 Task: Open a blank sheet, save the file as 'table' Insert a table ' 2 by 2' In first column, add headers, 'Brand, Model'. Under first header, add  AppleUnder second header, add Iphone. Change table style to  'Purple'
Action: Mouse moved to (176, 254)
Screenshot: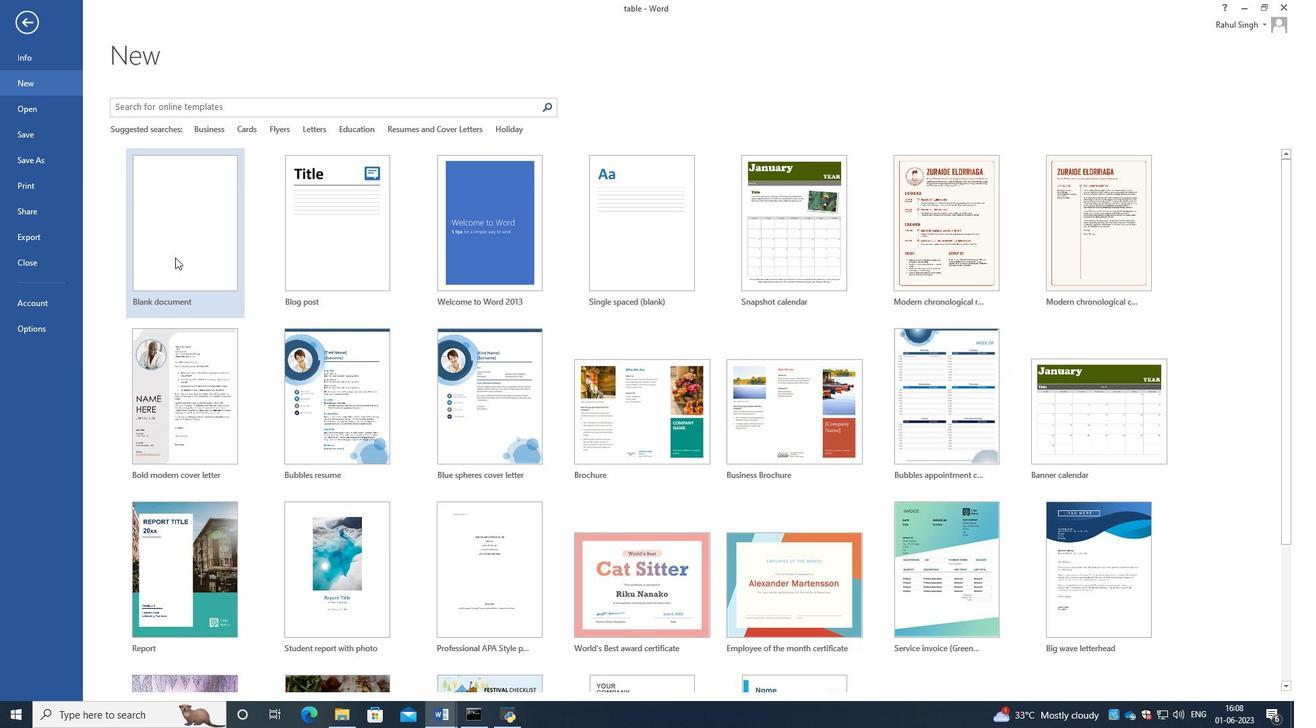 
Action: Mouse pressed left at (176, 254)
Screenshot: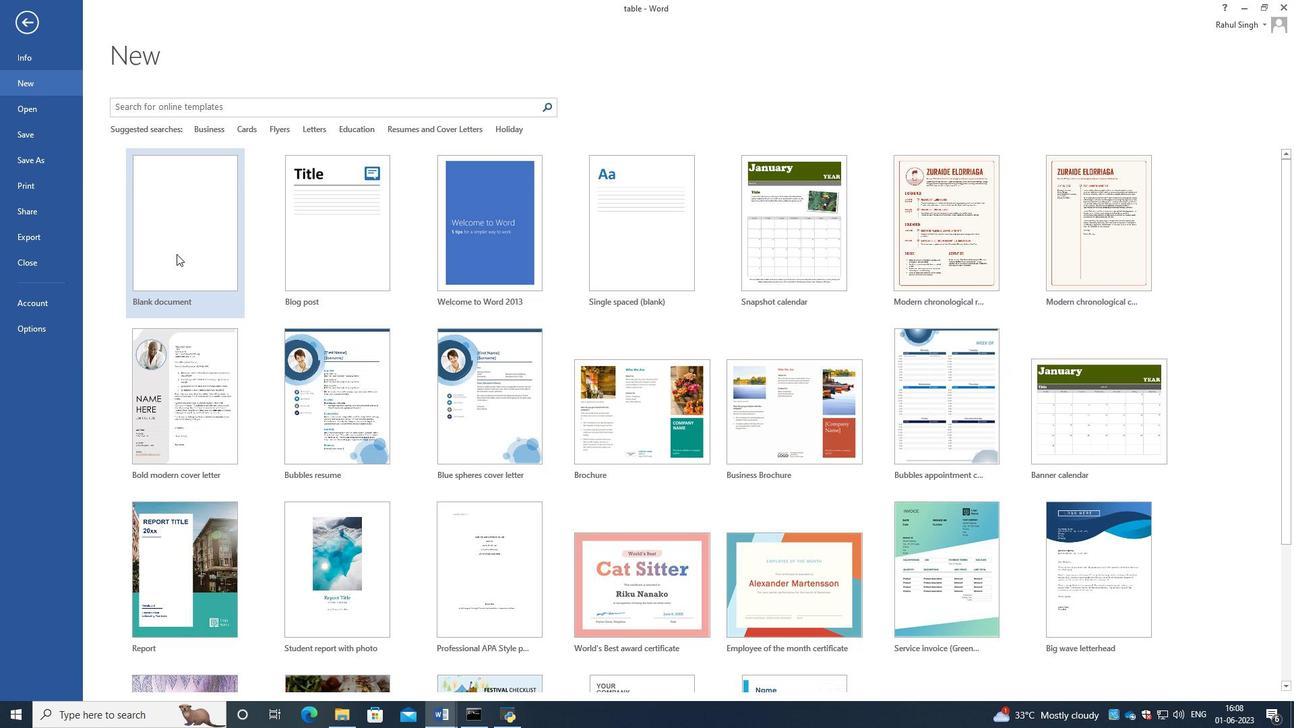 
Action: Mouse moved to (28, 18)
Screenshot: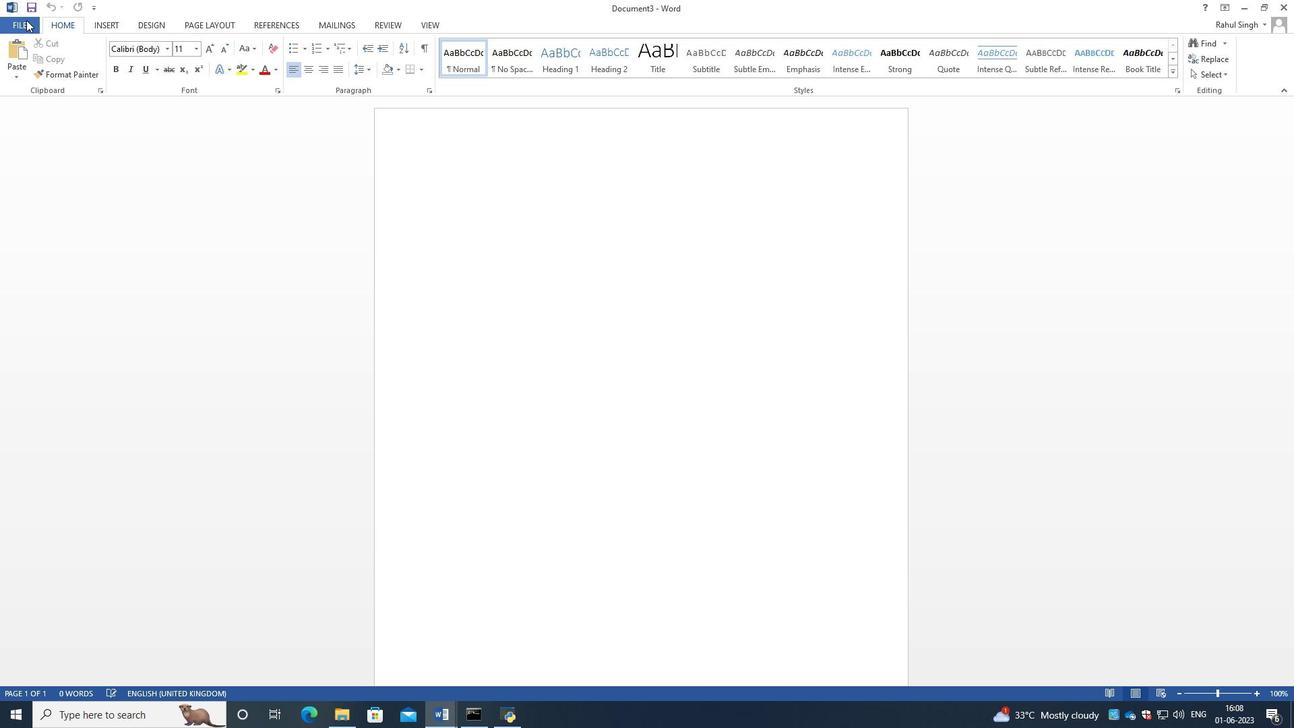 
Action: Mouse pressed left at (28, 18)
Screenshot: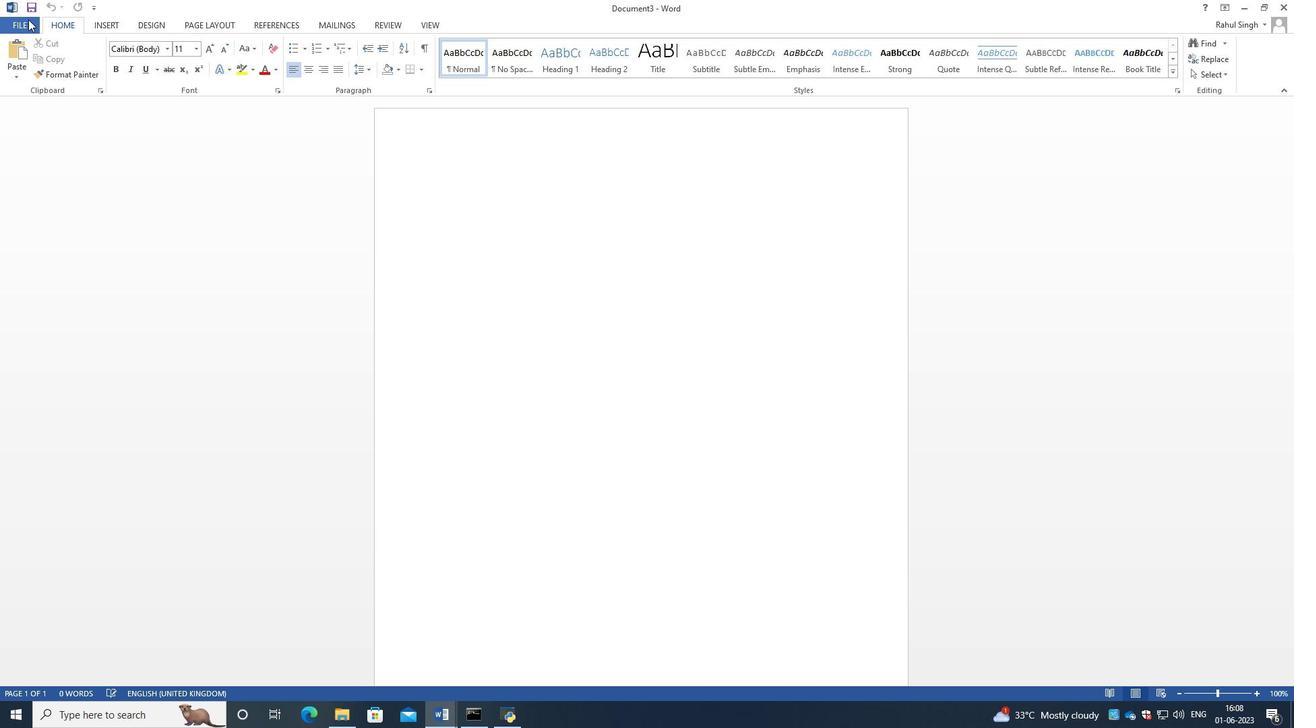 
Action: Mouse moved to (38, 155)
Screenshot: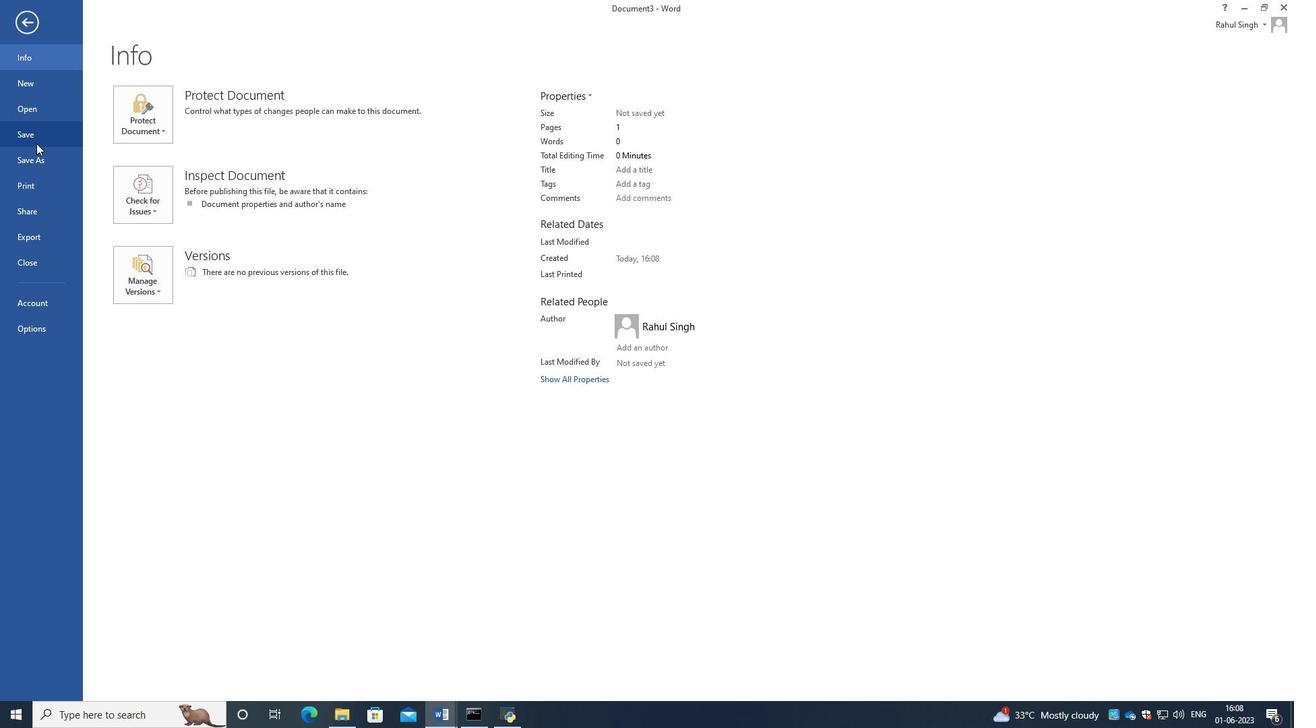 
Action: Mouse pressed left at (38, 155)
Screenshot: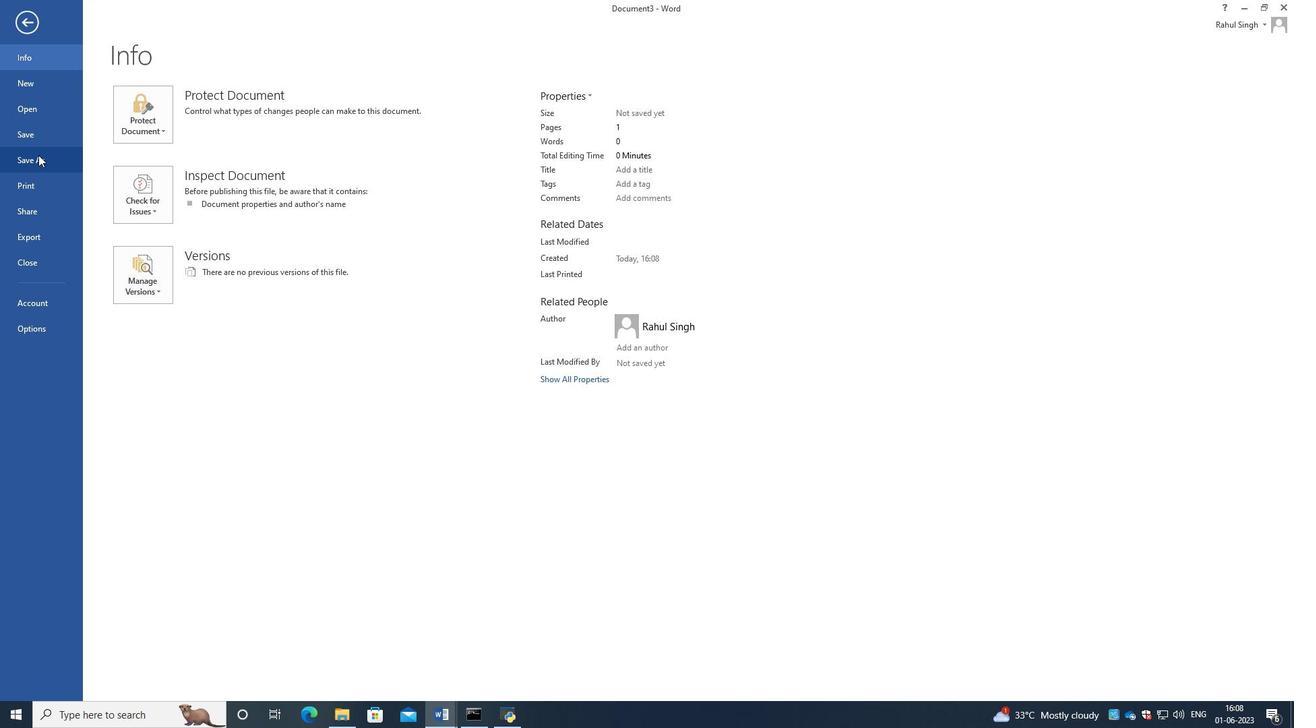 
Action: Mouse moved to (358, 138)
Screenshot: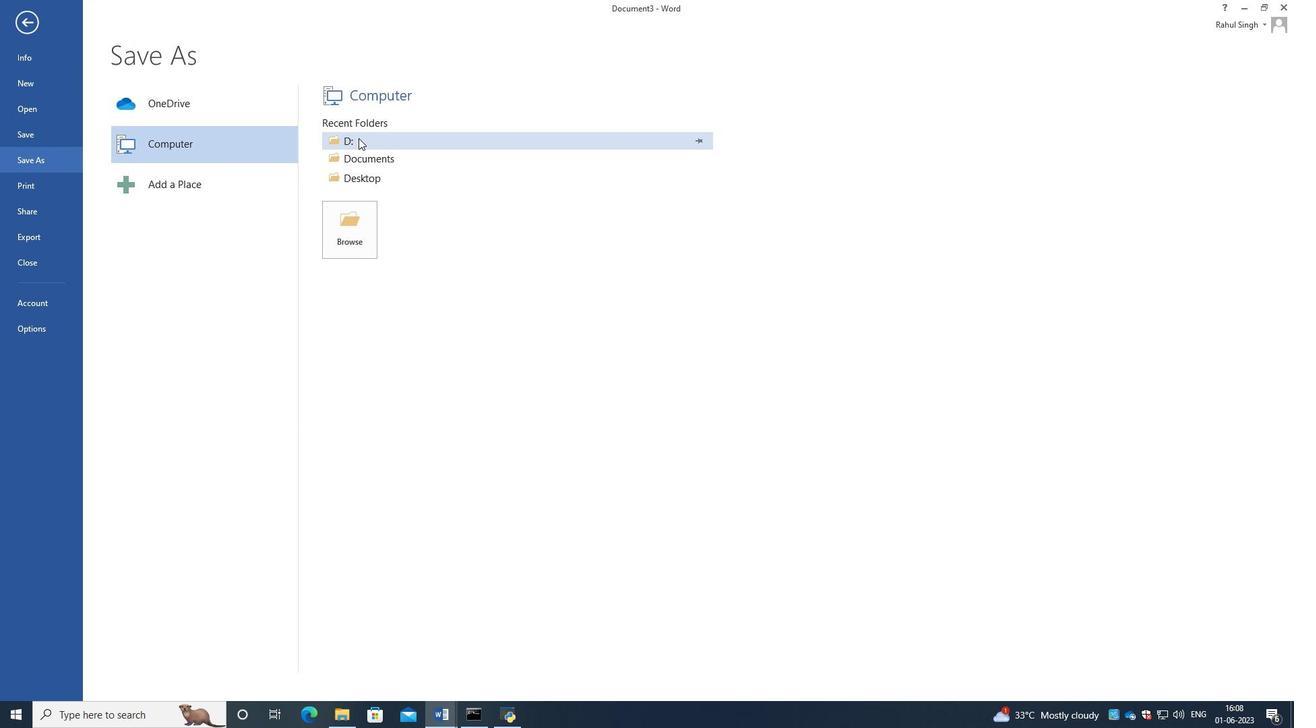 
Action: Mouse pressed left at (358, 138)
Screenshot: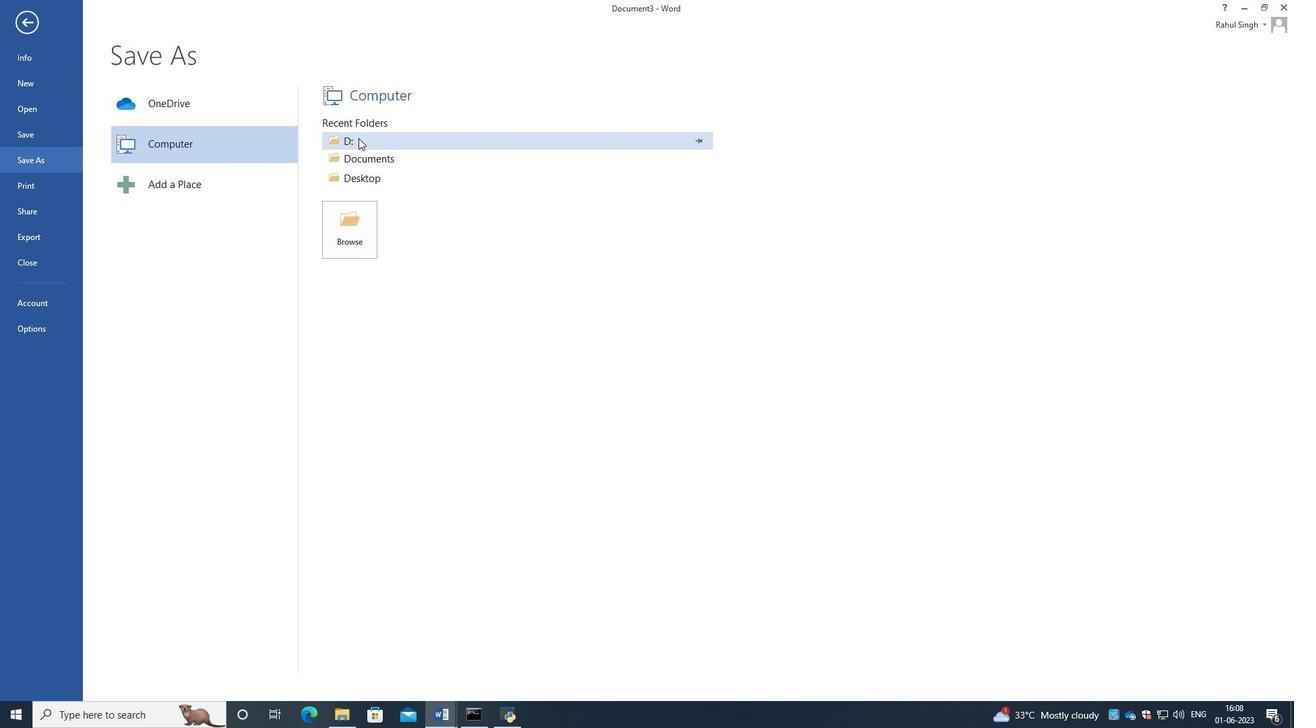 
Action: Mouse moved to (422, 288)
Screenshot: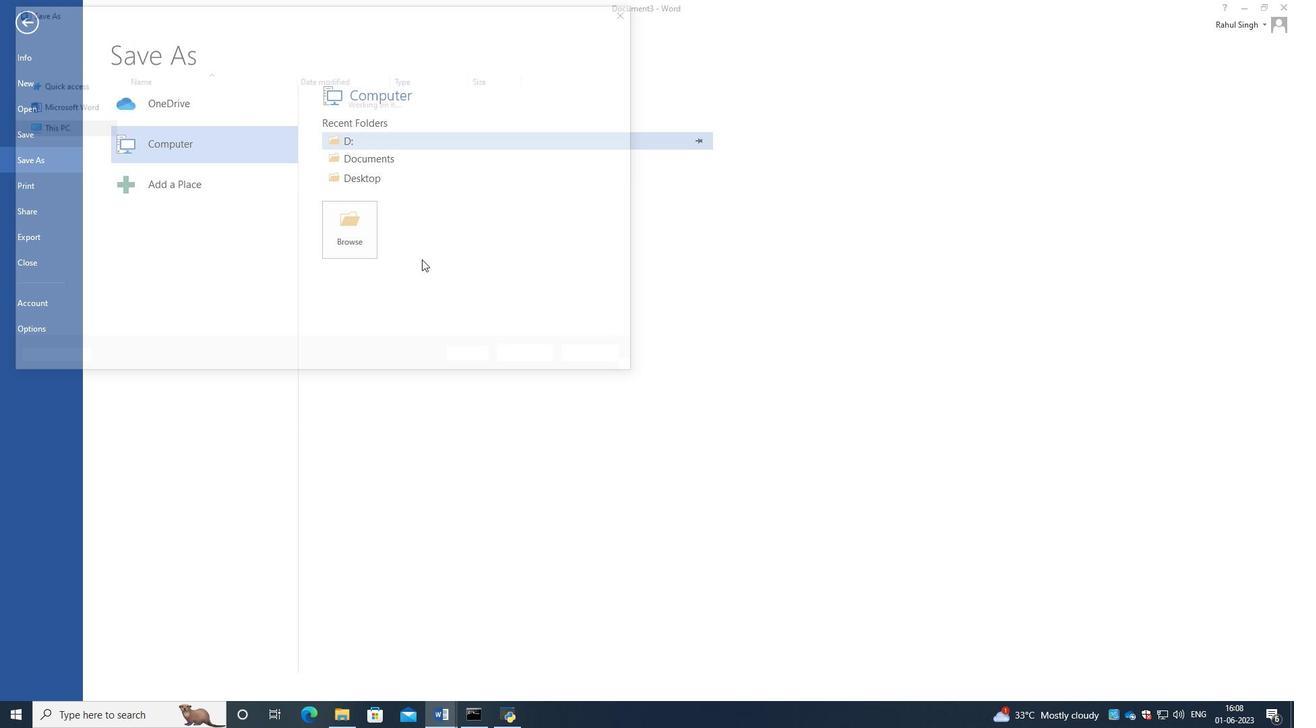 
Action: Key pressed table<Key.enter>
Screenshot: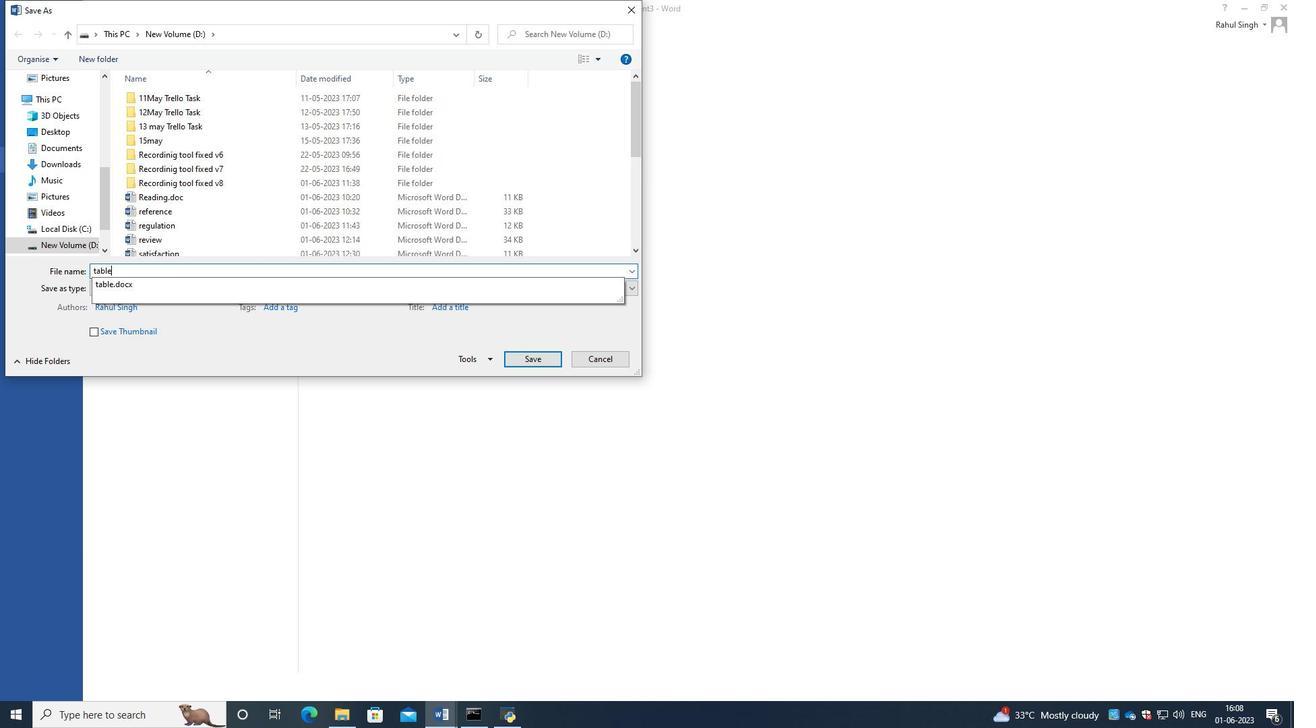 
Action: Mouse moved to (662, 407)
Screenshot: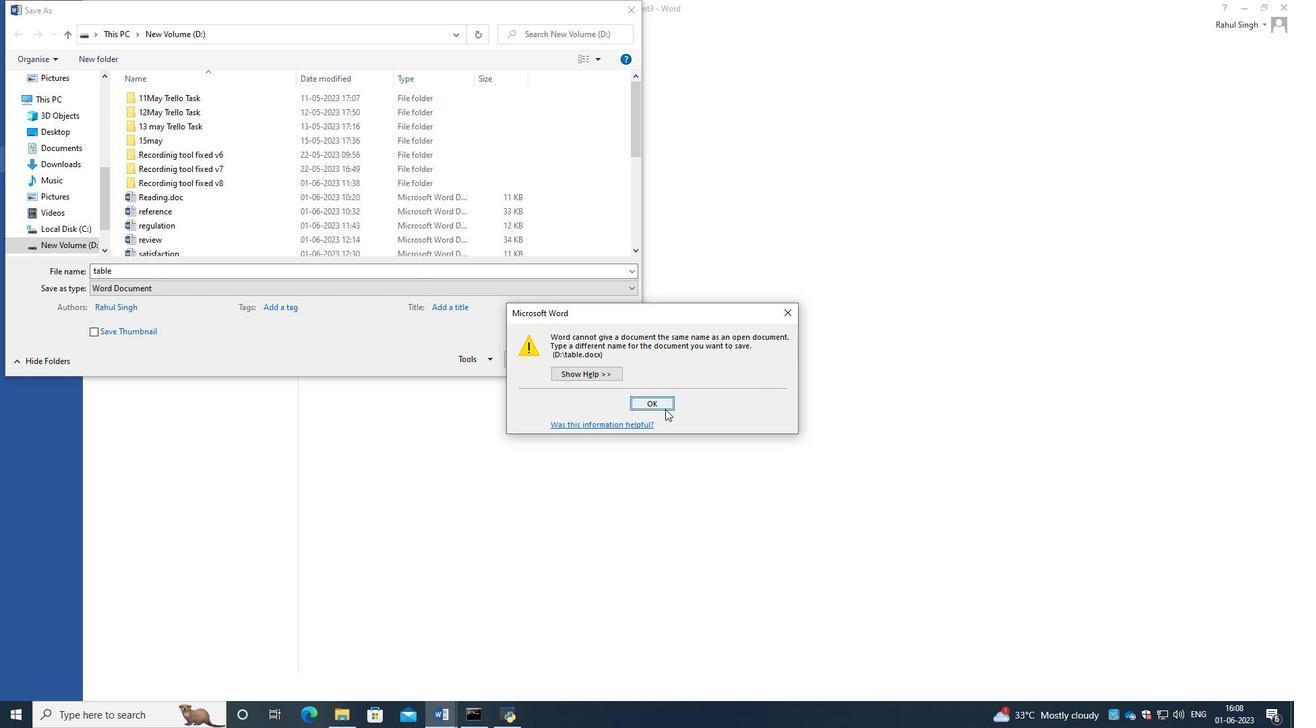 
Action: Mouse pressed left at (662, 407)
Screenshot: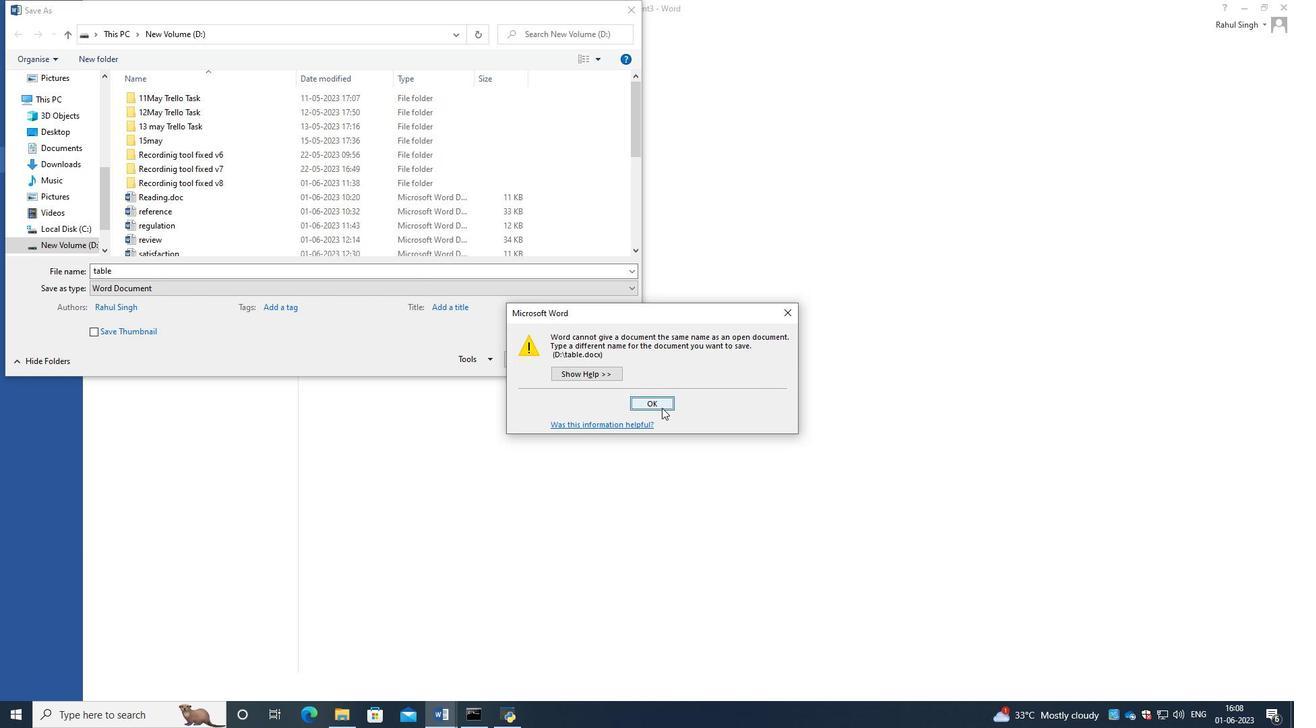 
Action: Mouse moved to (384, 220)
Screenshot: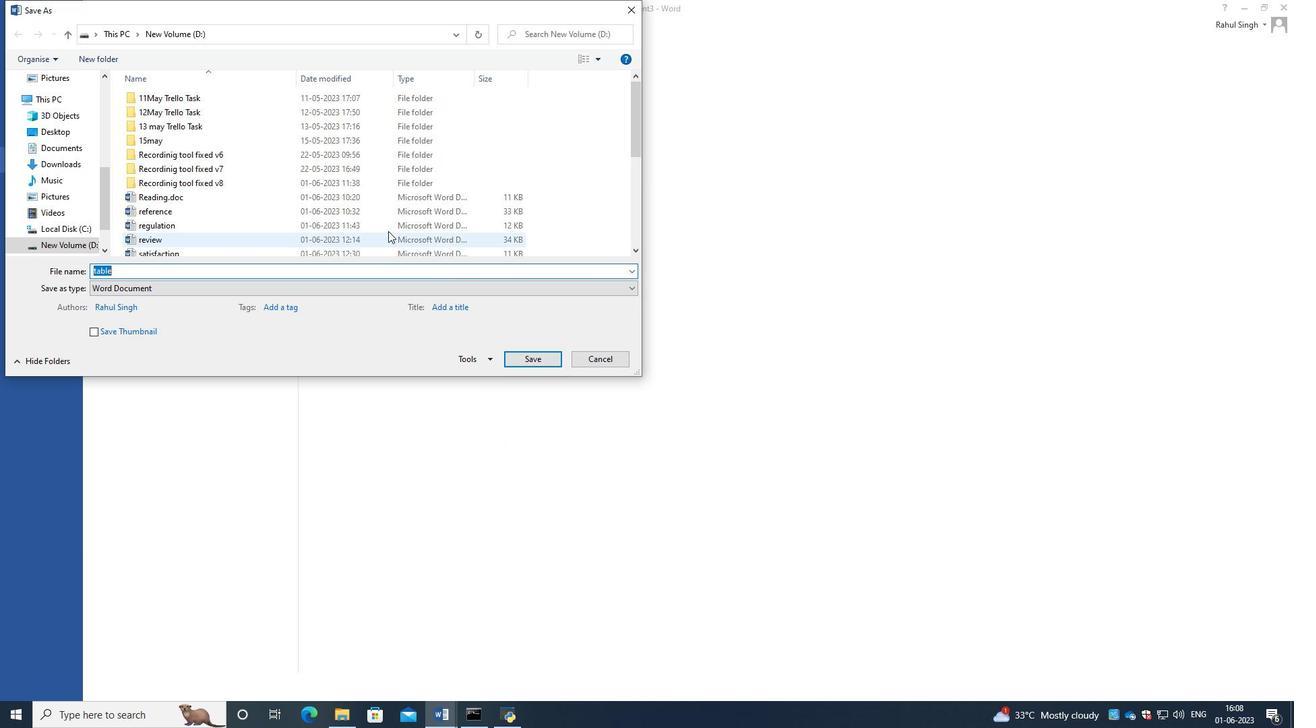 
Action: Mouse scrolled (384, 219) with delta (0, 0)
Screenshot: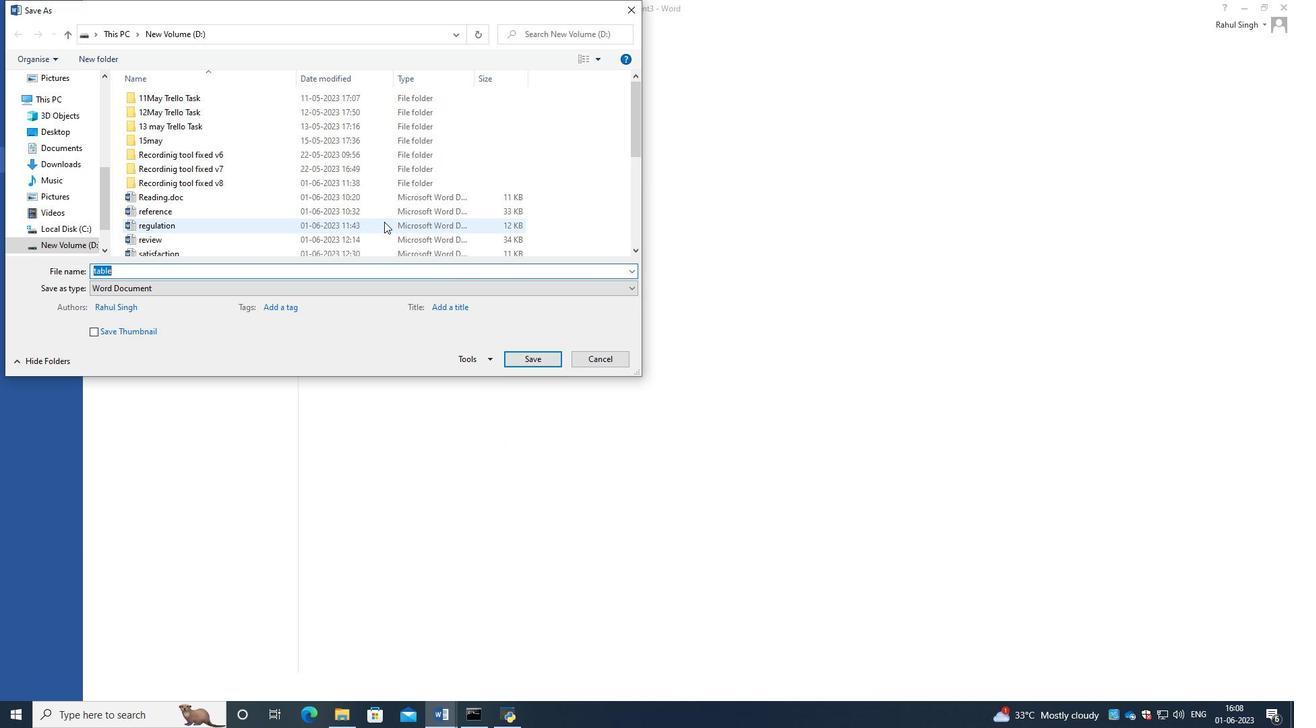 
Action: Mouse scrolled (384, 219) with delta (0, 0)
Screenshot: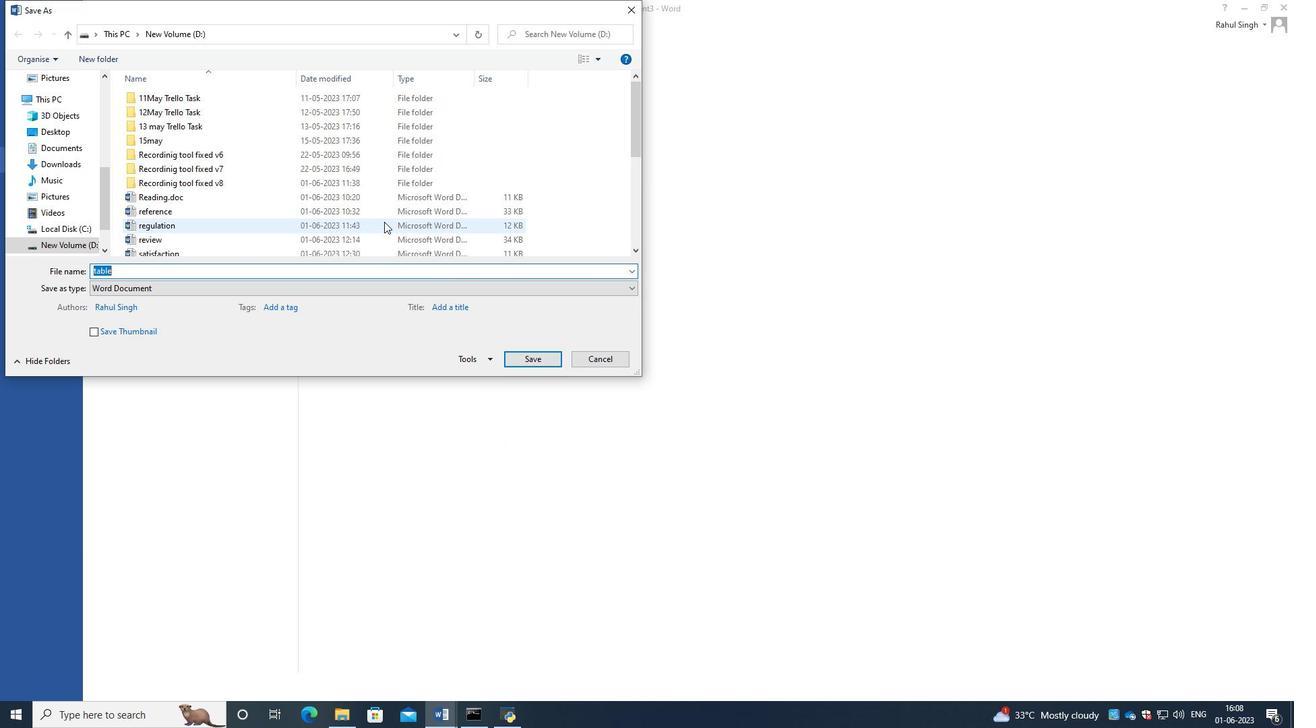 
Action: Mouse scrolled (384, 219) with delta (0, 0)
Screenshot: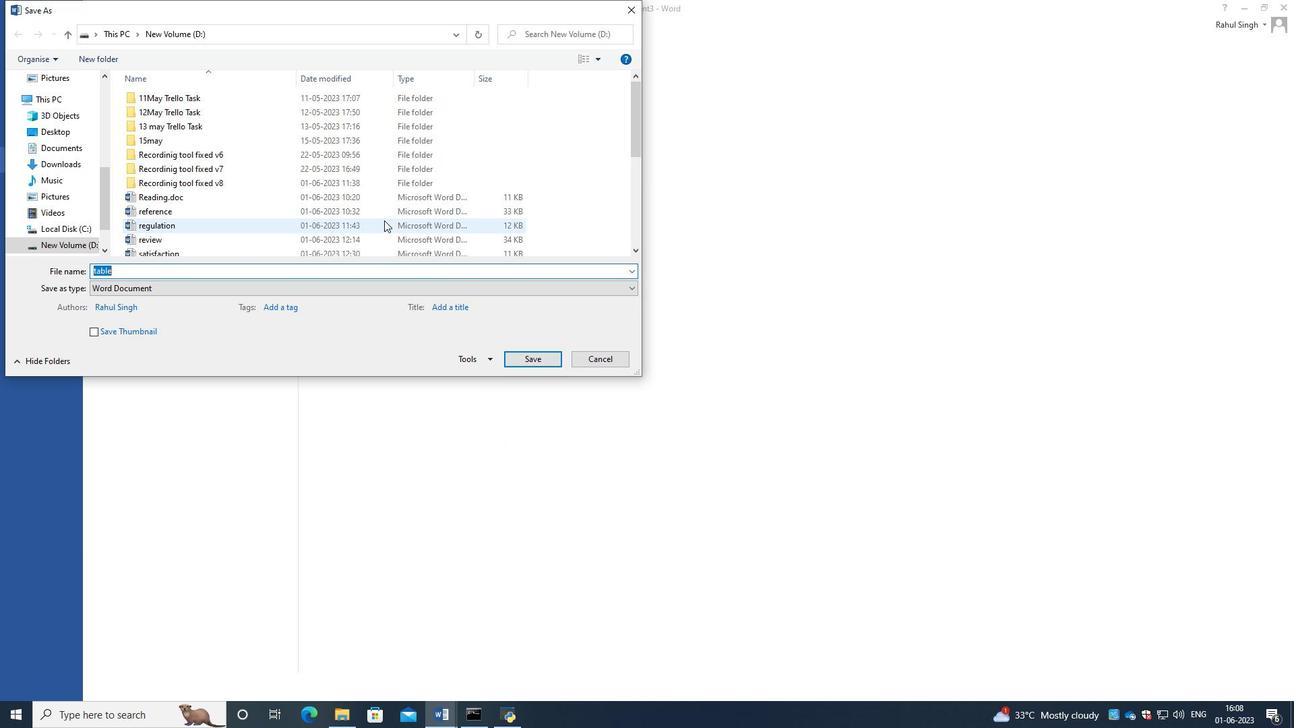 
Action: Mouse scrolled (384, 219) with delta (0, 0)
Screenshot: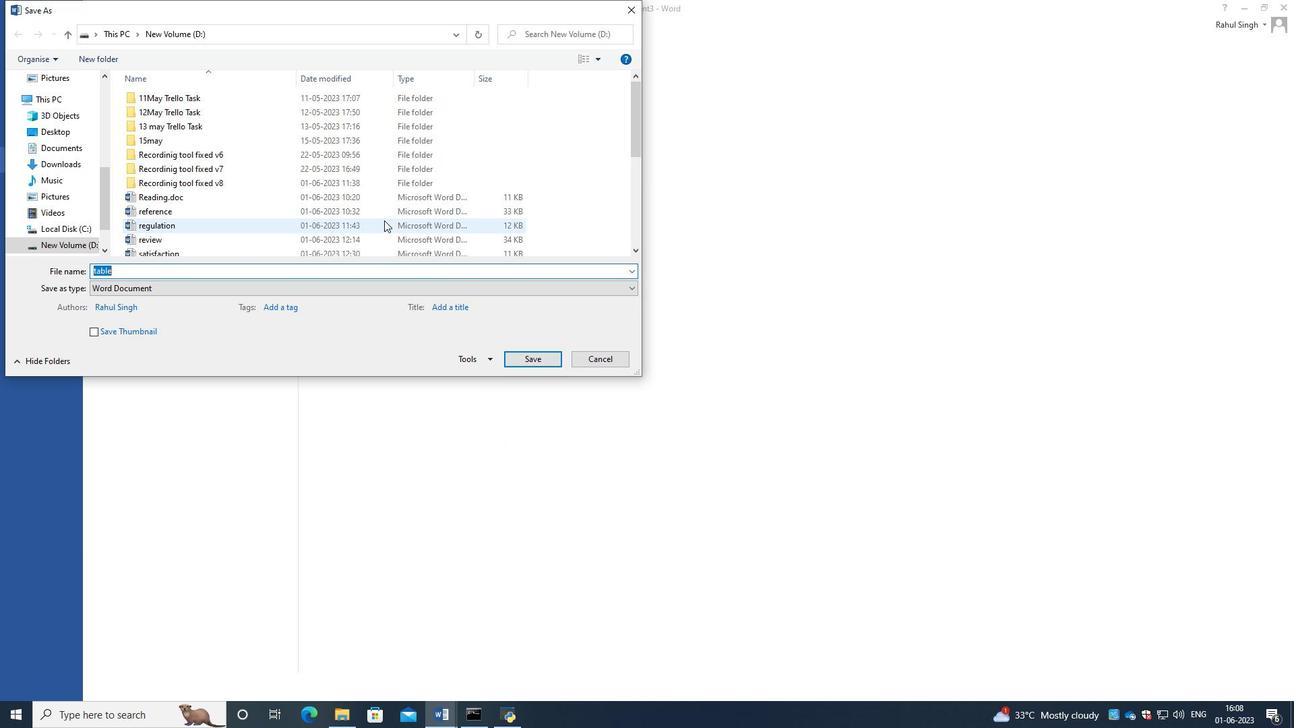 
Action: Mouse moved to (55, 237)
Screenshot: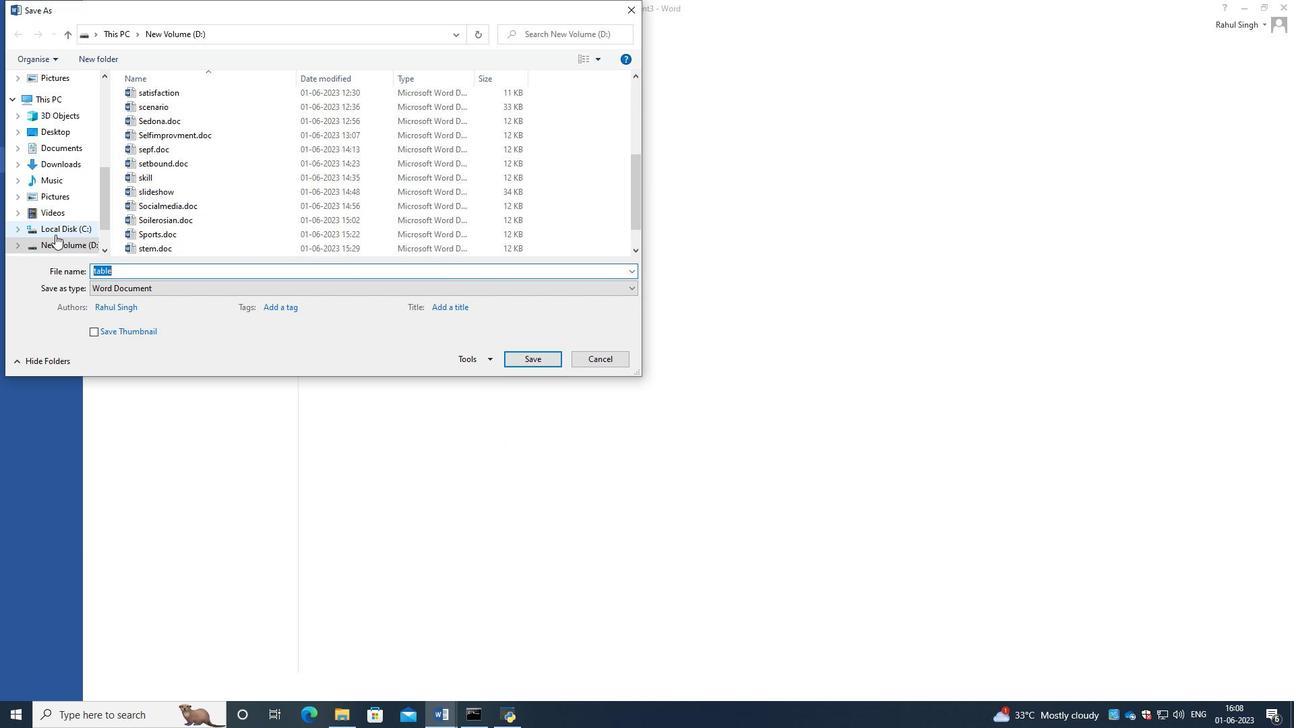 
Action: Mouse pressed left at (55, 237)
Screenshot: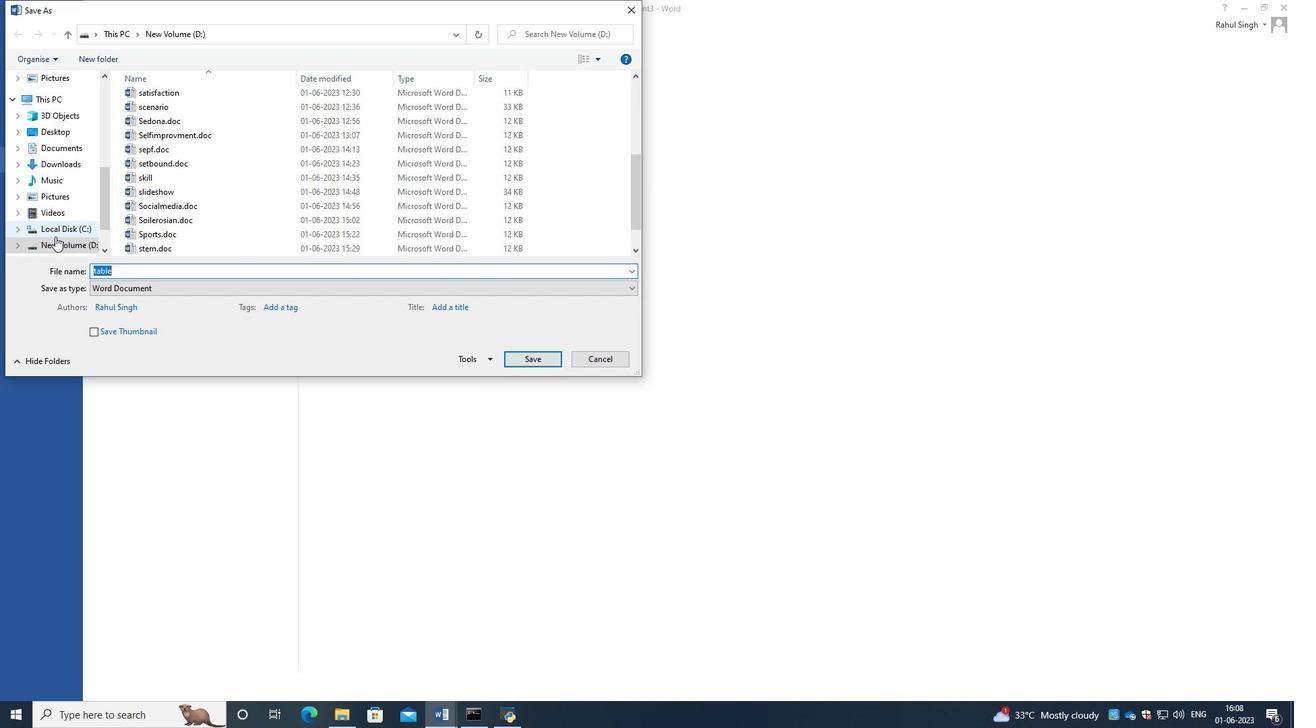 
Action: Mouse moved to (59, 233)
Screenshot: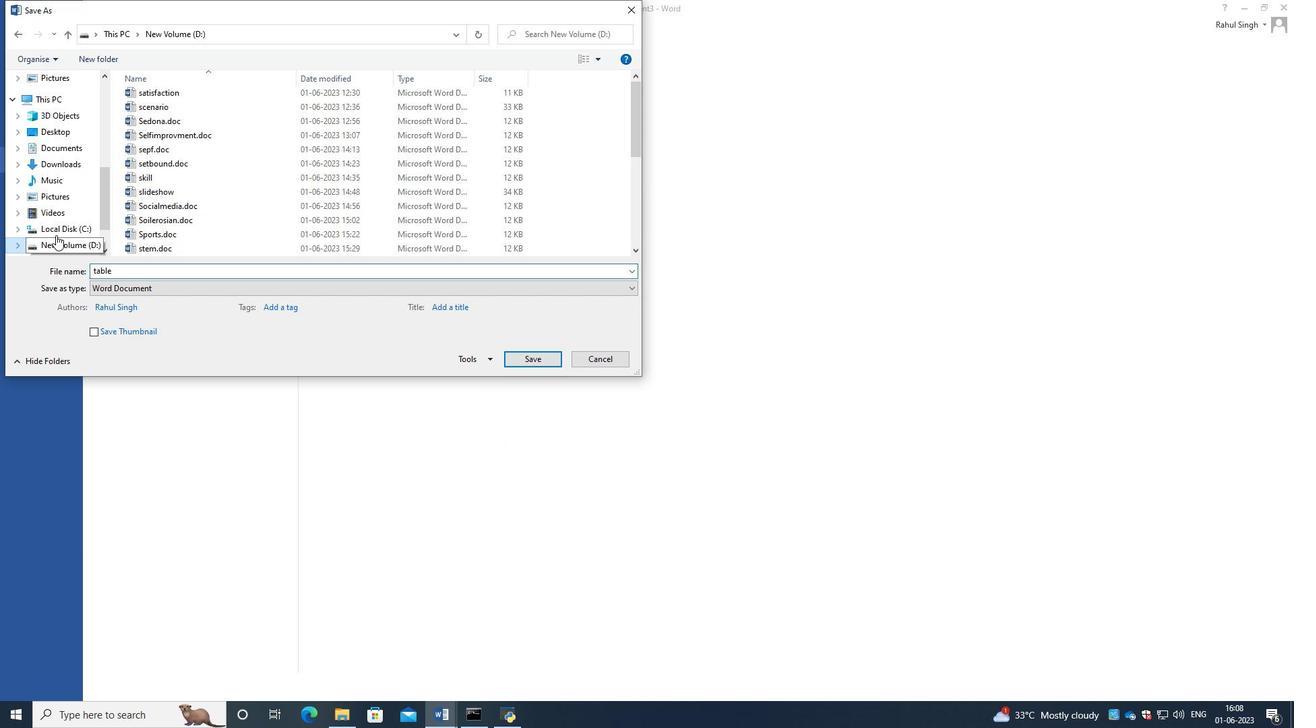 
Action: Mouse pressed left at (59, 233)
Screenshot: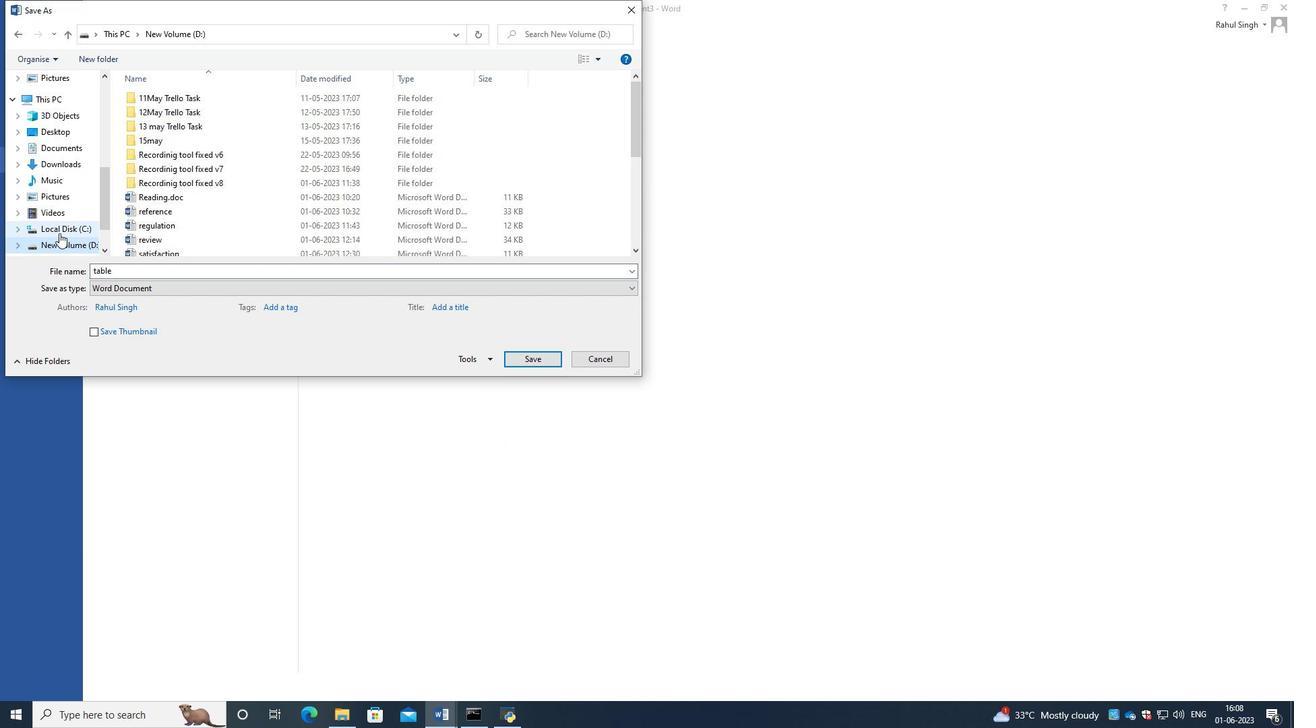 
Action: Mouse moved to (539, 362)
Screenshot: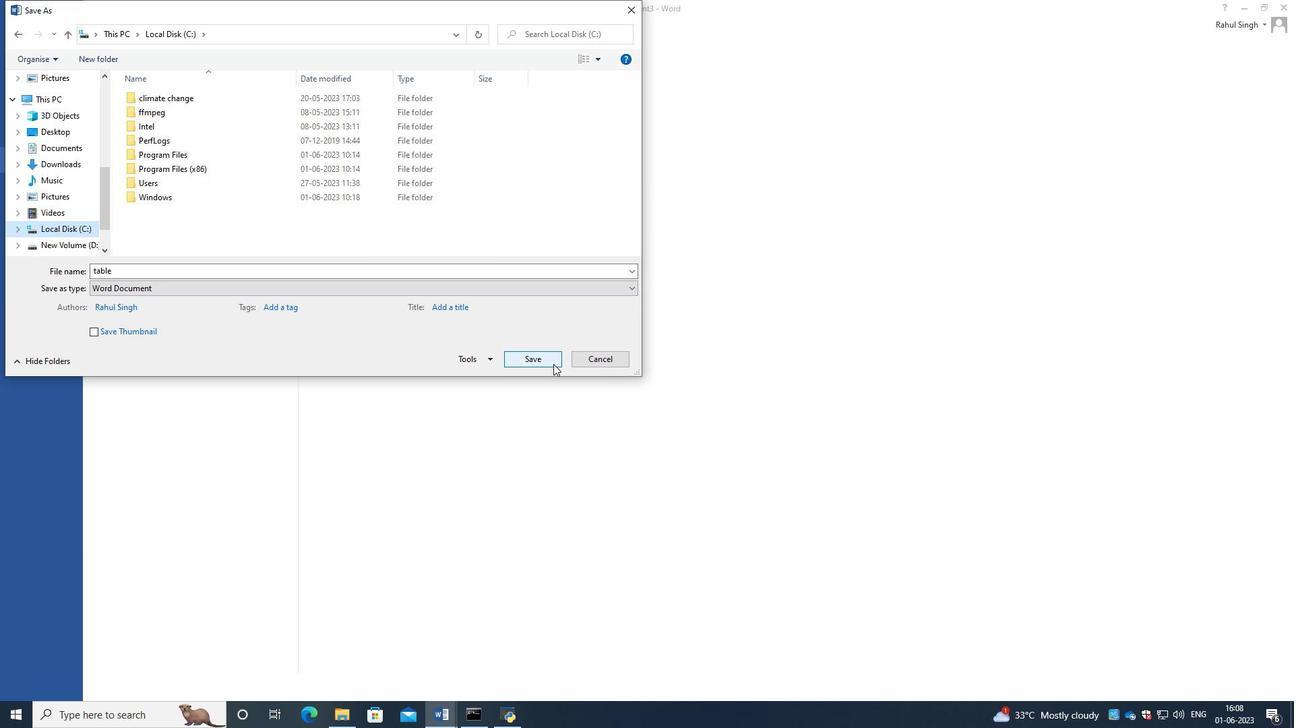 
Action: Mouse pressed left at (539, 362)
Screenshot: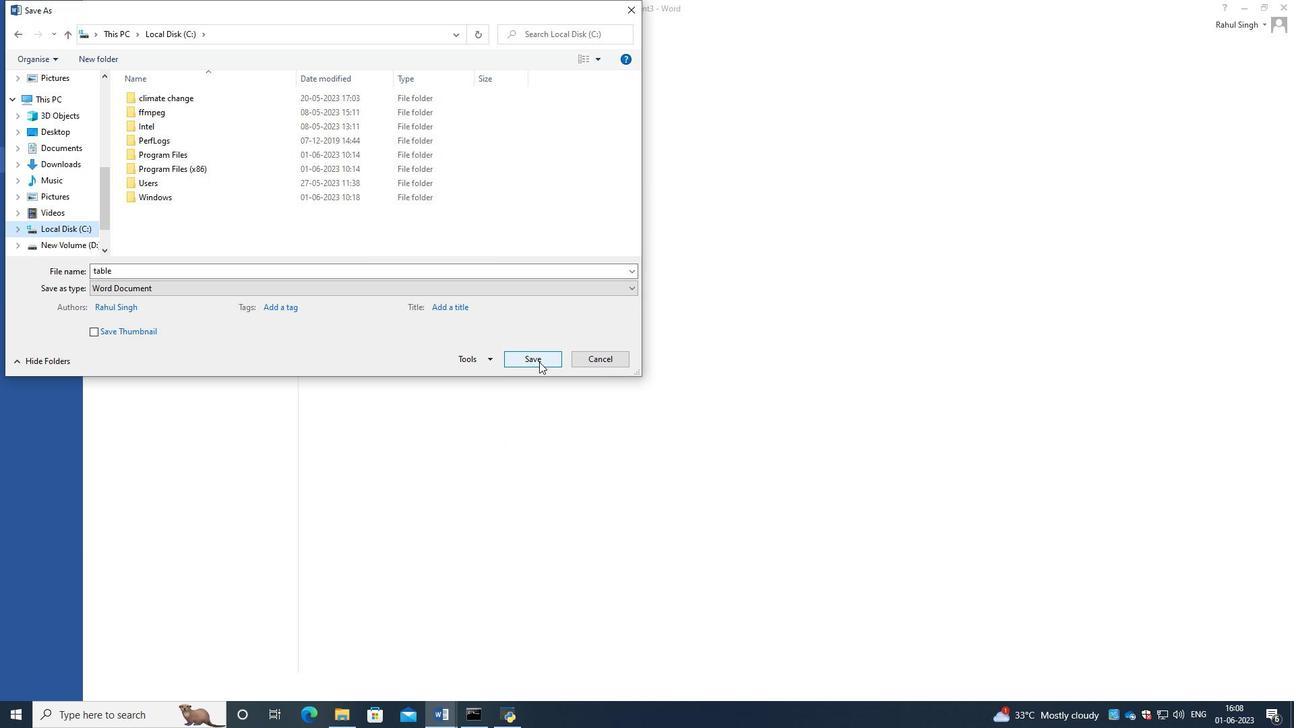 
Action: Mouse moved to (675, 372)
Screenshot: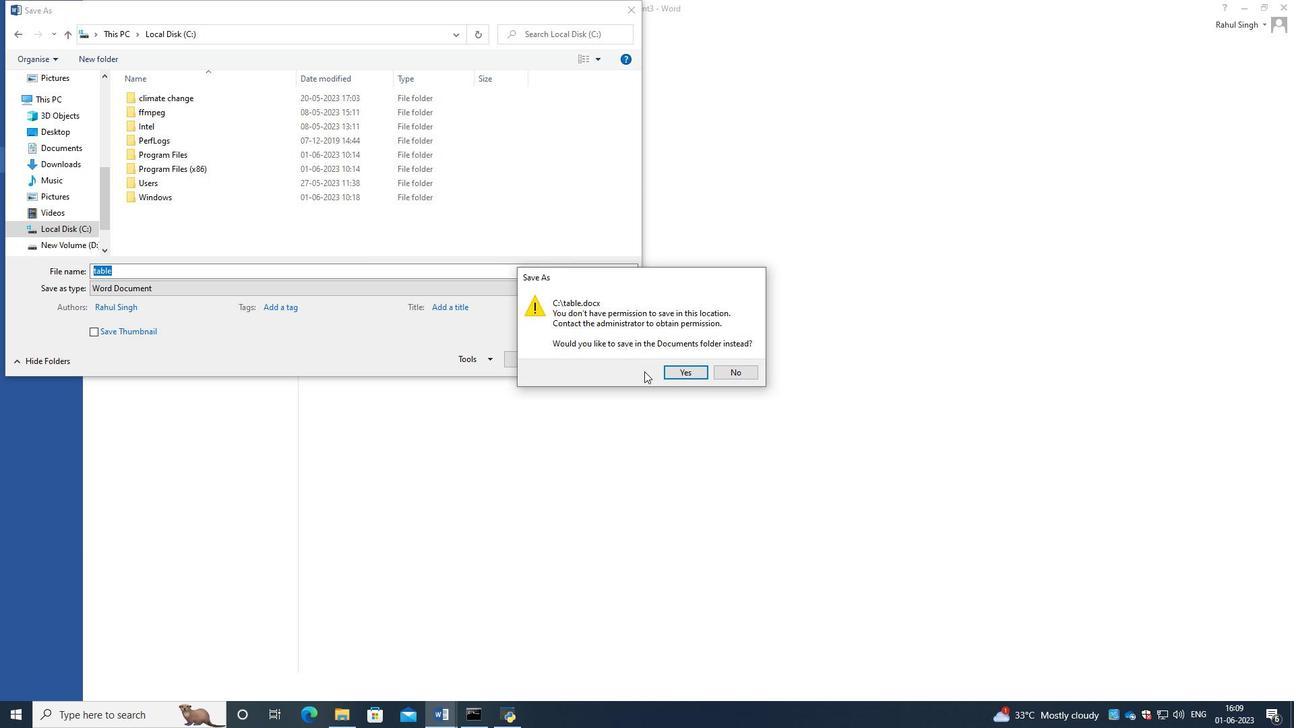 
Action: Mouse pressed left at (675, 372)
Screenshot: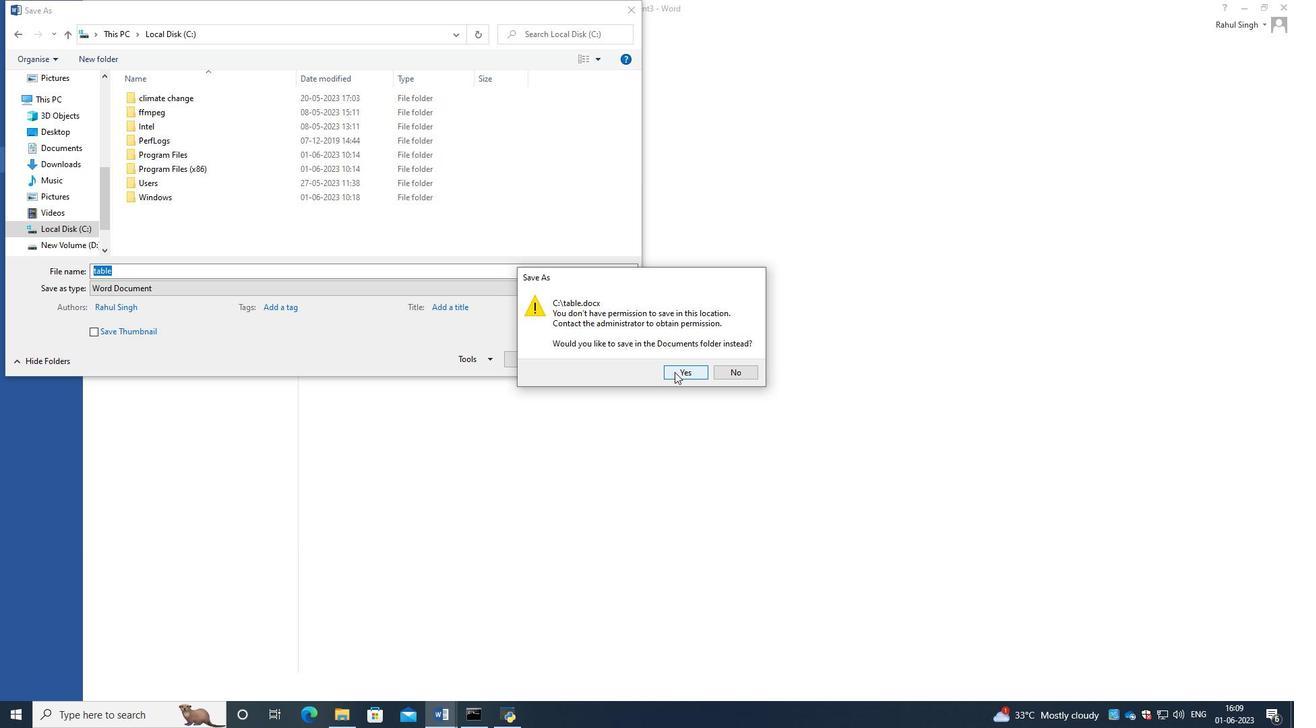 
Action: Mouse moved to (66, 225)
Screenshot: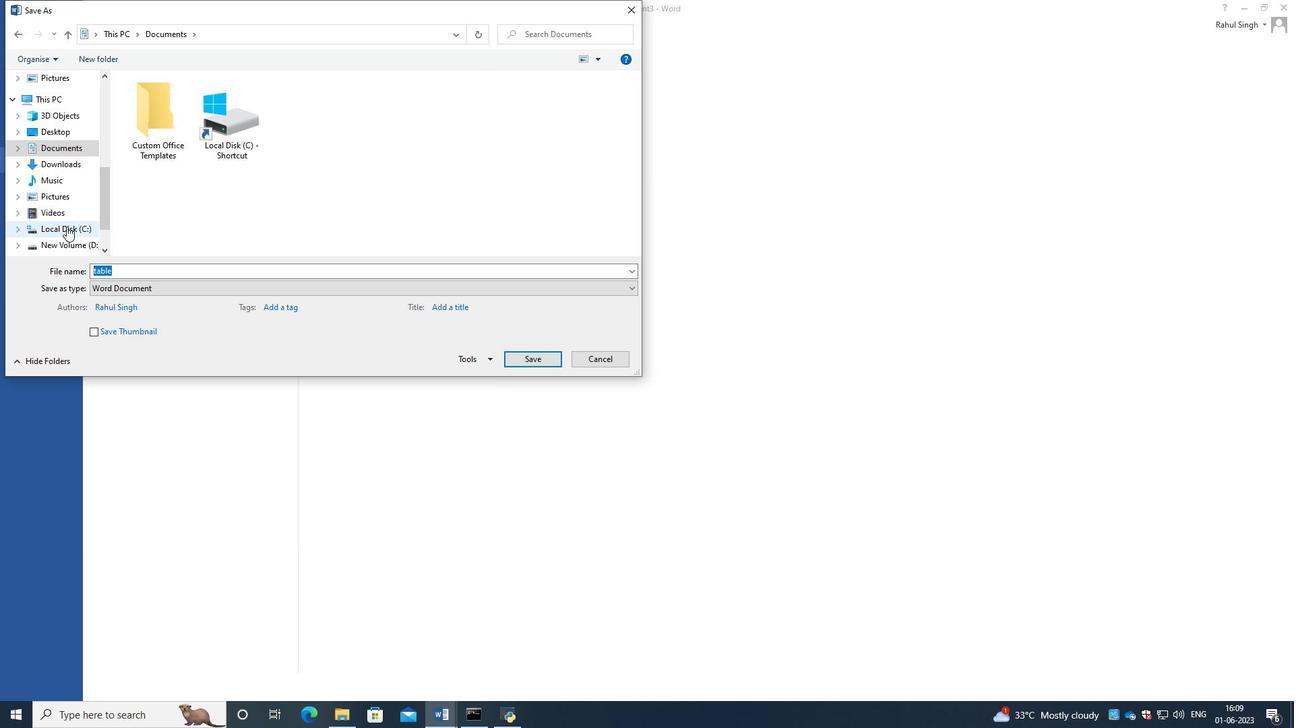 
Action: Mouse pressed left at (66, 225)
Screenshot: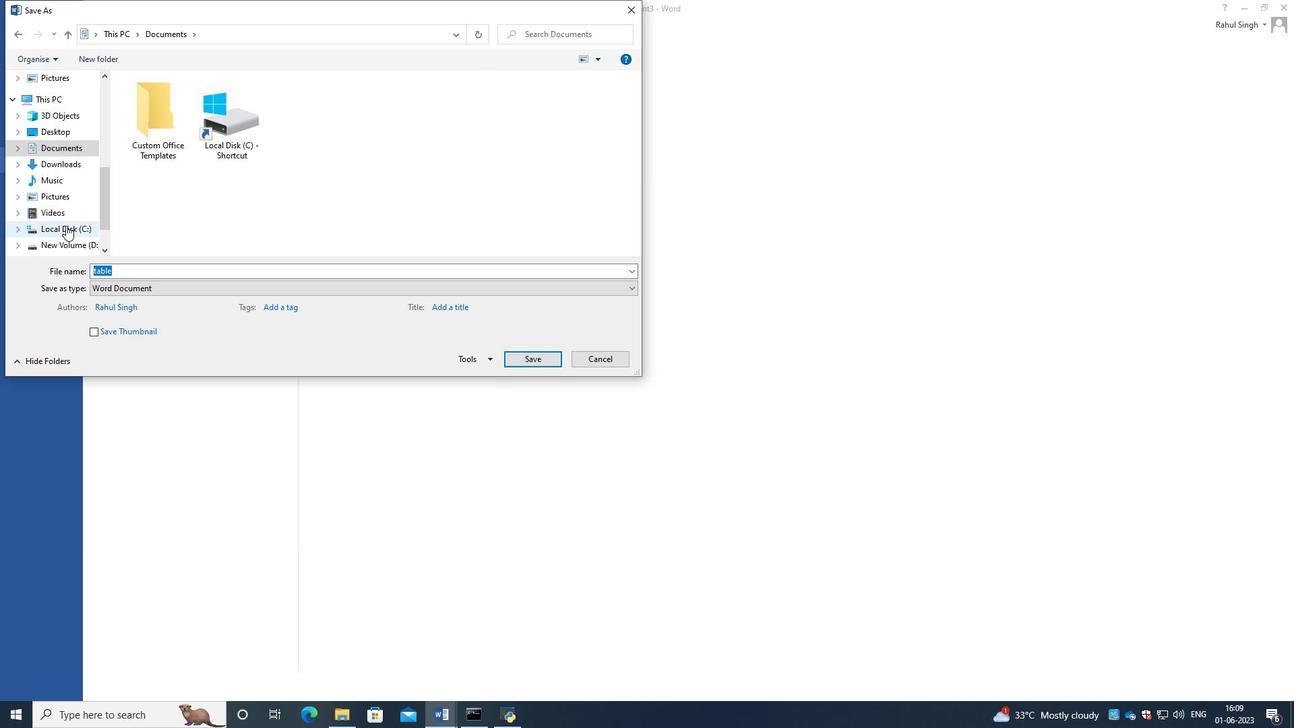 
Action: Mouse moved to (57, 184)
Screenshot: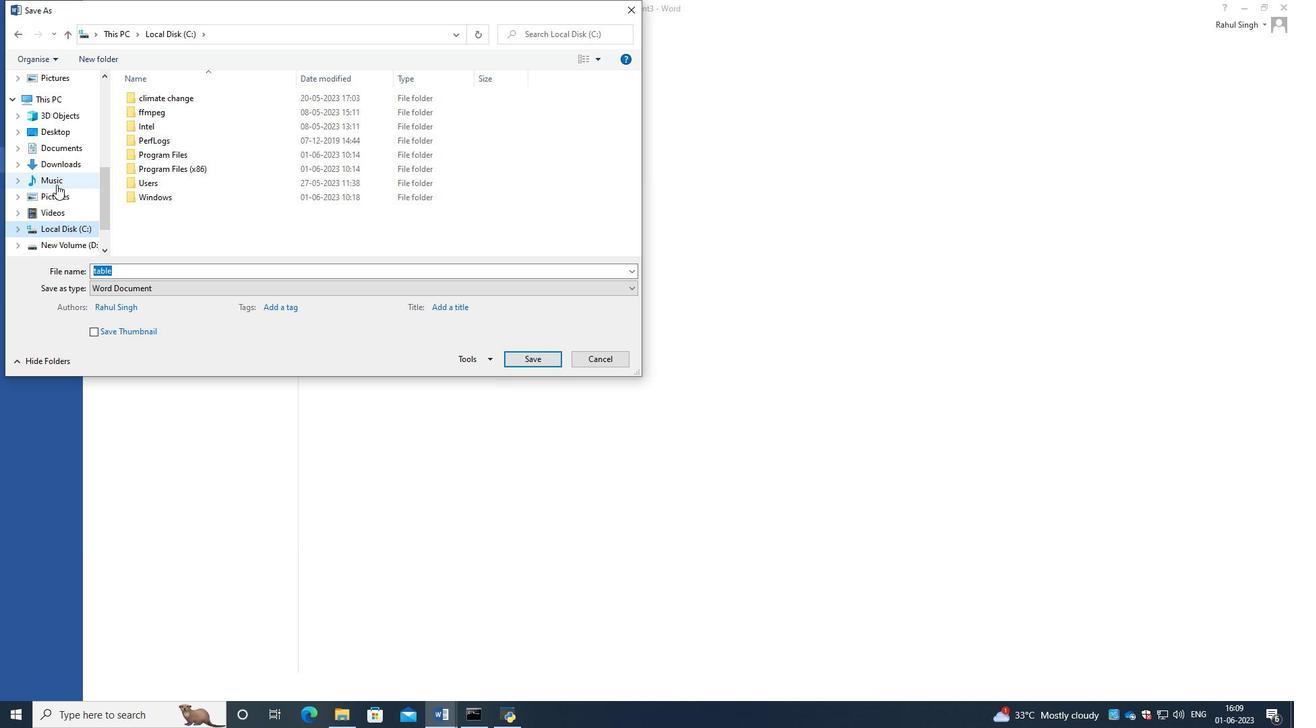 
Action: Mouse pressed left at (57, 184)
Screenshot: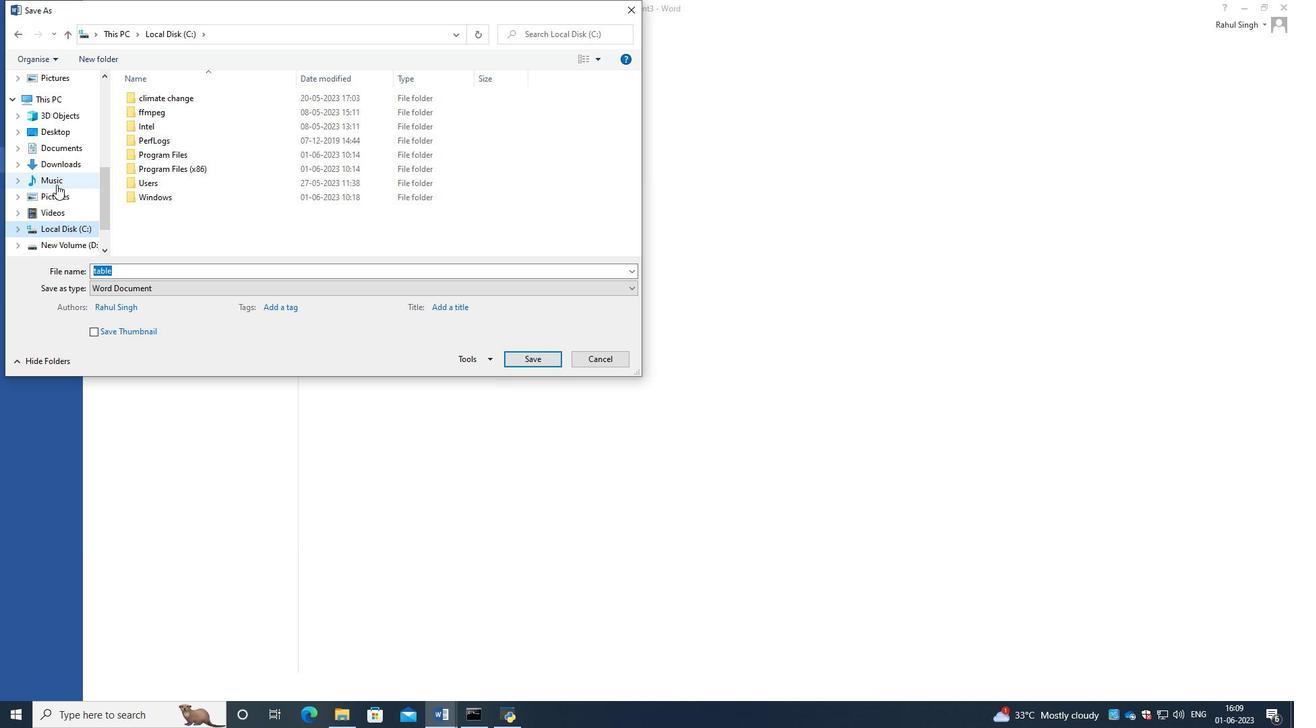 
Action: Mouse moved to (67, 136)
Screenshot: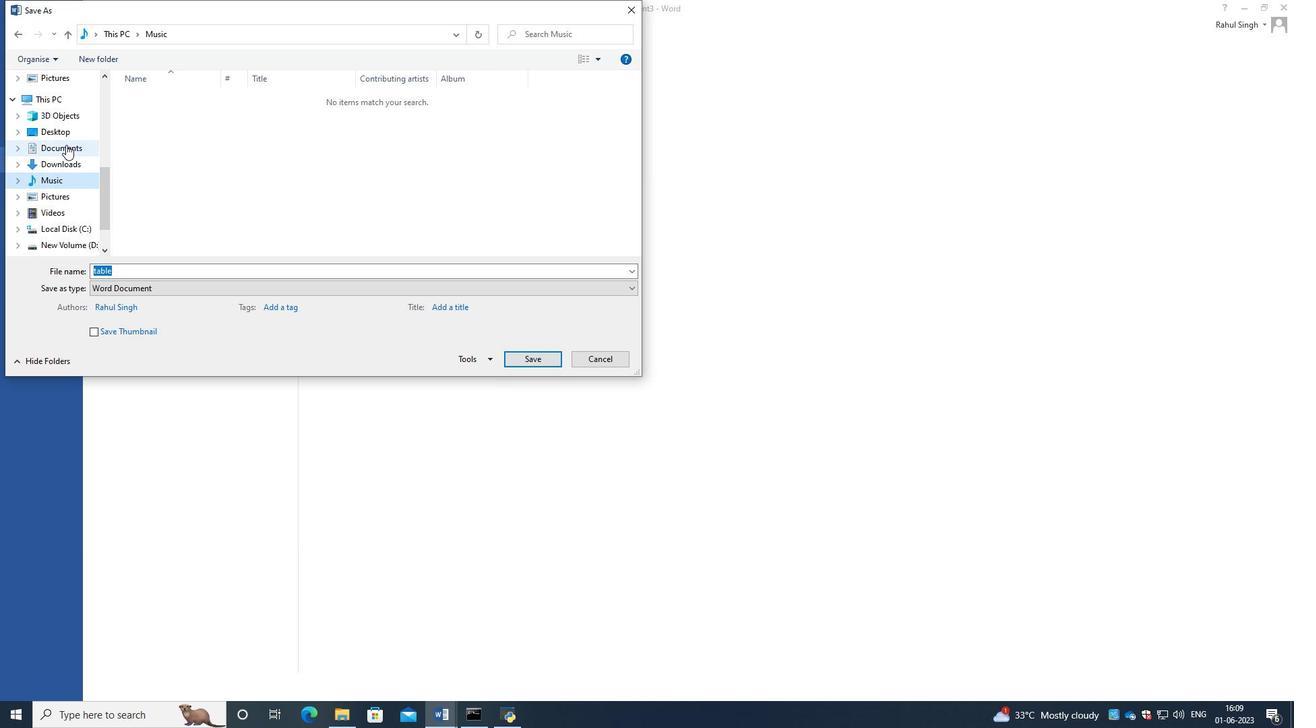 
Action: Mouse pressed left at (67, 136)
Screenshot: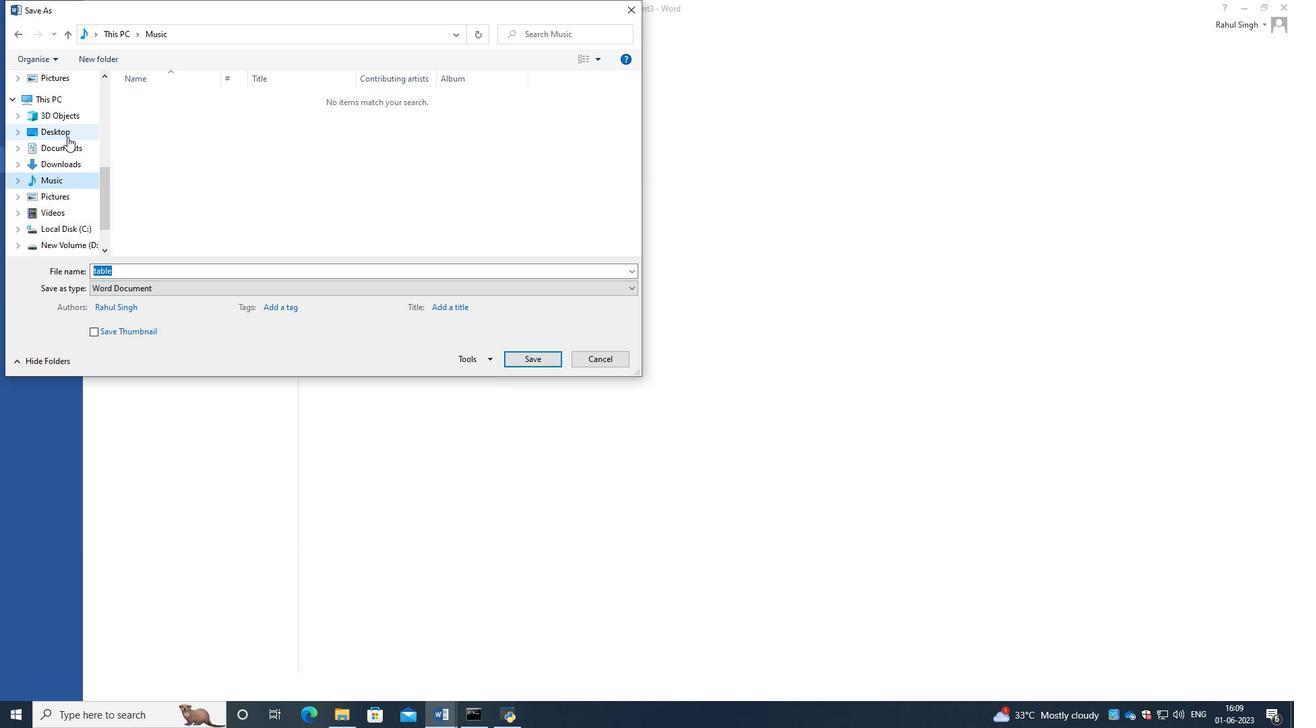 
Action: Mouse moved to (525, 361)
Screenshot: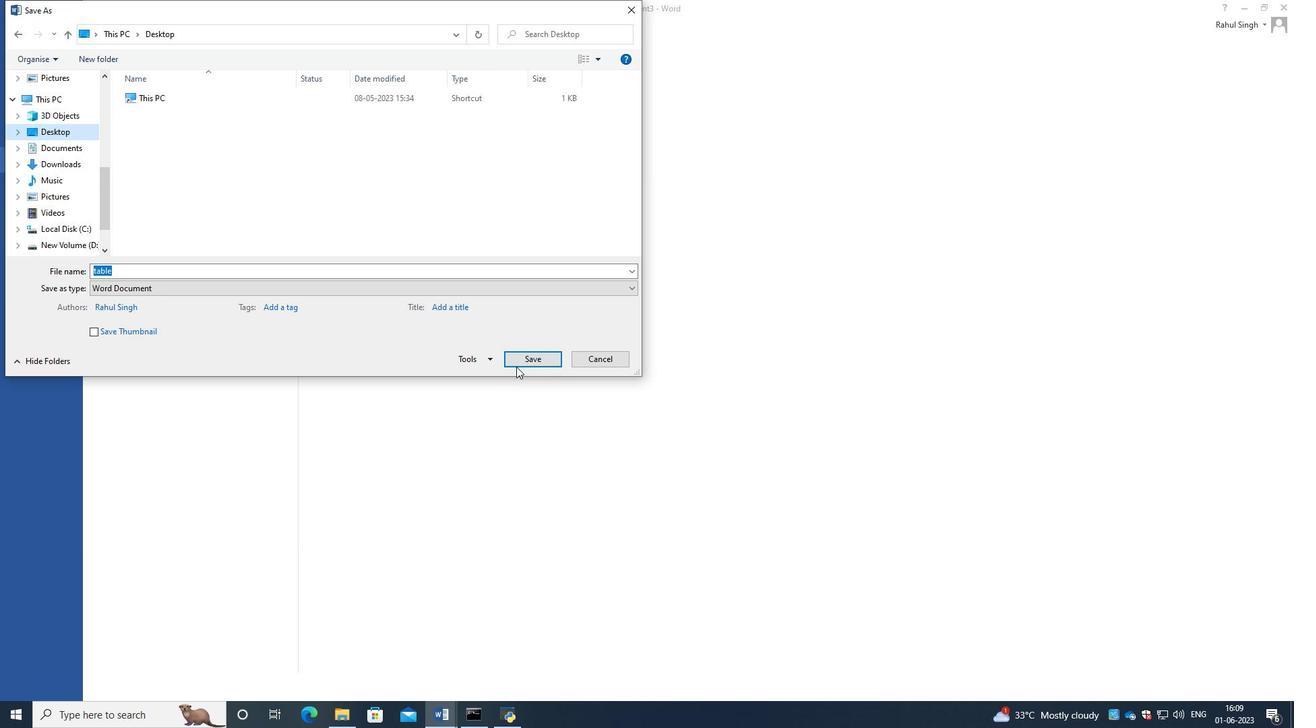 
Action: Mouse pressed left at (525, 361)
Screenshot: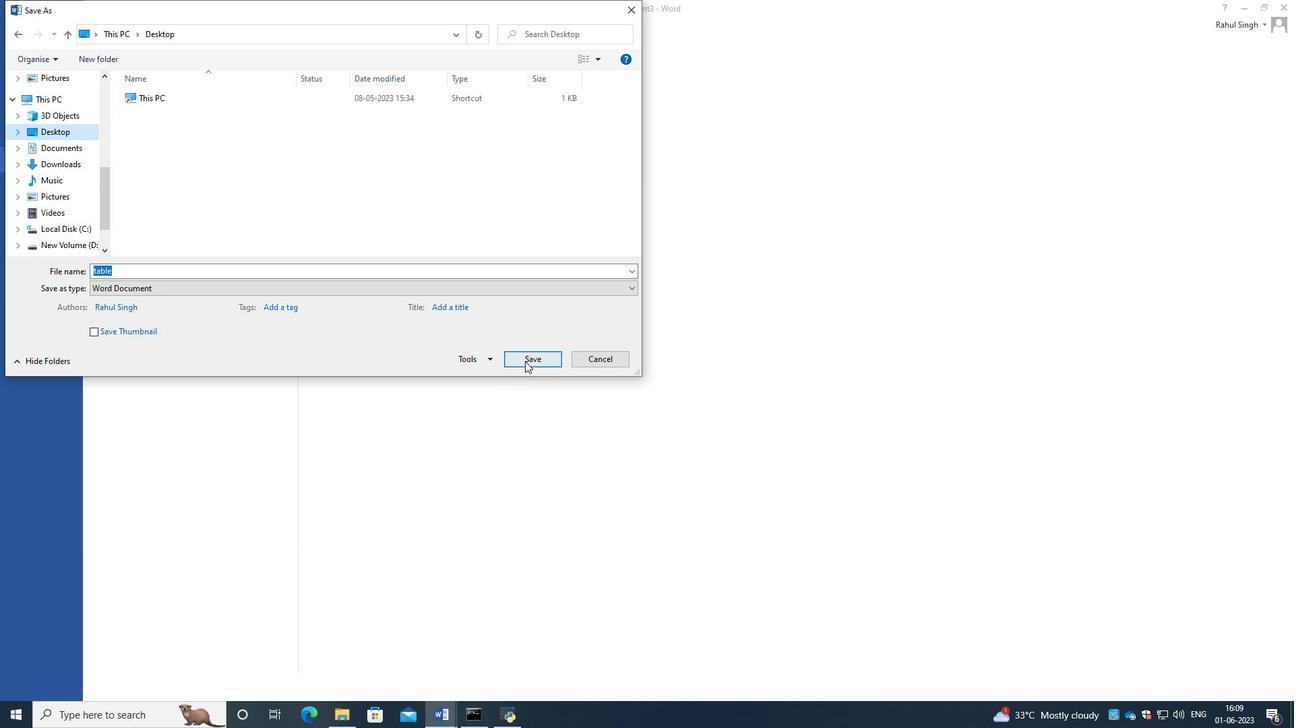 
Action: Mouse moved to (111, 23)
Screenshot: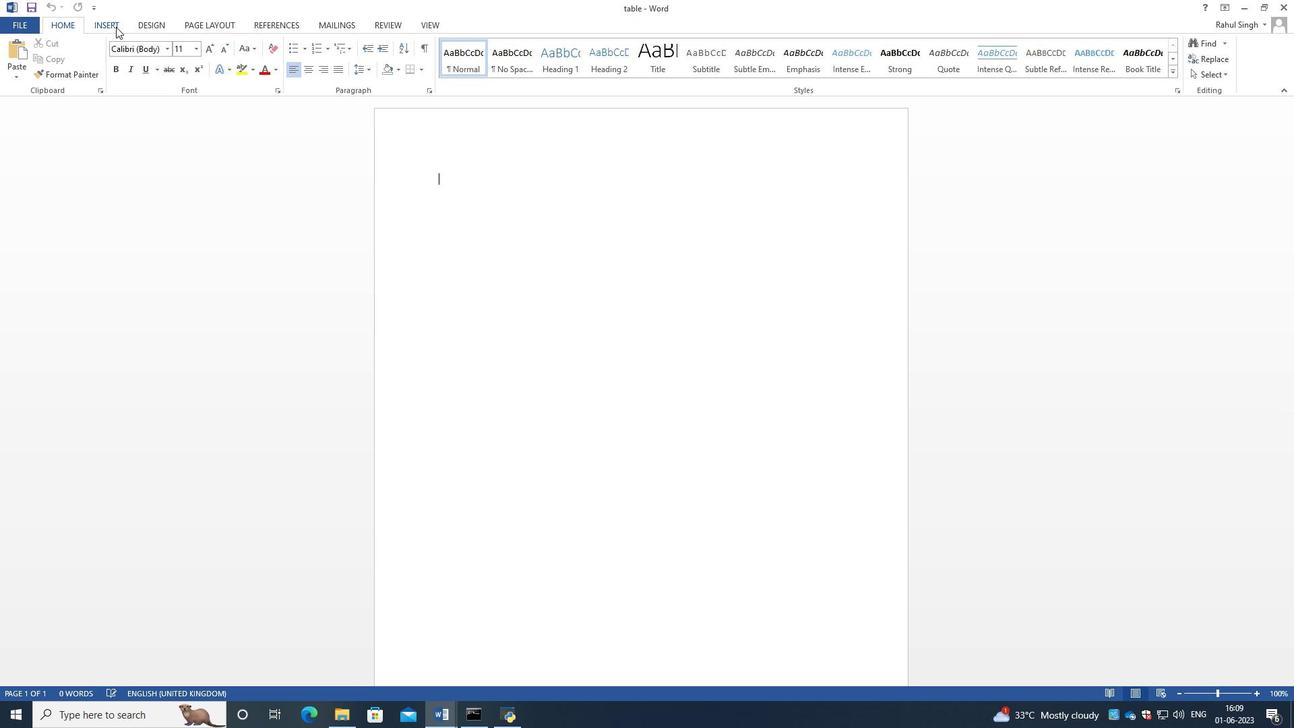 
Action: Mouse pressed left at (111, 23)
Screenshot: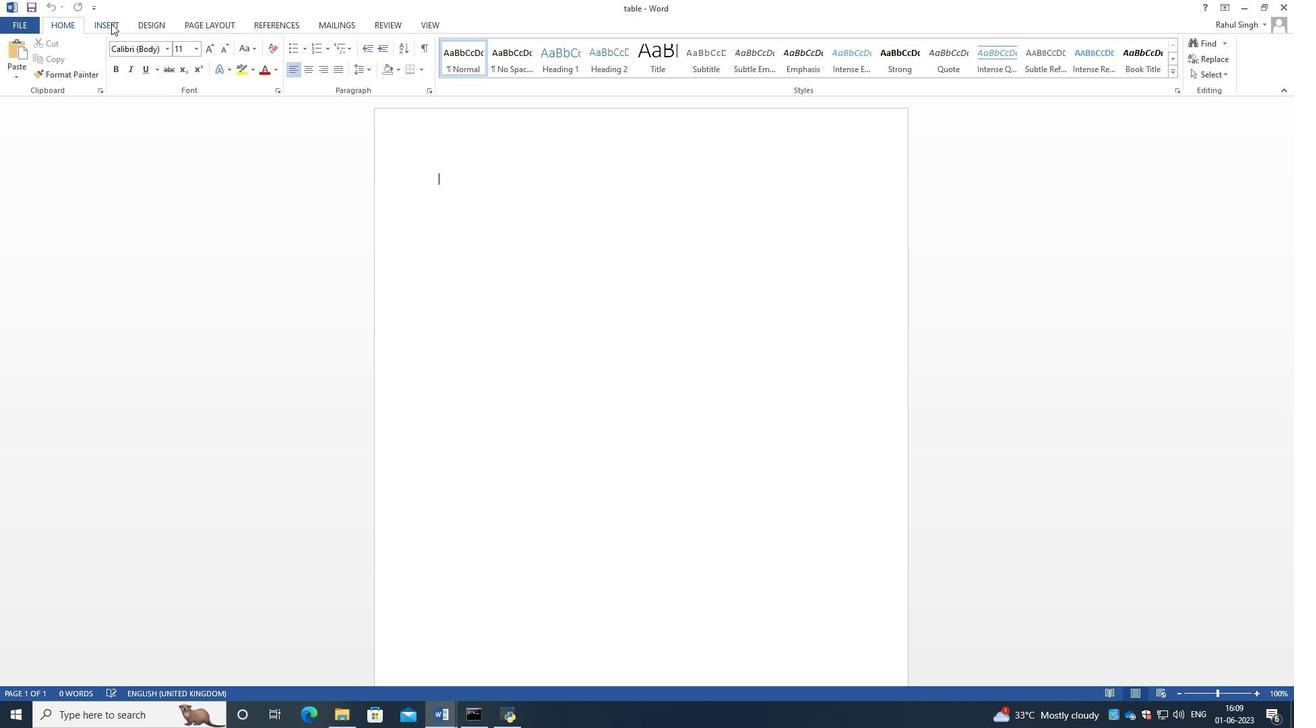 
Action: Mouse moved to (113, 72)
Screenshot: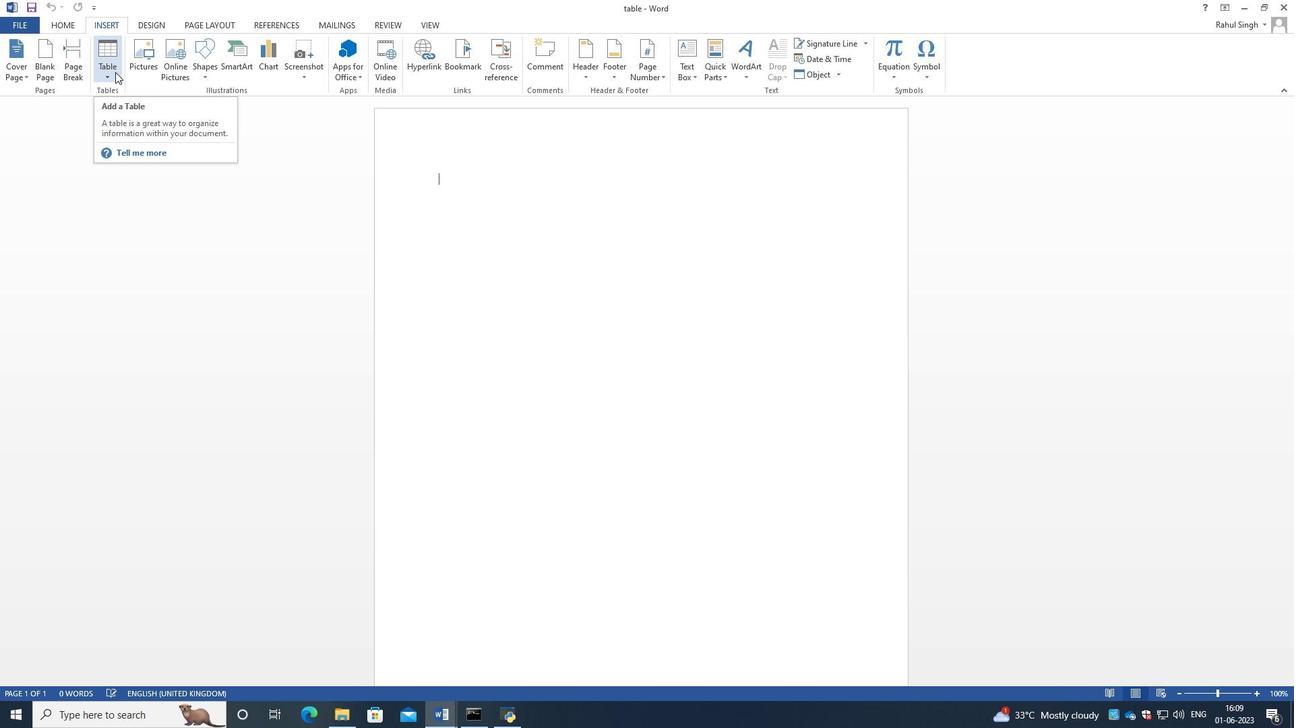 
Action: Mouse pressed left at (113, 72)
Screenshot: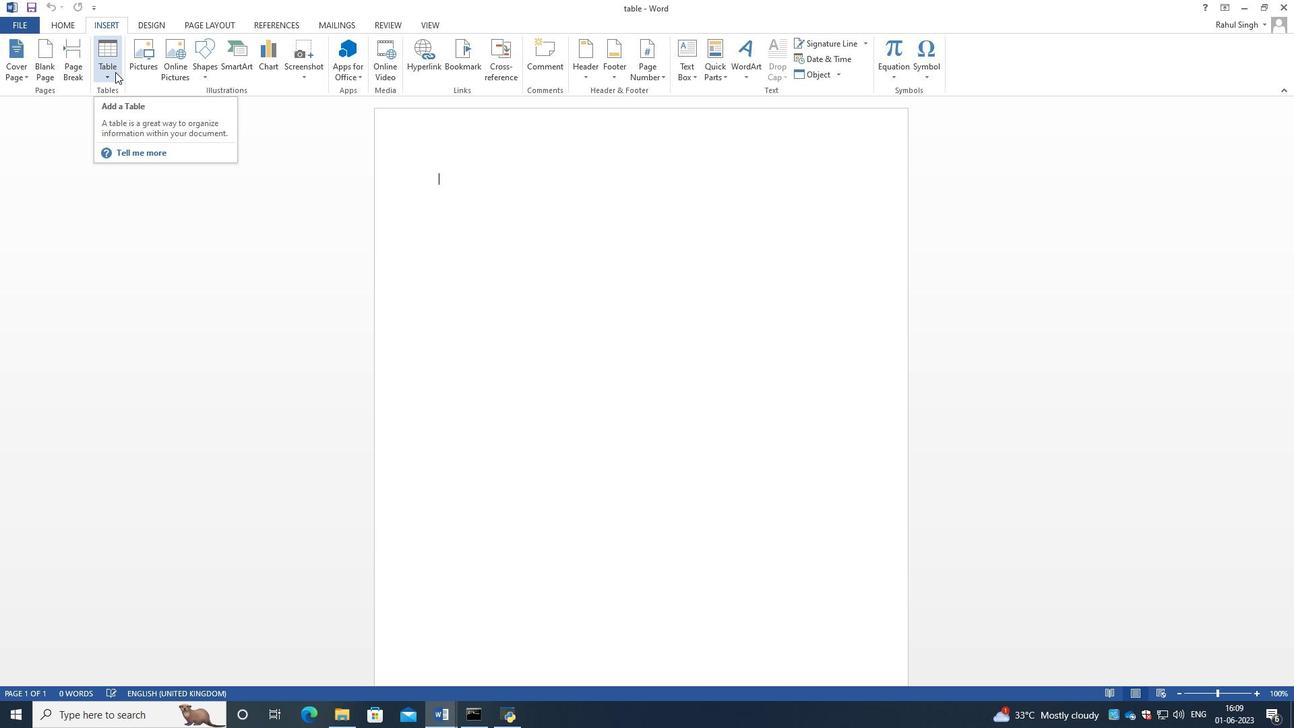 
Action: Mouse moved to (117, 117)
Screenshot: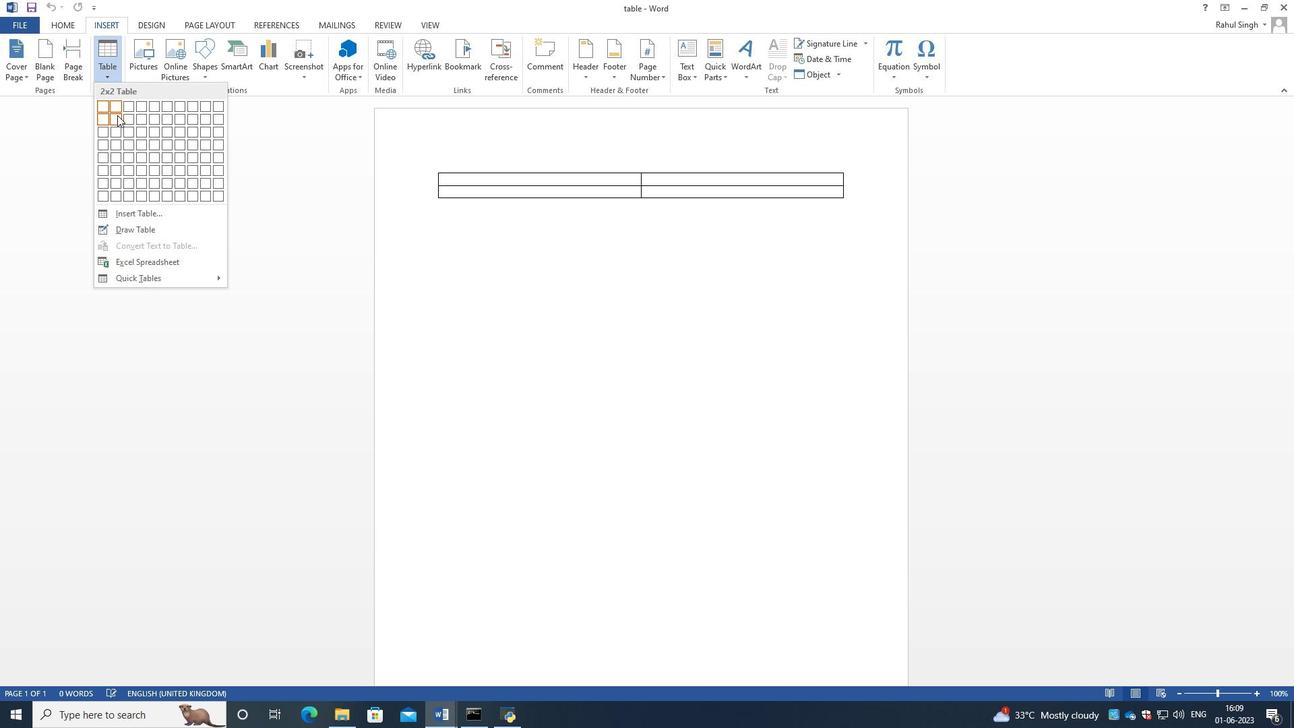 
Action: Mouse pressed left at (117, 117)
Screenshot: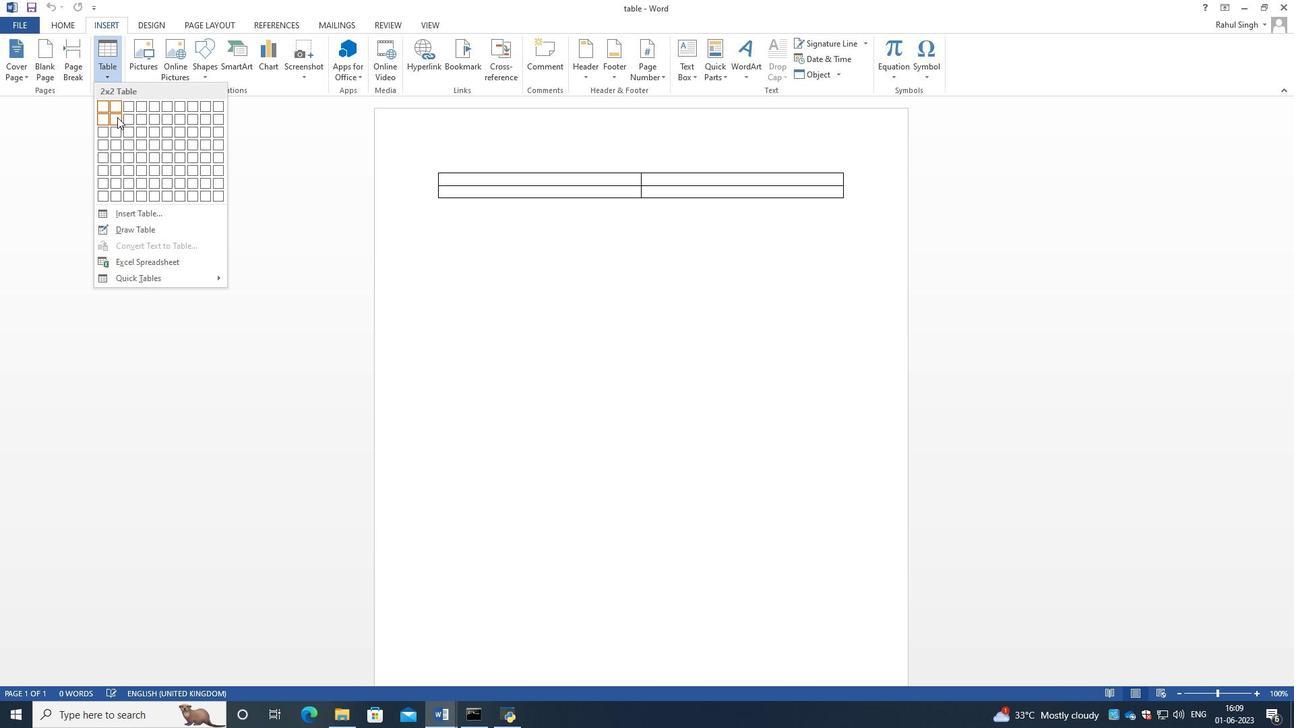 
Action: Mouse moved to (489, 185)
Screenshot: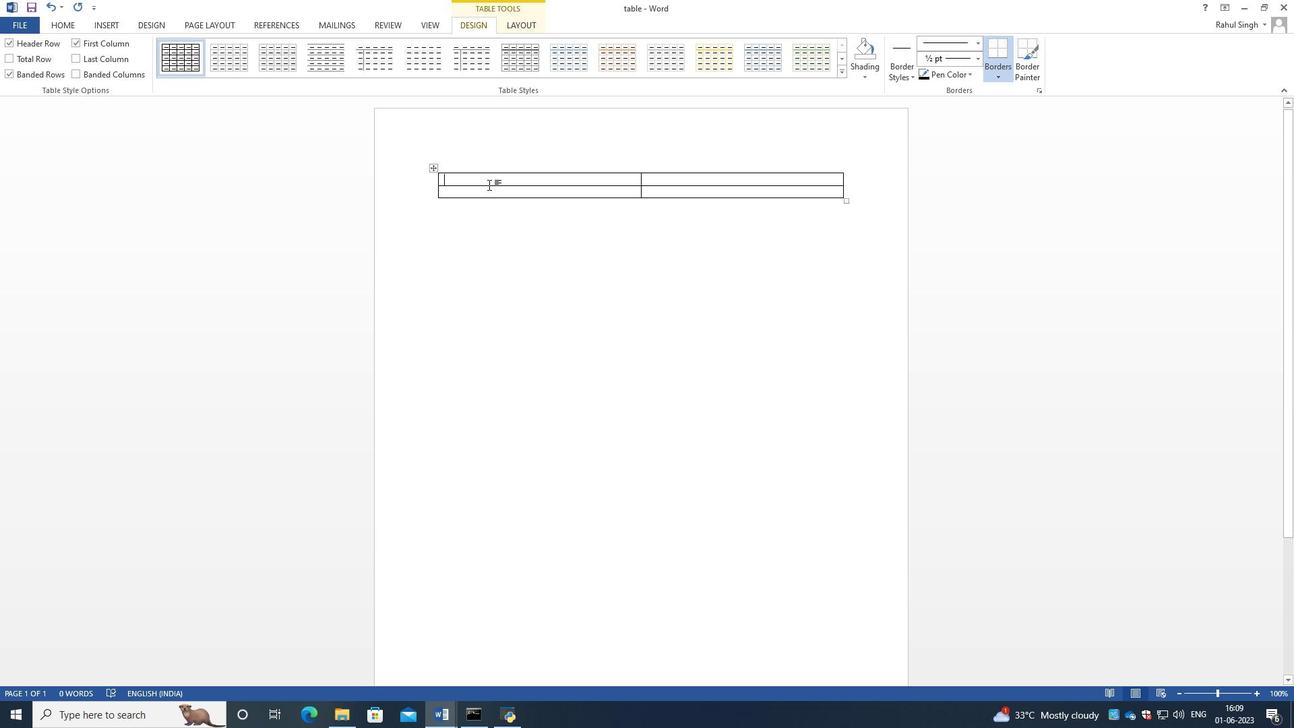
Action: Mouse pressed left at (489, 185)
Screenshot: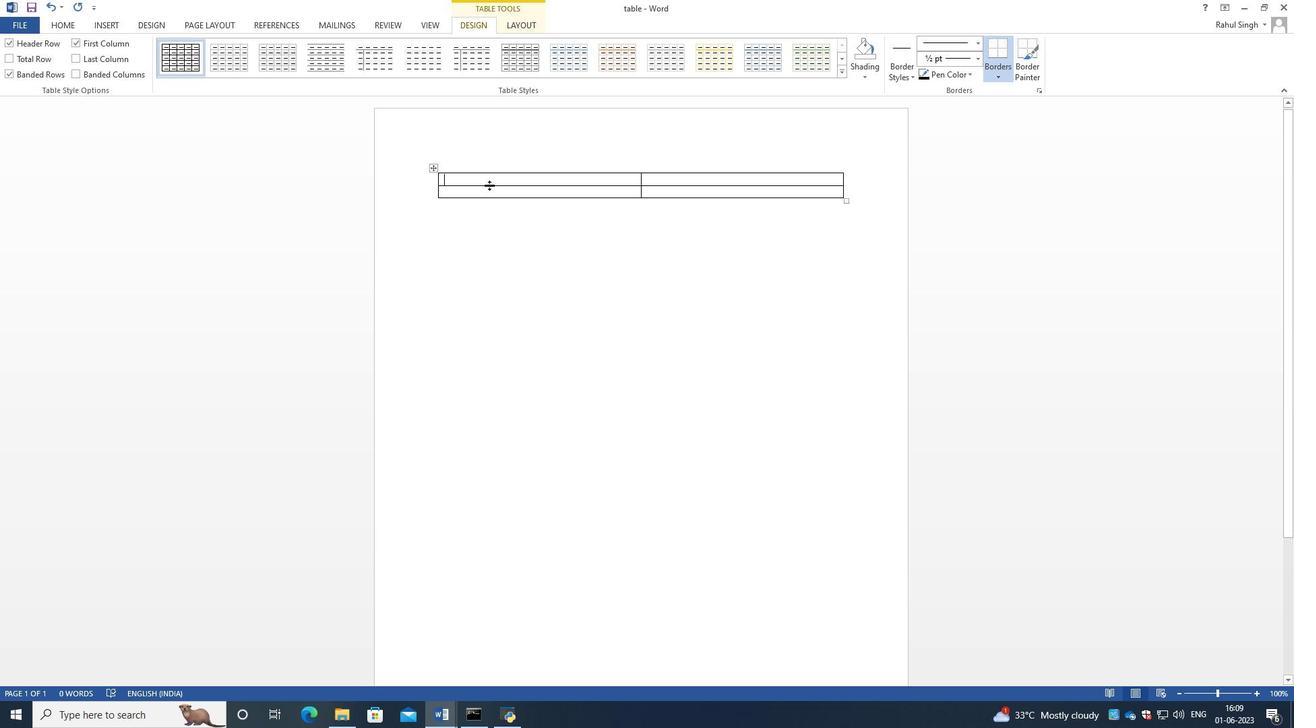 
Action: Key pressed <Key.caps_lock>BRAND<Key.backspace><Key.backspace><Key.backspace><Key.backspace><Key.caps_lock>rand<Key.tab><Key.caps_lock>M<Key.caps_lock>odel
Screenshot: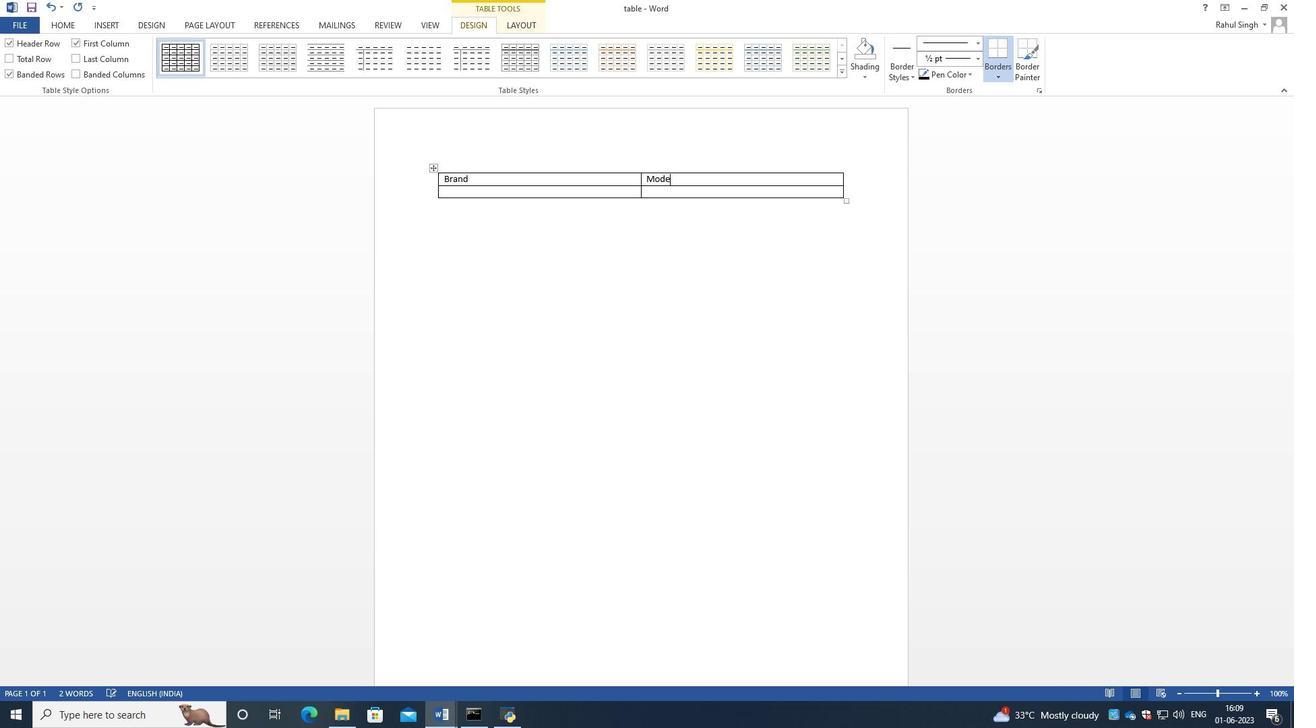 
Action: Mouse moved to (464, 191)
Screenshot: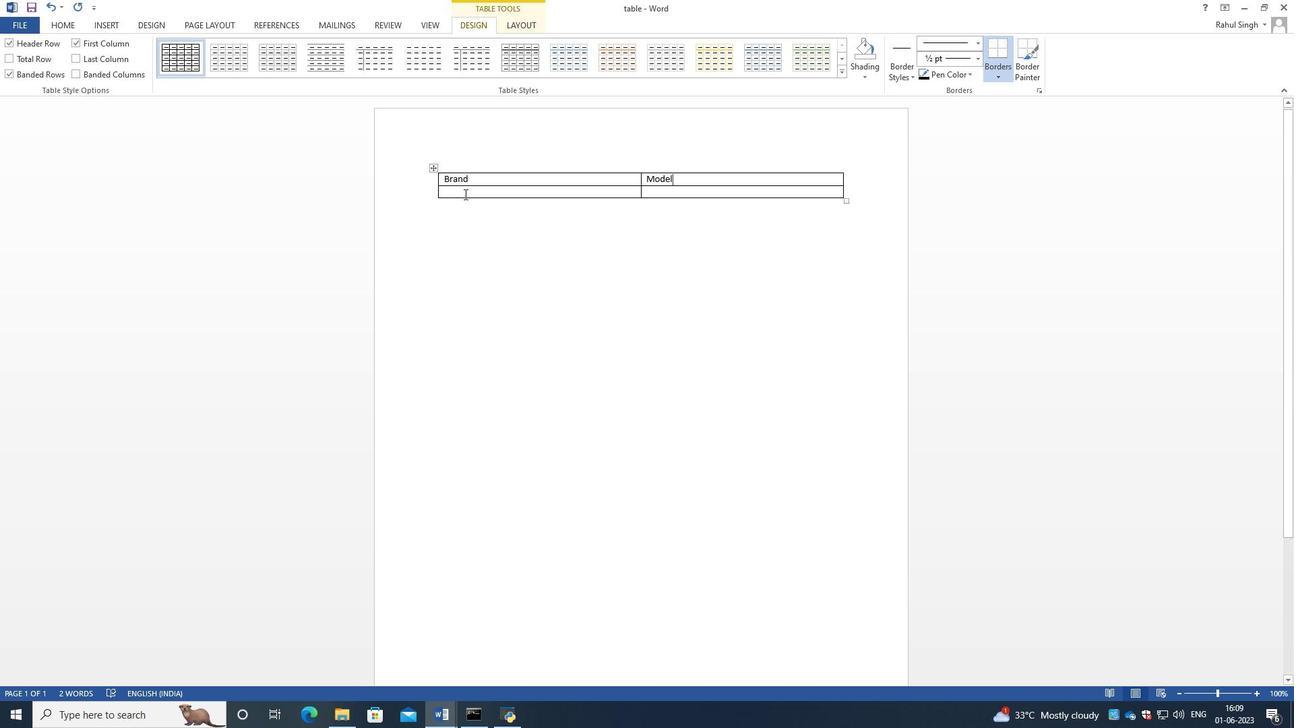 
Action: Mouse pressed left at (464, 191)
Screenshot: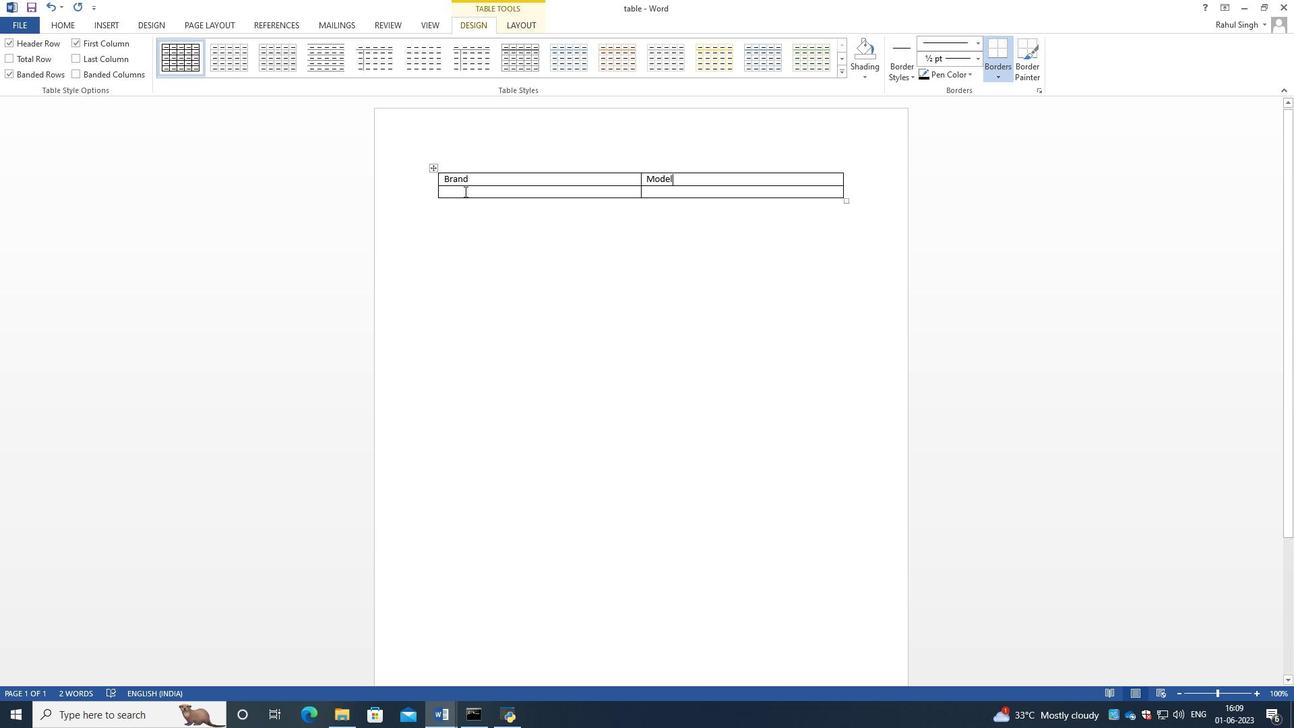 
Action: Key pressed <Key.caps_lock>A<Key.caps_lock>pple<Key.space>q<Key.backspace><Key.tab>i<Key.backspace><Key.caps_lock>I<Key.caps_lock>phone<Key.enter><Key.backspace>
Screenshot: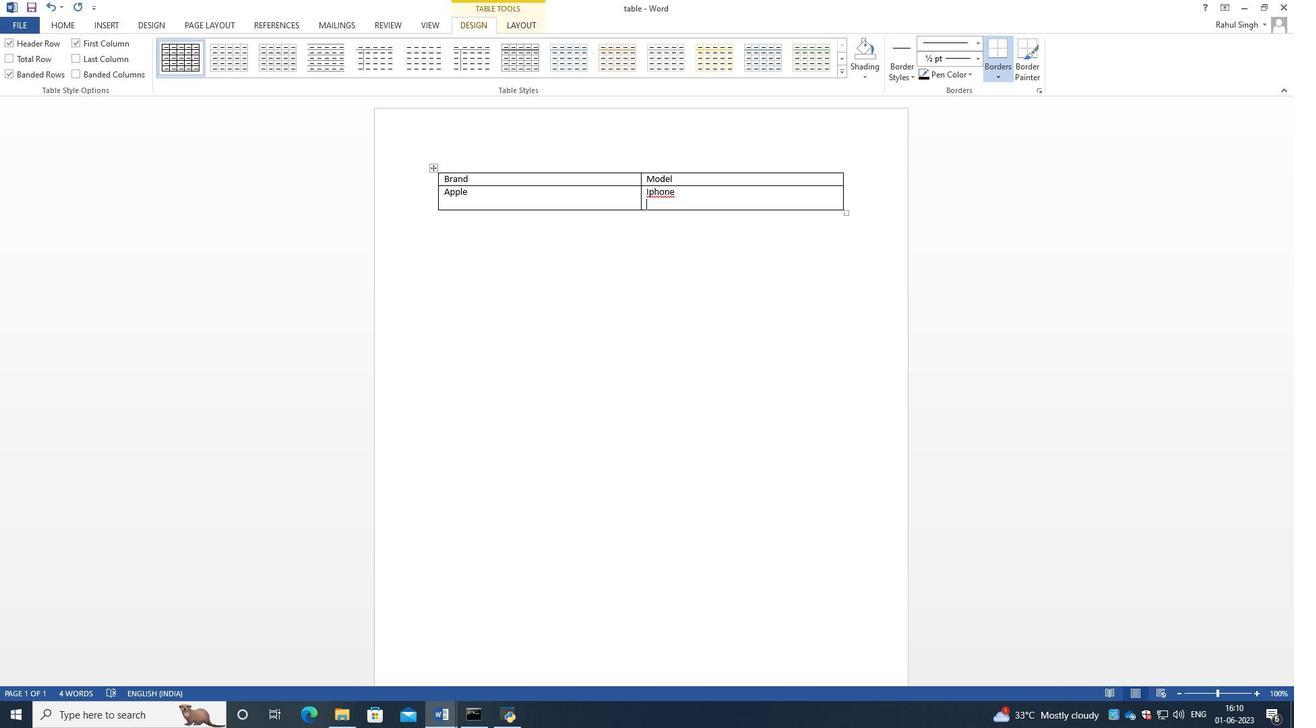 
Action: Mouse moved to (665, 188)
Screenshot: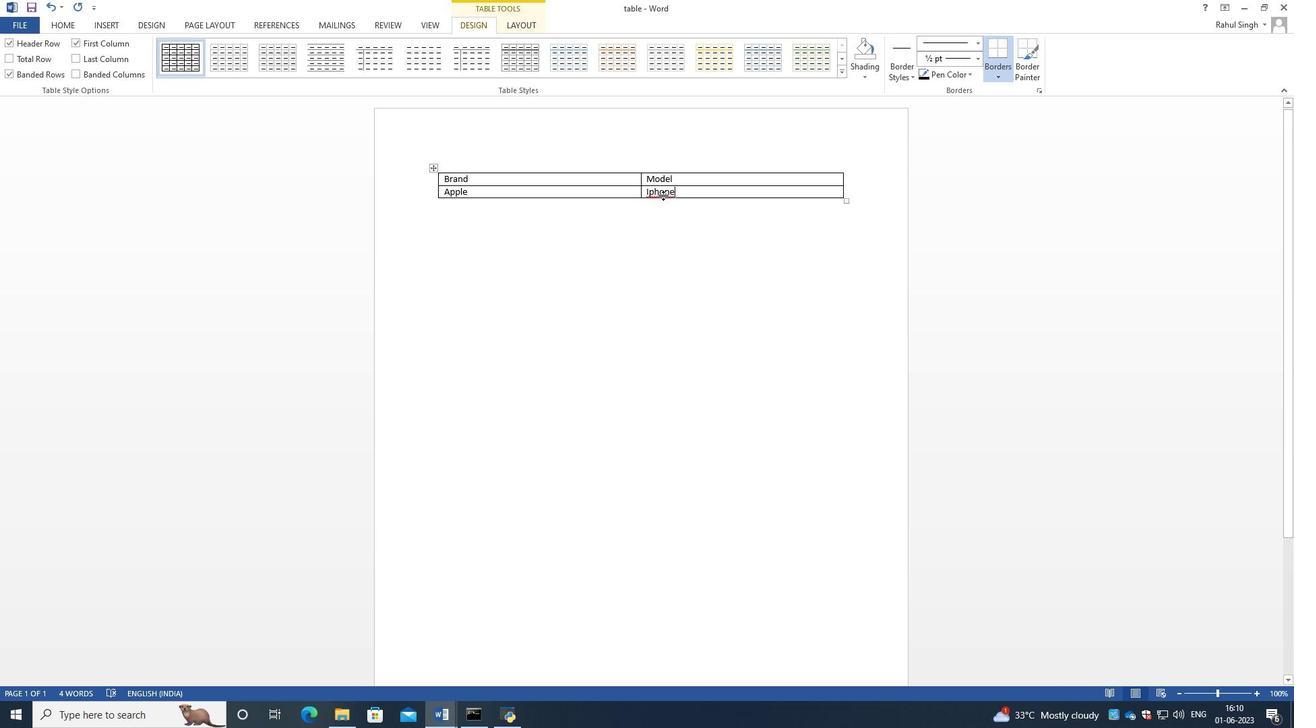 
Action: Mouse pressed right at (665, 188)
Screenshot: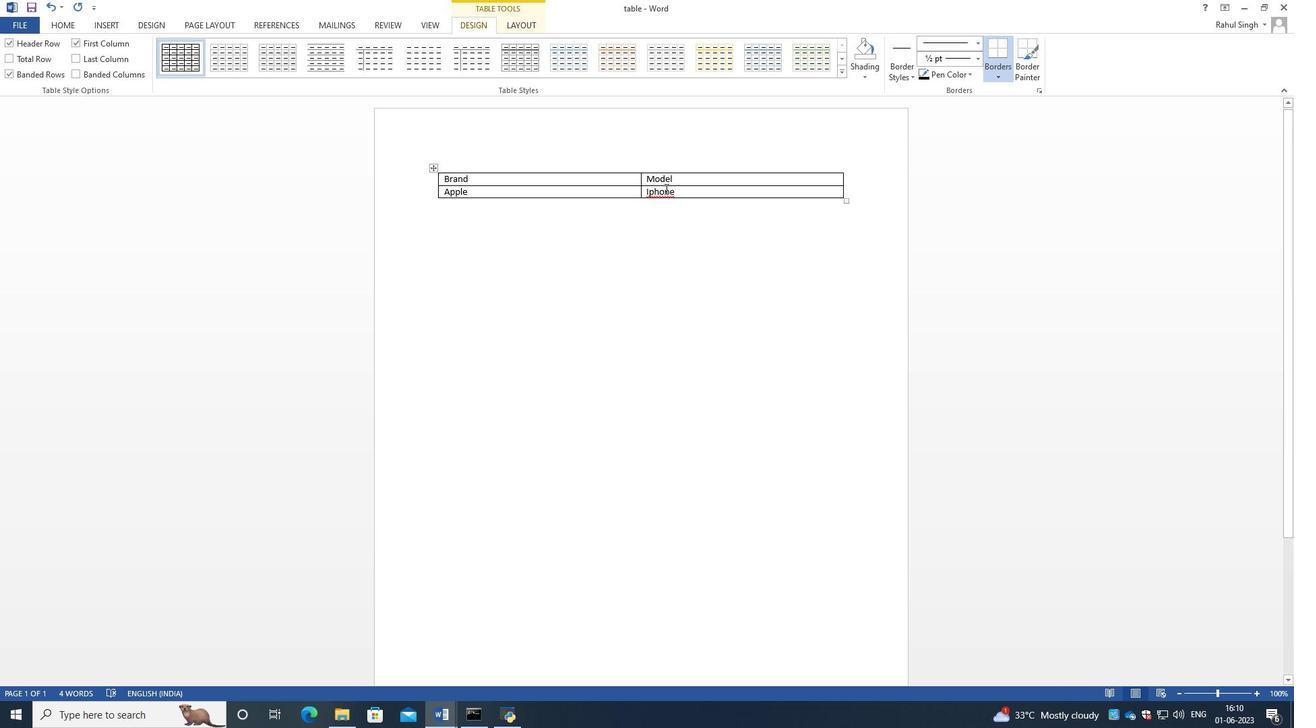 
Action: Mouse moved to (708, 201)
Screenshot: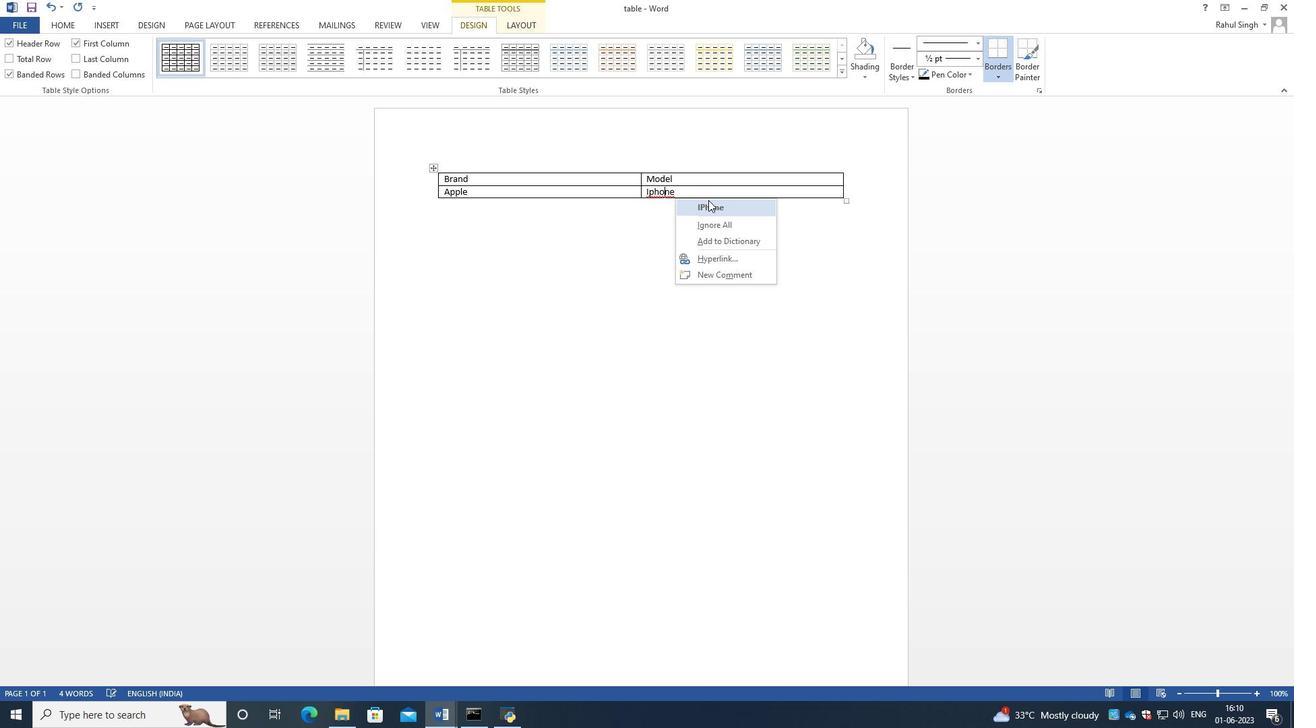 
Action: Mouse pressed left at (708, 201)
Screenshot: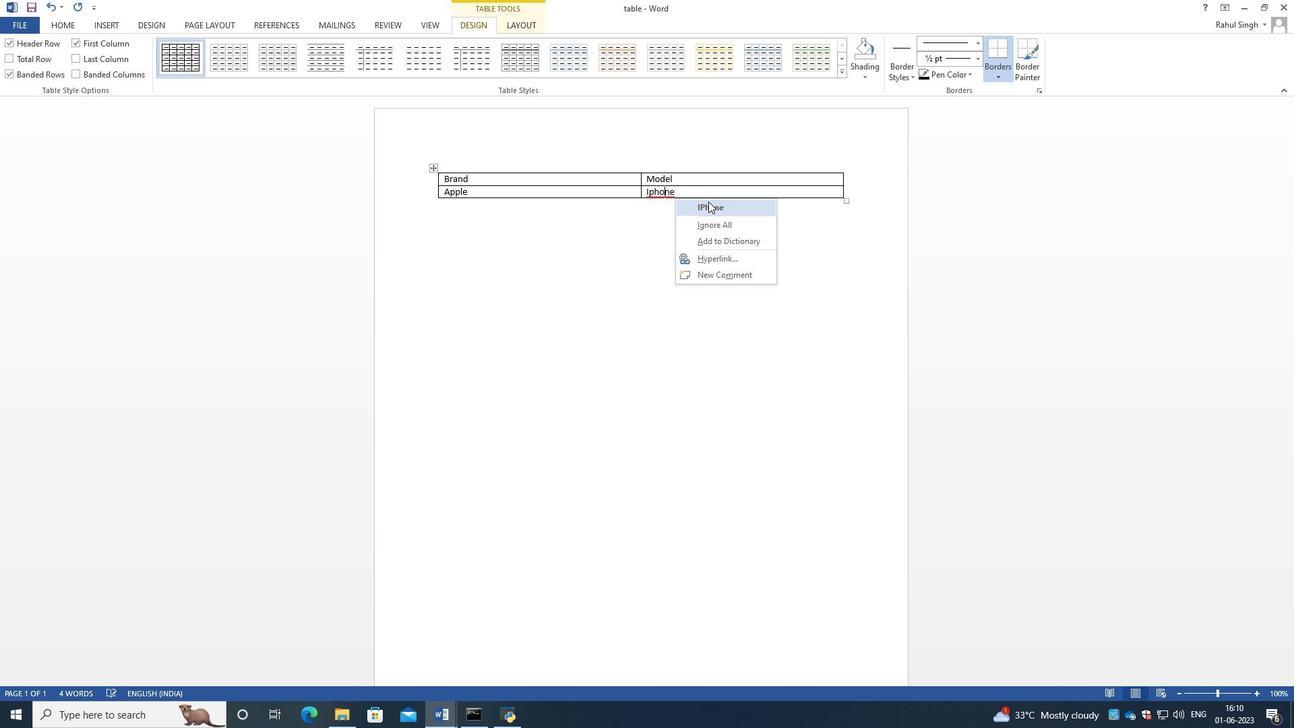 
Action: Mouse moved to (641, 225)
Screenshot: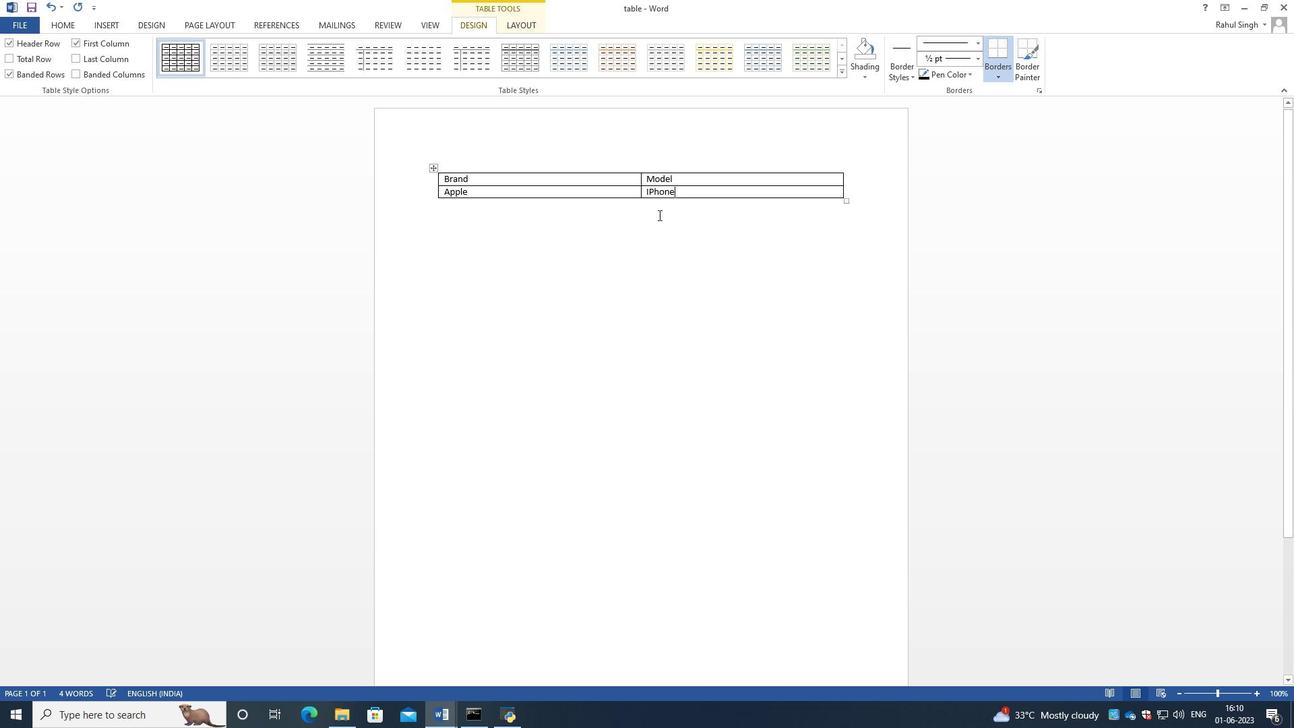 
Action: Mouse pressed left at (641, 225)
Screenshot: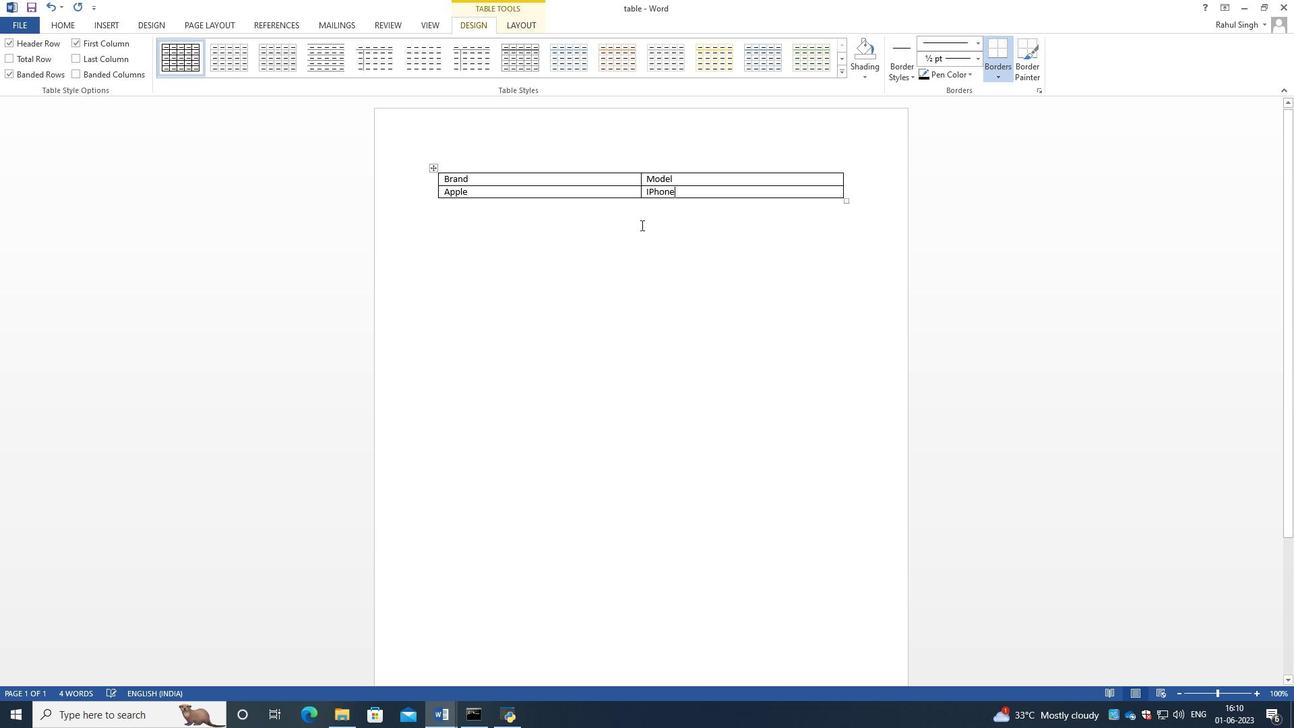 
Action: Mouse moved to (441, 176)
Screenshot: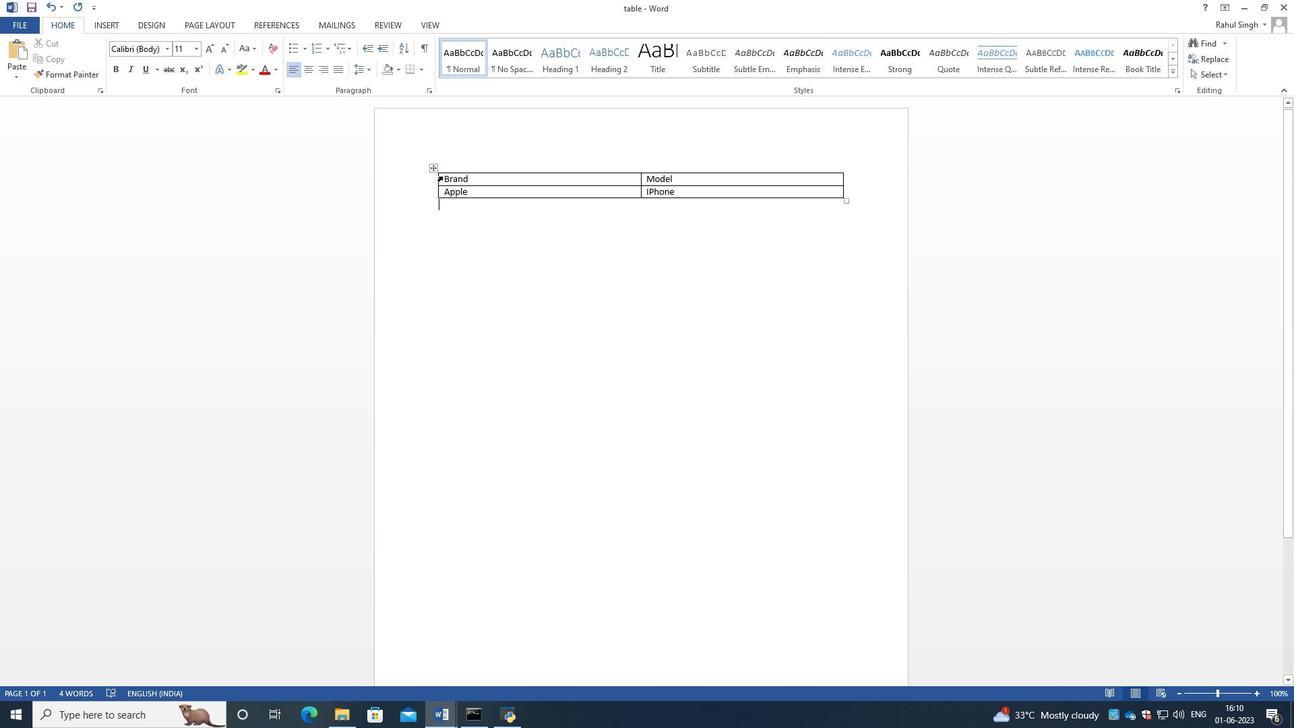 
Action: Mouse pressed left at (441, 176)
Screenshot: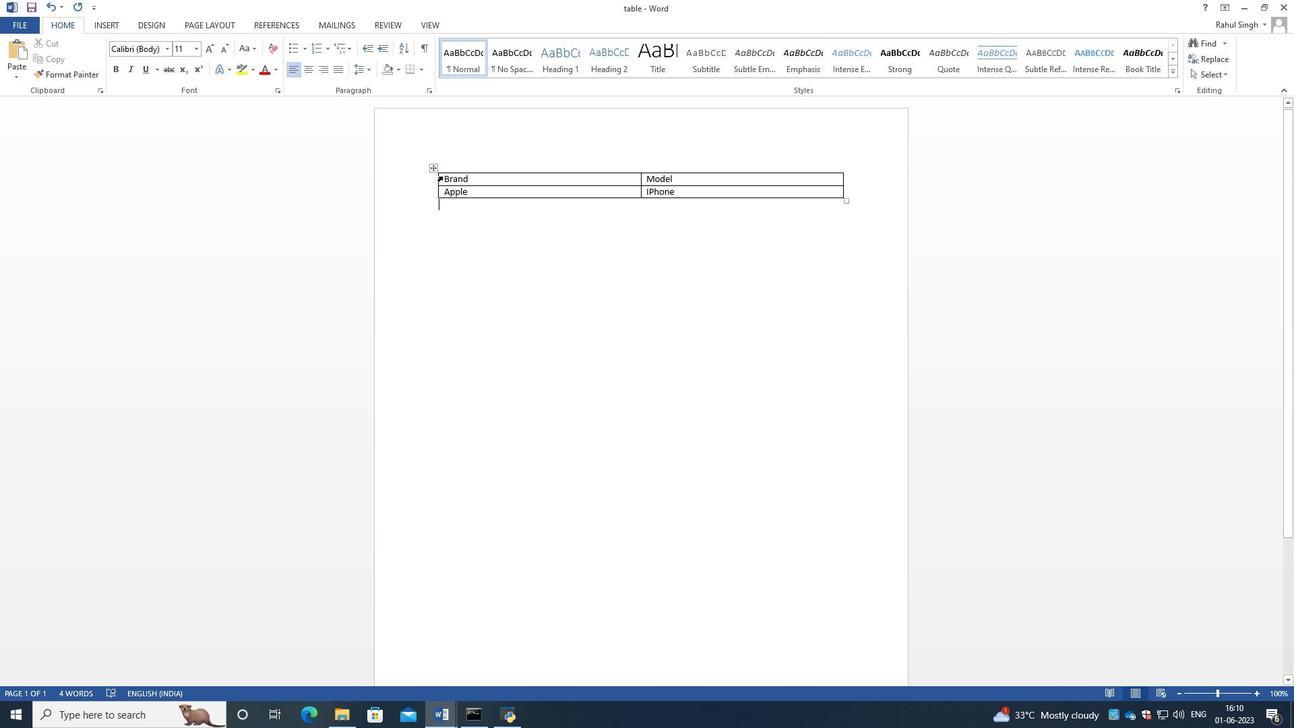 
Action: Mouse moved to (708, 233)
Screenshot: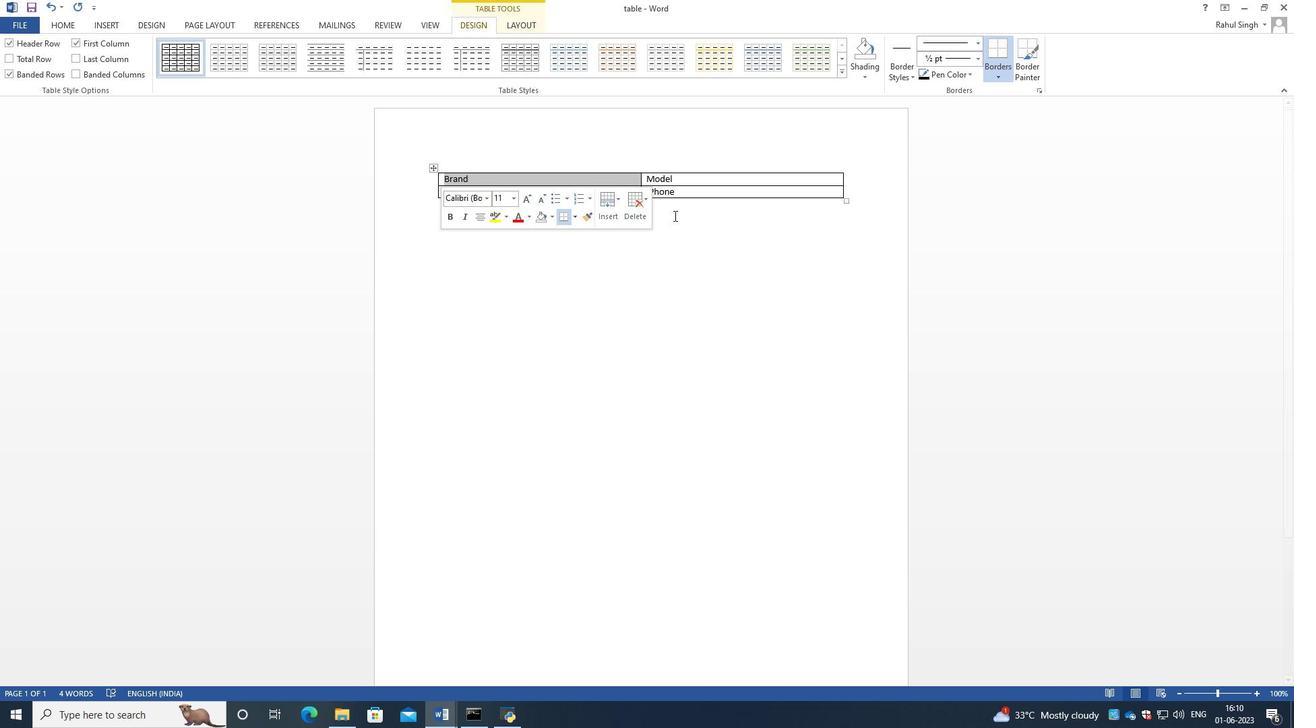 
Action: Mouse pressed left at (708, 233)
Screenshot: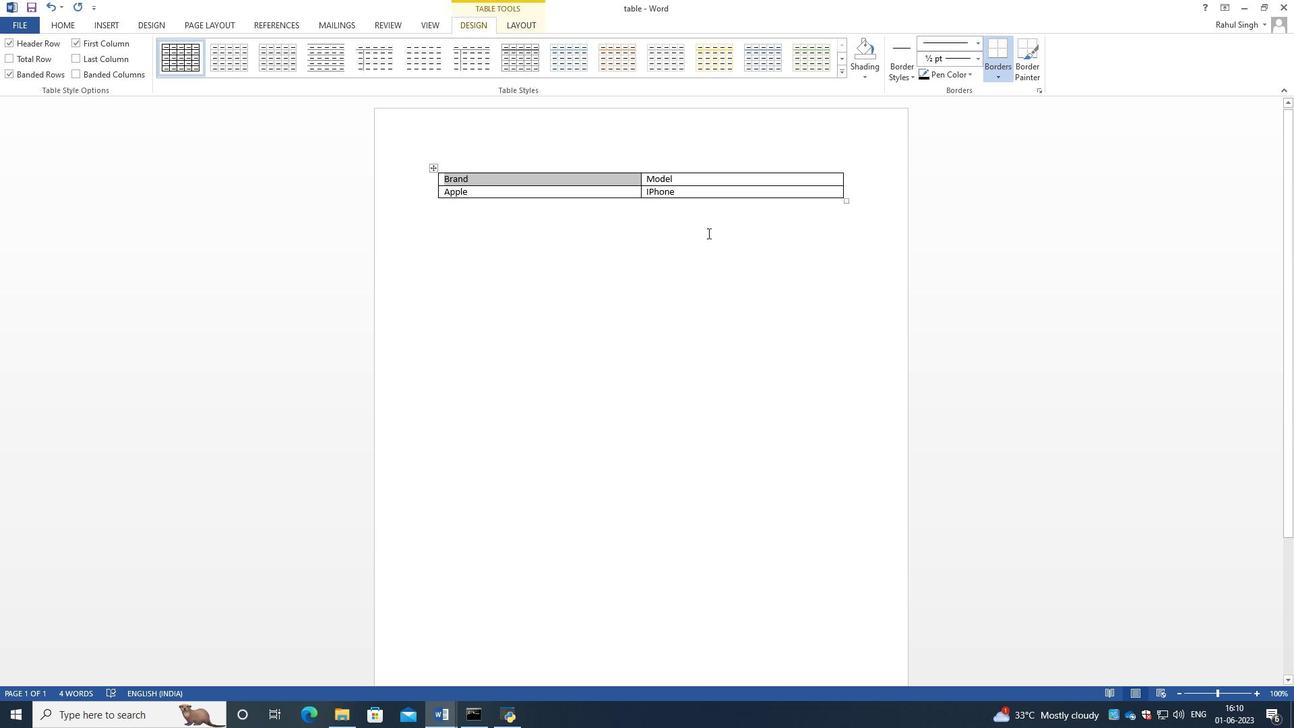 
Action: Mouse moved to (854, 196)
Screenshot: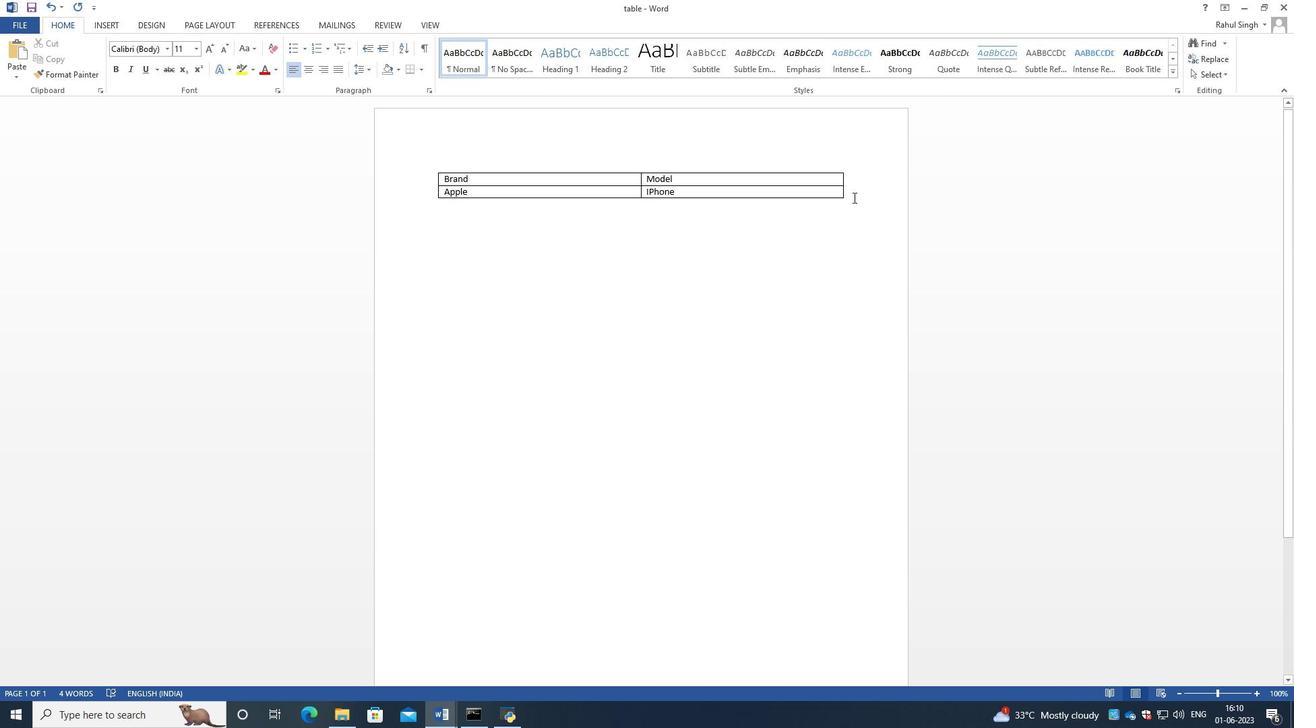 
Action: Mouse pressed left at (854, 196)
Screenshot: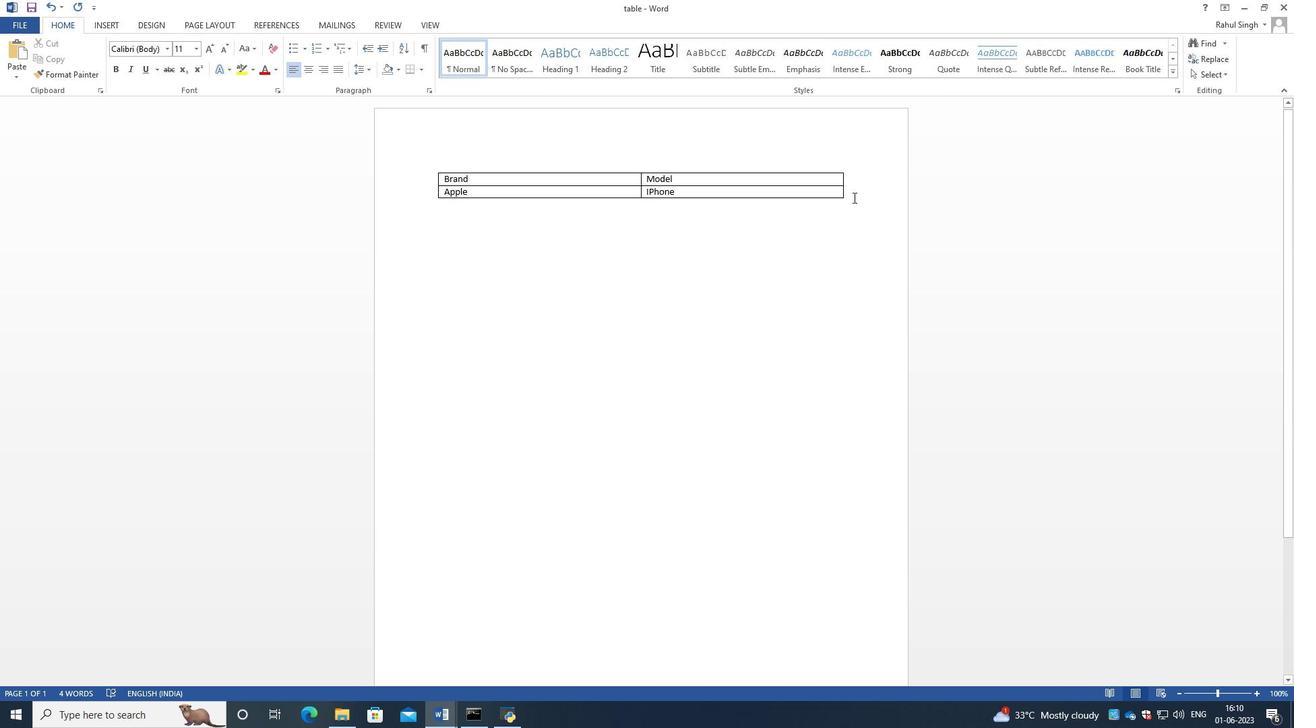 
Action: Mouse moved to (648, 287)
Screenshot: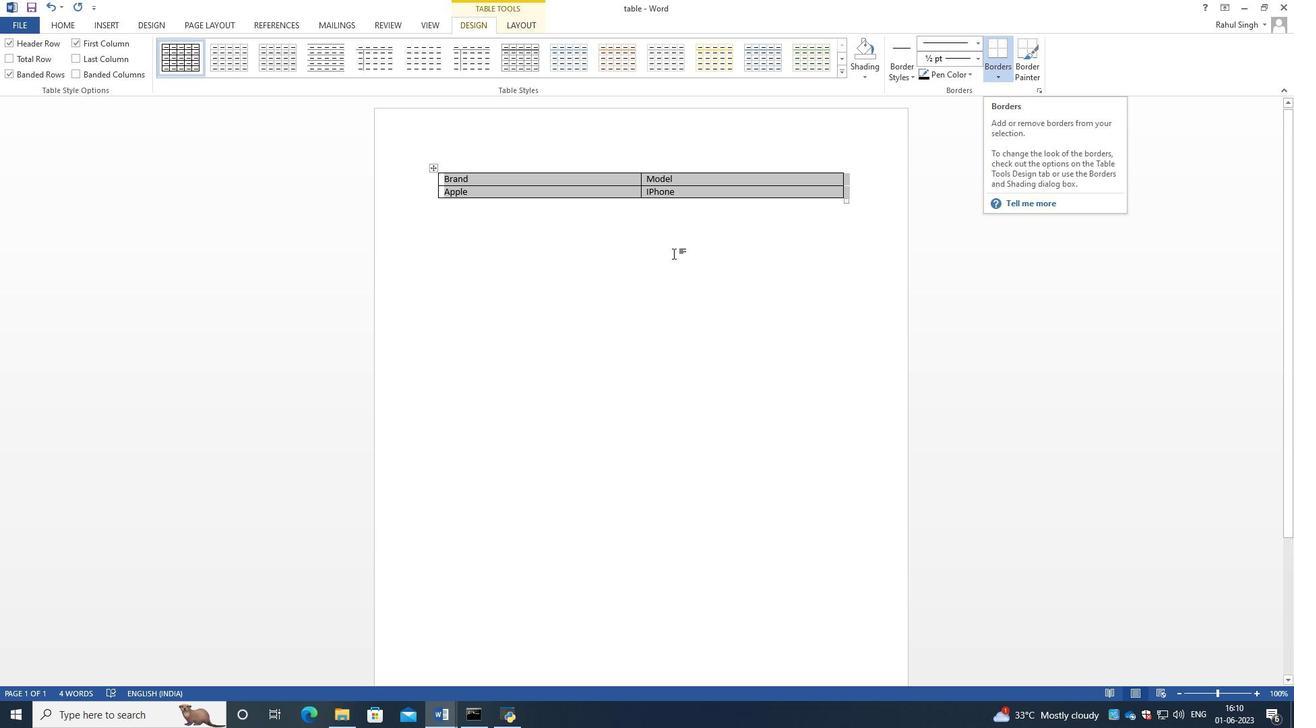 
Action: Mouse pressed left at (648, 287)
Screenshot: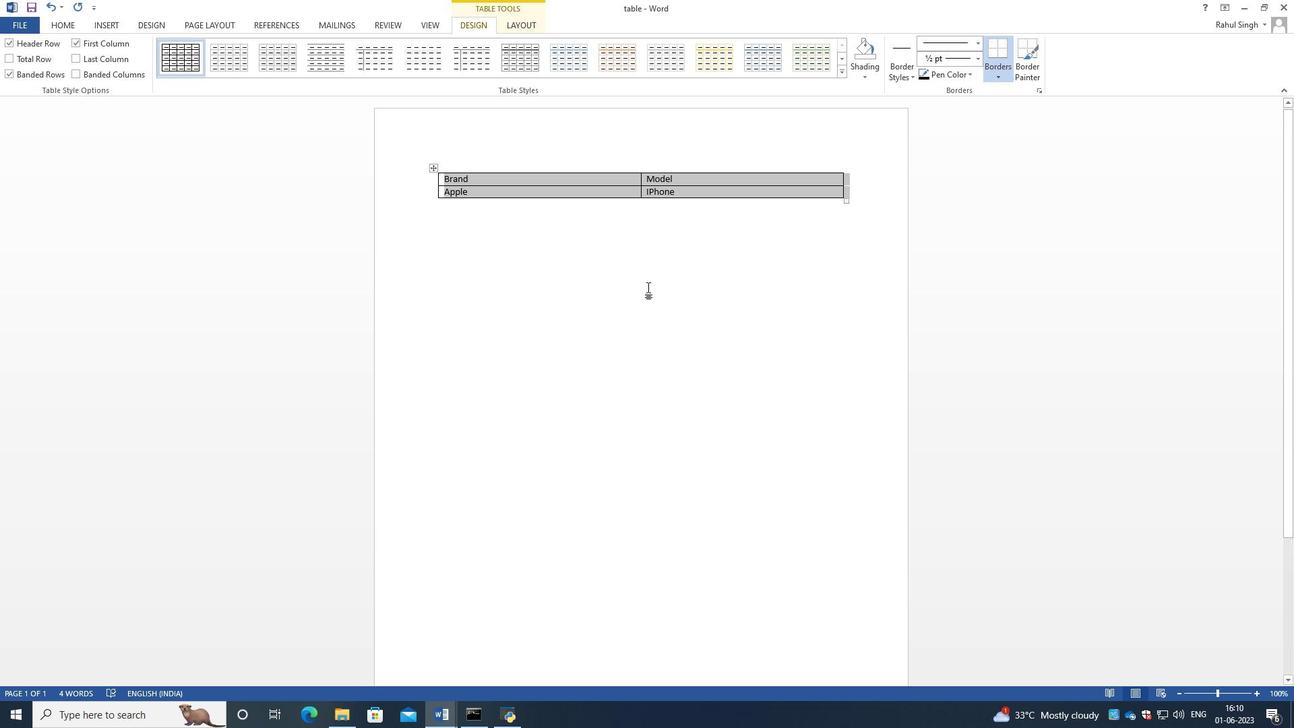 
Action: Mouse moved to (420, 143)
Screenshot: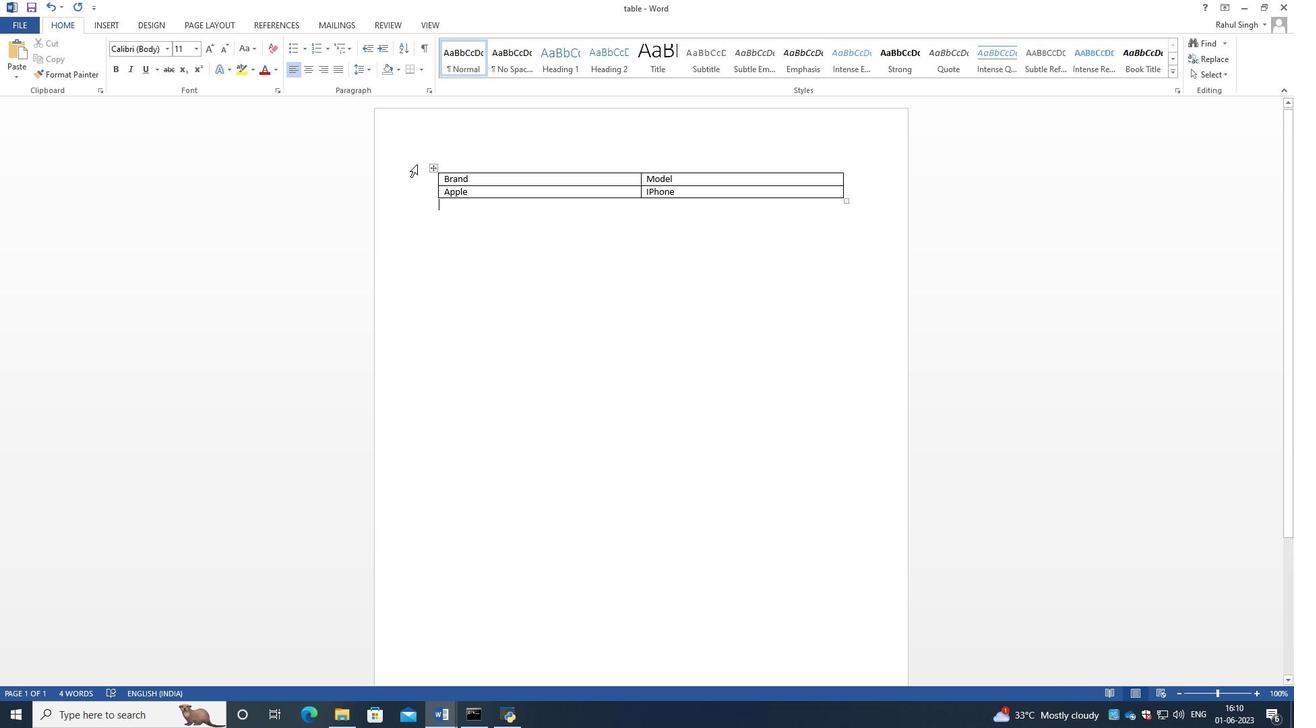 
Action: Mouse pressed left at (420, 143)
Screenshot: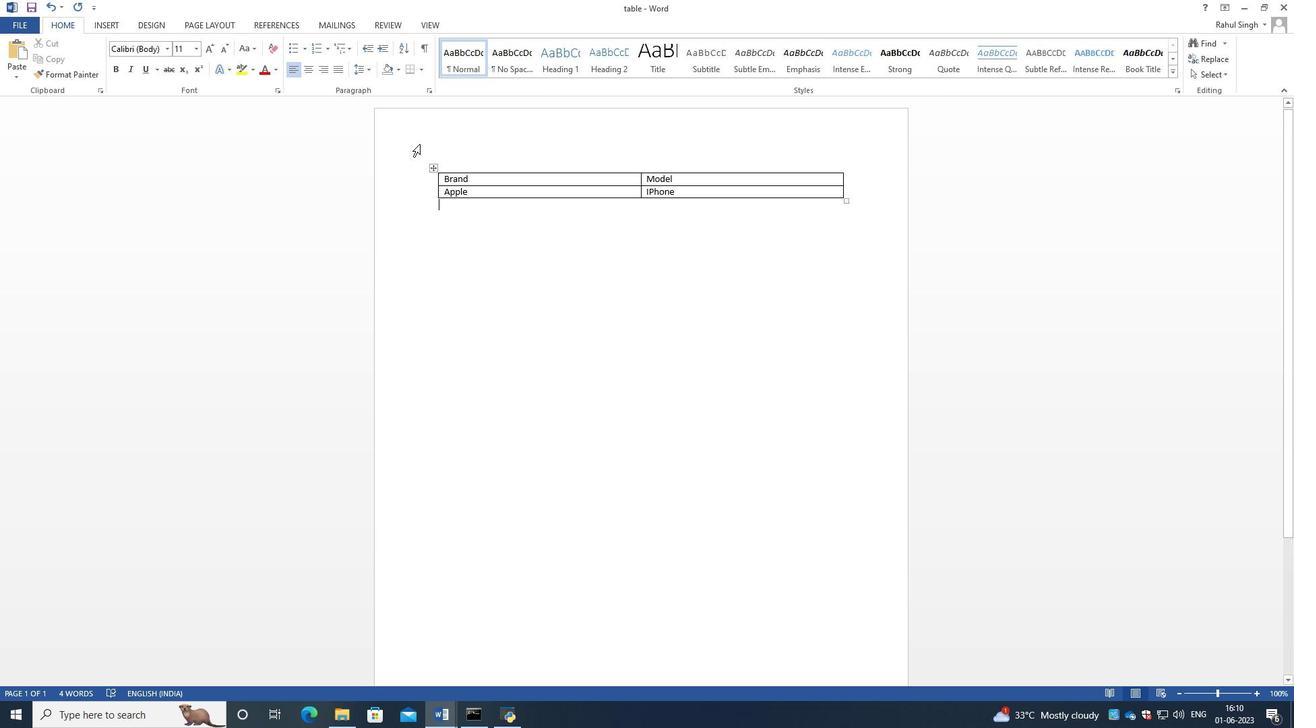 
Action: Mouse moved to (445, 211)
Screenshot: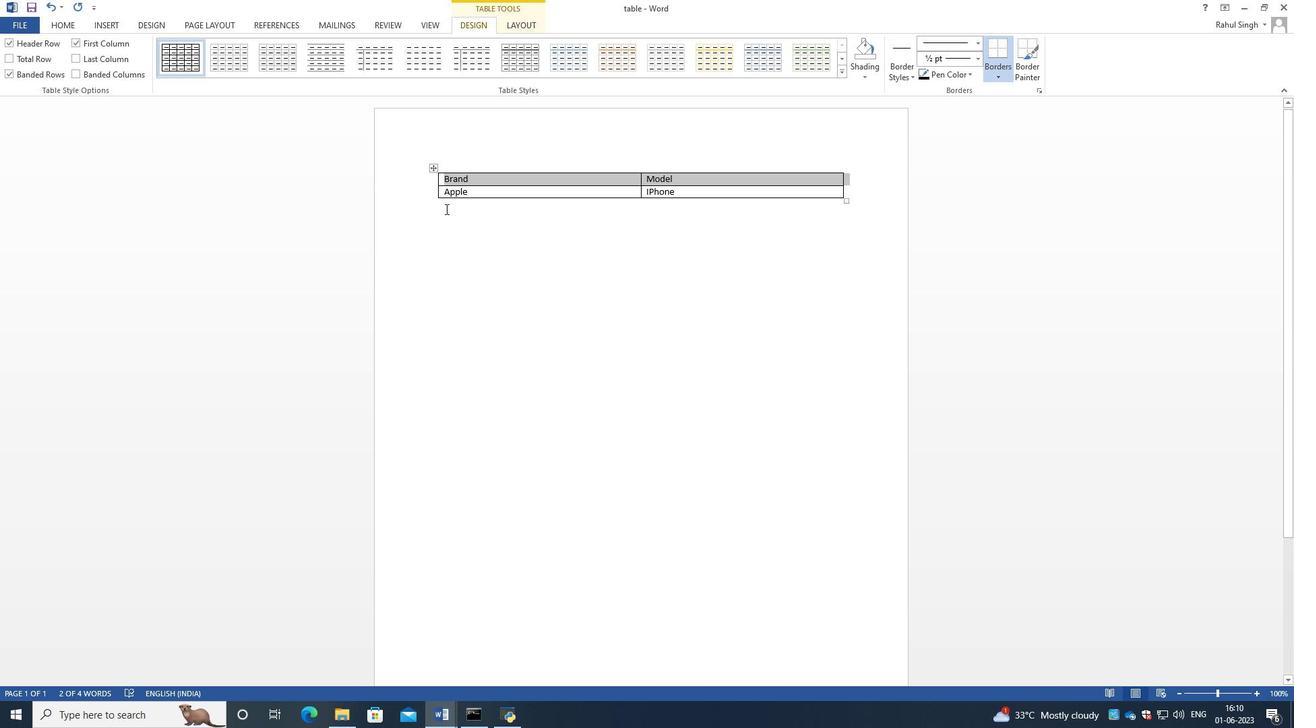 
Action: Mouse pressed left at (445, 211)
Screenshot: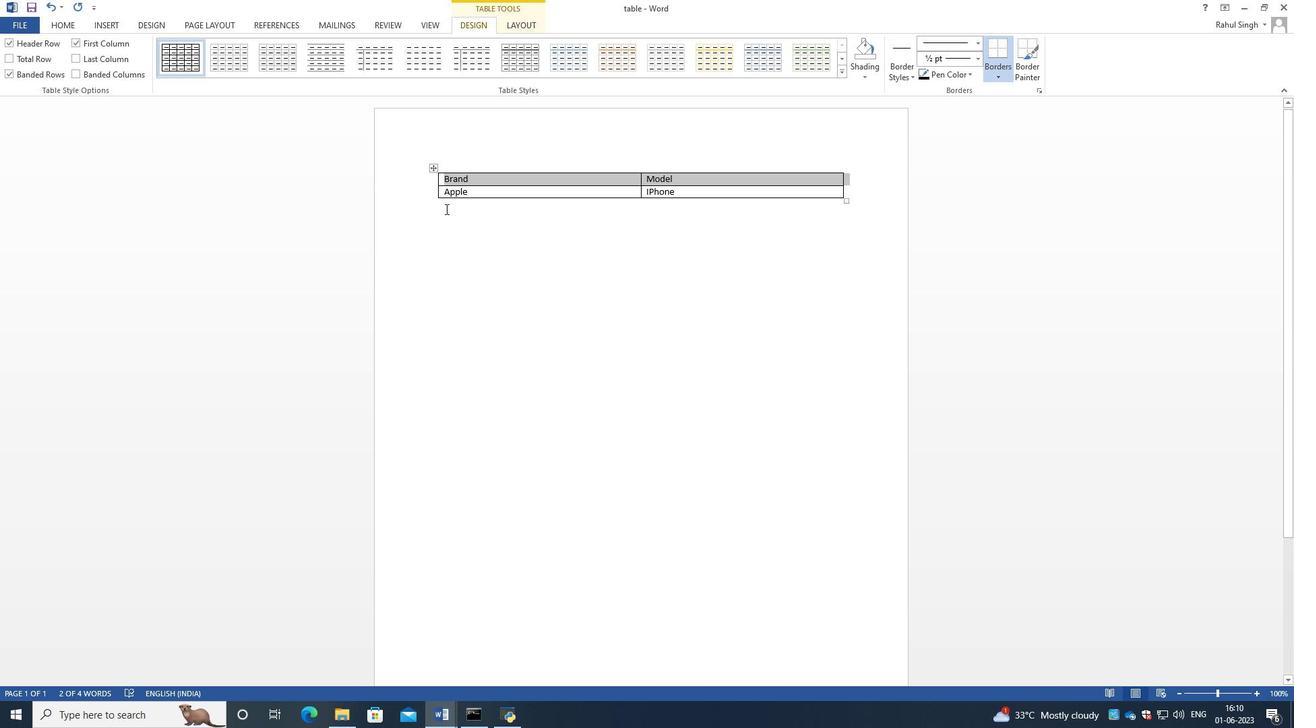 
Action: Mouse moved to (414, 215)
Screenshot: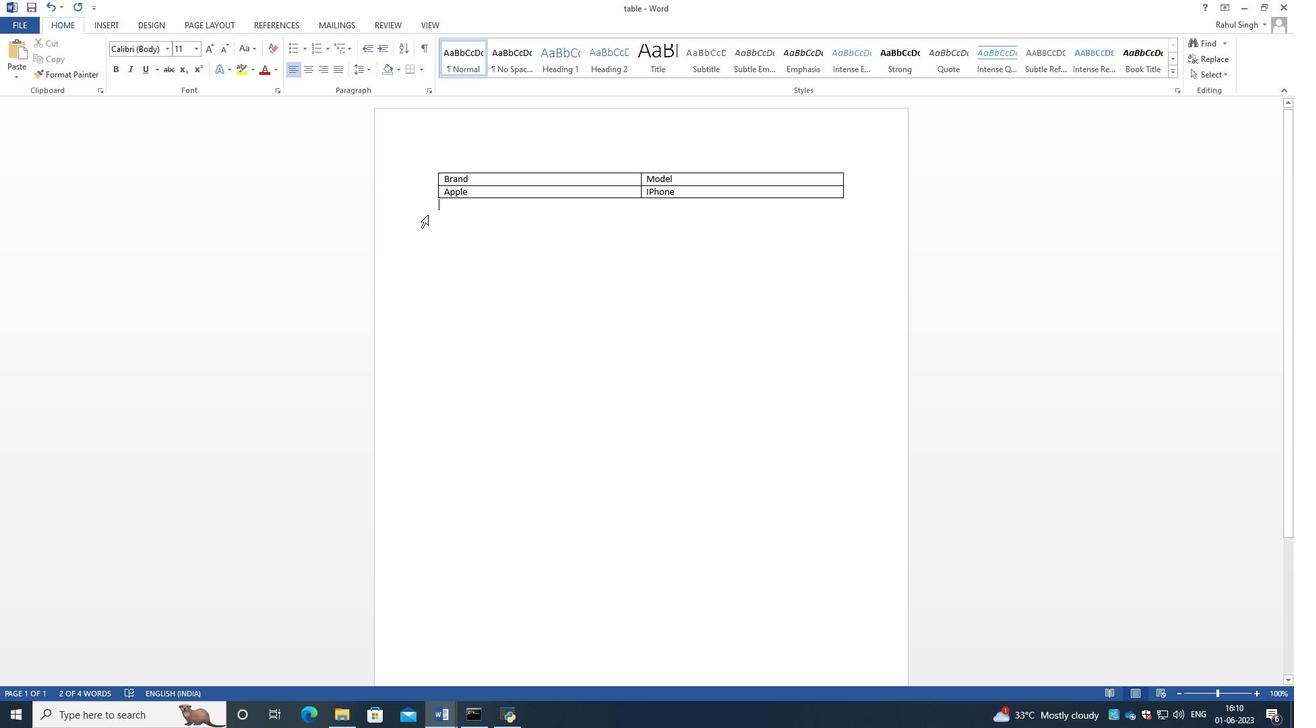 
Action: Mouse pressed left at (414, 215)
Screenshot: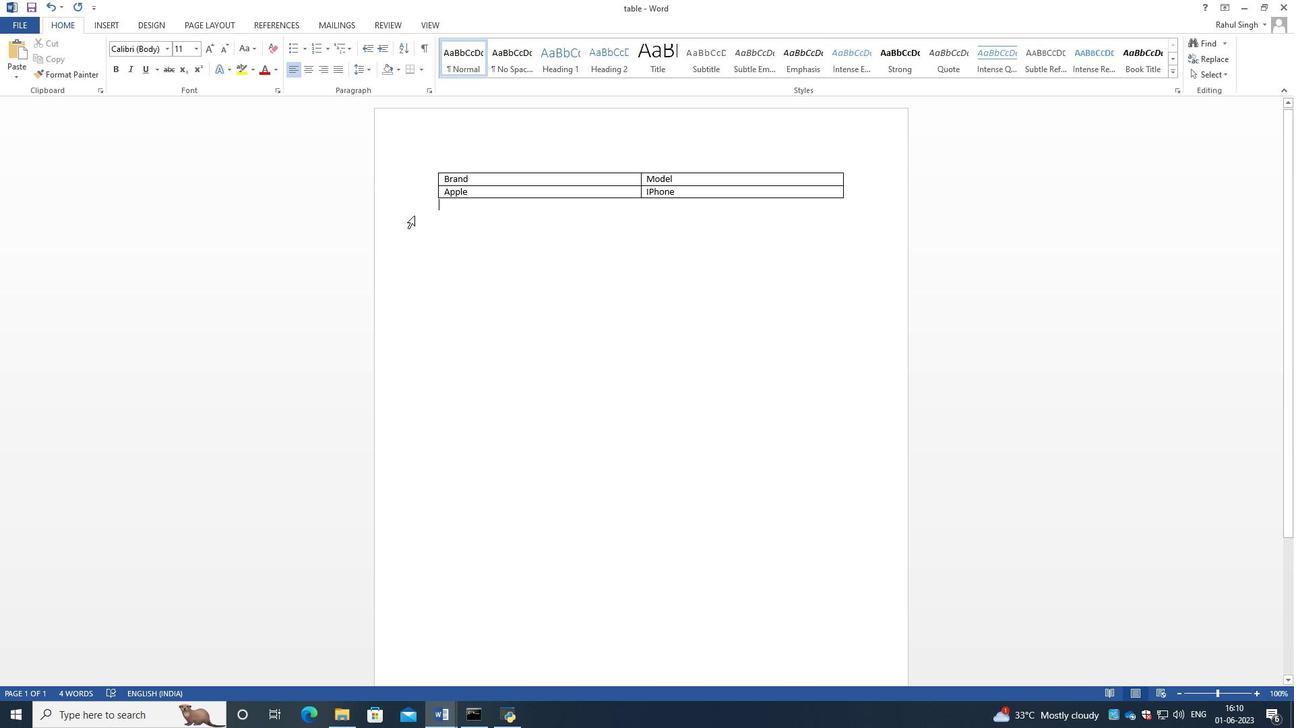 
Action: Mouse moved to (461, 237)
Screenshot: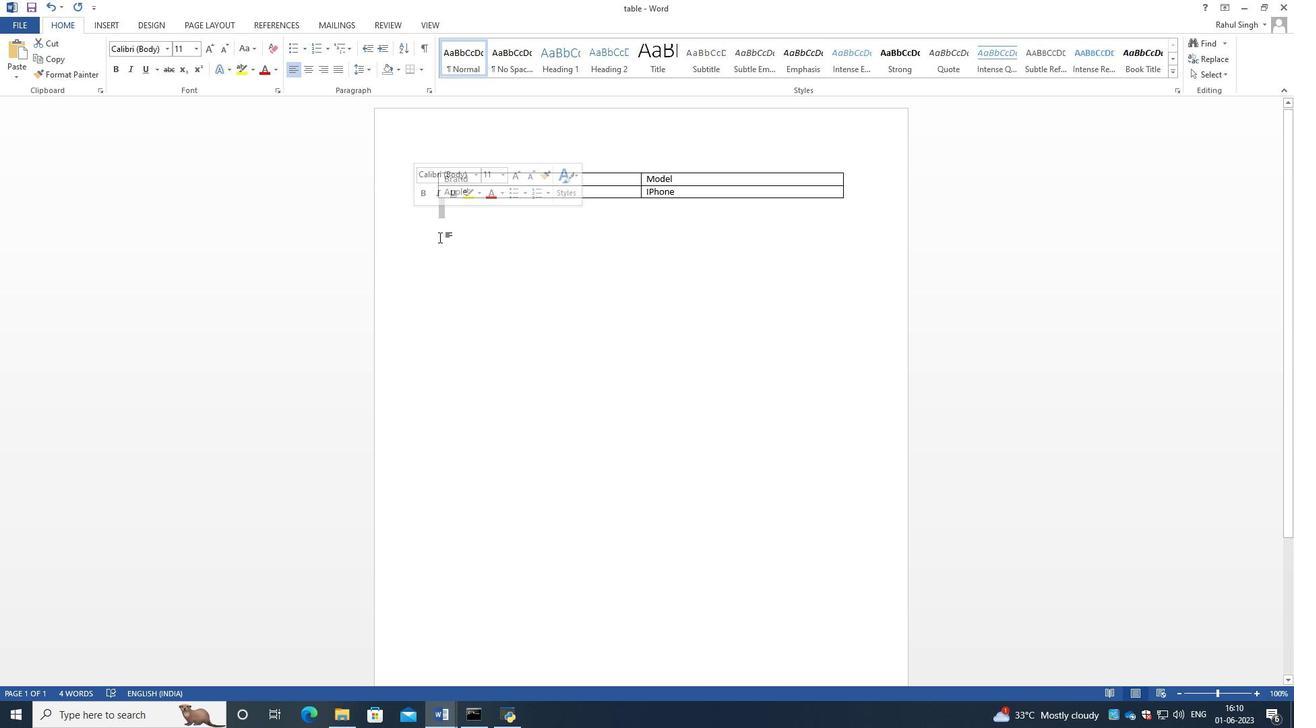 
Action: Mouse pressed left at (461, 237)
Screenshot: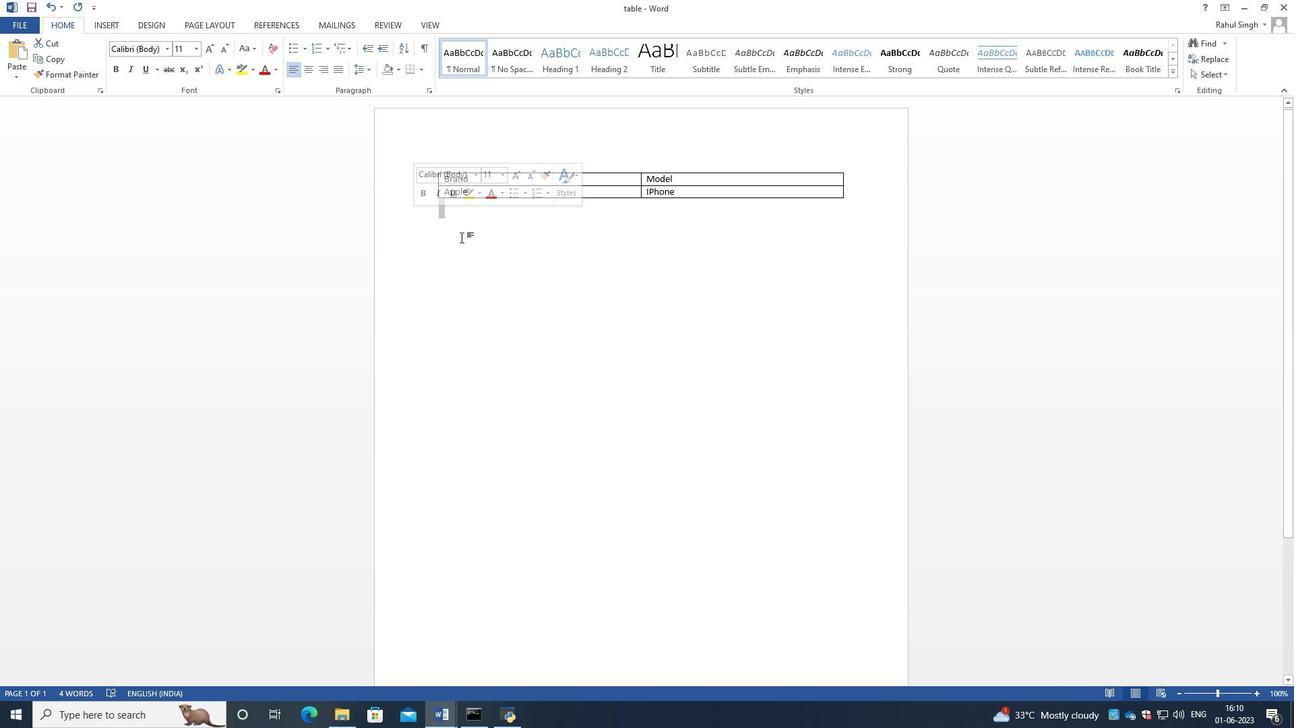 
Action: Mouse moved to (486, 177)
Screenshot: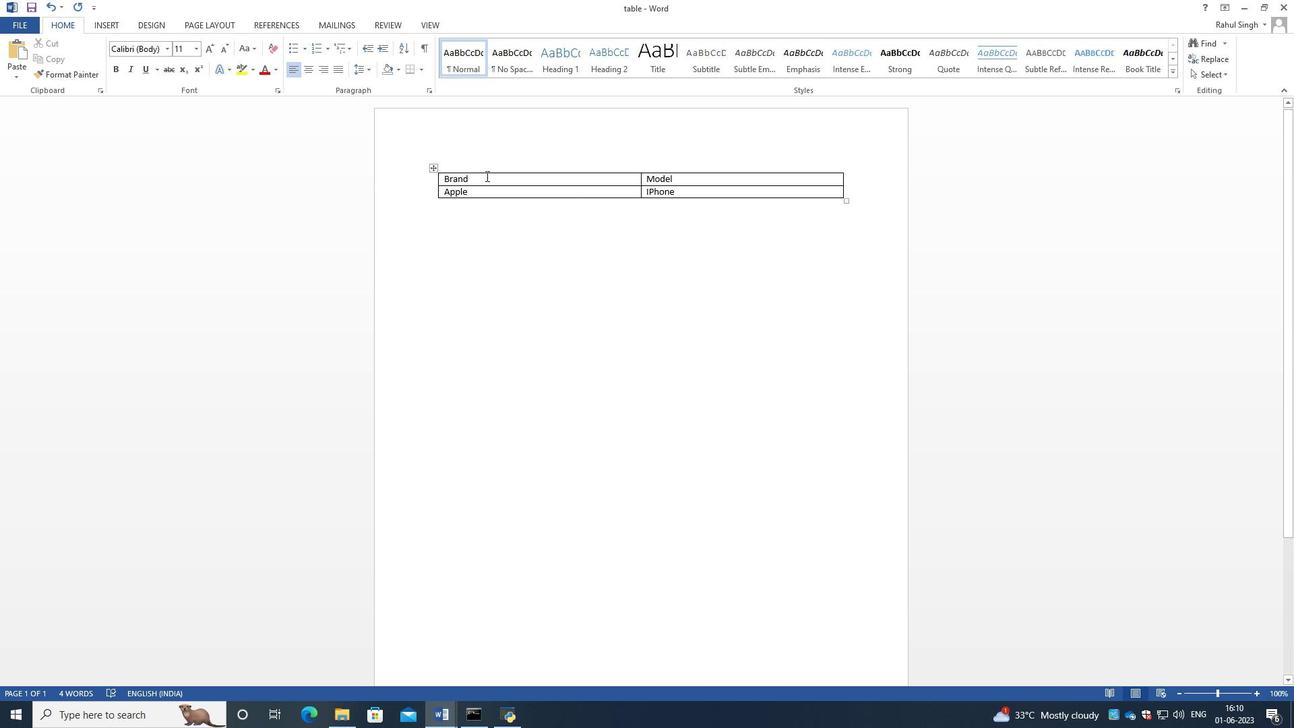 
Action: Mouse pressed left at (486, 177)
Screenshot: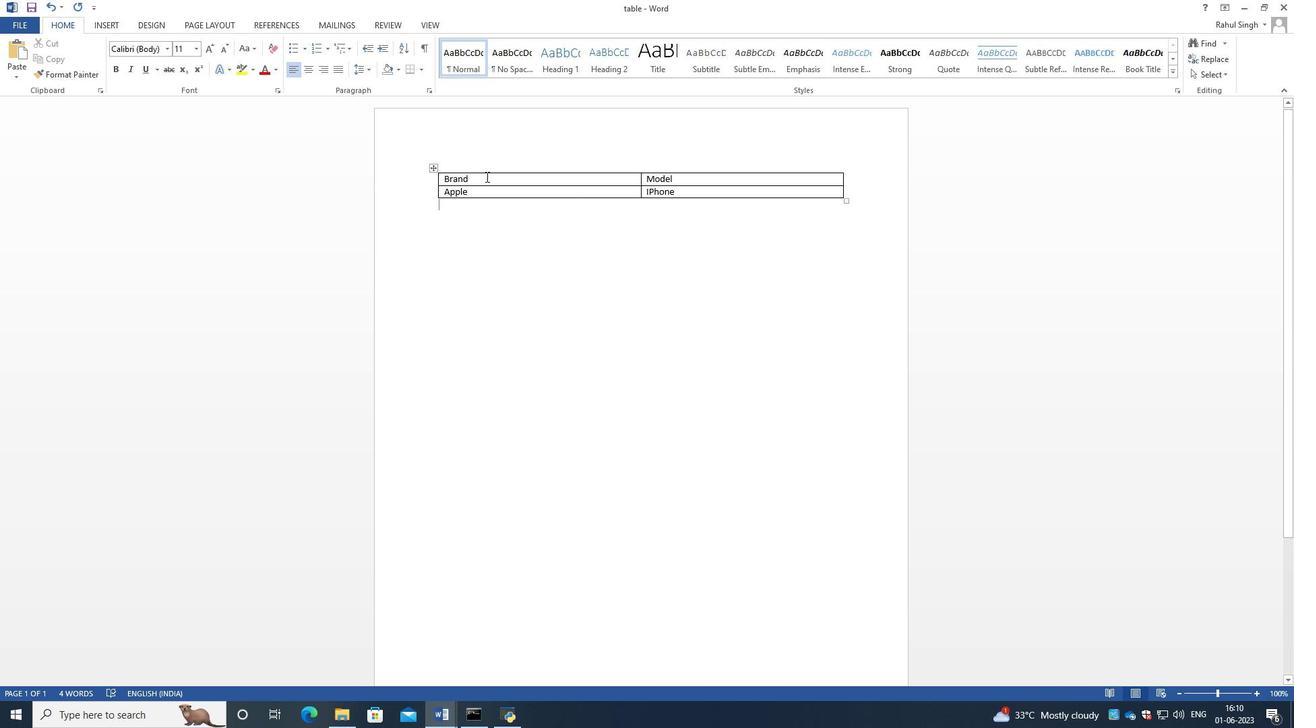 
Action: Mouse pressed right at (486, 177)
Screenshot: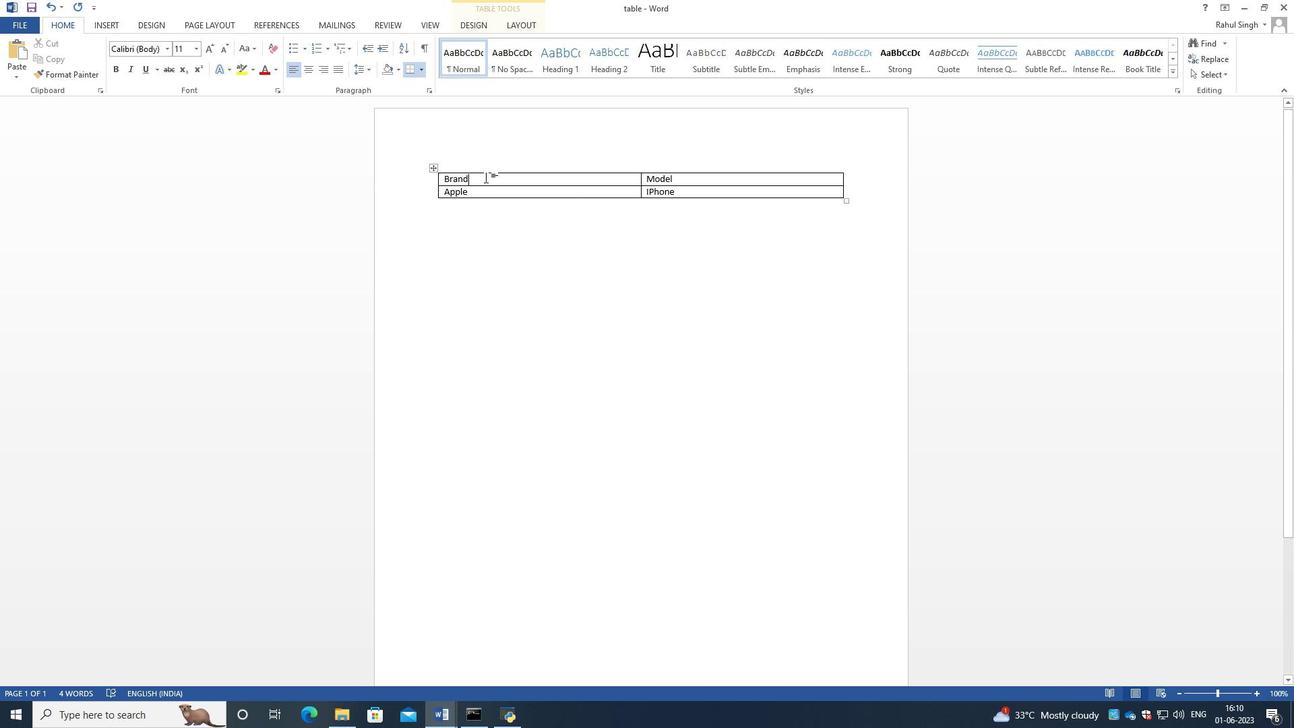 
Action: Mouse moved to (420, 244)
Screenshot: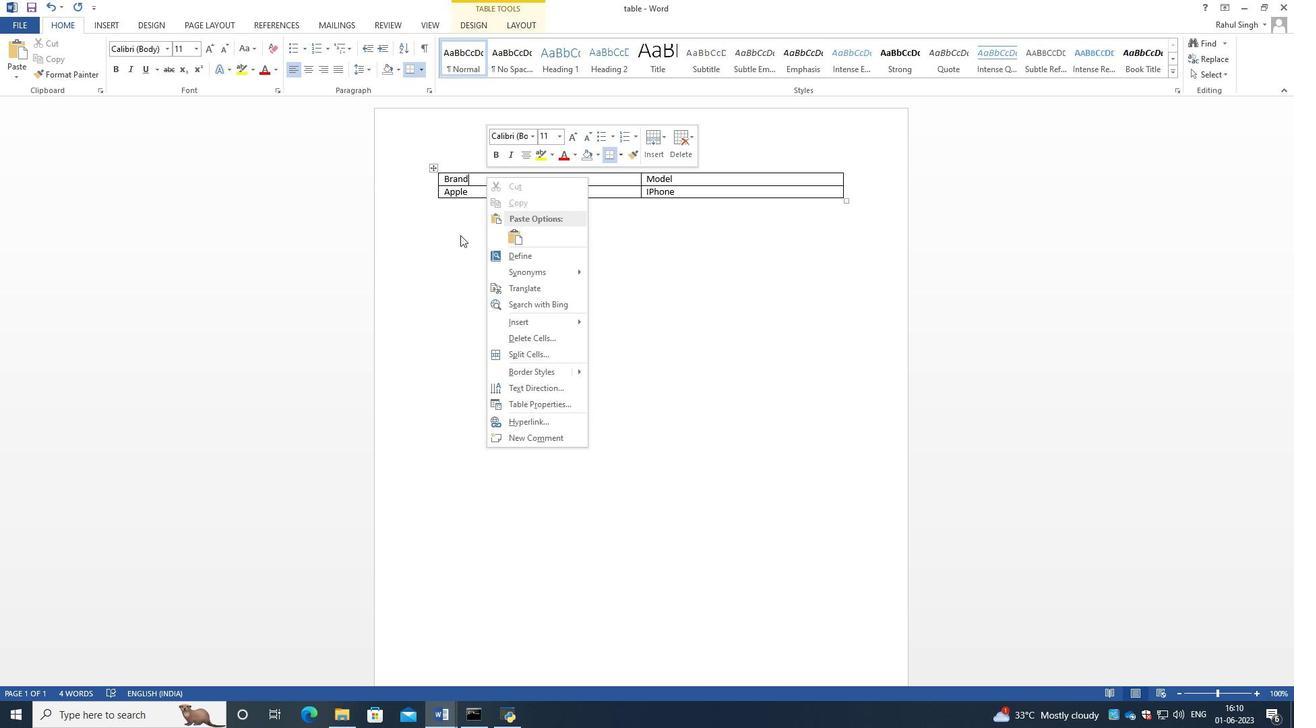 
Action: Mouse pressed left at (420, 244)
Screenshot: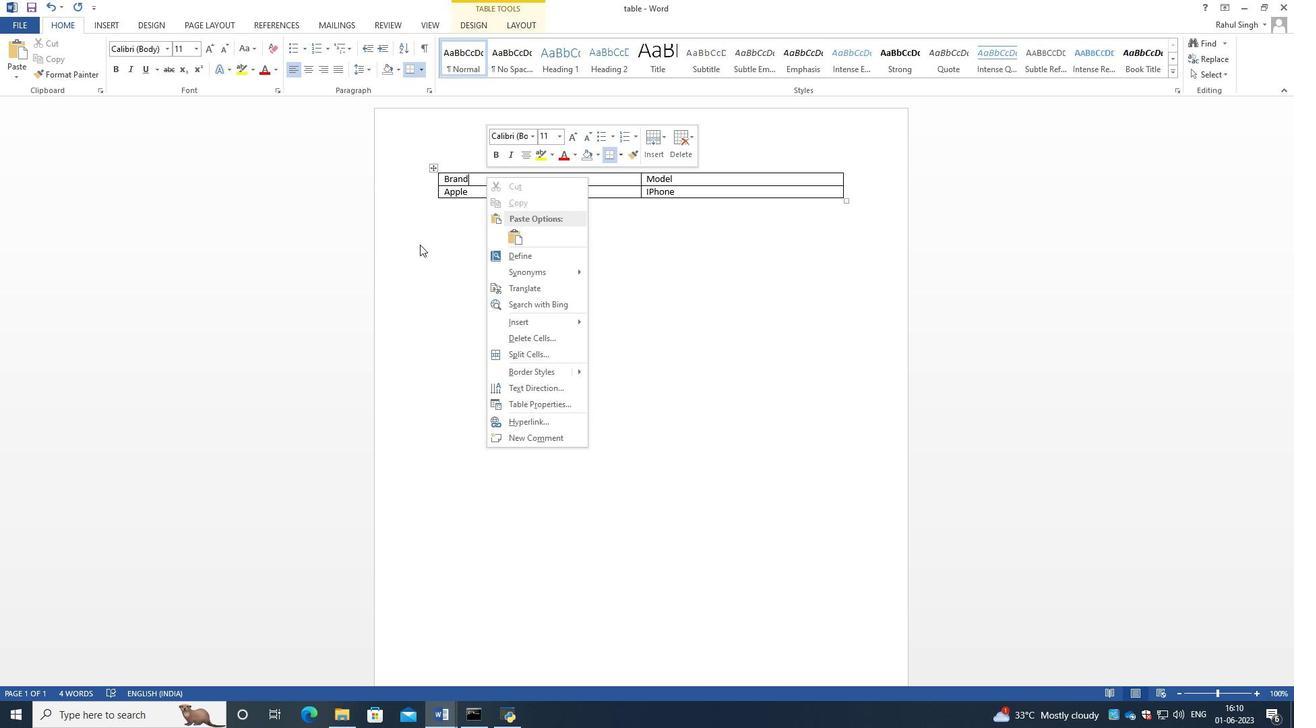 
Action: Mouse moved to (483, 184)
Screenshot: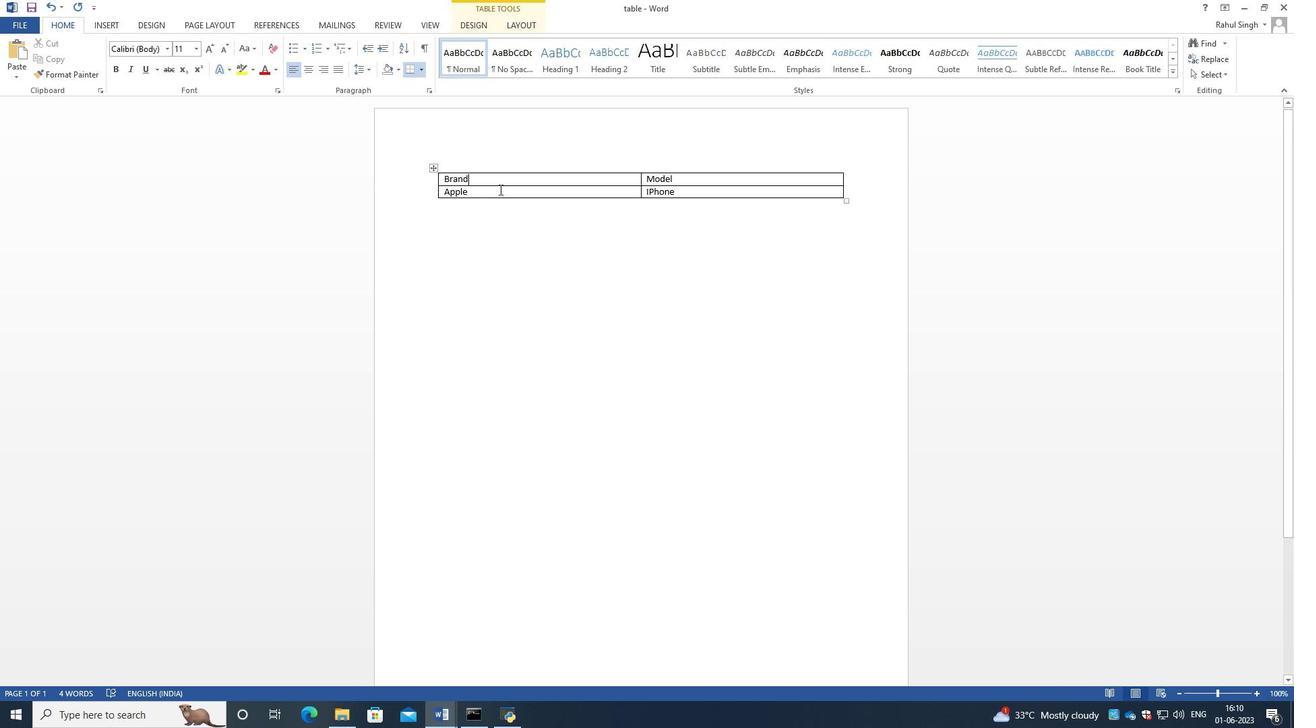 
Action: Mouse pressed left at (483, 184)
Screenshot: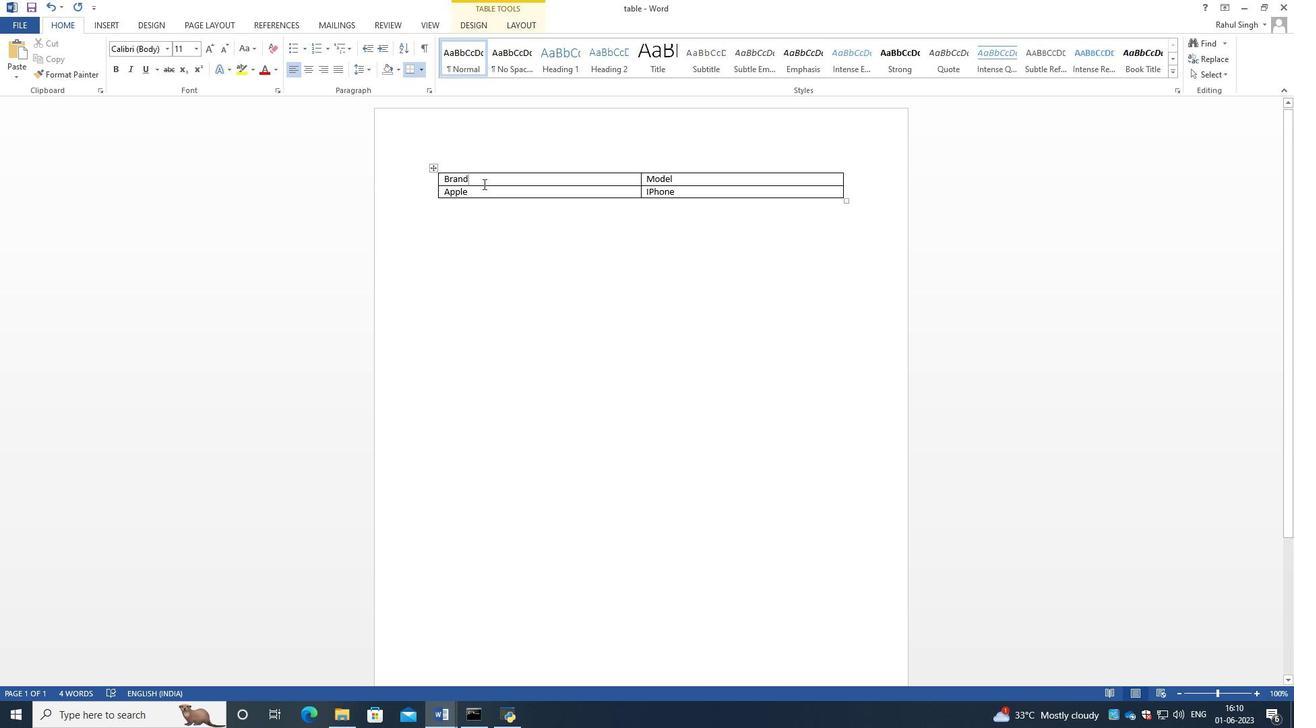 
Action: Mouse pressed left at (483, 184)
Screenshot: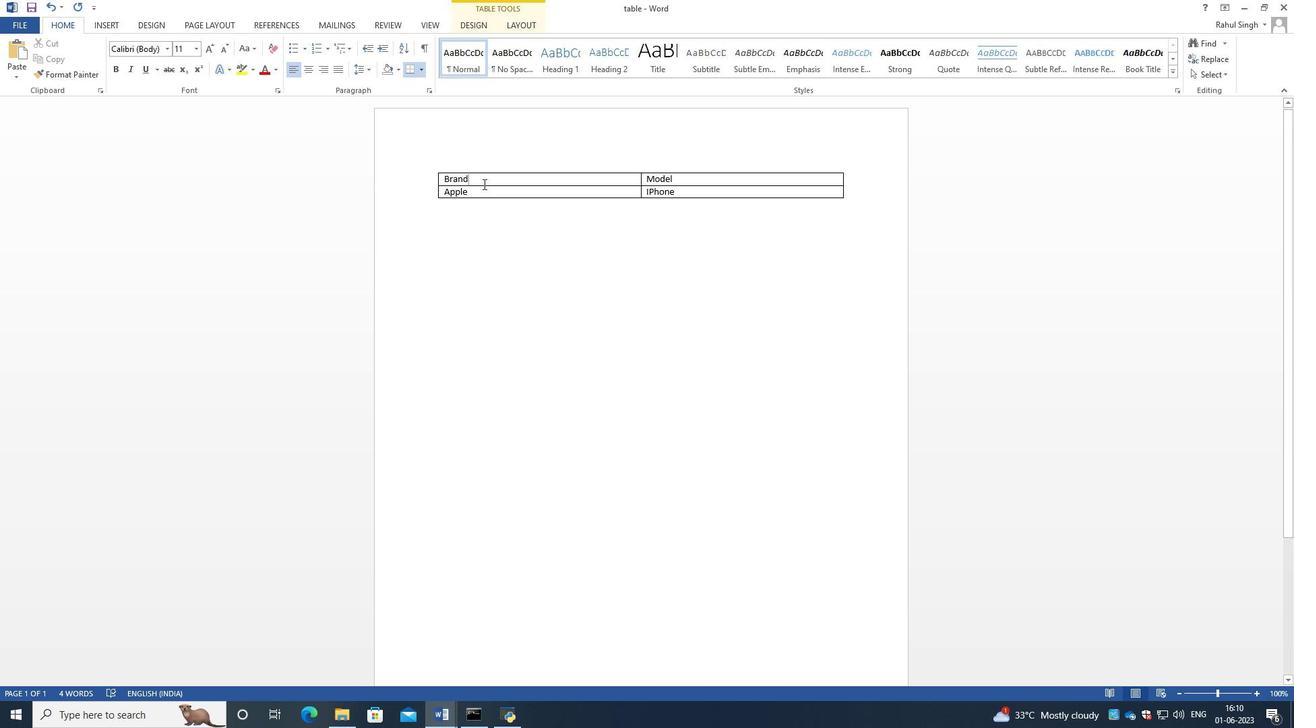 
Action: Mouse moved to (444, 180)
Screenshot: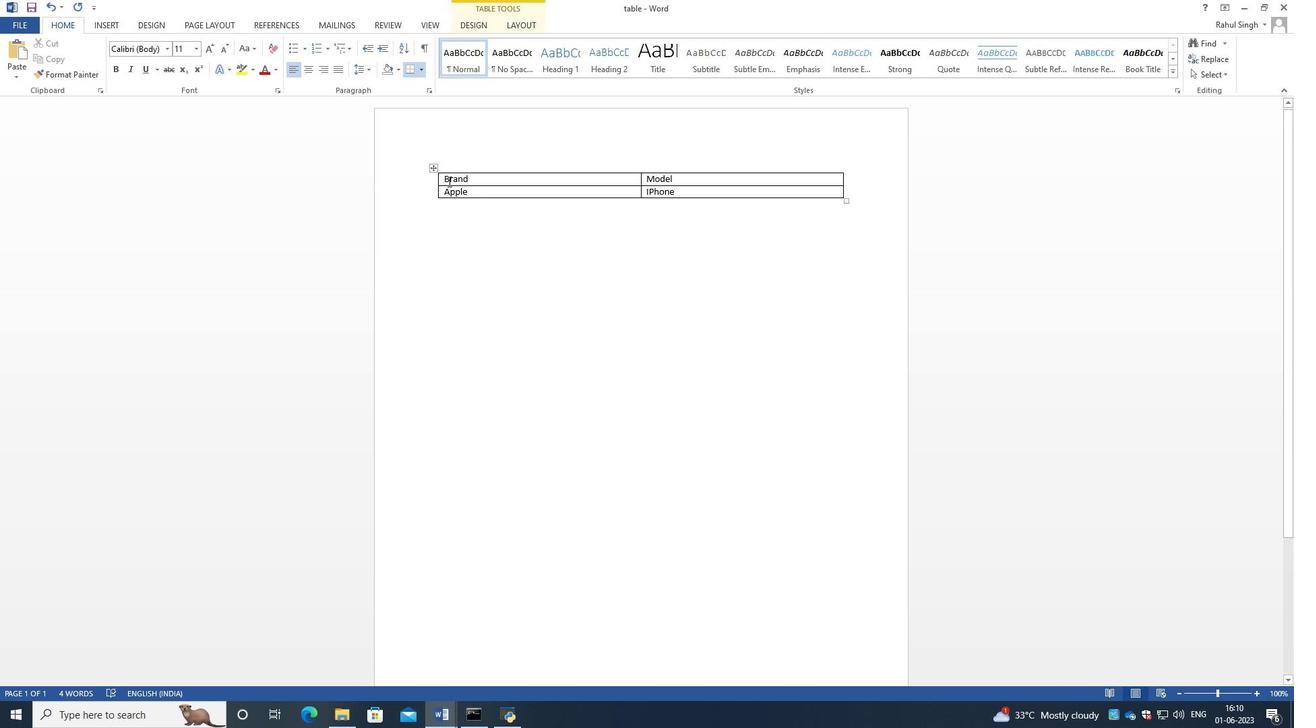 
Action: Mouse pressed left at (444, 180)
Screenshot: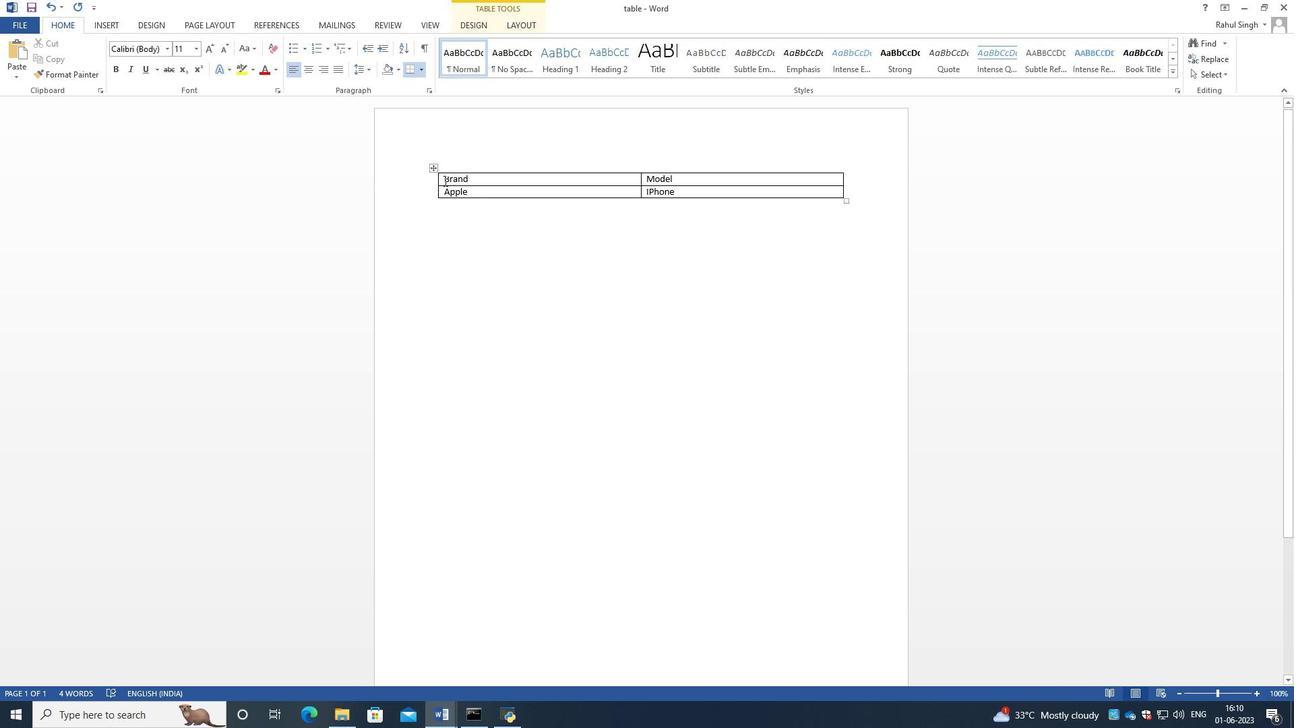 
Action: Mouse moved to (711, 190)
Screenshot: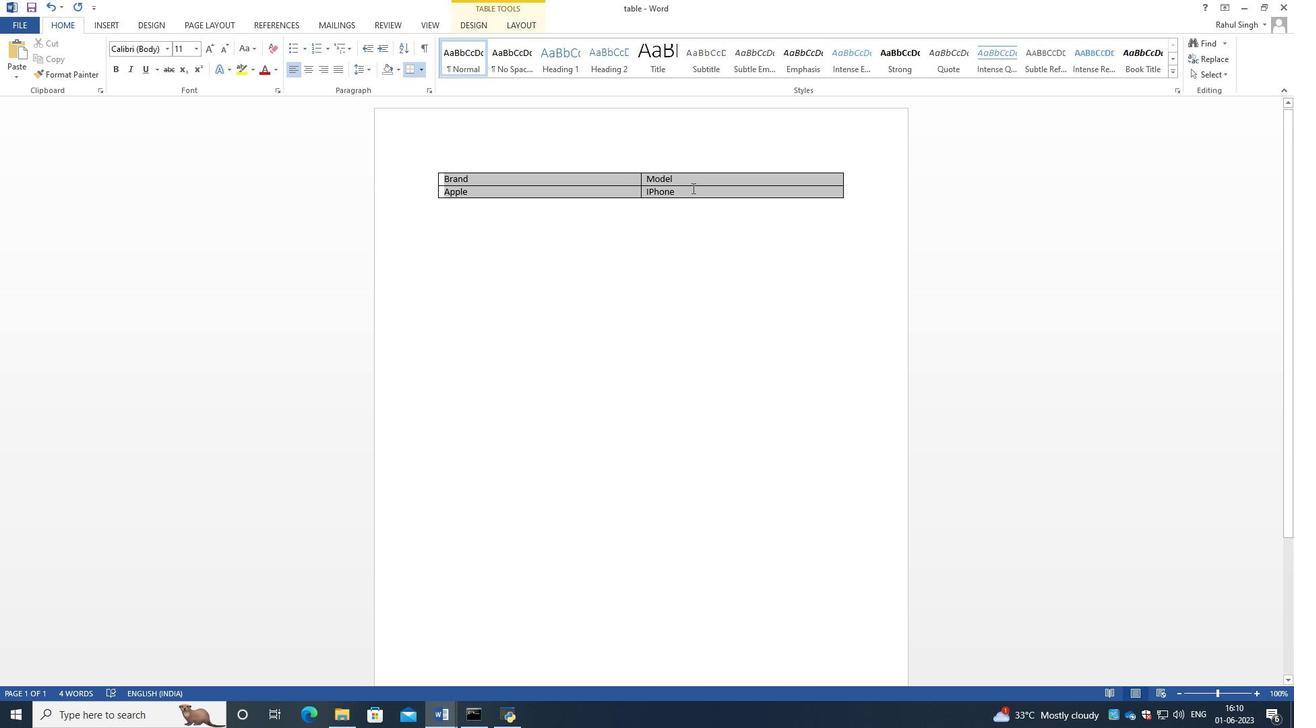 
Action: Mouse pressed right at (711, 190)
Screenshot: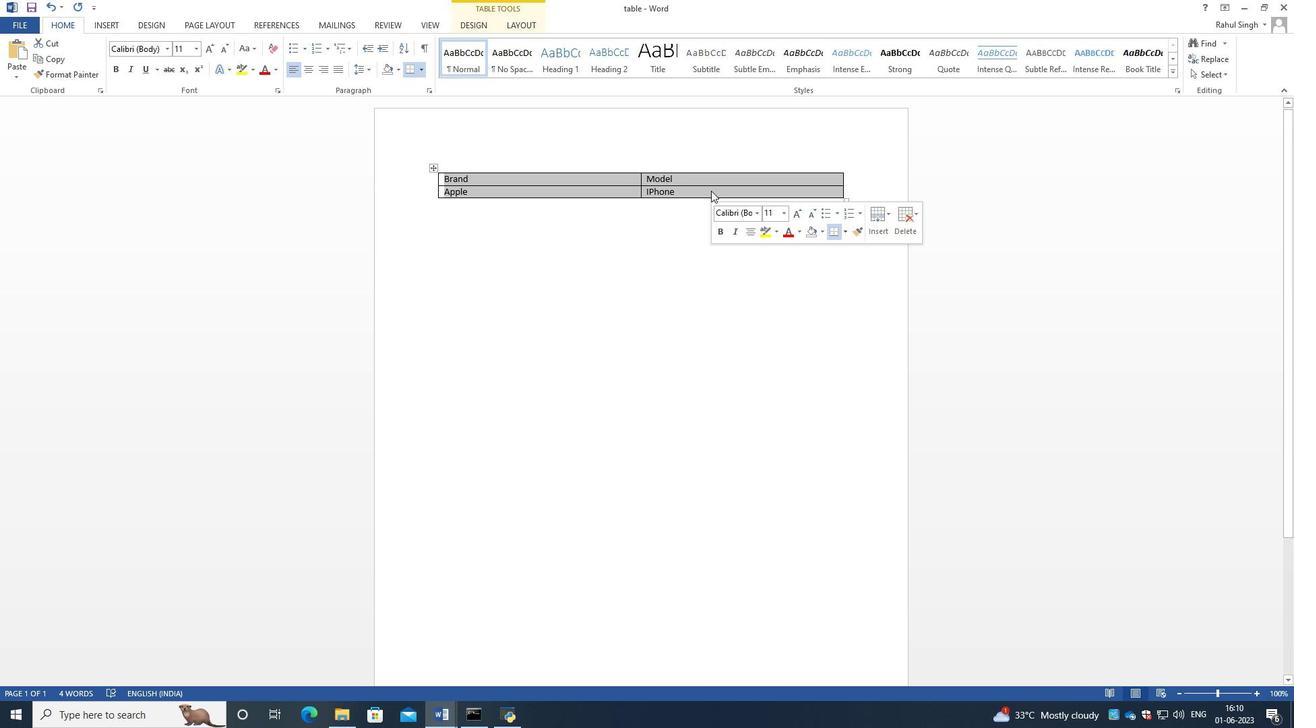 
Action: Mouse moved to (778, 169)
Screenshot: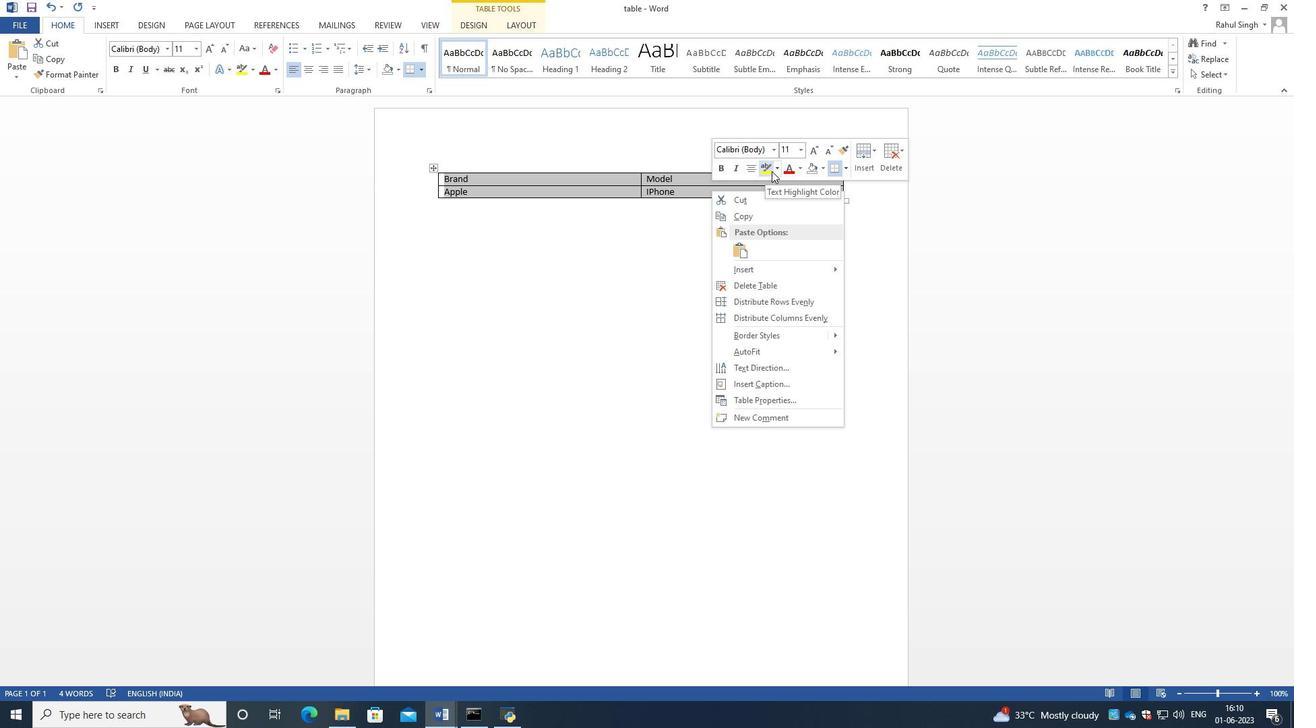 
Action: Mouse pressed left at (778, 169)
Screenshot: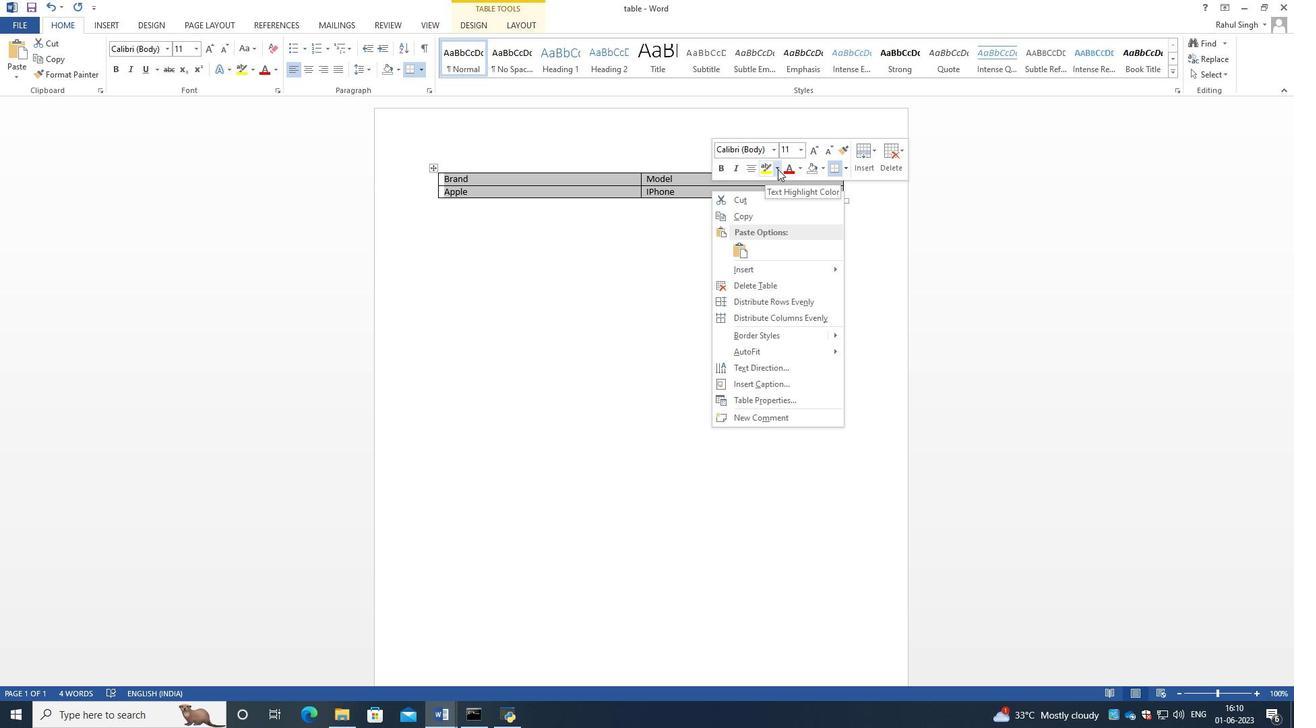 
Action: Mouse moved to (730, 260)
Screenshot: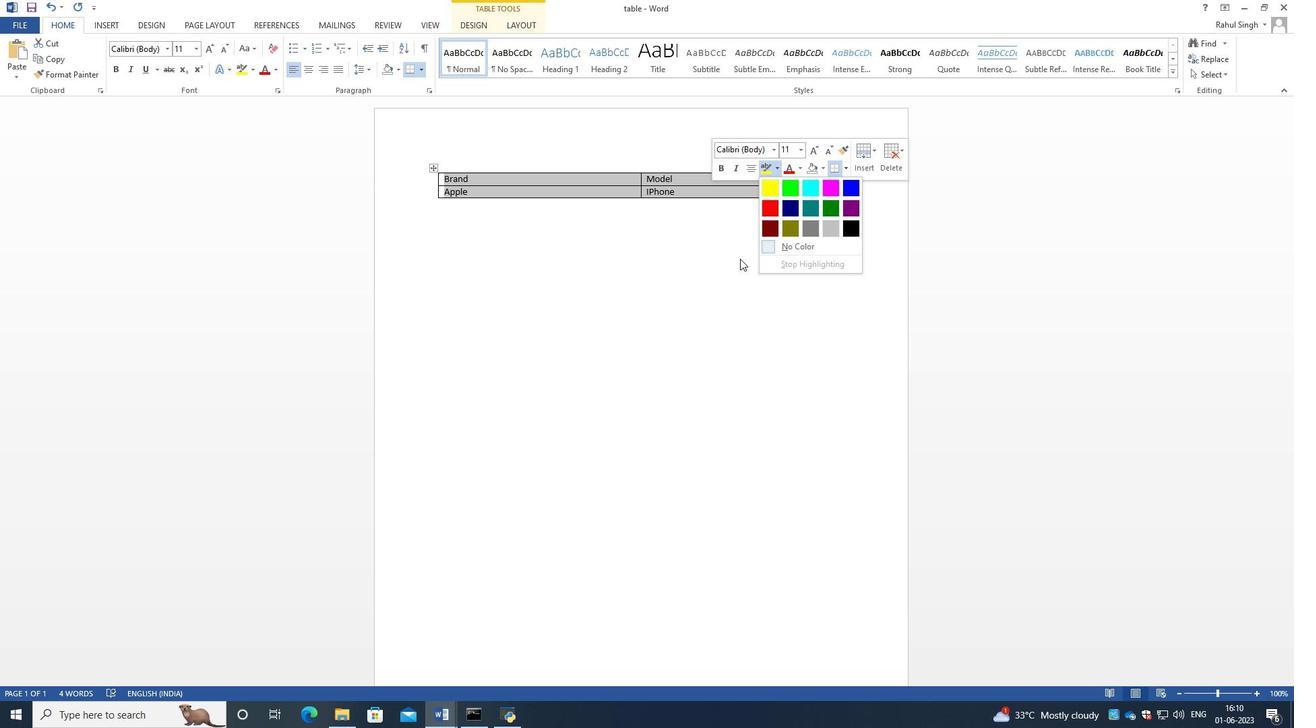 
Action: Mouse pressed left at (730, 260)
Screenshot: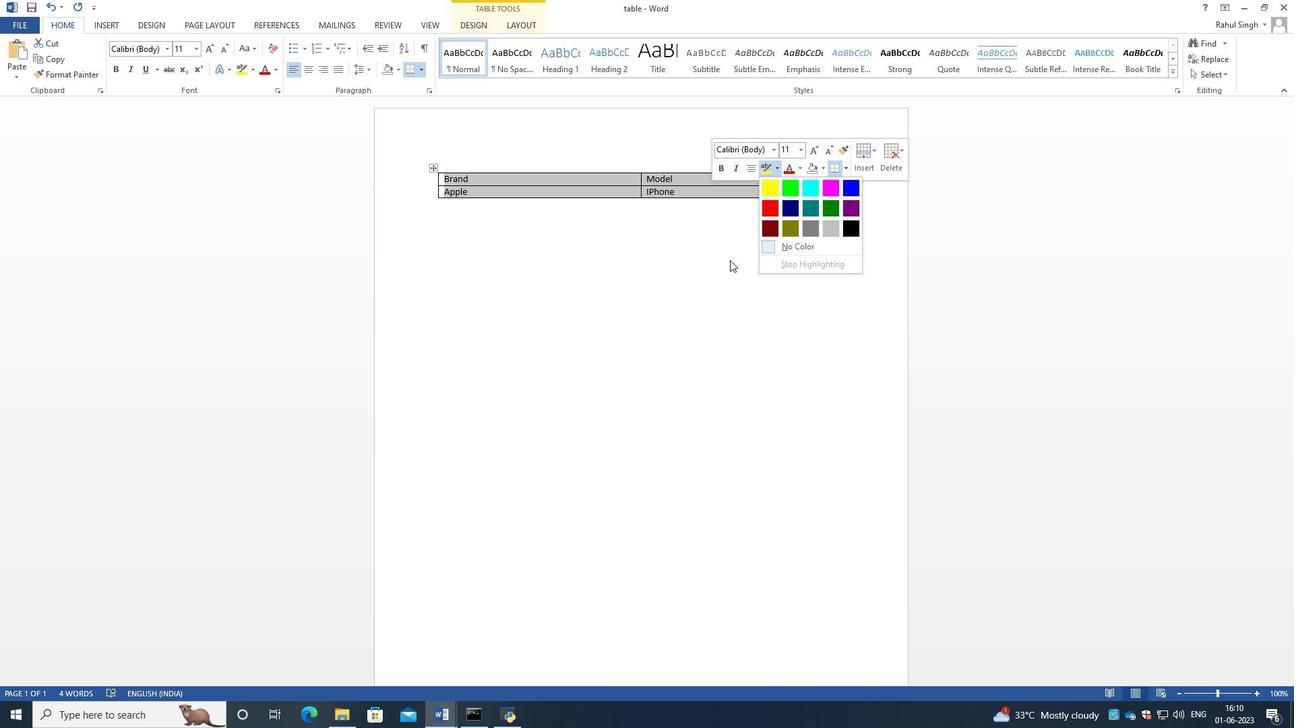 
Action: Mouse moved to (755, 182)
Screenshot: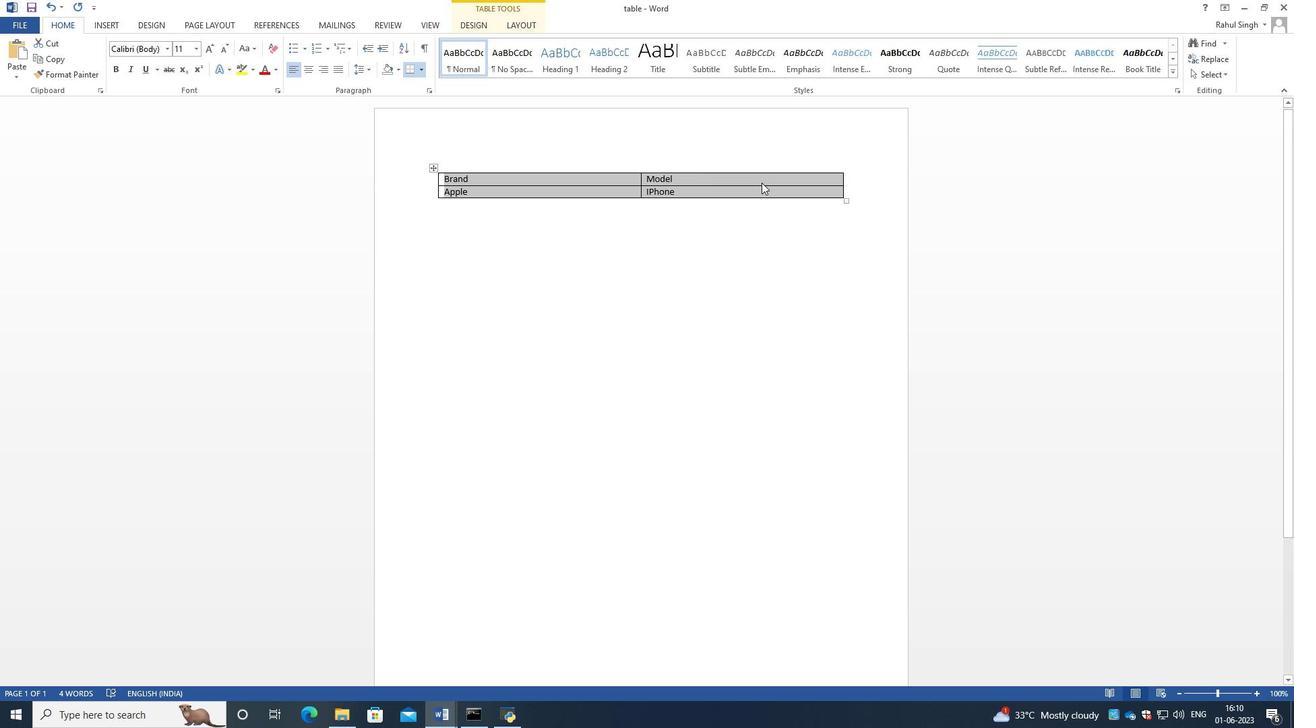 
Action: Mouse pressed right at (755, 182)
Screenshot: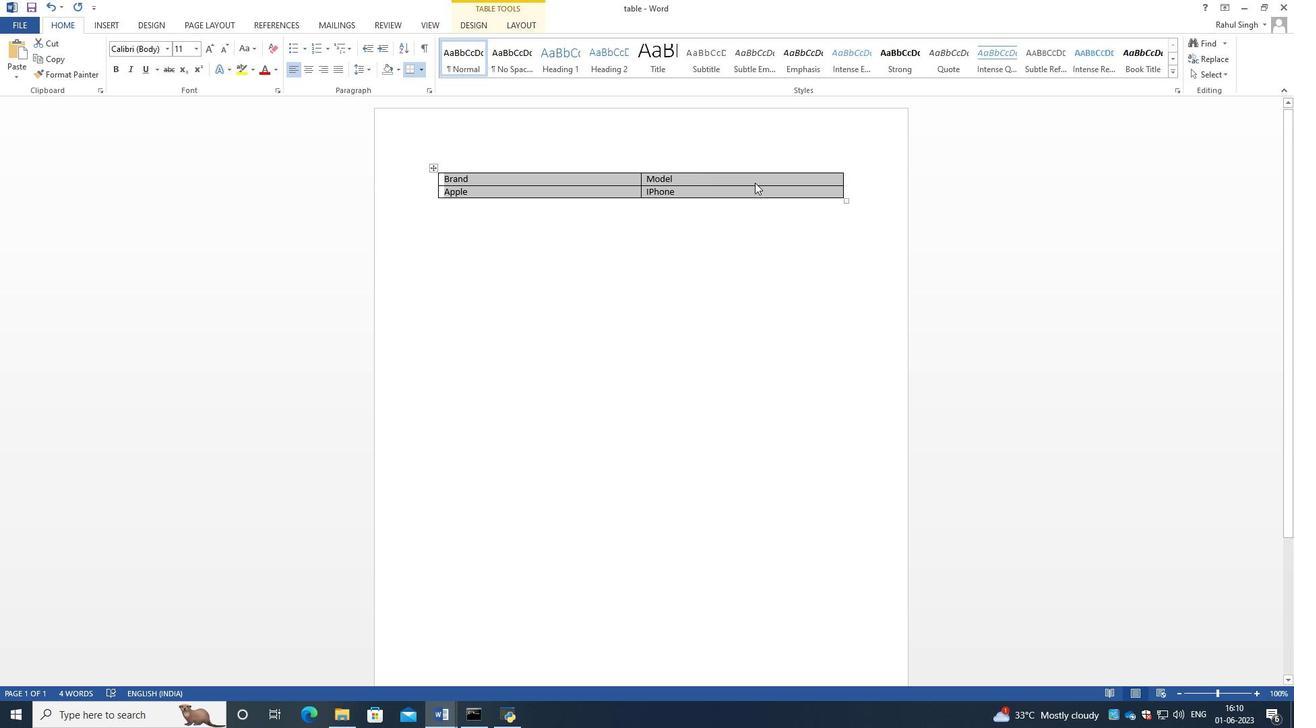 
Action: Mouse moved to (845, 165)
Screenshot: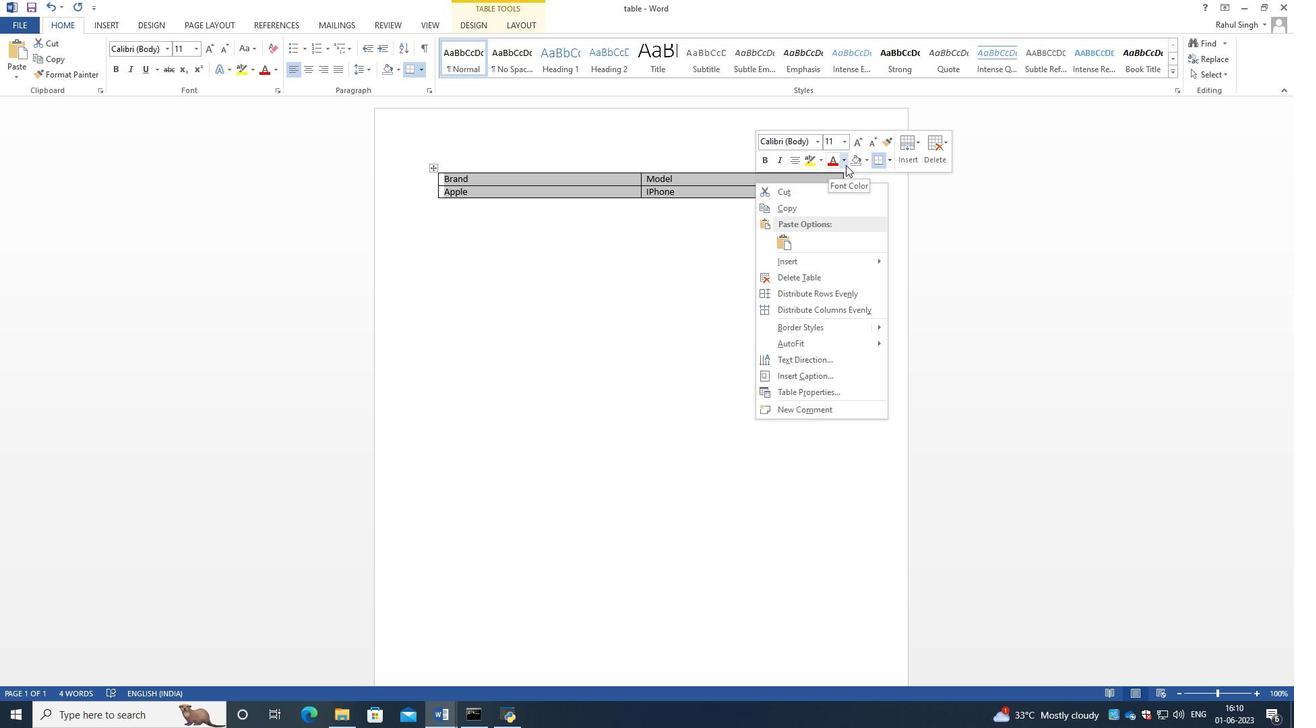
Action: Mouse pressed left at (845, 165)
Screenshot: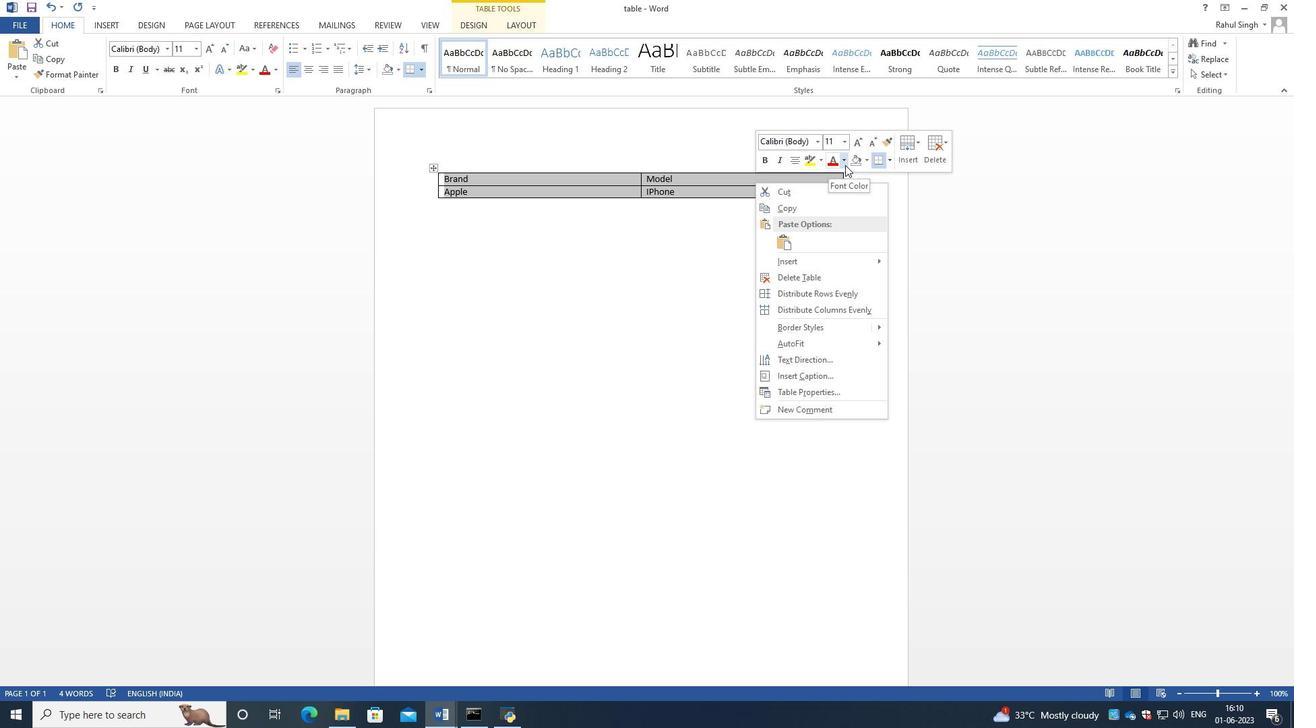 
Action: Mouse moved to (772, 261)
Screenshot: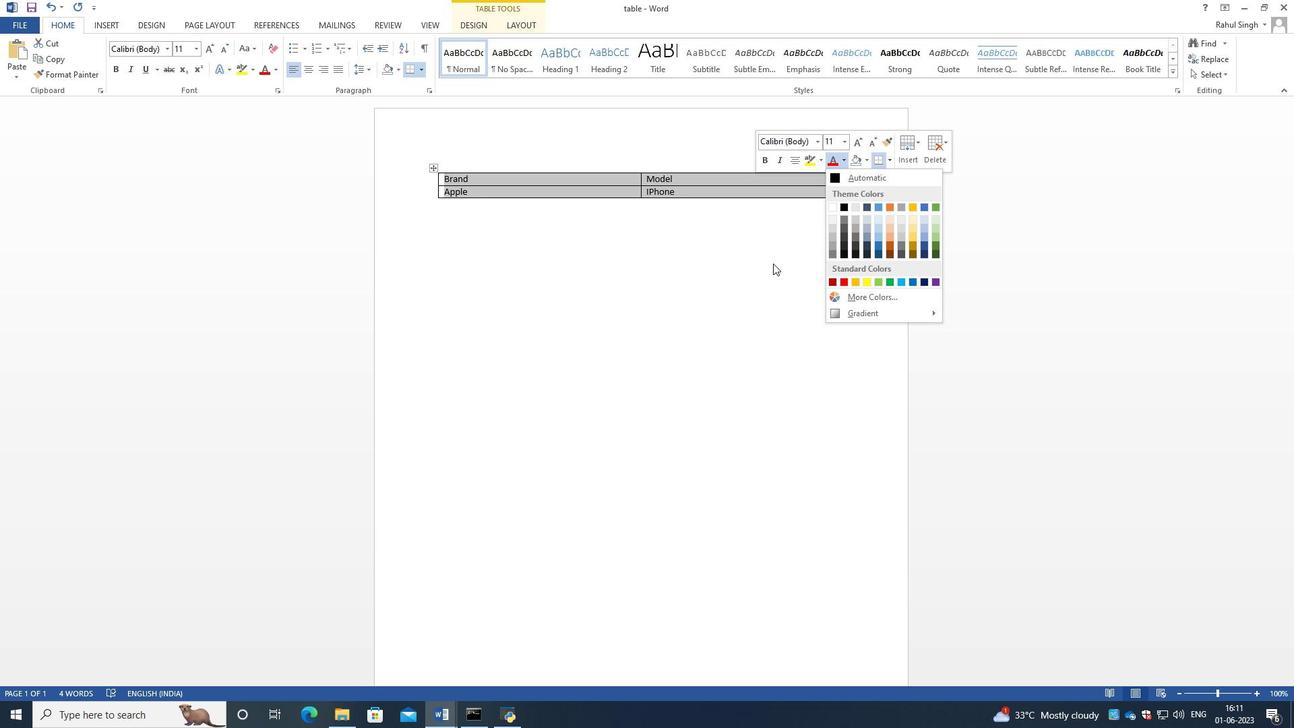 
Action: Mouse pressed left at (772, 261)
Screenshot: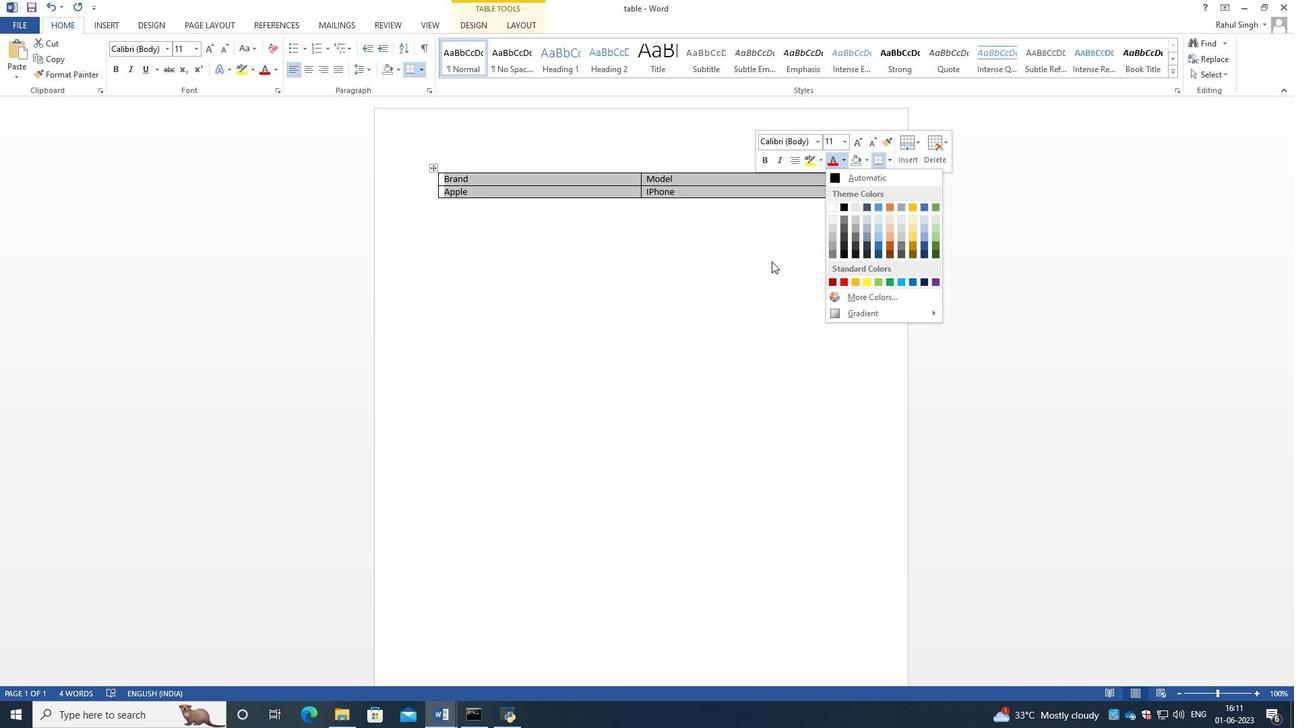 
Action: Mouse moved to (730, 120)
Screenshot: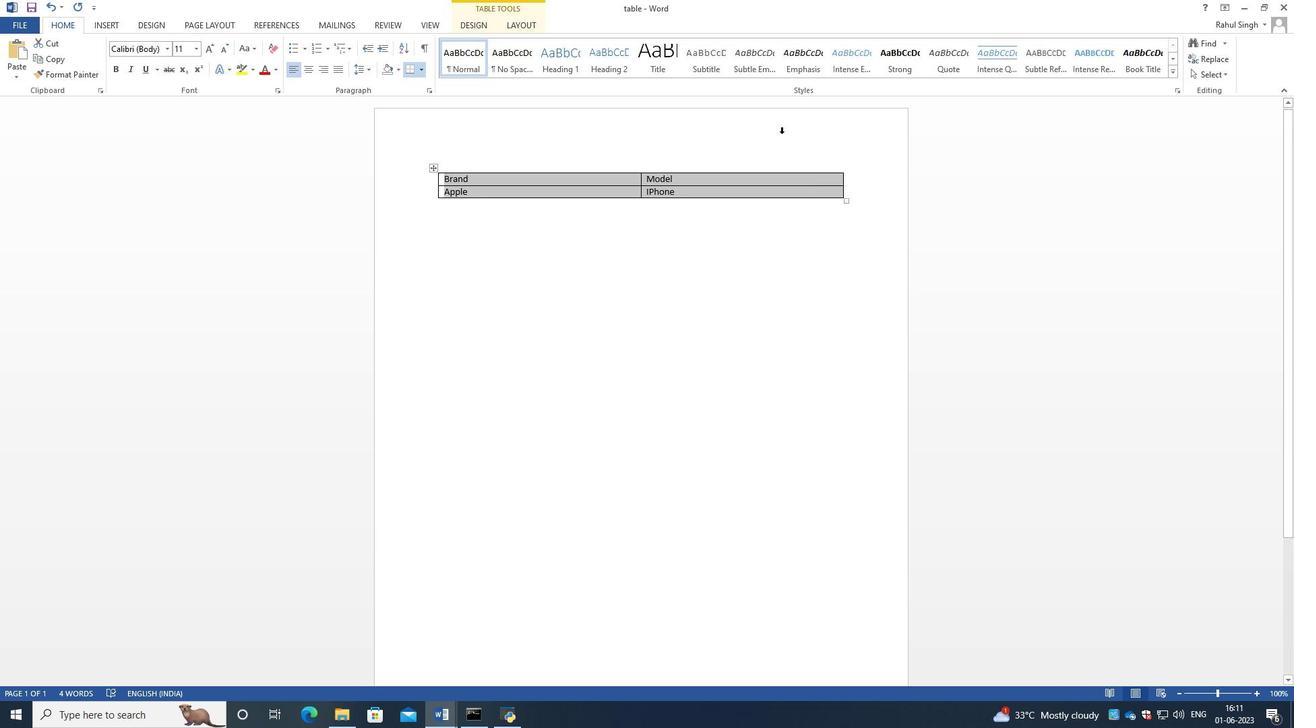 
Action: Mouse pressed left at (730, 120)
Screenshot: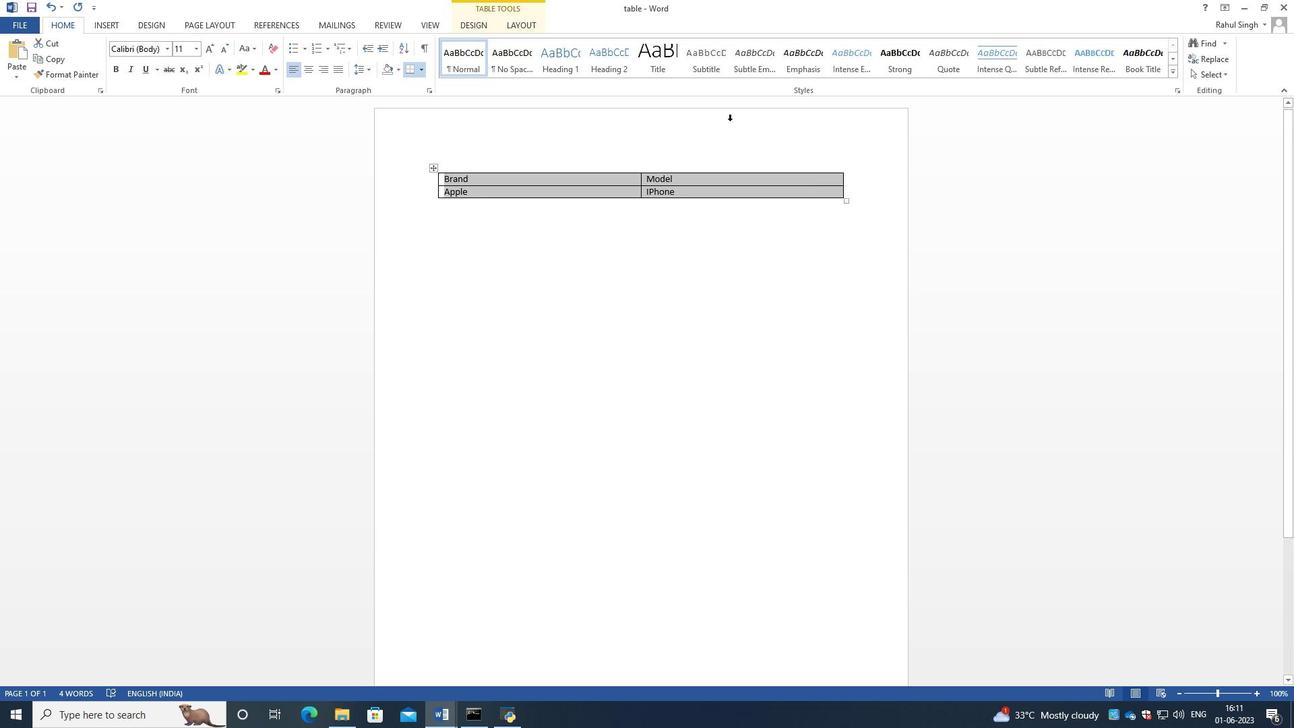 
Action: Mouse moved to (696, 236)
Screenshot: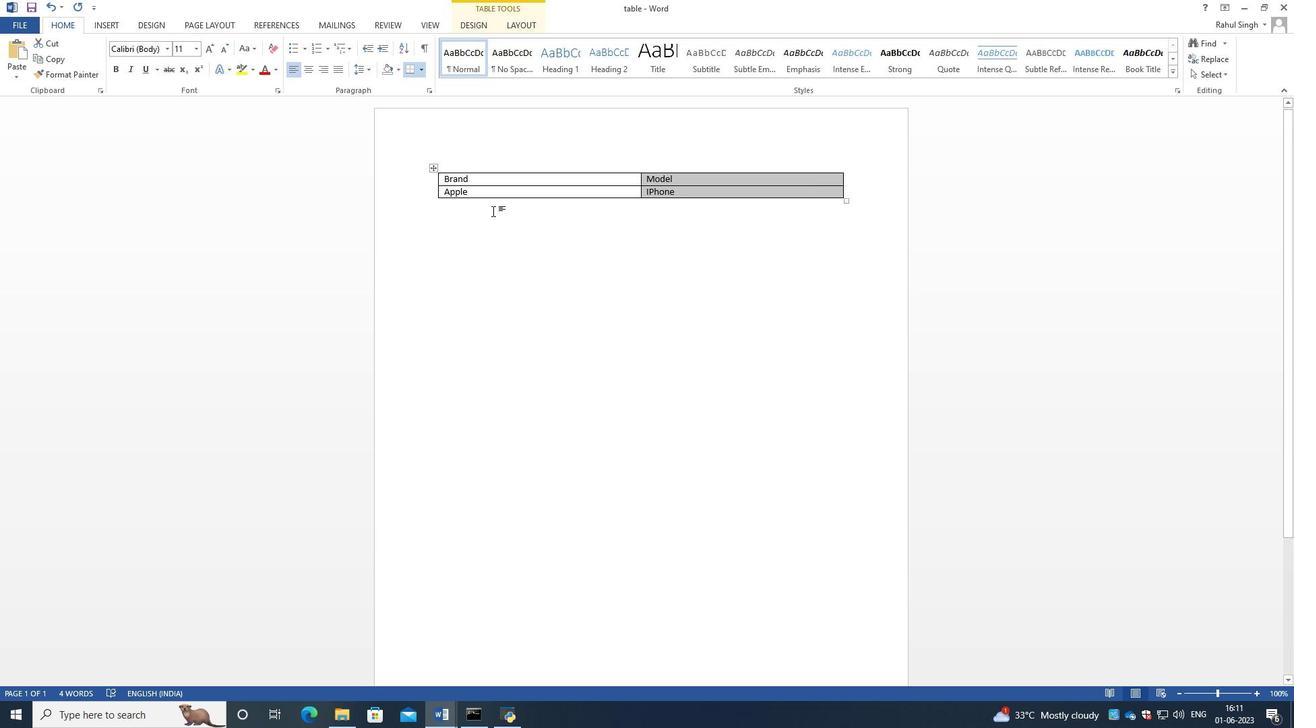 
Action: Mouse pressed left at (696, 236)
Screenshot: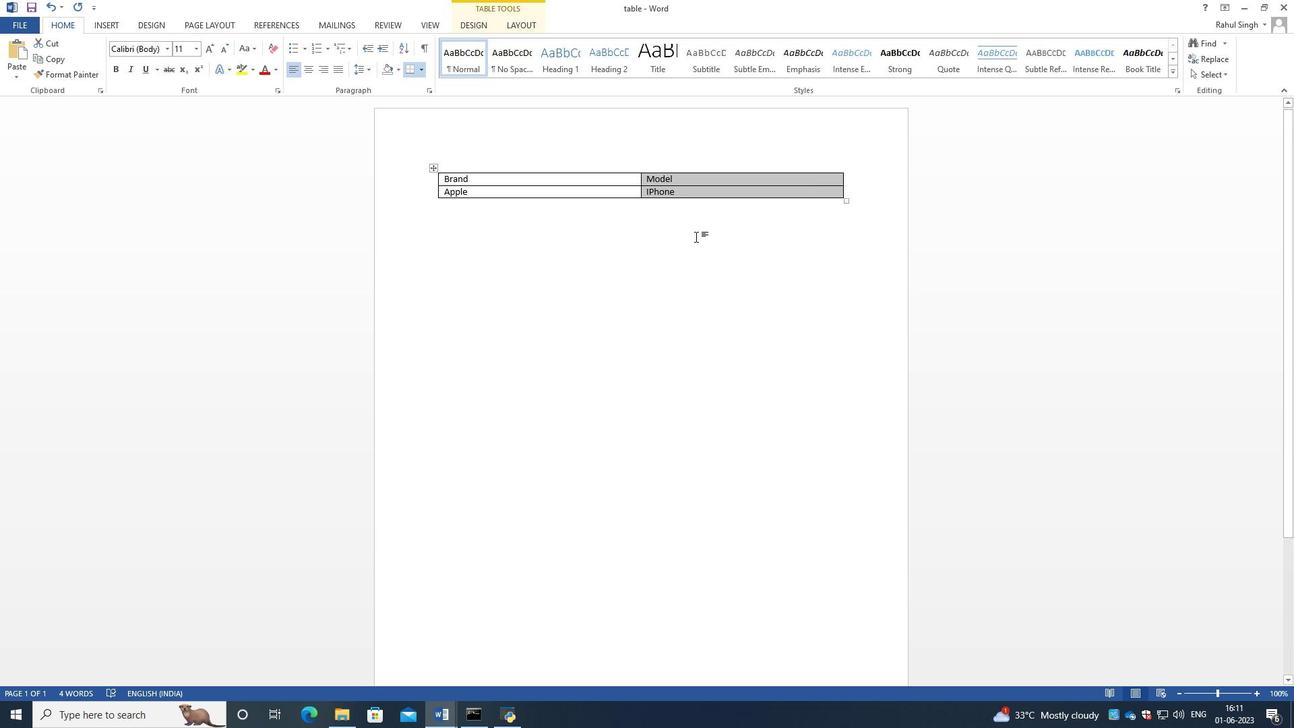 
Action: Mouse moved to (437, 168)
Screenshot: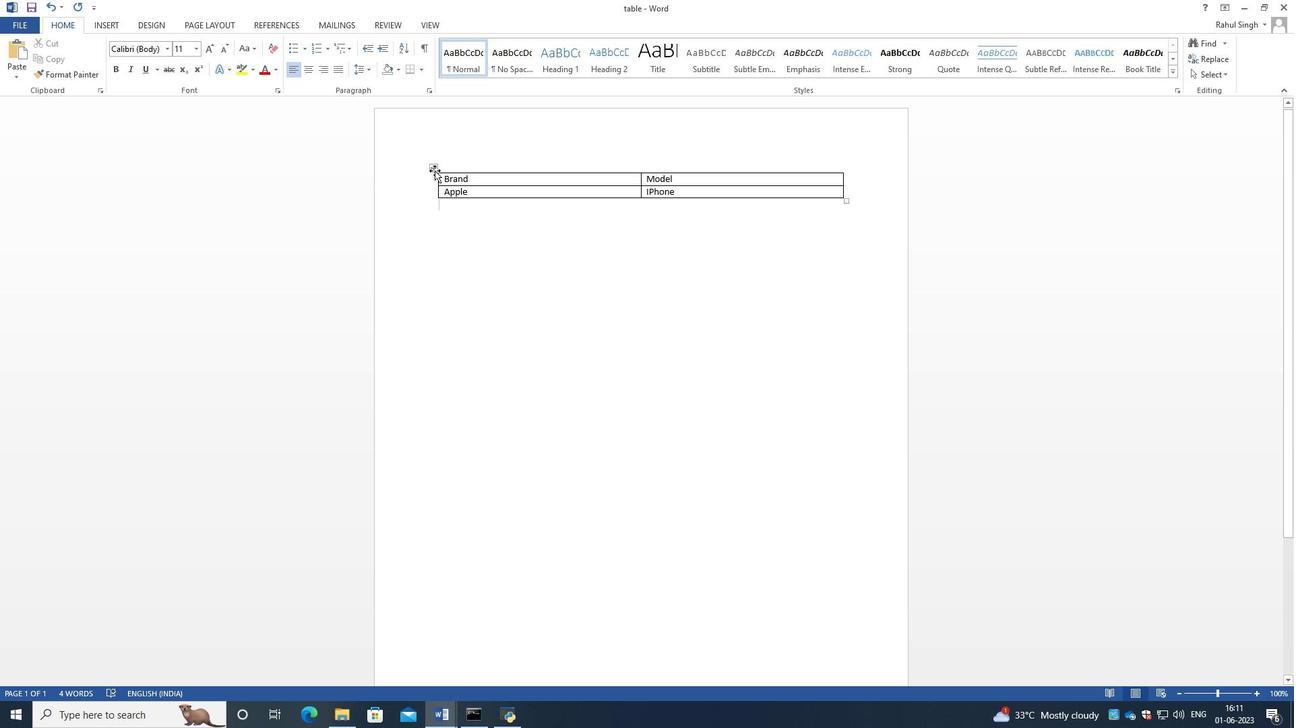 
Action: Mouse pressed left at (437, 168)
Screenshot: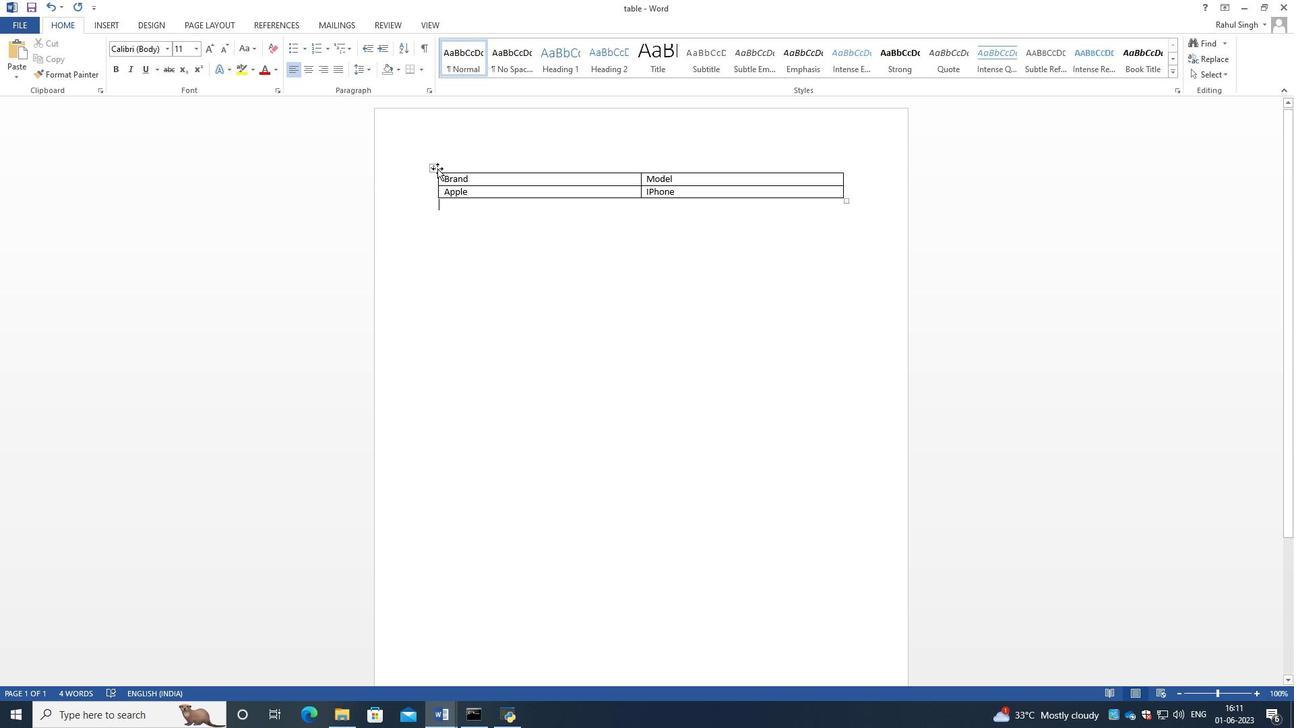 
Action: Mouse moved to (433, 168)
Screenshot: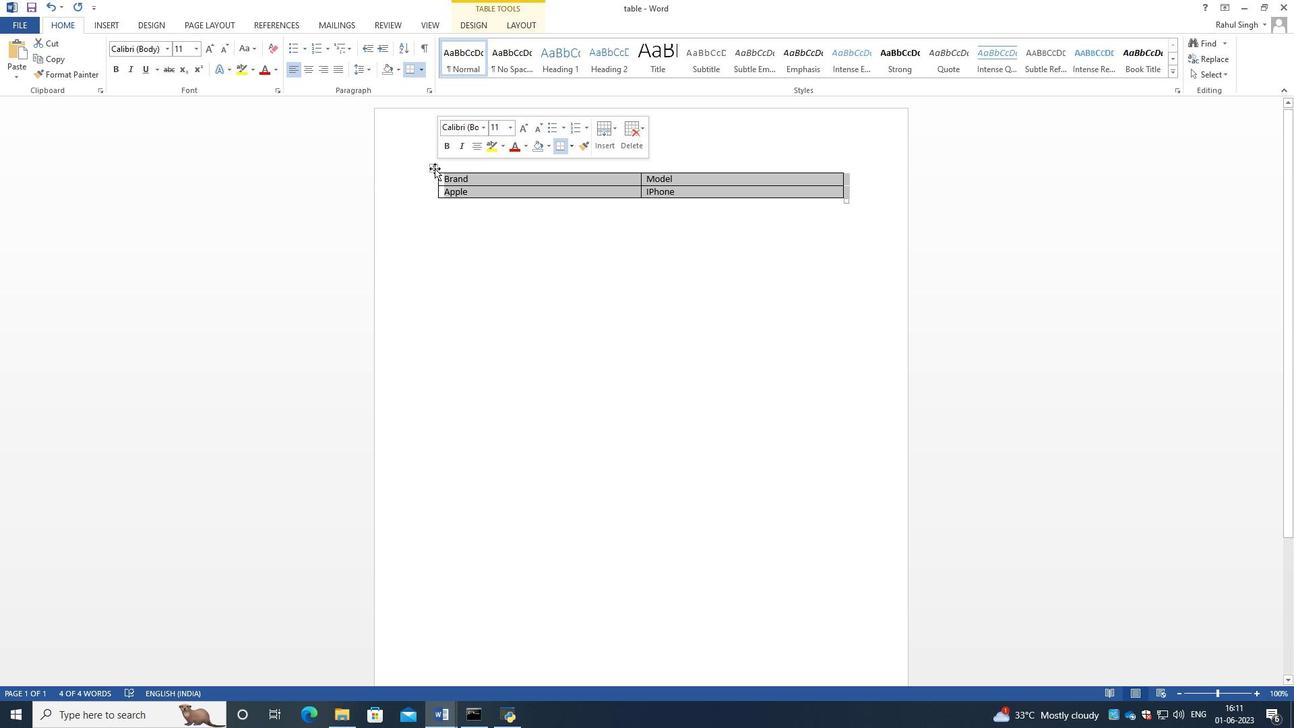 
Action: Mouse pressed left at (433, 168)
Screenshot: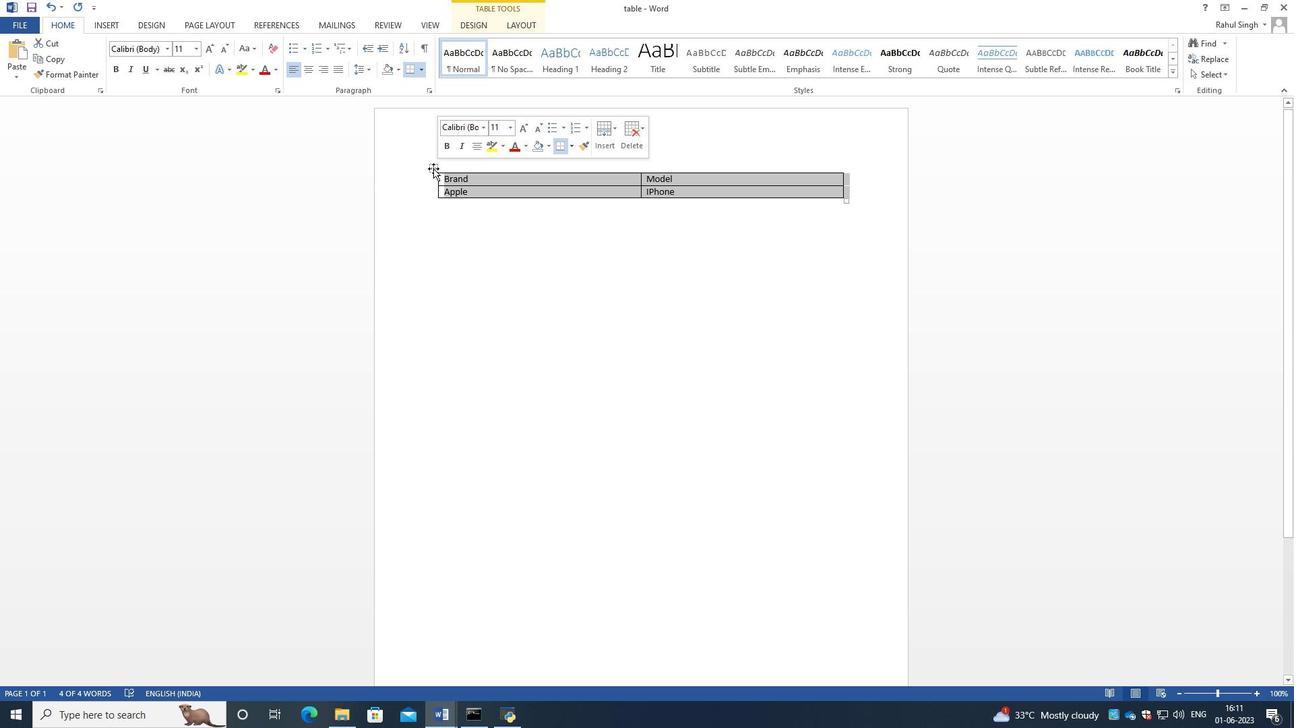
Action: Mouse moved to (455, 231)
Screenshot: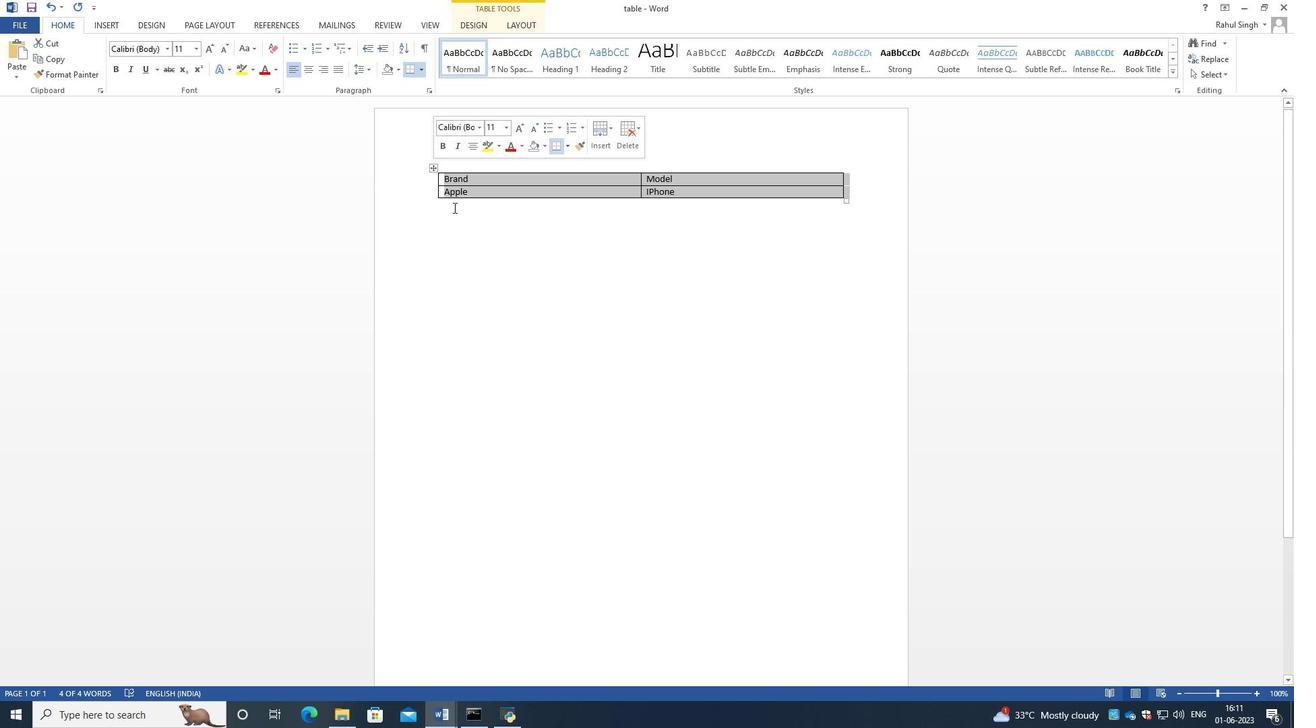 
Action: Mouse pressed left at (455, 231)
Screenshot: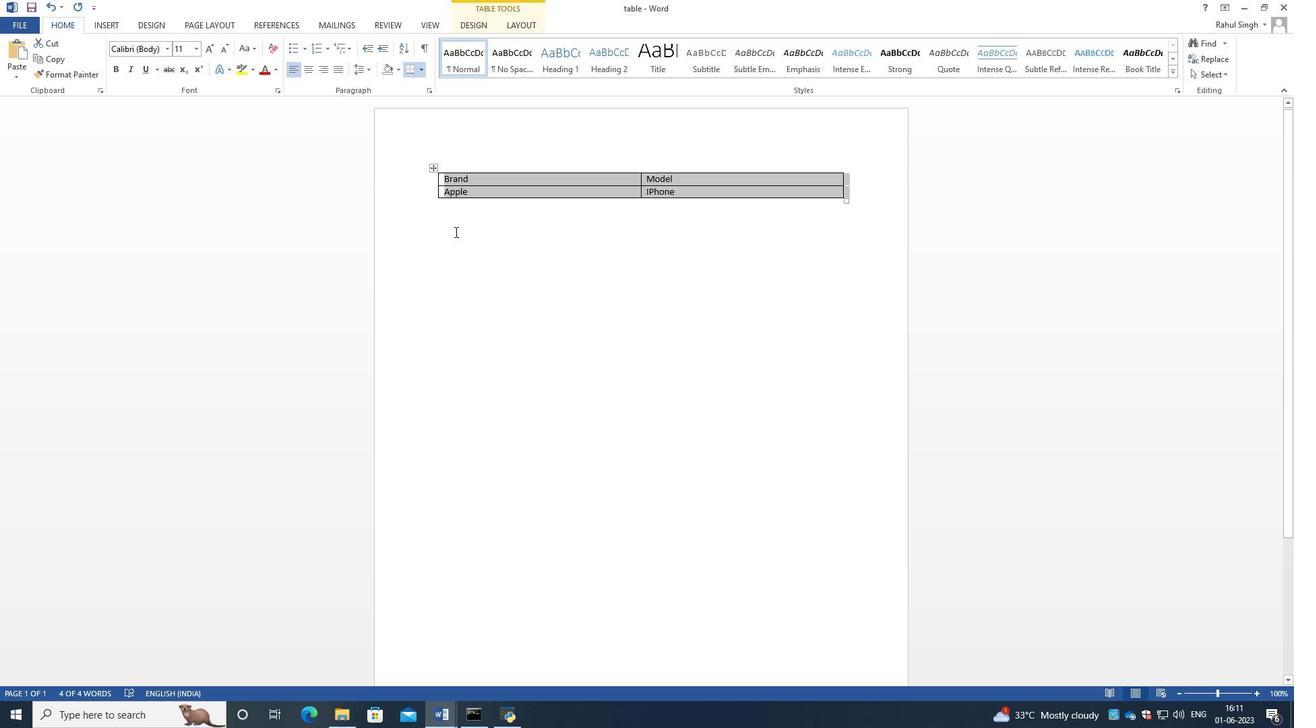 
Action: Mouse moved to (480, 227)
Screenshot: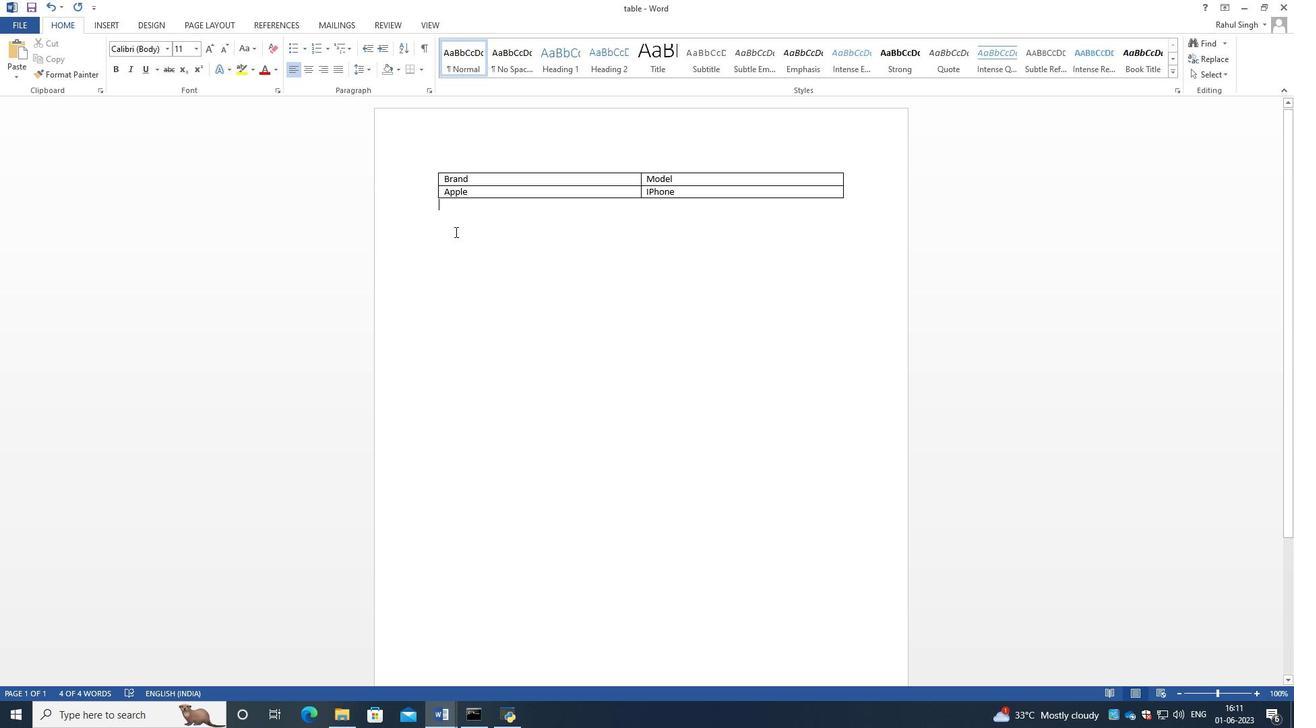 
Action: Mouse pressed left at (480, 227)
Screenshot: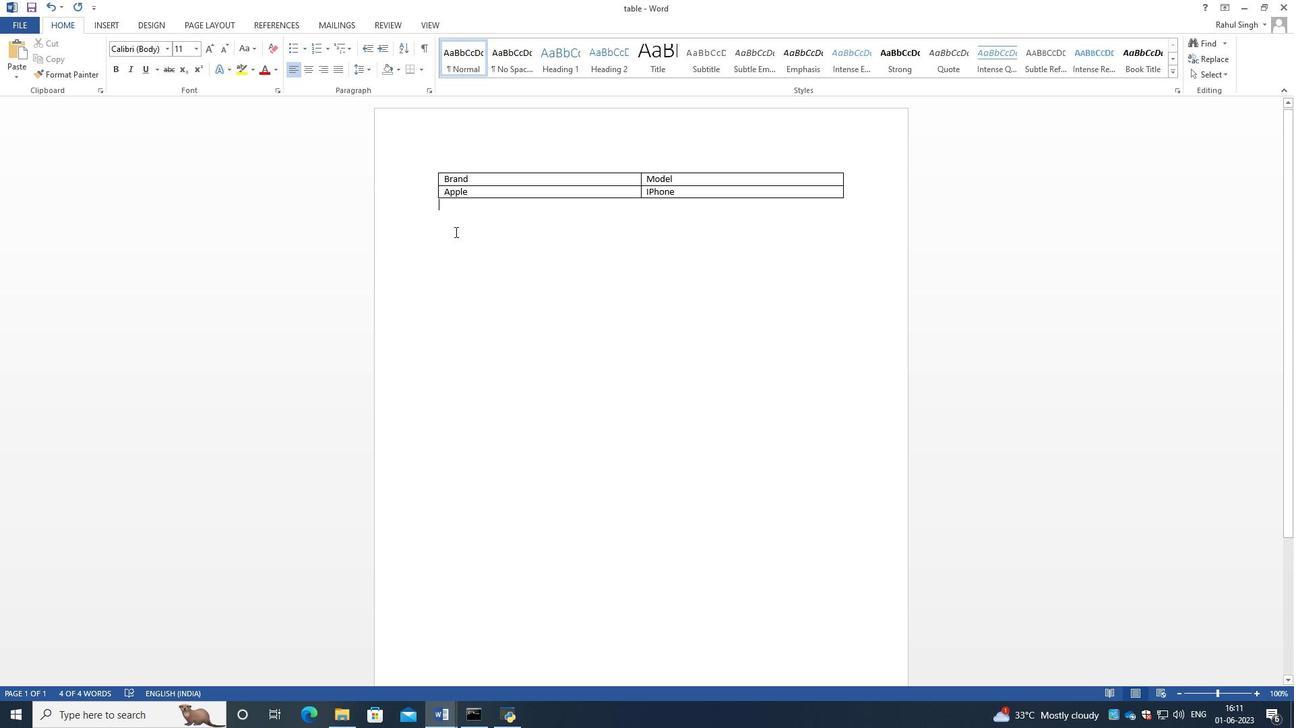 
Action: Mouse moved to (493, 224)
Screenshot: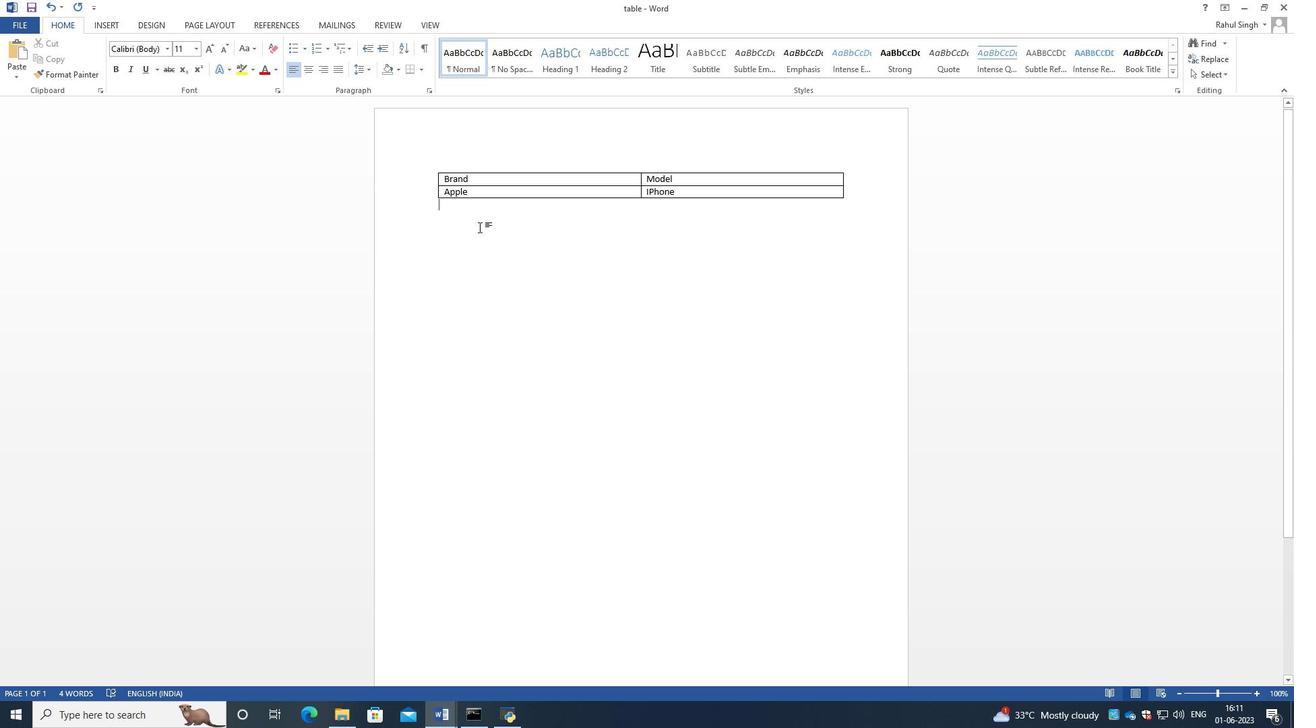 
Action: Mouse pressed left at (493, 224)
Screenshot: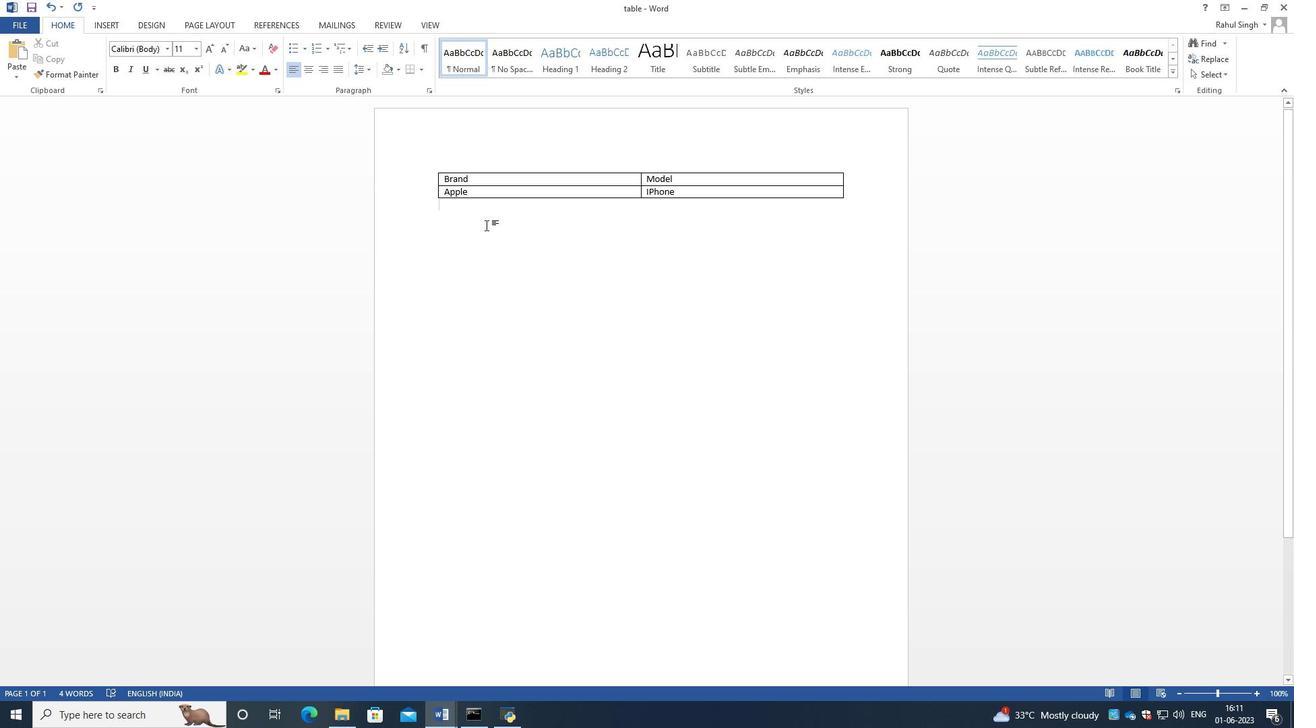 
Action: Mouse moved to (97, 25)
Screenshot: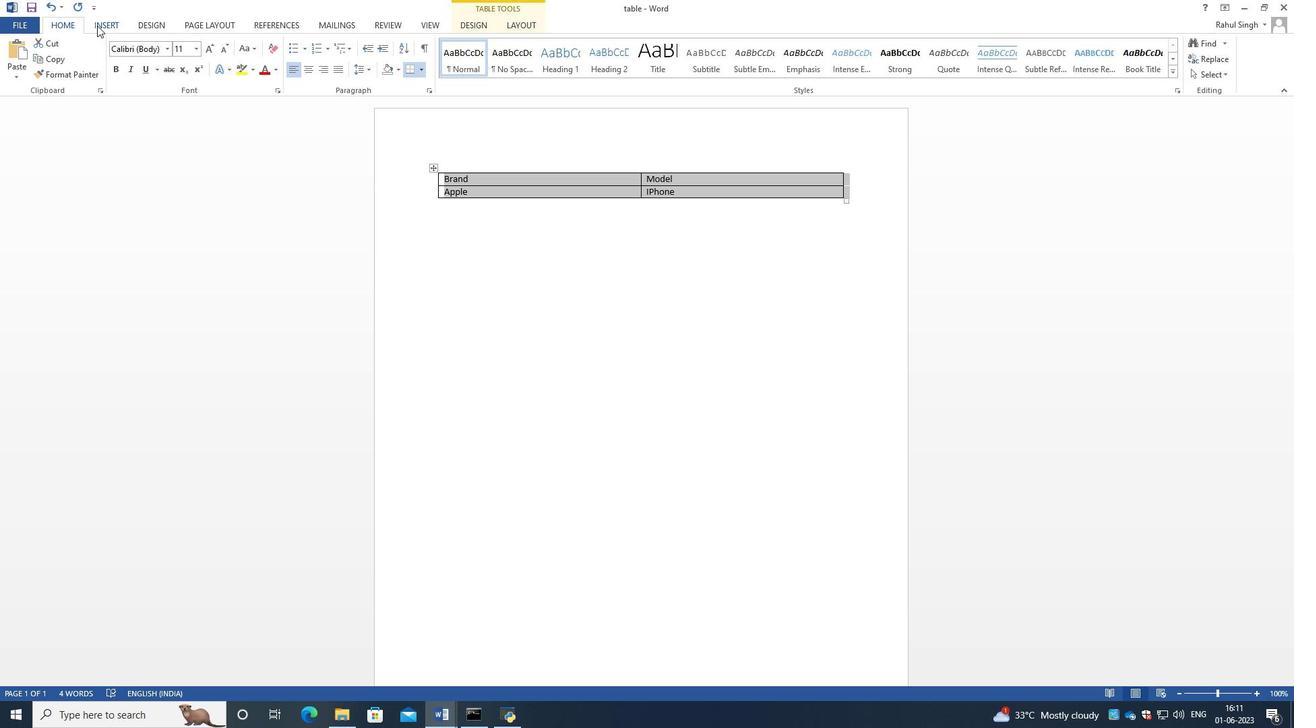 
Action: Mouse pressed left at (97, 25)
Screenshot: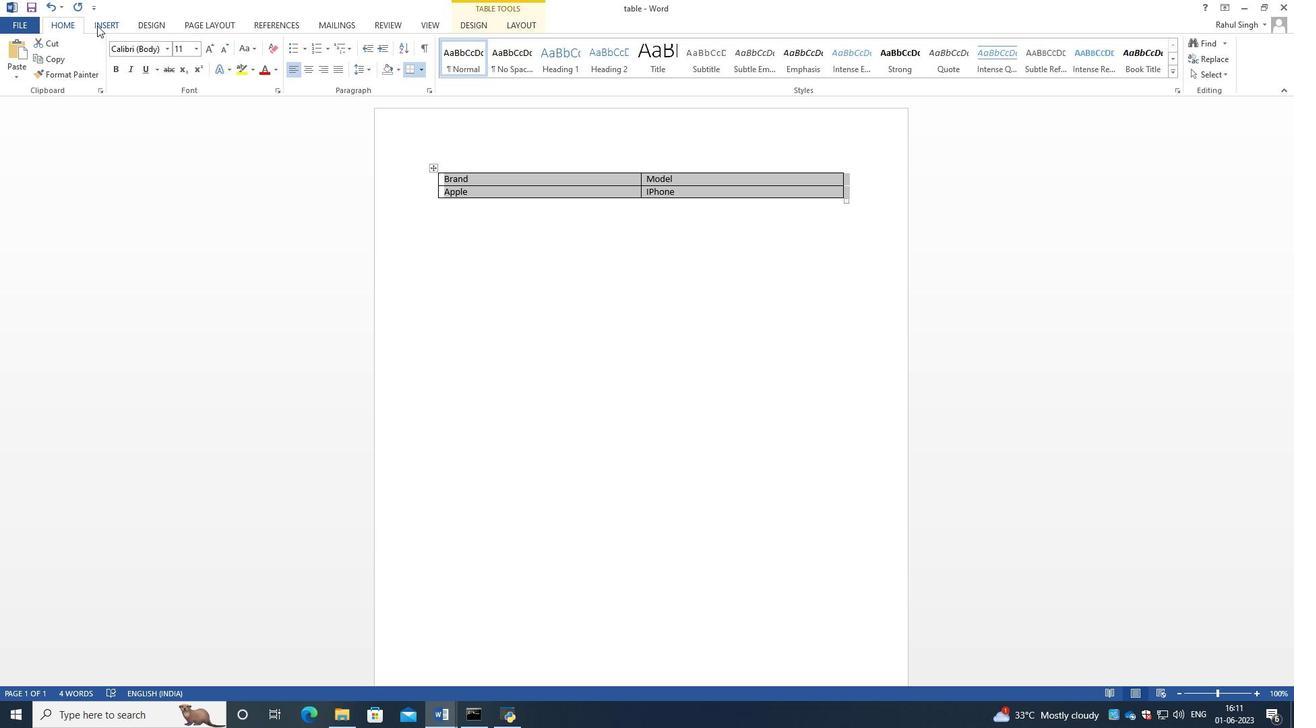 
Action: Mouse moved to (102, 76)
Screenshot: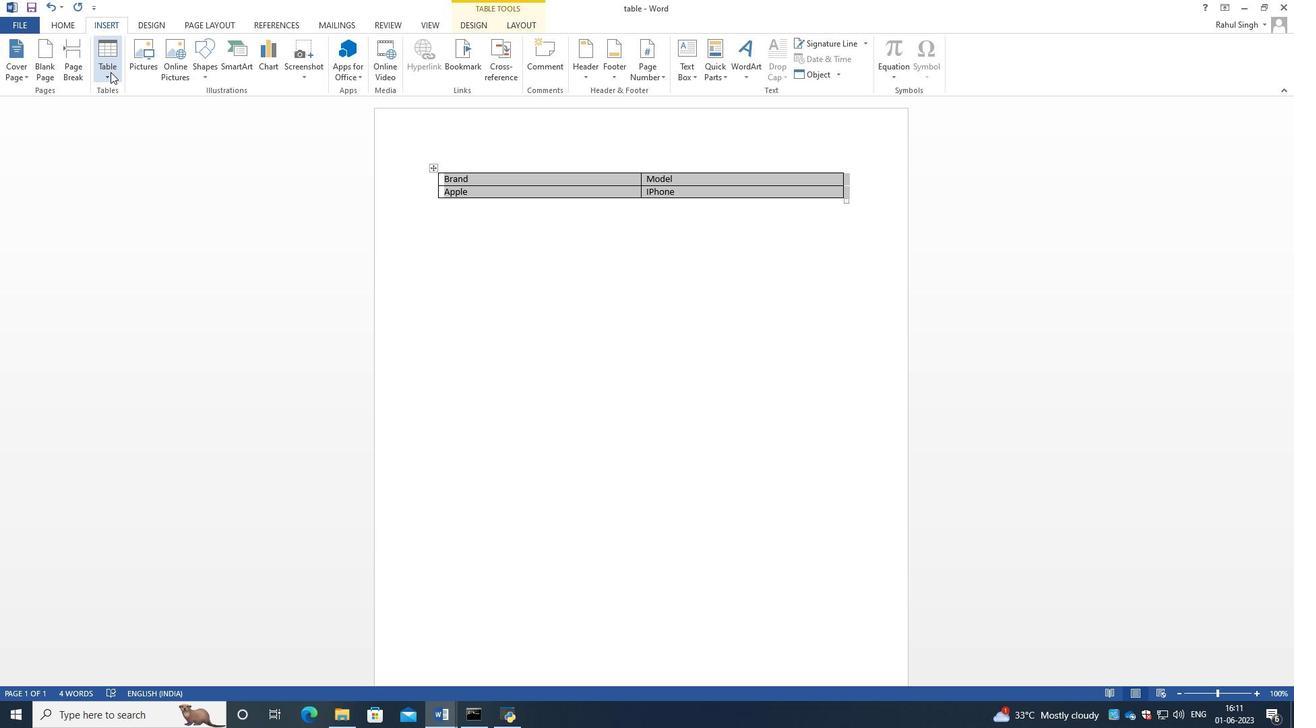 
Action: Mouse pressed left at (102, 76)
Screenshot: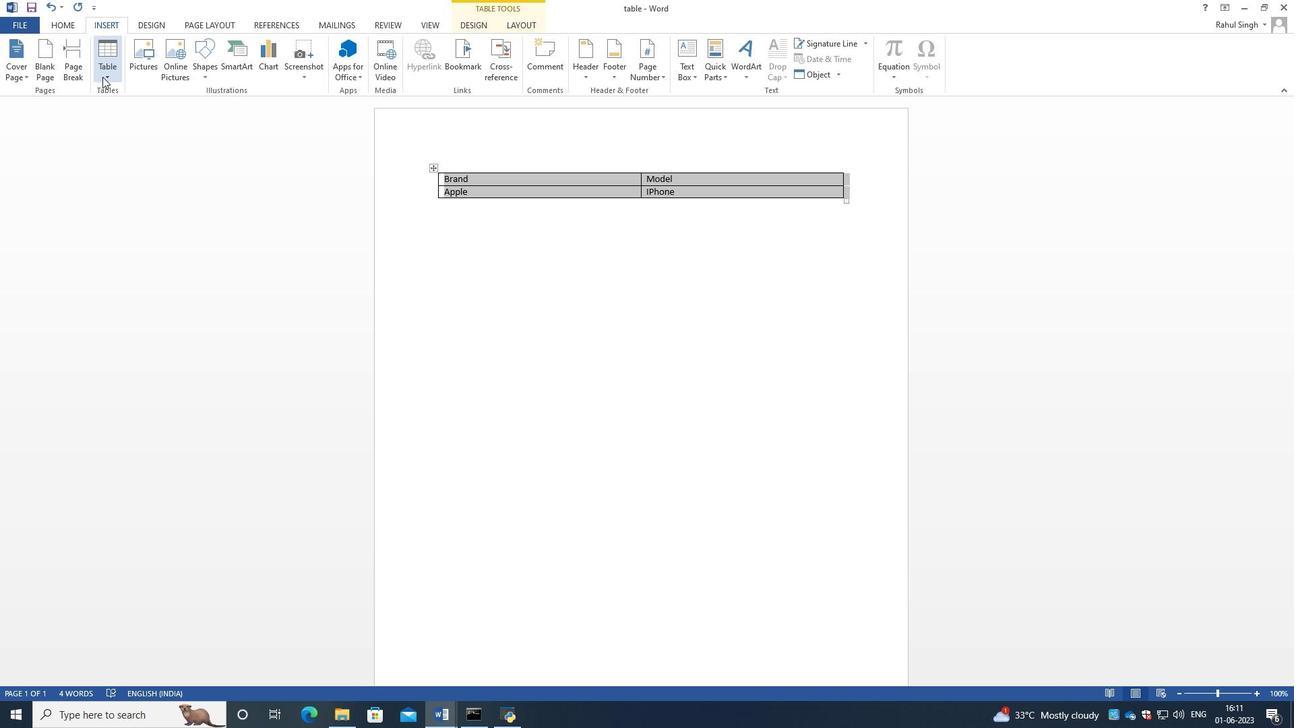 
Action: Mouse moved to (151, 223)
Screenshot: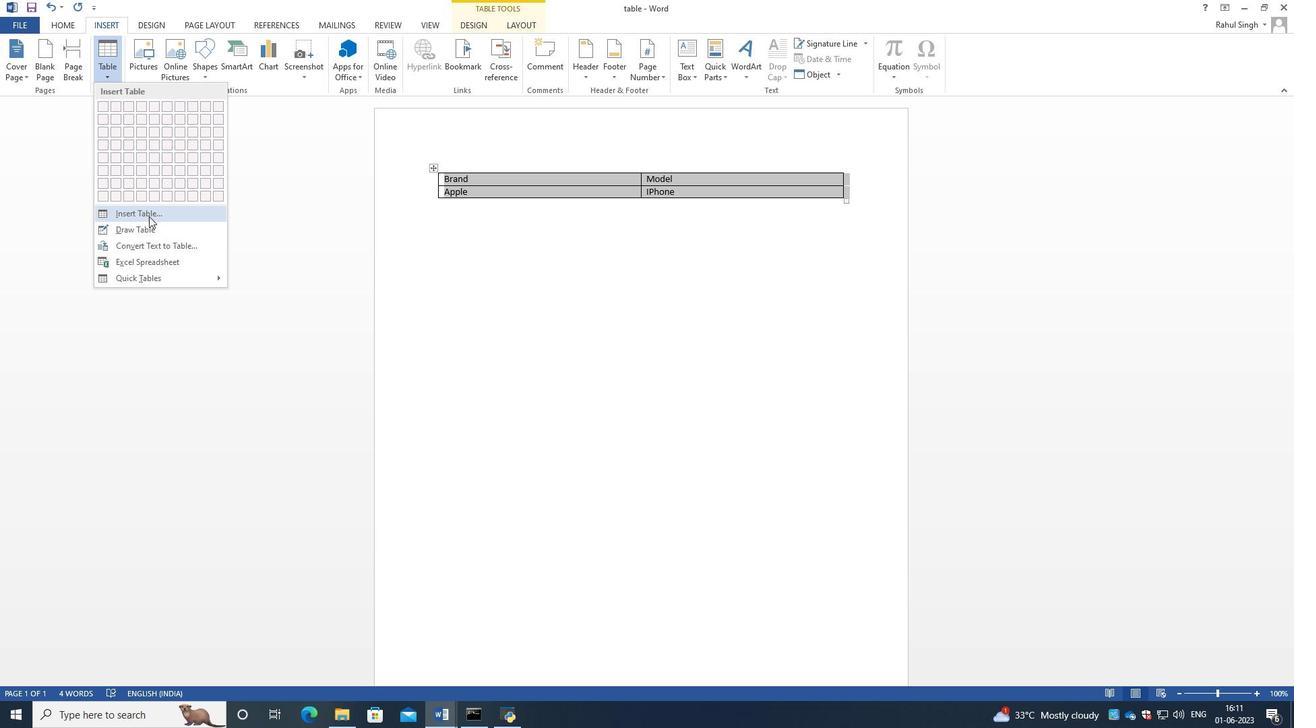 
Action: Mouse pressed left at (151, 223)
Screenshot: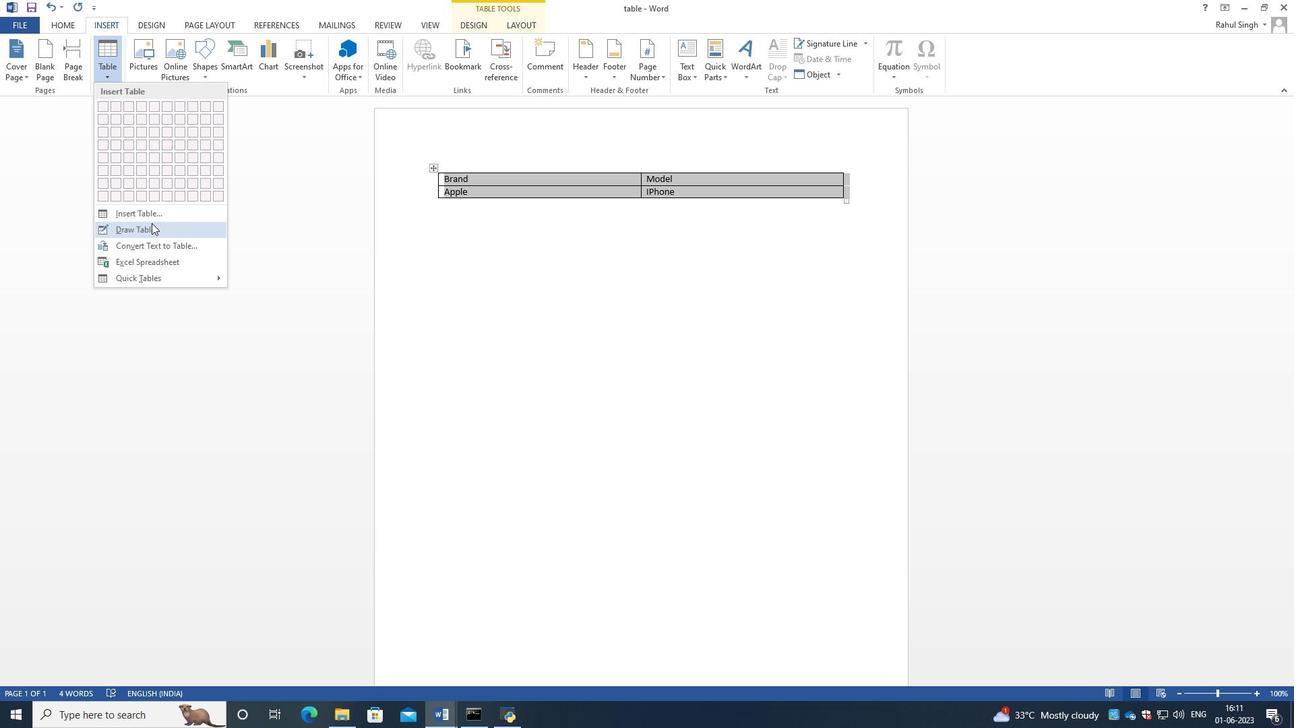 
Action: Mouse moved to (536, 249)
Screenshot: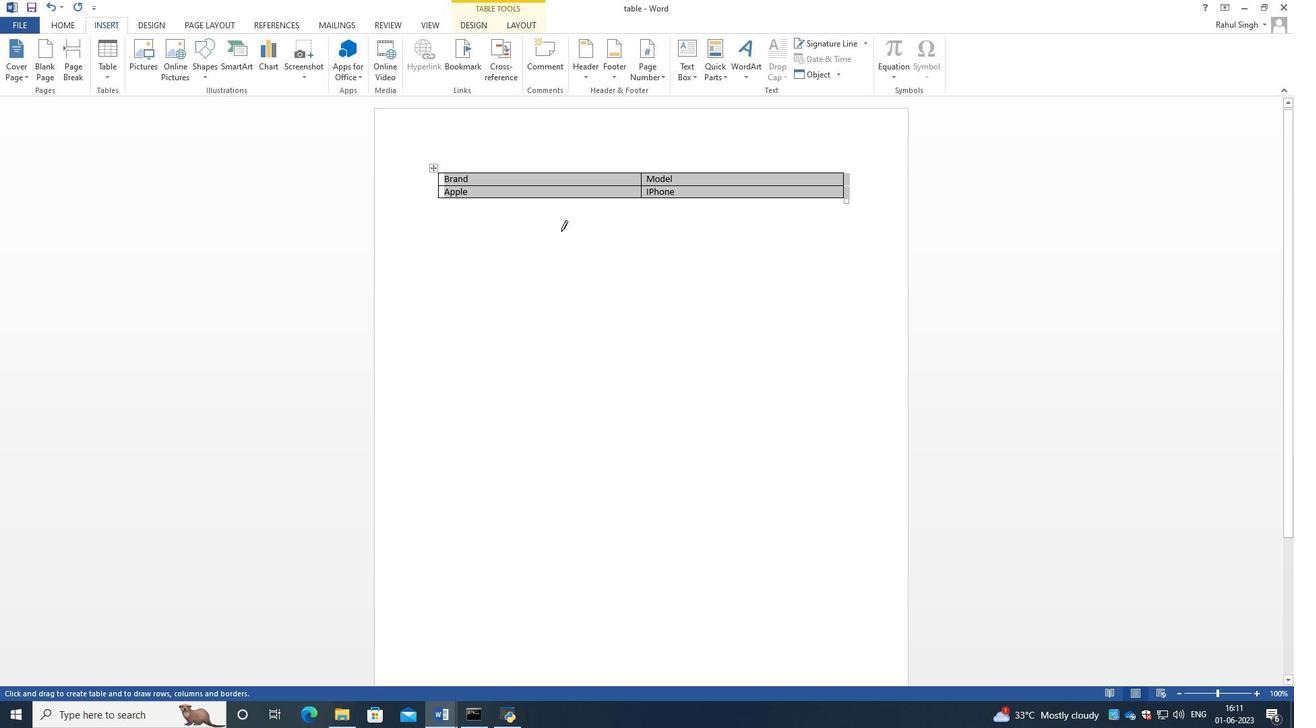 
Action: Mouse pressed left at (536, 249)
Screenshot: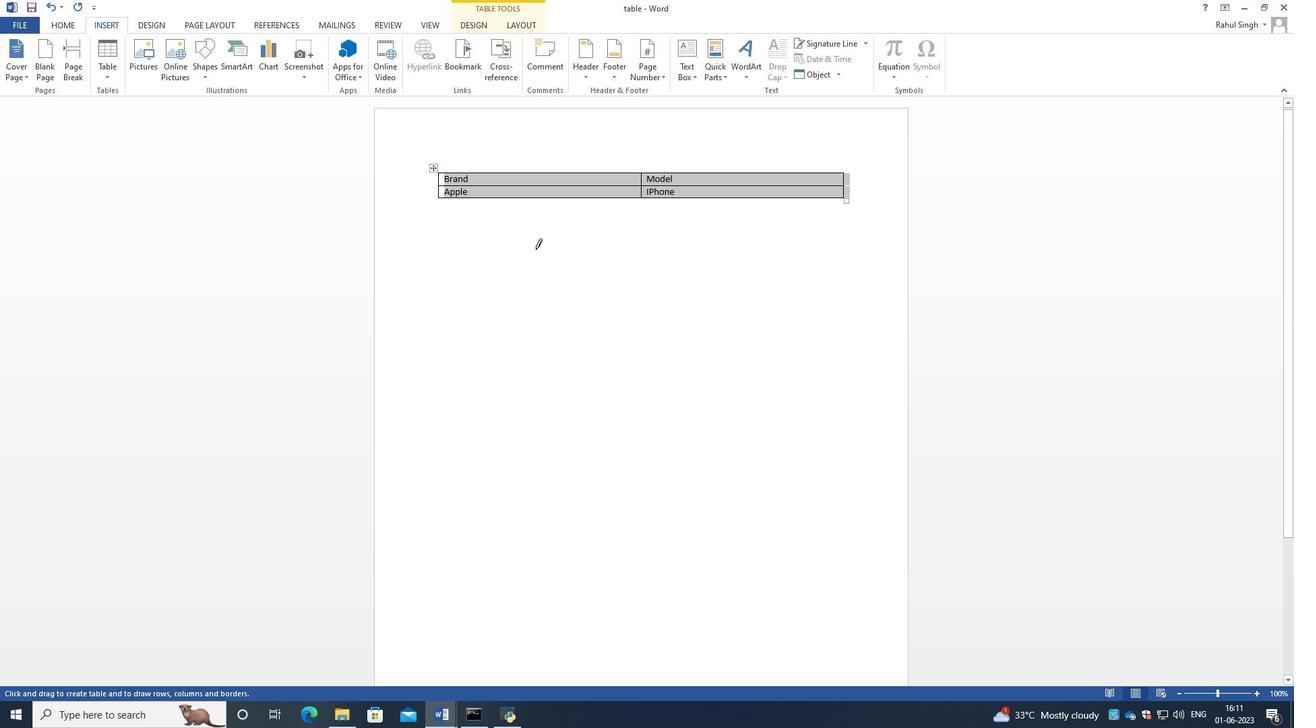 
Action: Mouse moved to (119, 60)
Screenshot: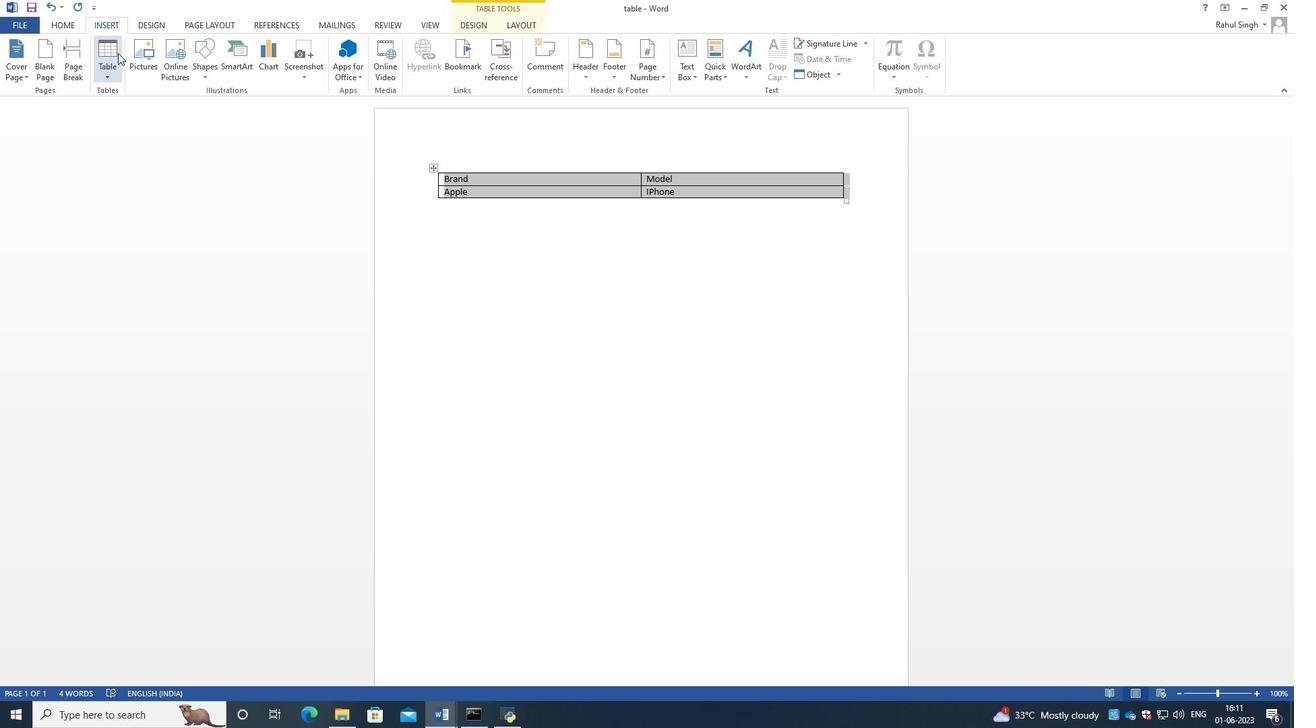
Action: Mouse pressed left at (119, 60)
Screenshot: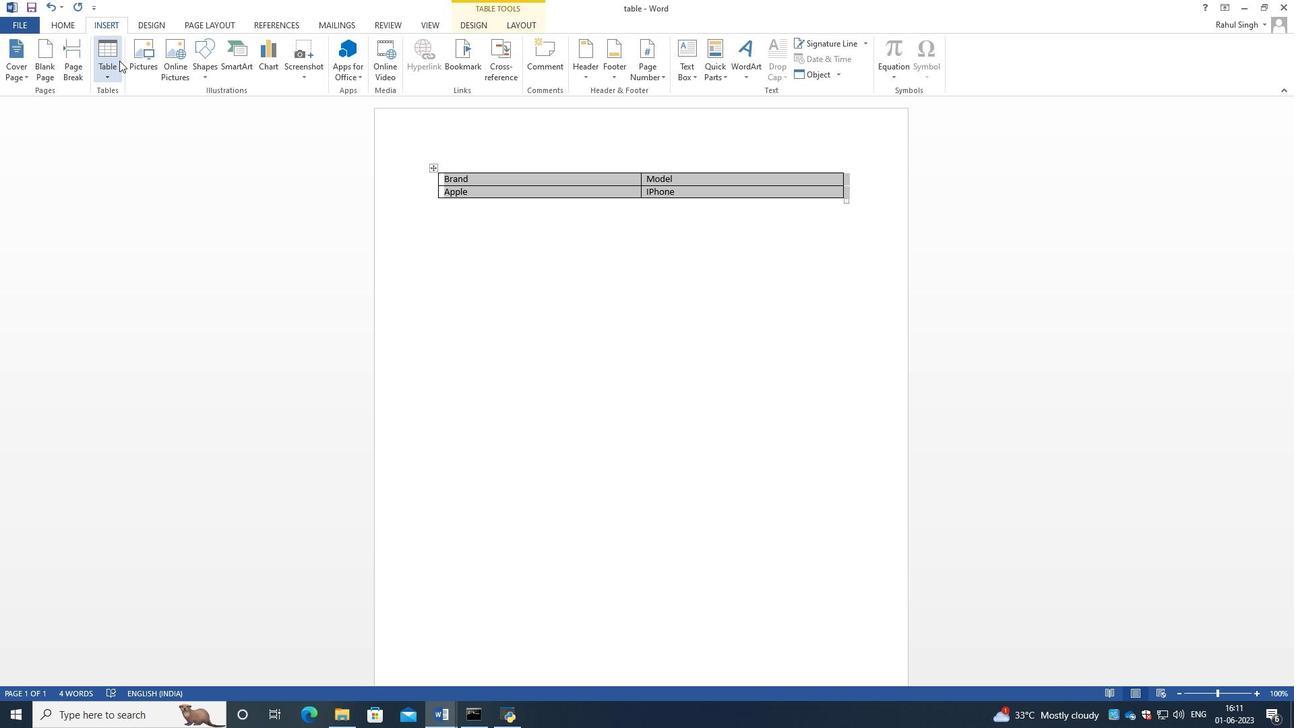
Action: Mouse moved to (718, 122)
Screenshot: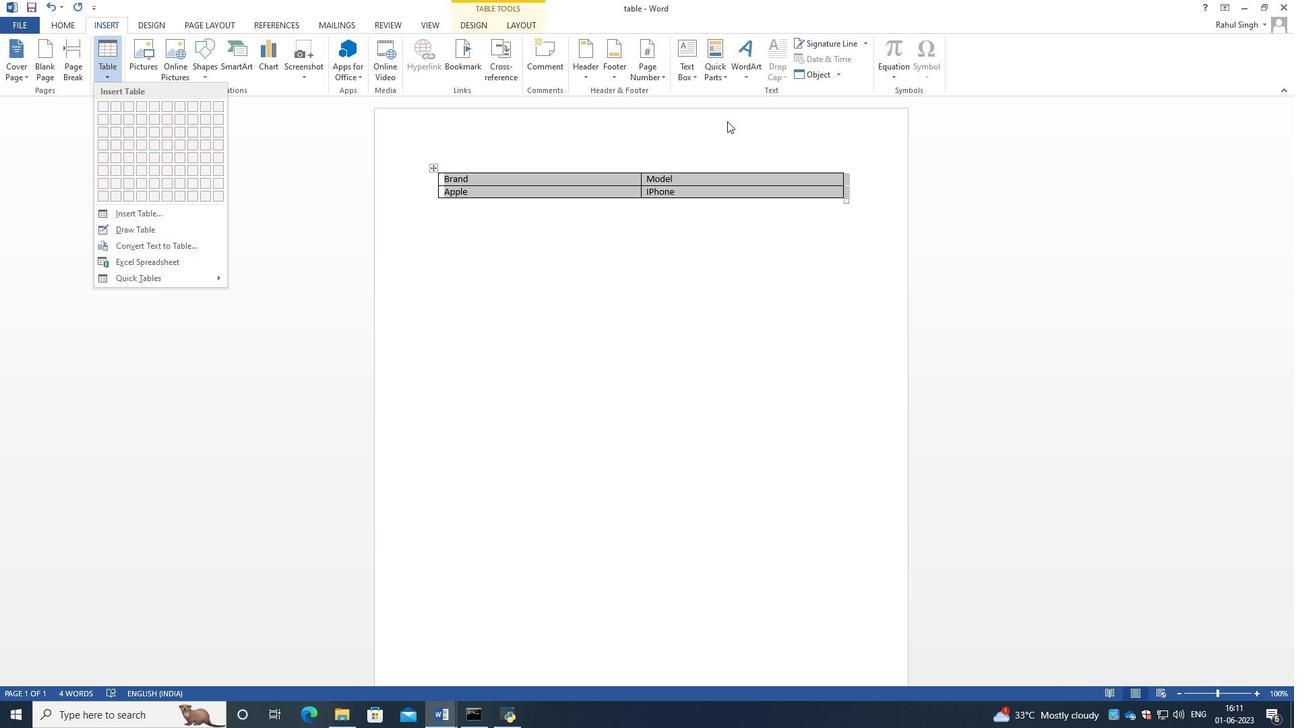 
Action: Mouse pressed left at (718, 122)
Screenshot: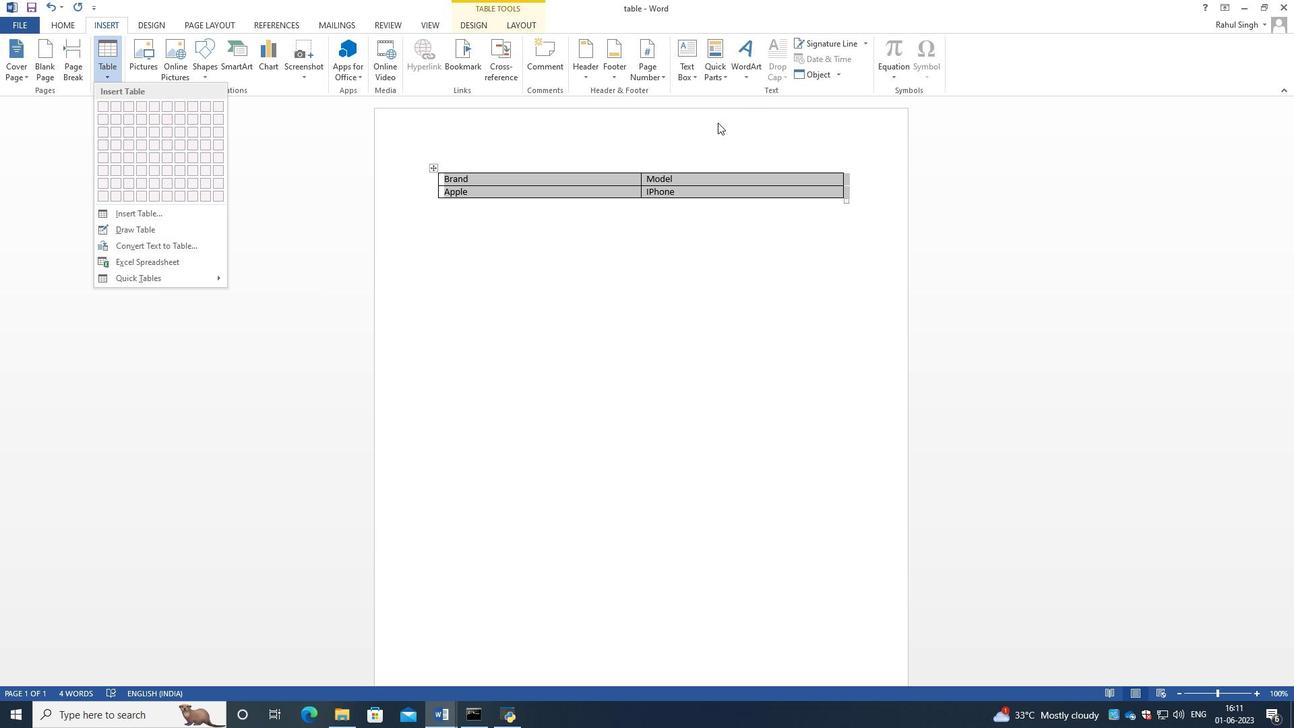 
Action: Mouse moved to (698, 180)
Screenshot: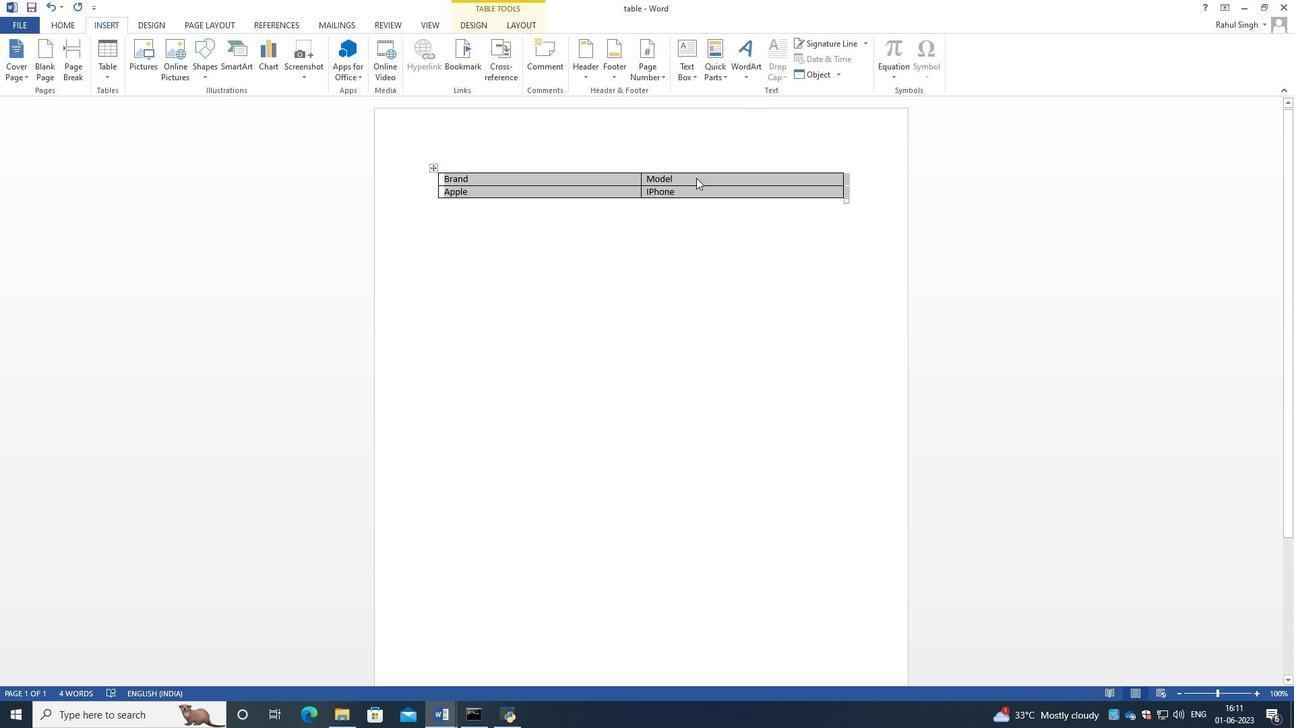 
Action: Mouse pressed left at (698, 180)
Screenshot: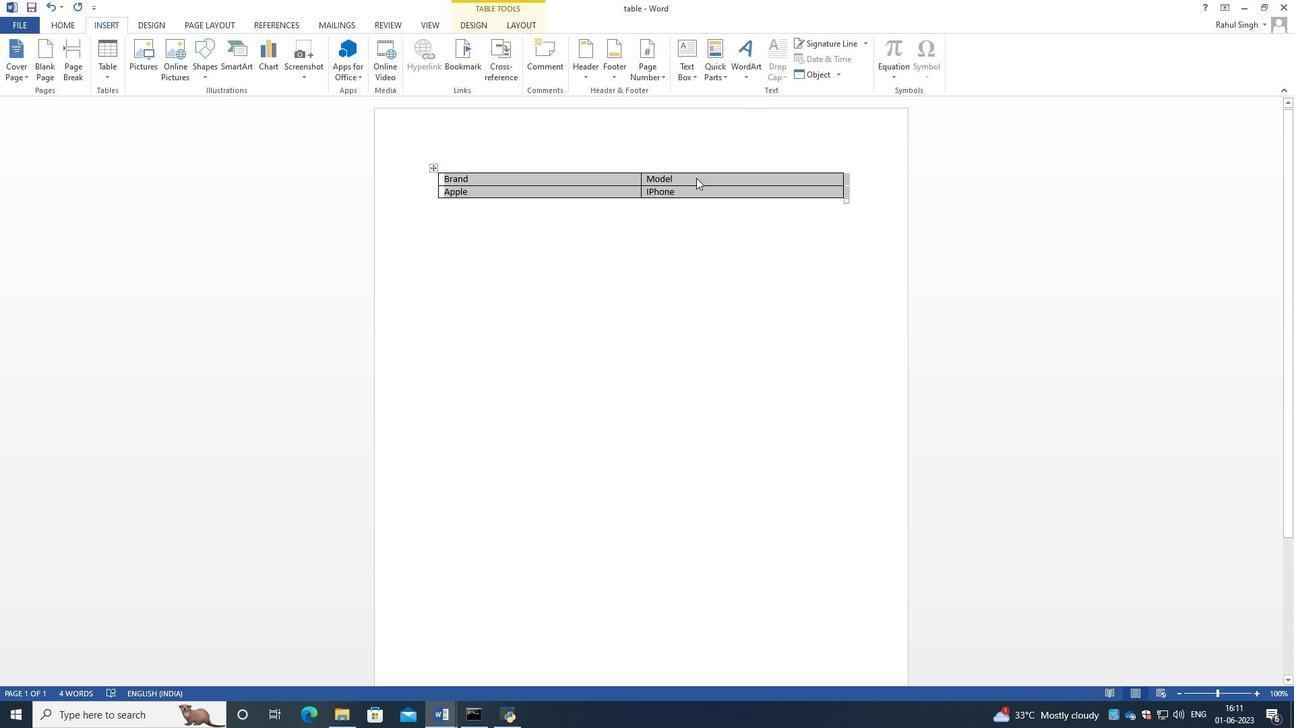 
Action: Mouse moved to (565, 179)
Screenshot: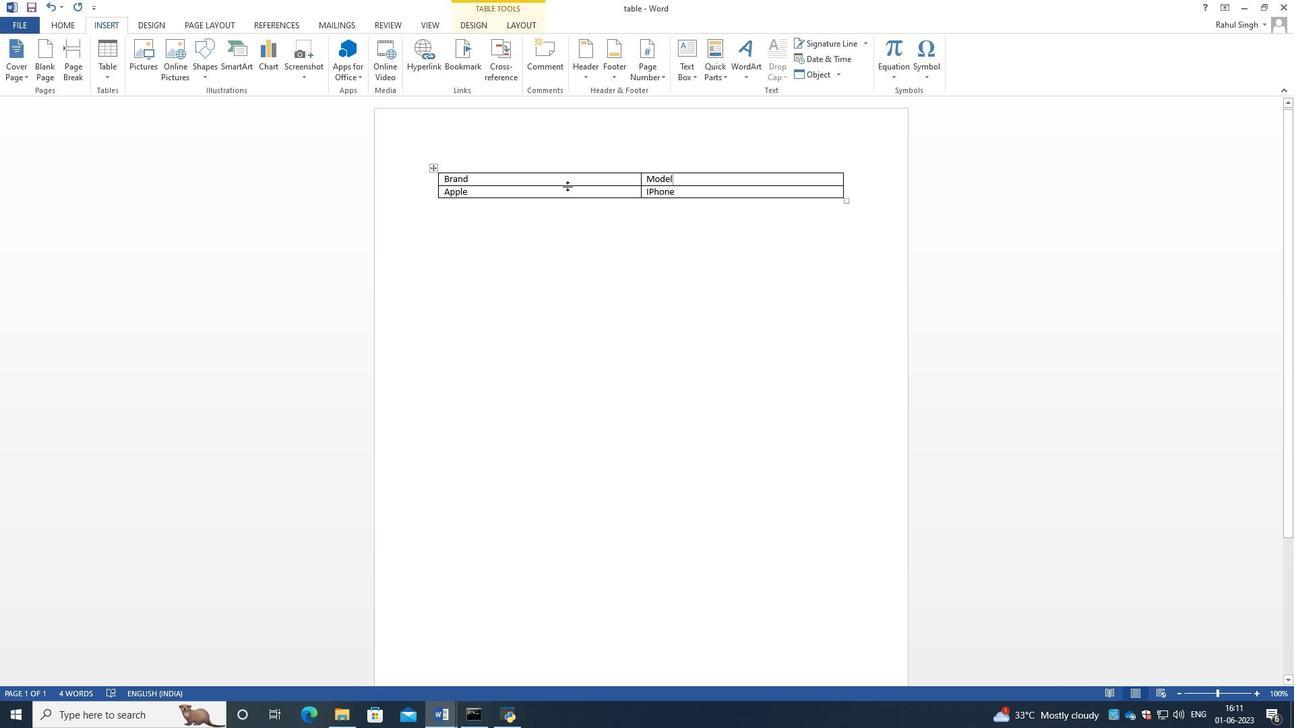 
Action: Mouse pressed left at (565, 179)
Screenshot: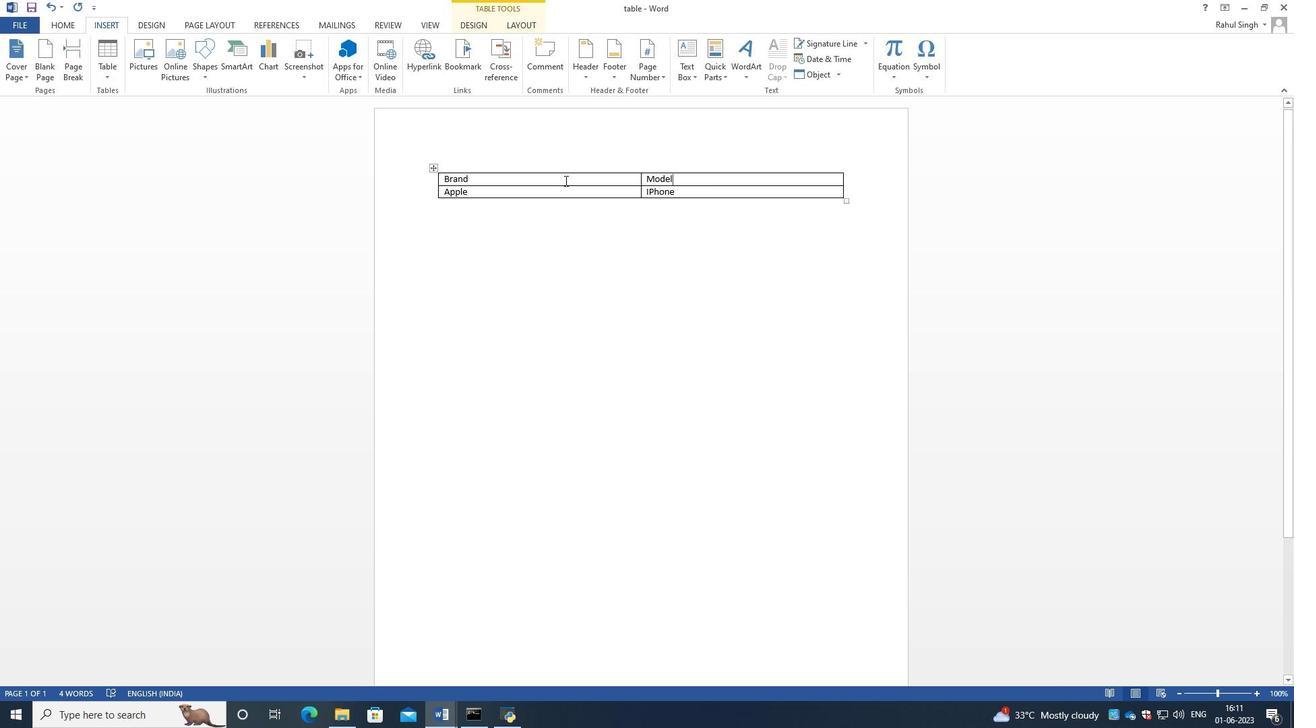 
Action: Mouse moved to (66, 20)
Screenshot: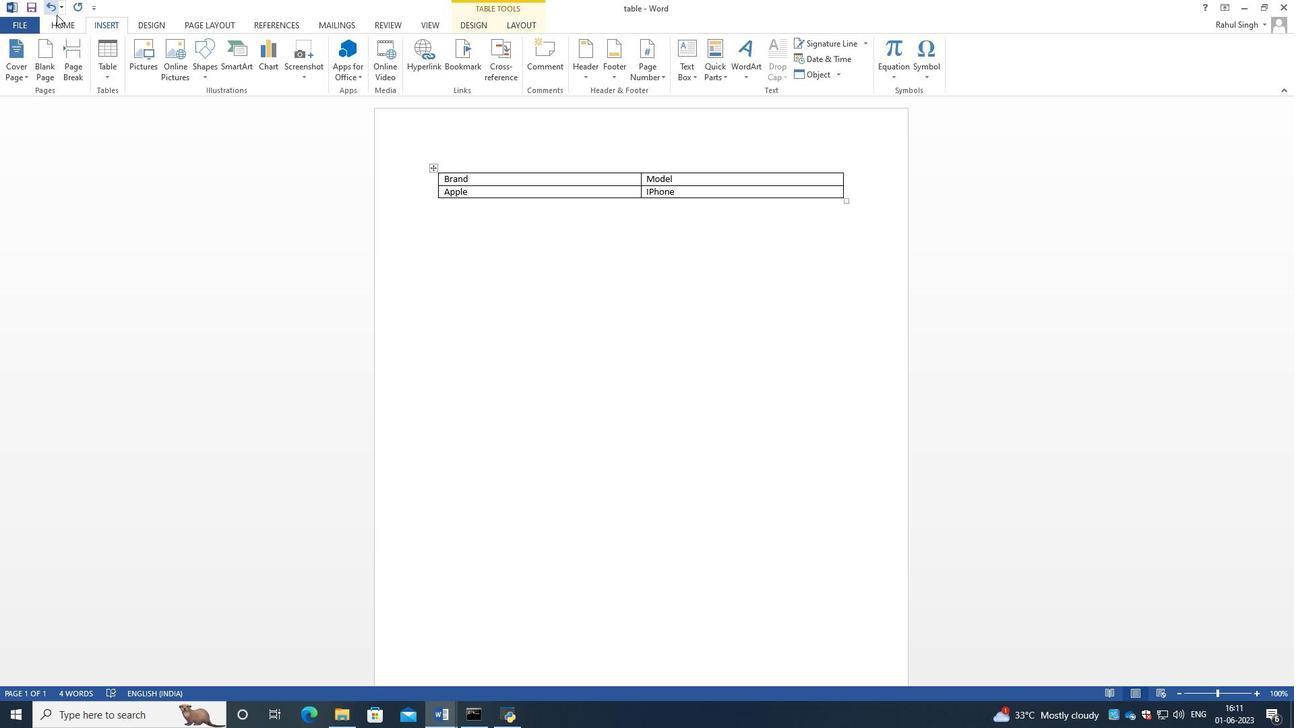 
Action: Mouse pressed left at (66, 20)
Screenshot: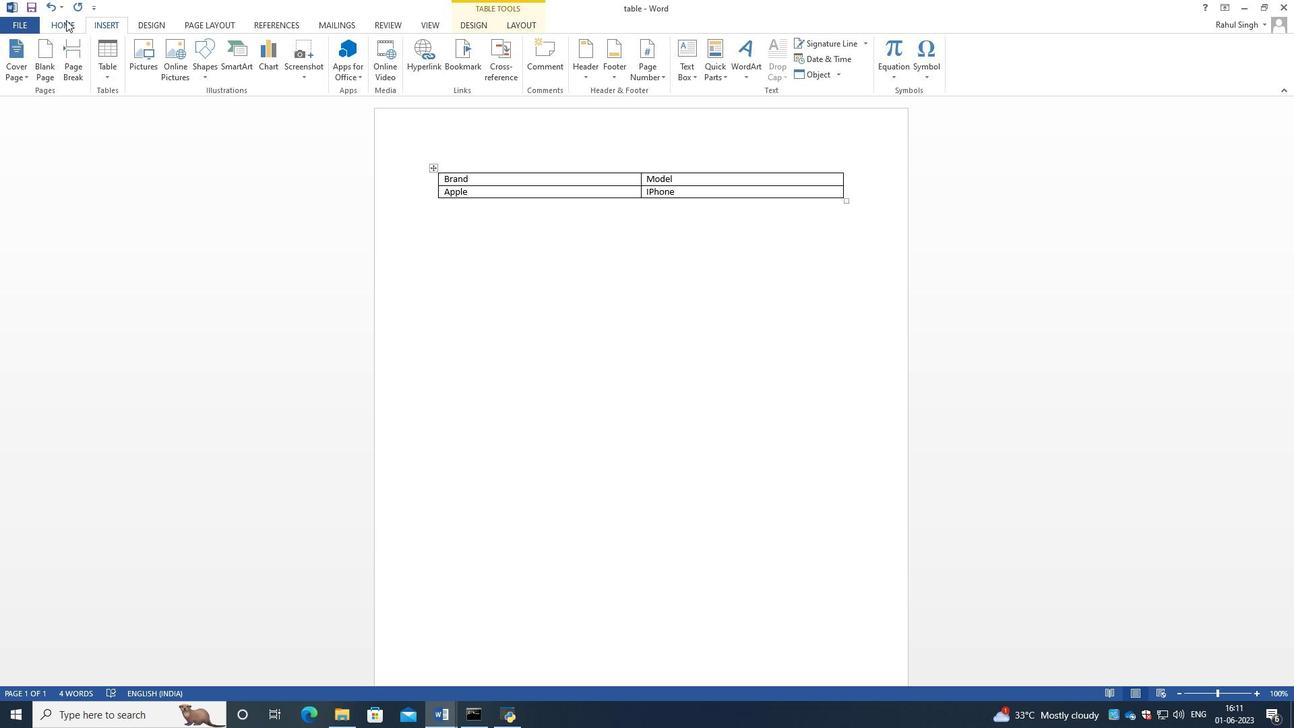 
Action: Mouse moved to (478, 24)
Screenshot: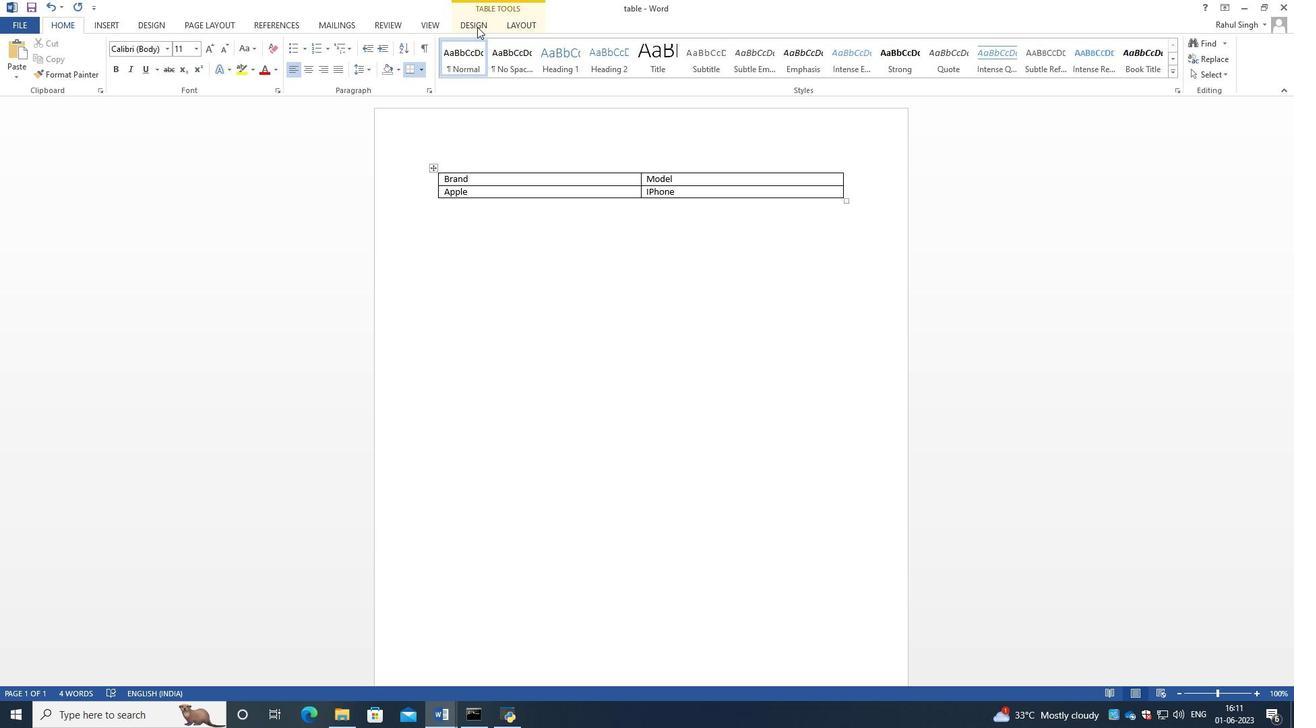 
Action: Mouse pressed left at (478, 24)
Screenshot: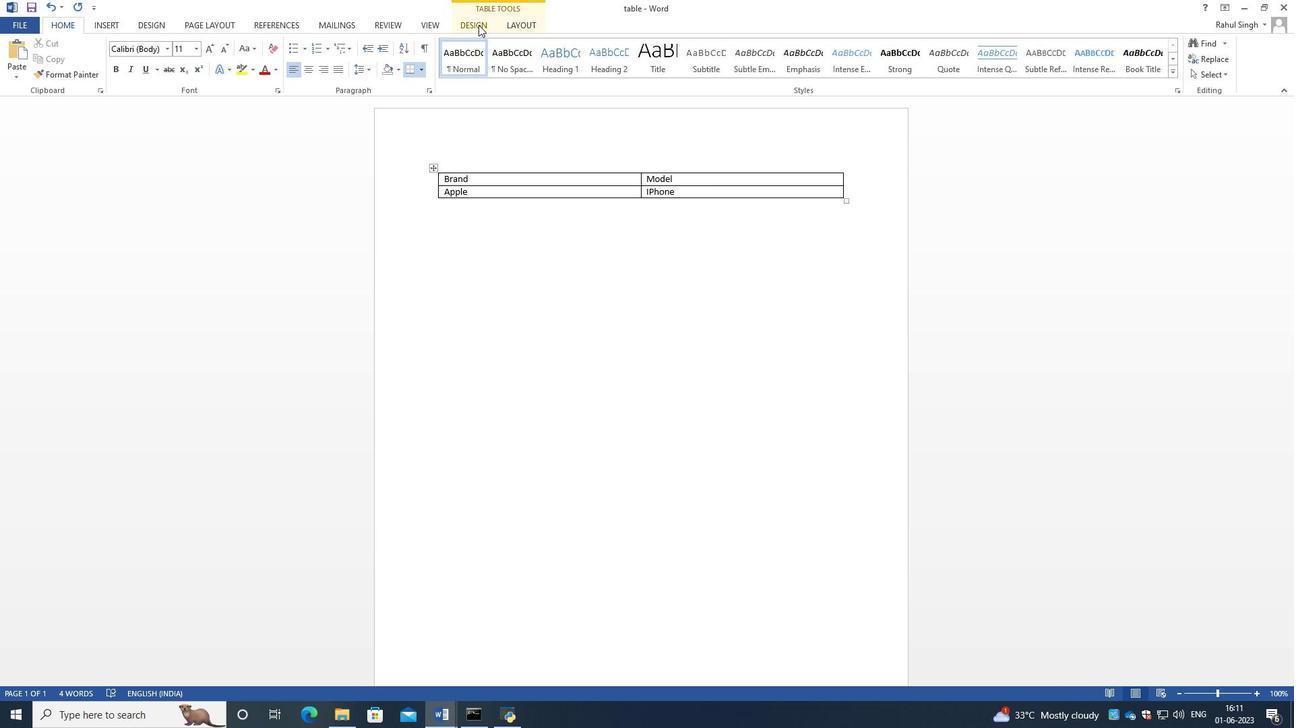 
Action: Mouse moved to (436, 24)
Screenshot: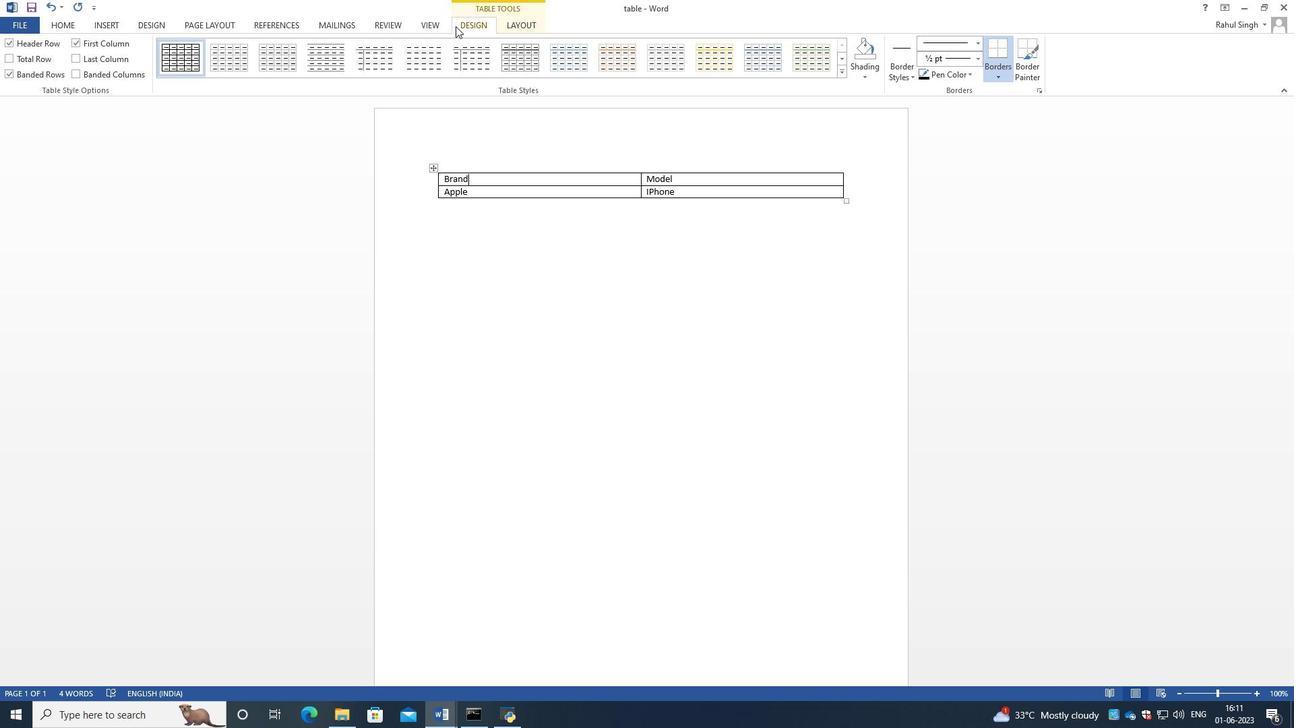 
Action: Mouse pressed left at (436, 24)
Screenshot: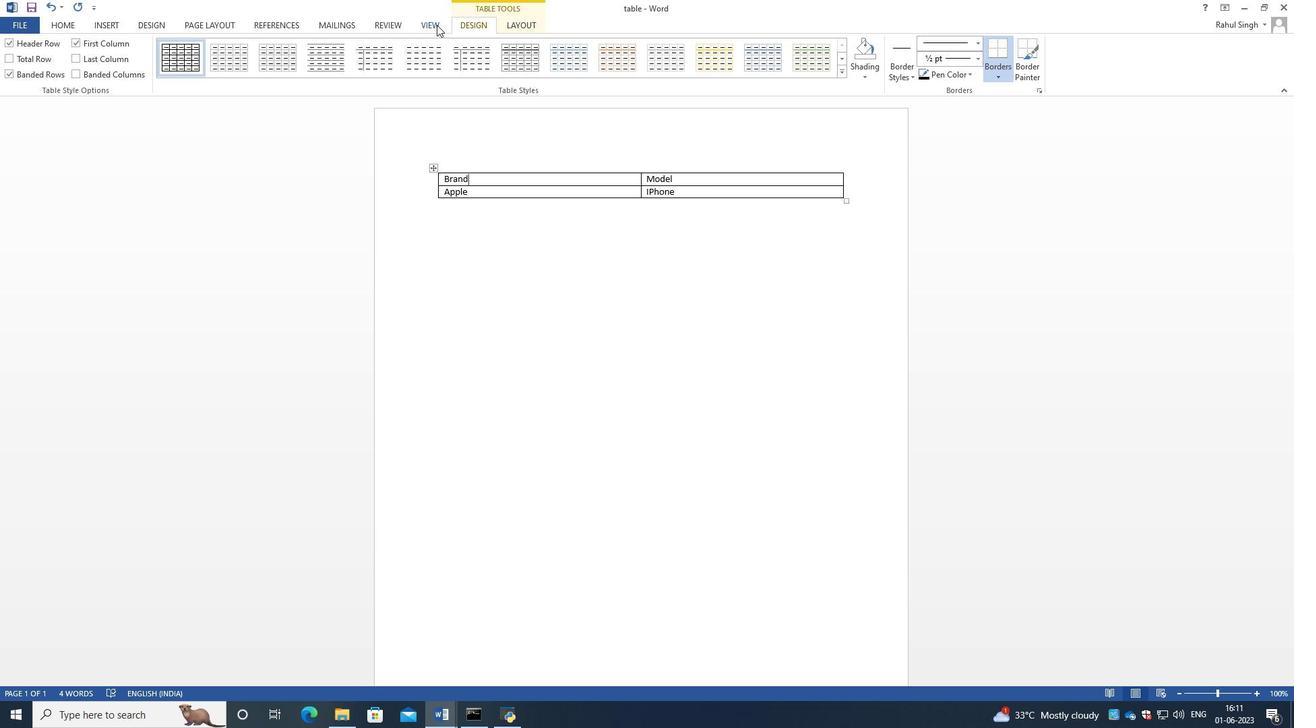 
Action: Mouse moved to (391, 22)
Screenshot: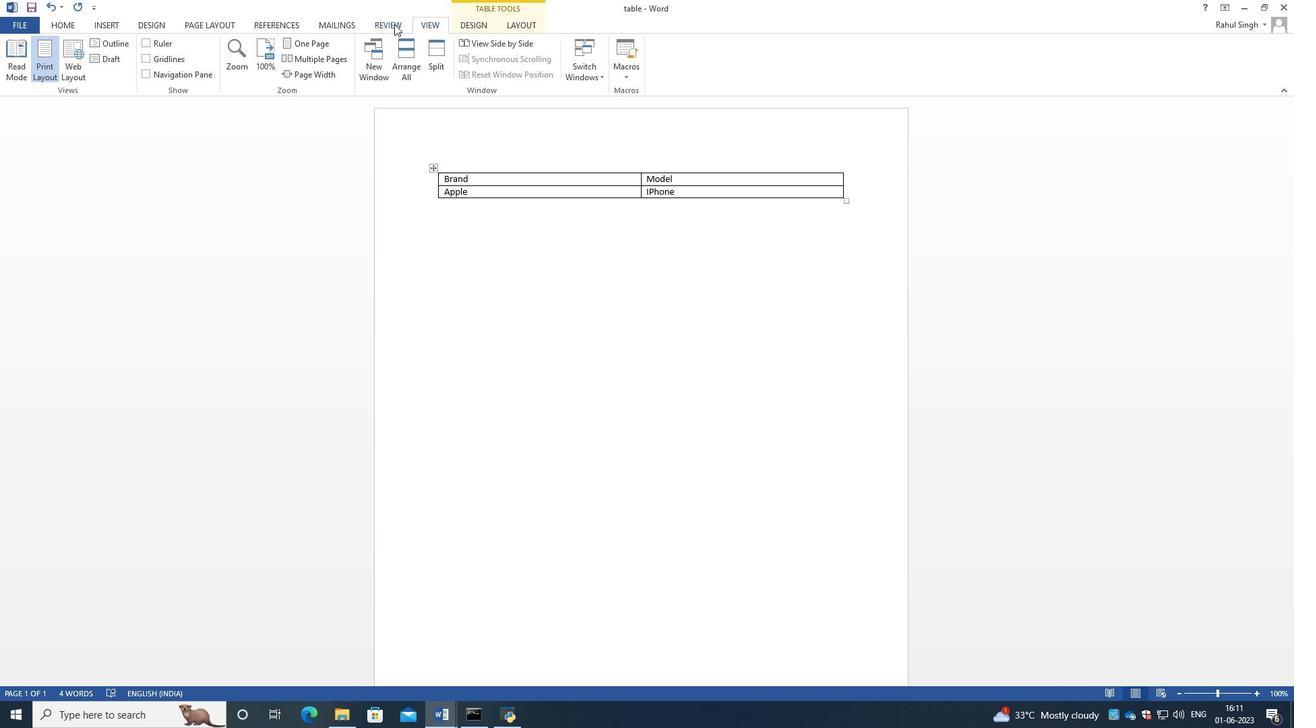 
Action: Mouse pressed left at (391, 22)
Screenshot: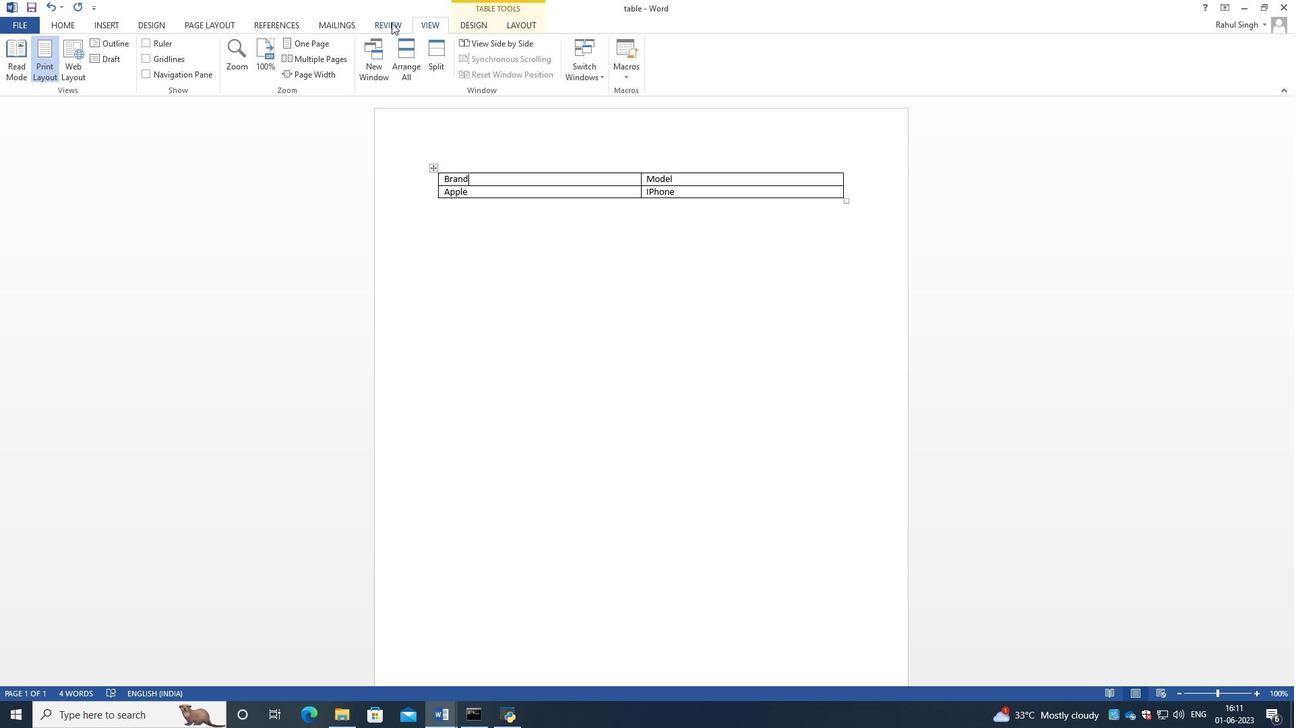 
Action: Mouse moved to (352, 24)
Screenshot: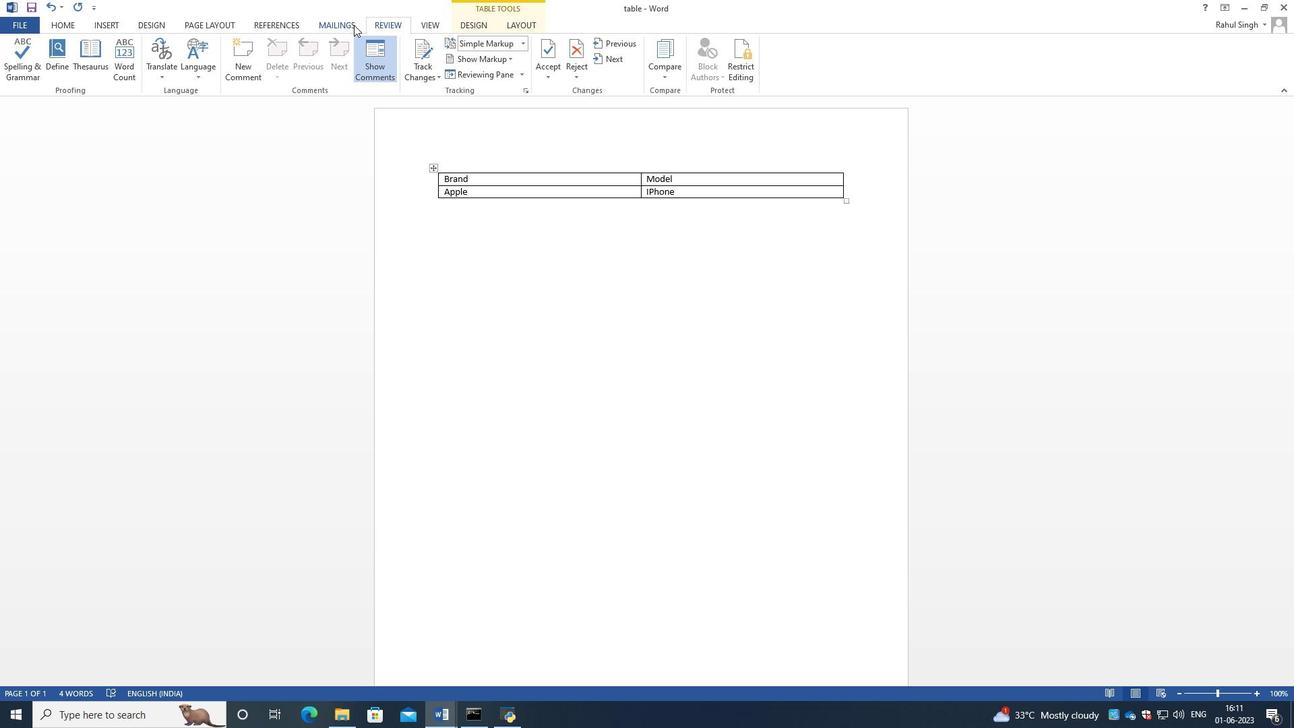 
Action: Mouse pressed left at (352, 24)
Screenshot: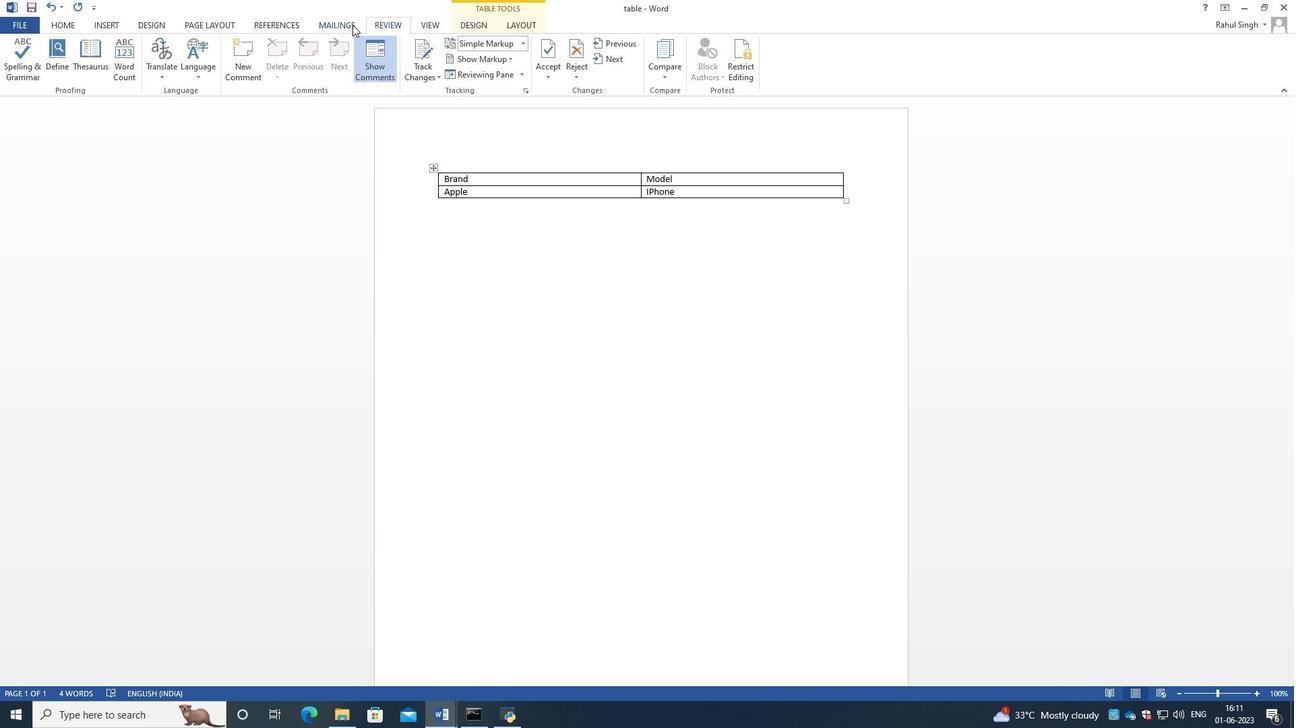 
Action: Mouse moved to (258, 22)
Screenshot: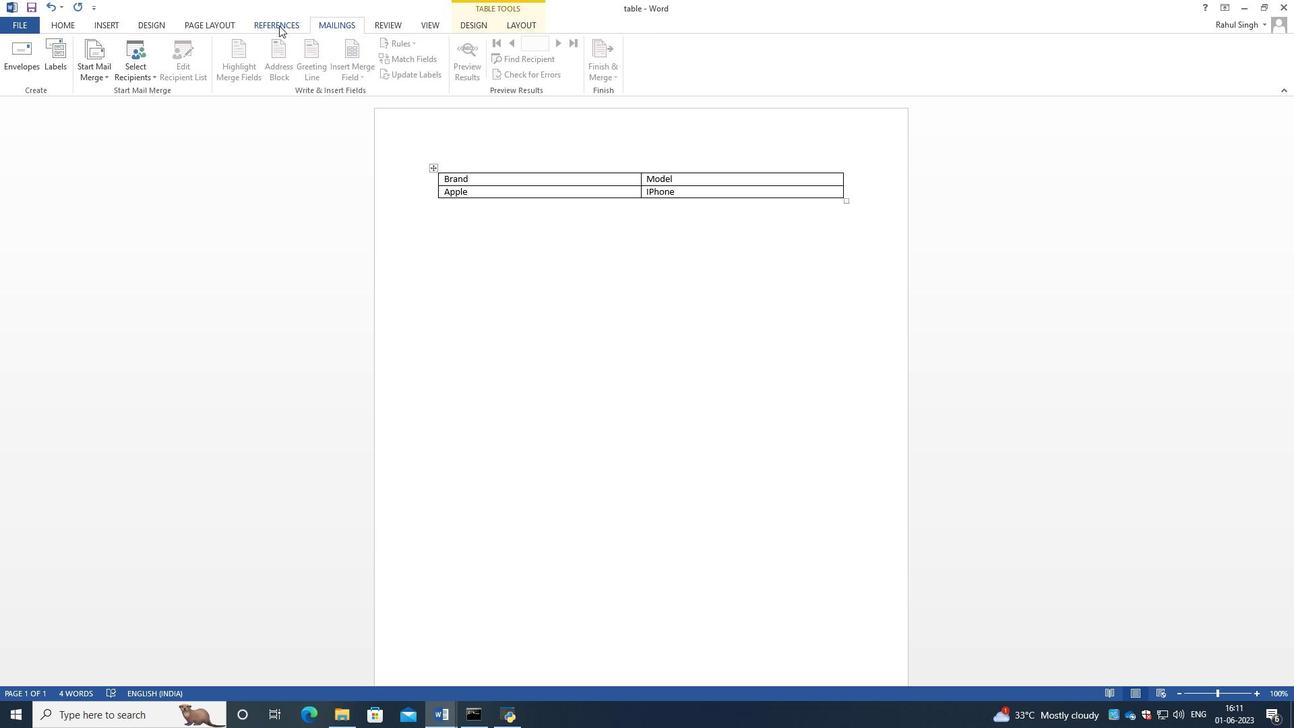 
Action: Mouse pressed left at (258, 22)
Screenshot: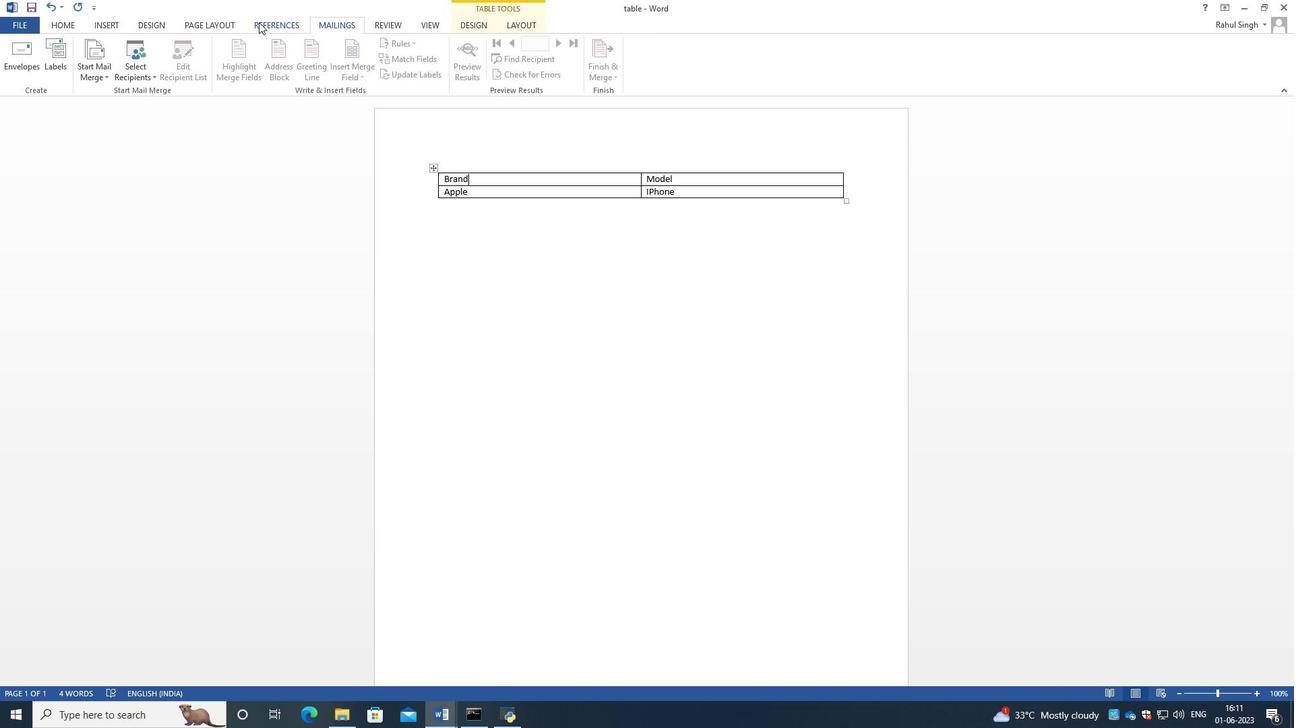 
Action: Mouse moved to (209, 23)
Screenshot: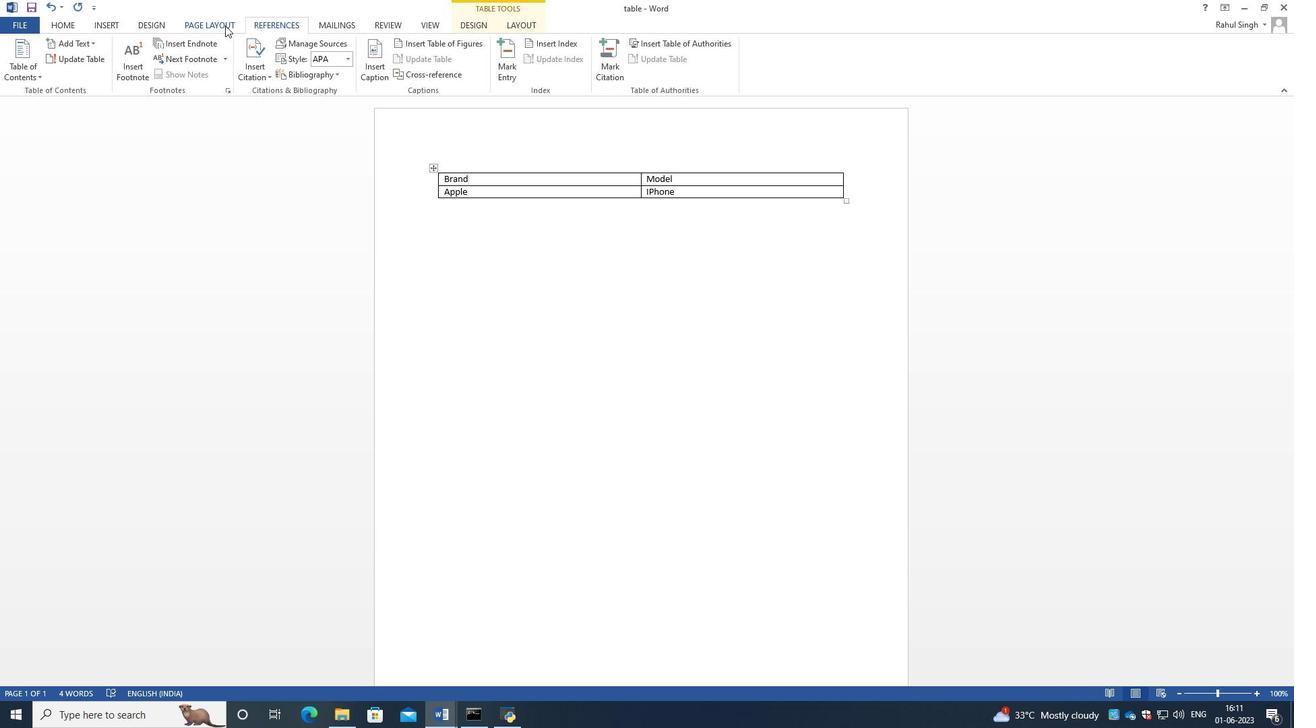
Action: Mouse pressed left at (209, 23)
Screenshot: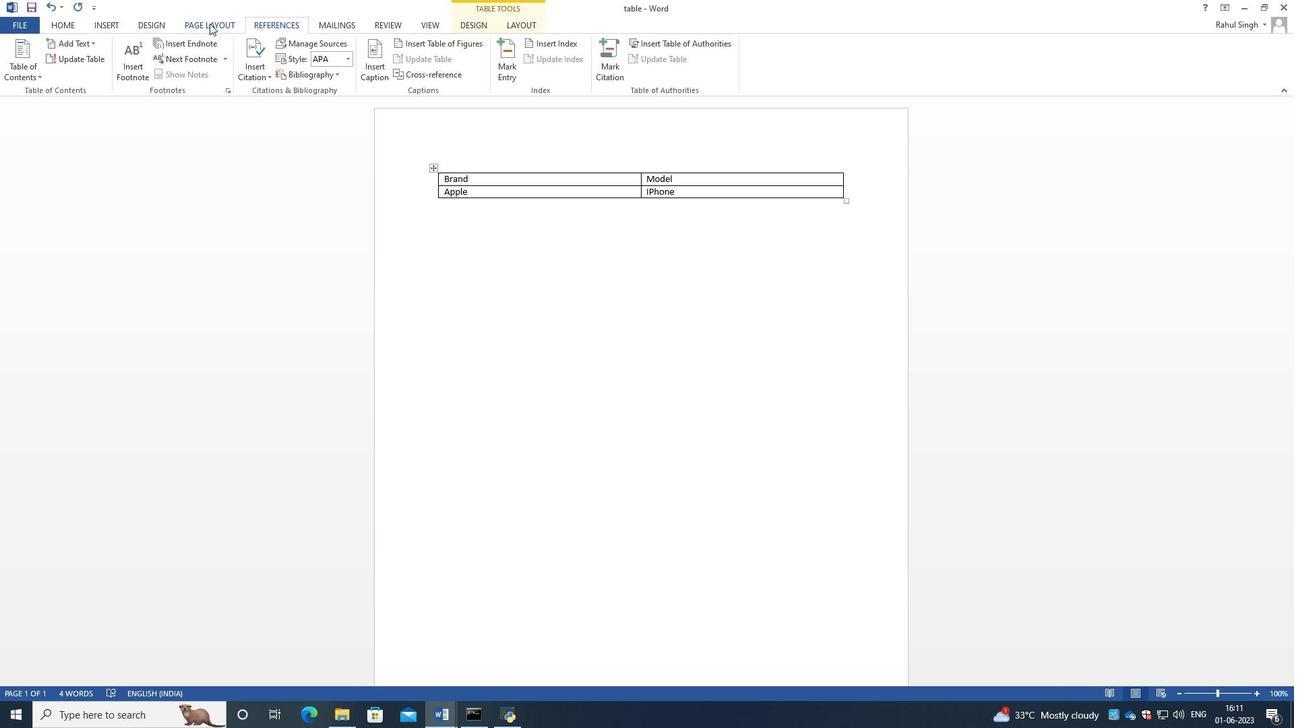 
Action: Mouse moved to (155, 27)
Screenshot: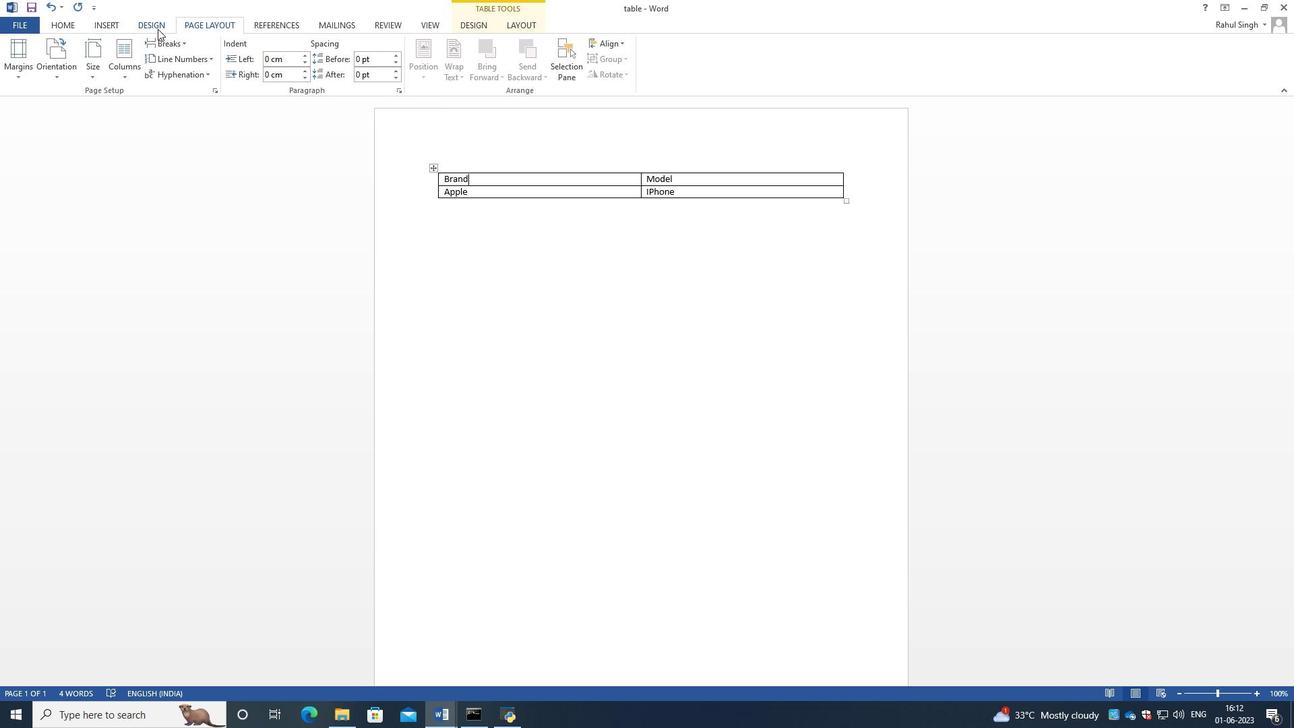 
Action: Mouse pressed left at (155, 27)
Screenshot: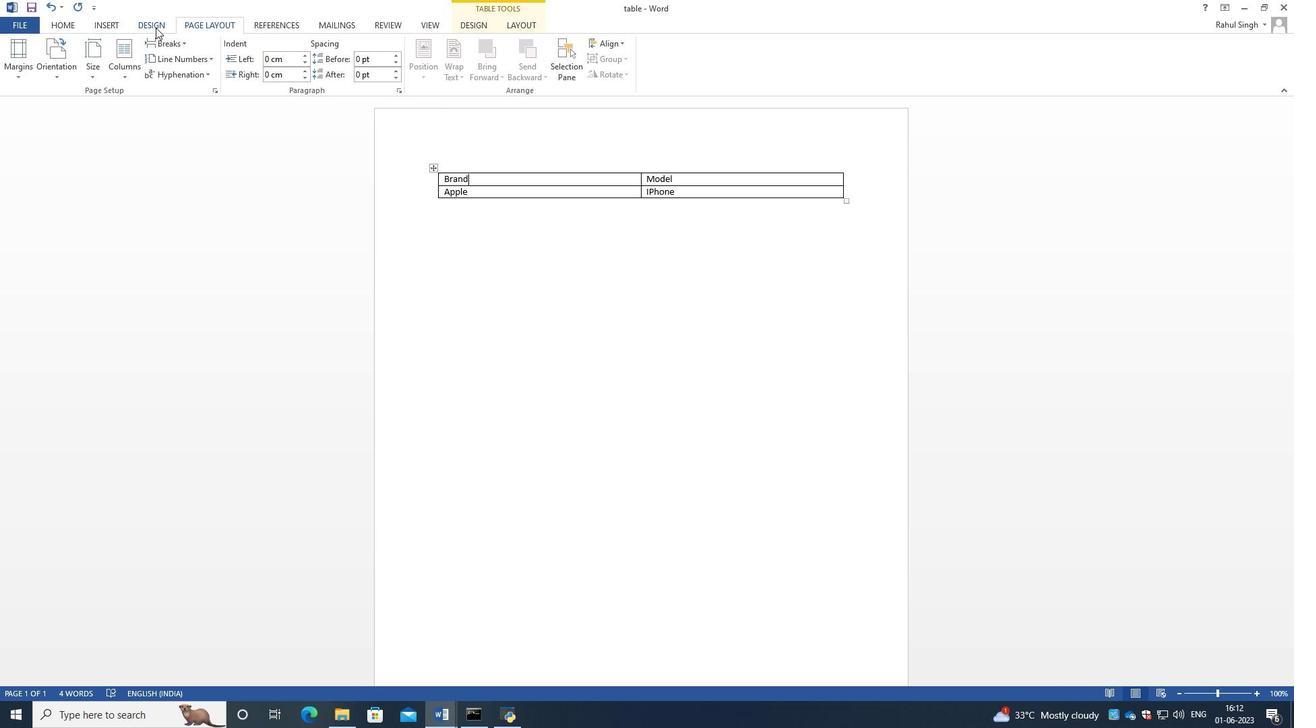 
Action: Mouse moved to (111, 23)
Screenshot: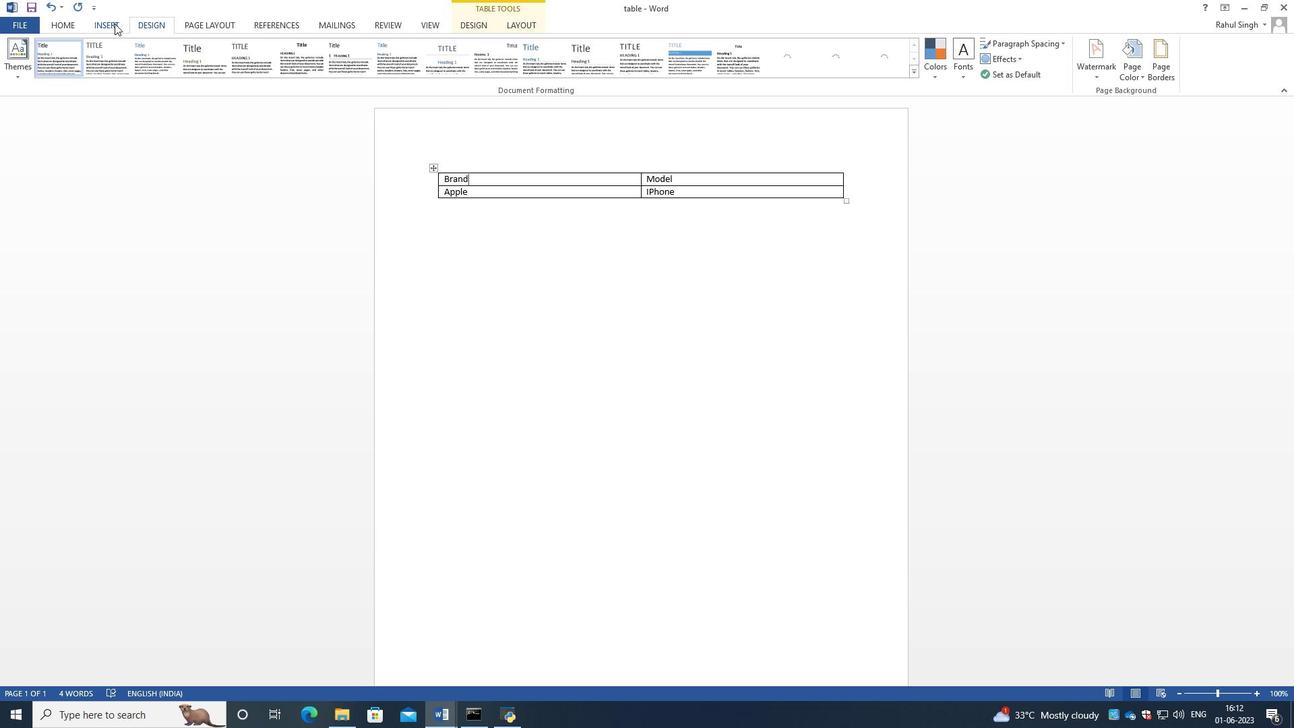 
Action: Mouse pressed left at (111, 23)
Screenshot: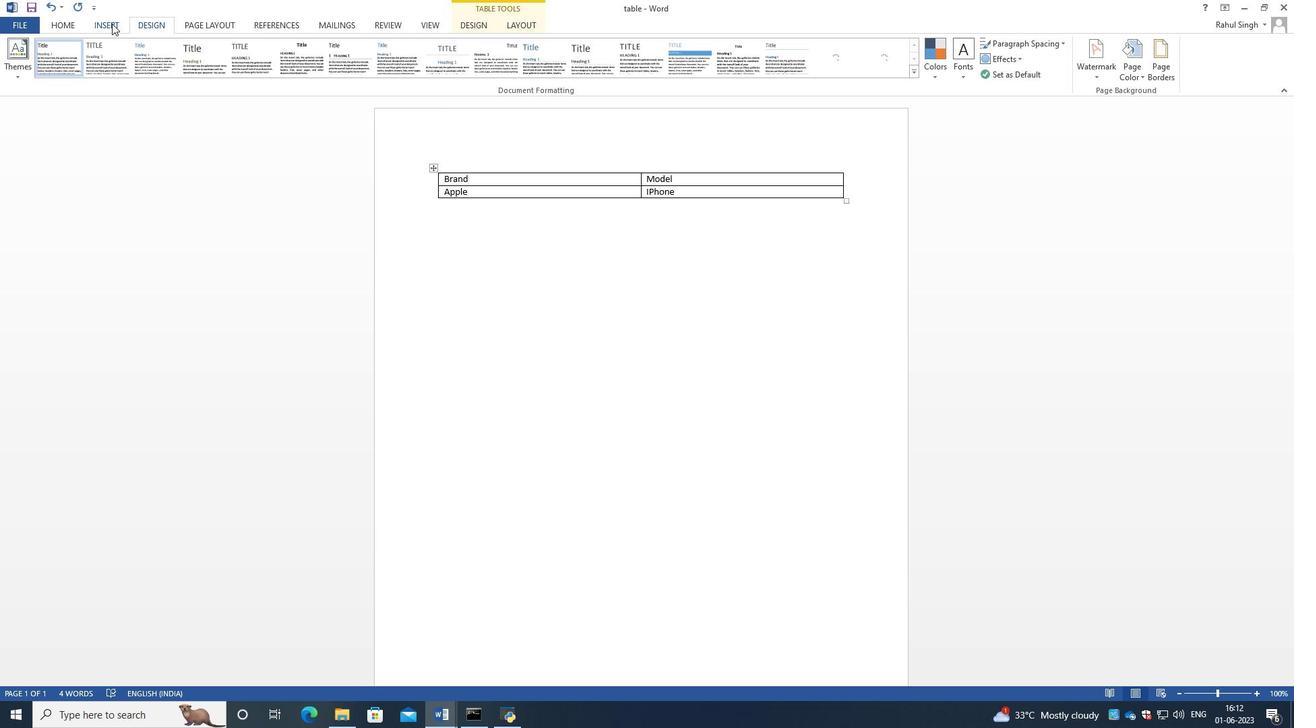 
Action: Mouse moved to (643, 263)
Screenshot: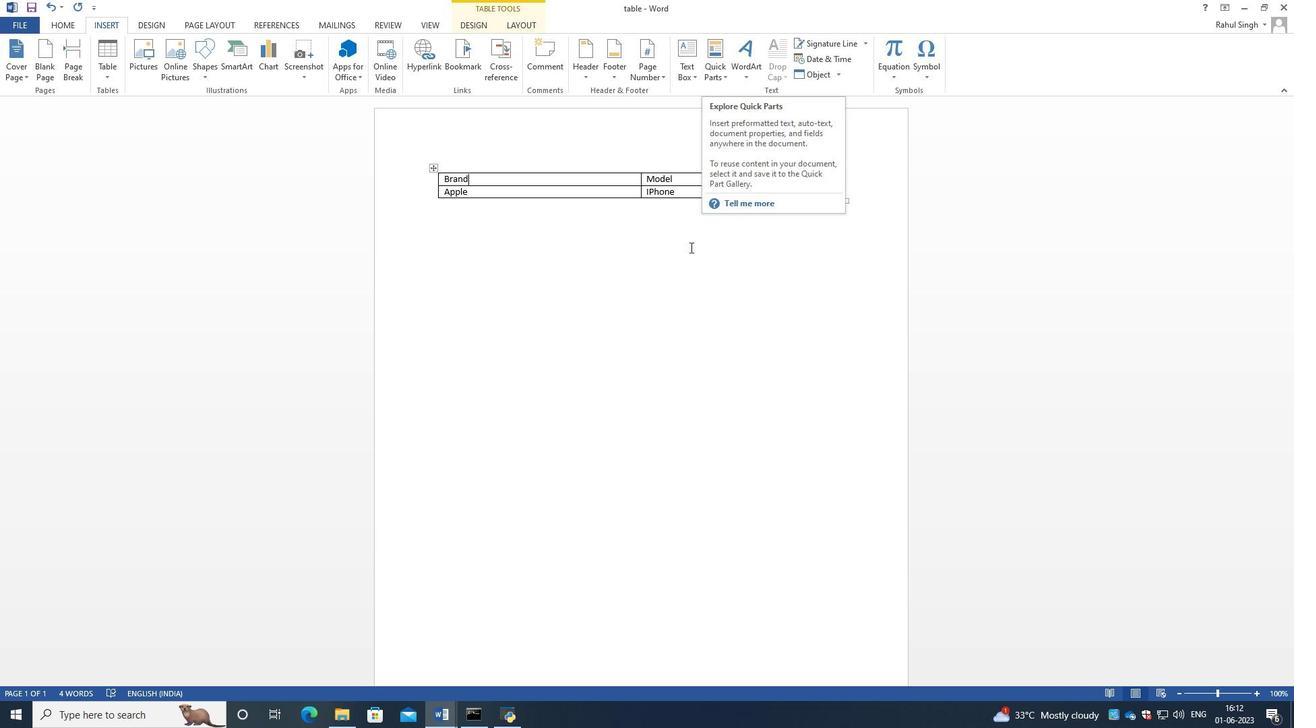 
Action: Mouse pressed left at (643, 263)
Screenshot: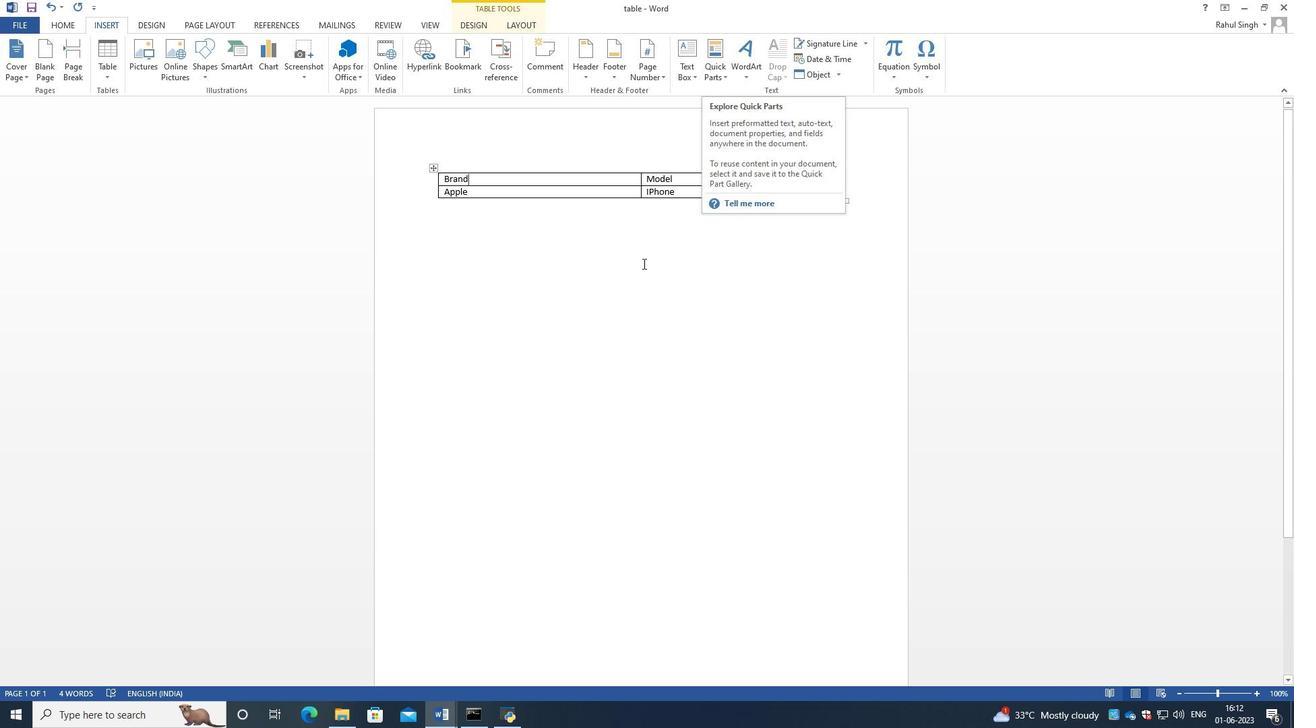 
Action: Mouse moved to (848, 151)
Screenshot: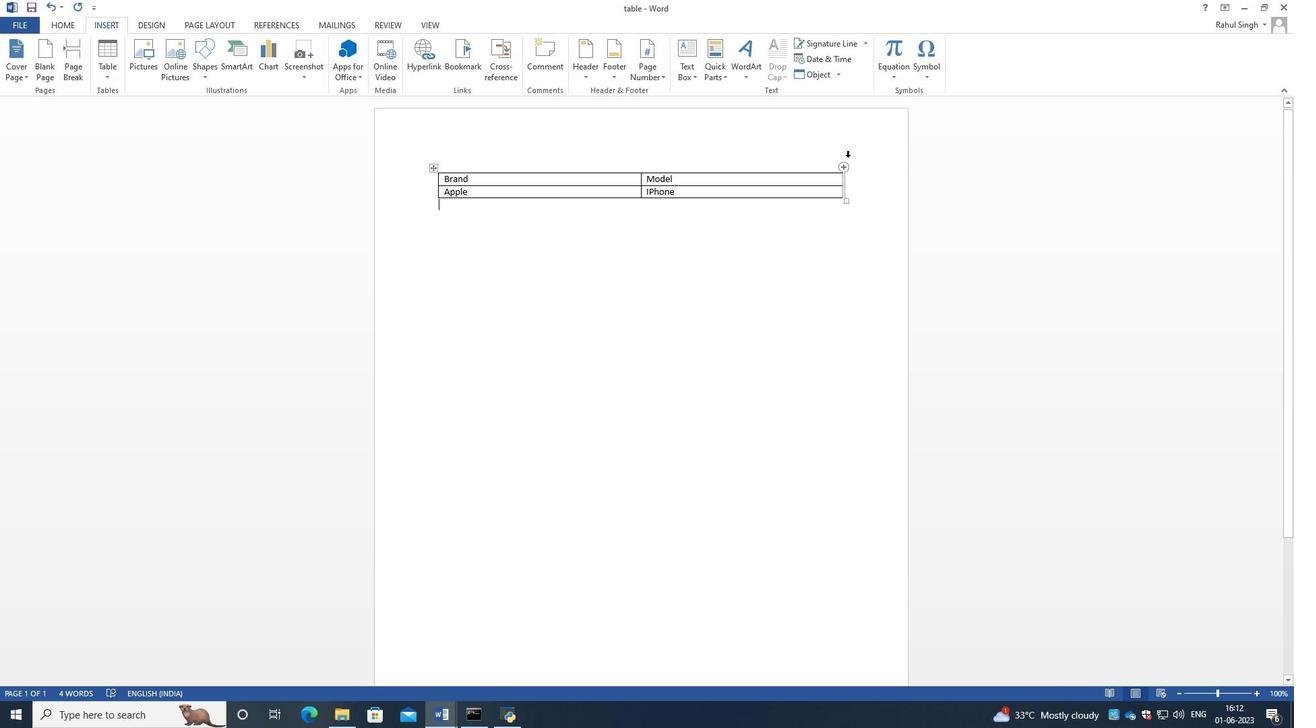 
Action: Mouse pressed left at (848, 151)
Screenshot: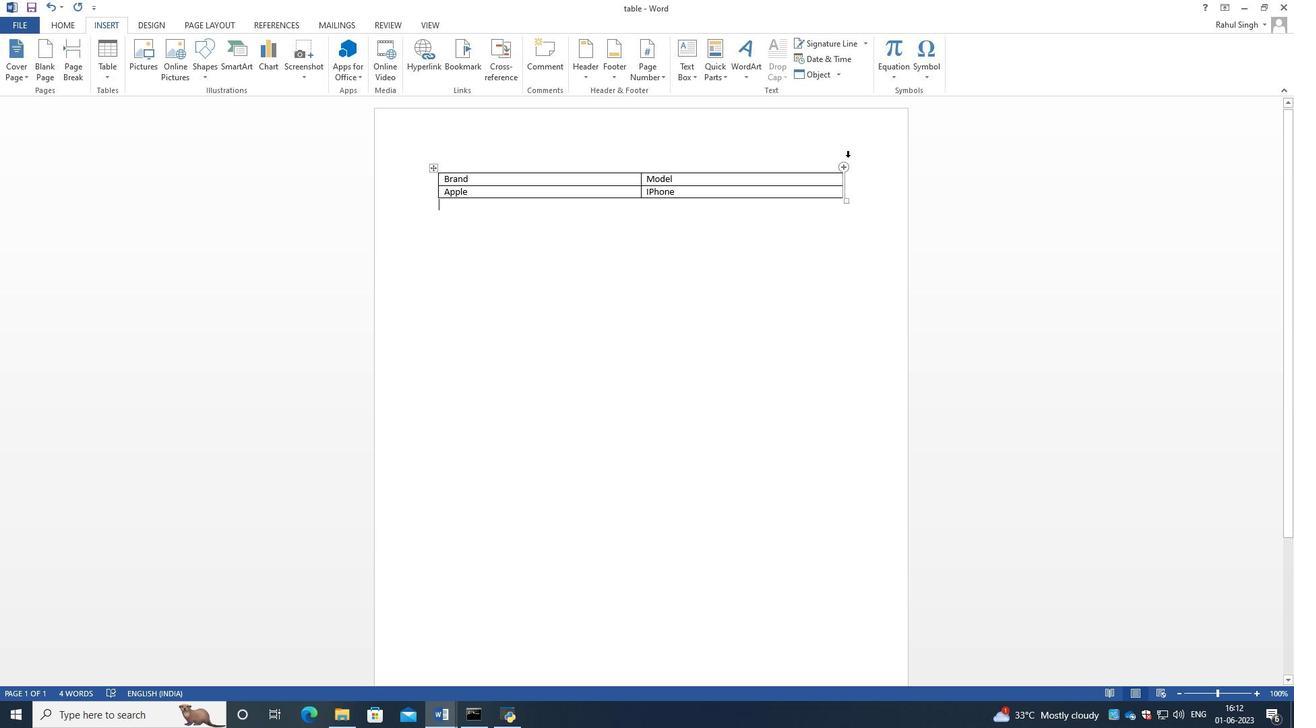 
Action: Mouse moved to (457, 151)
Screenshot: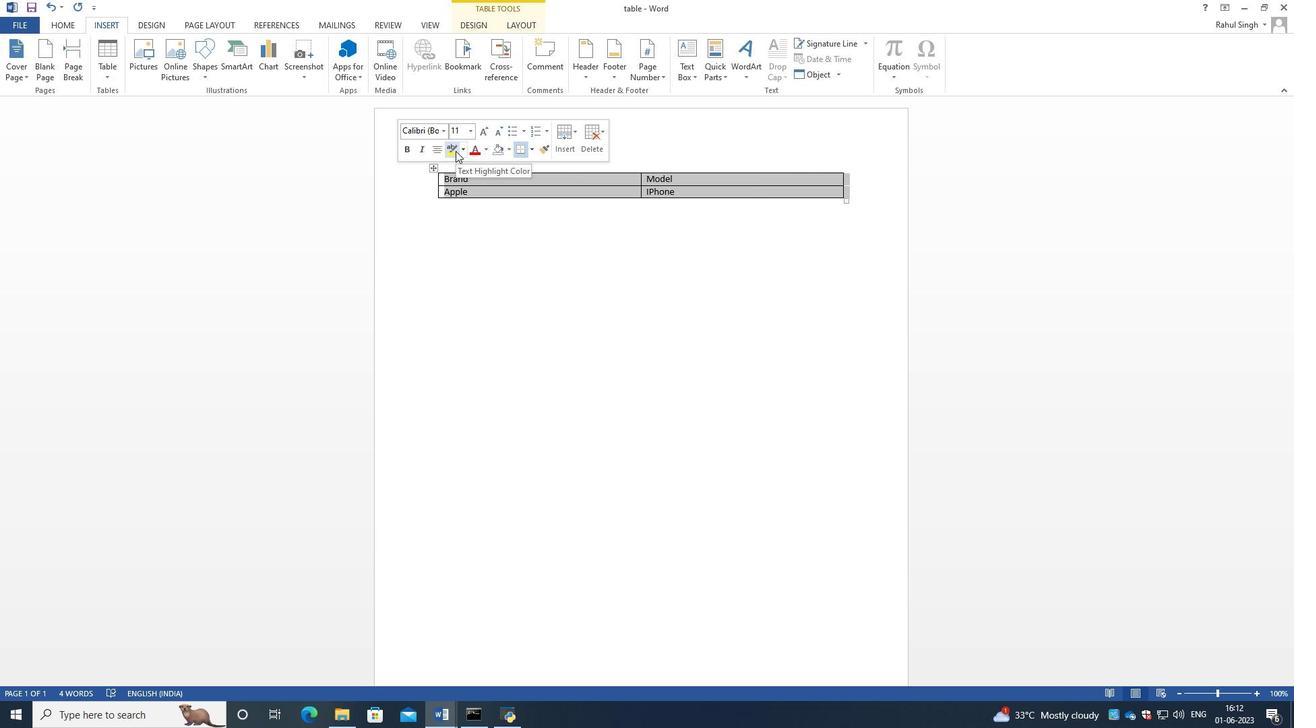 
Action: Mouse pressed left at (457, 151)
Screenshot: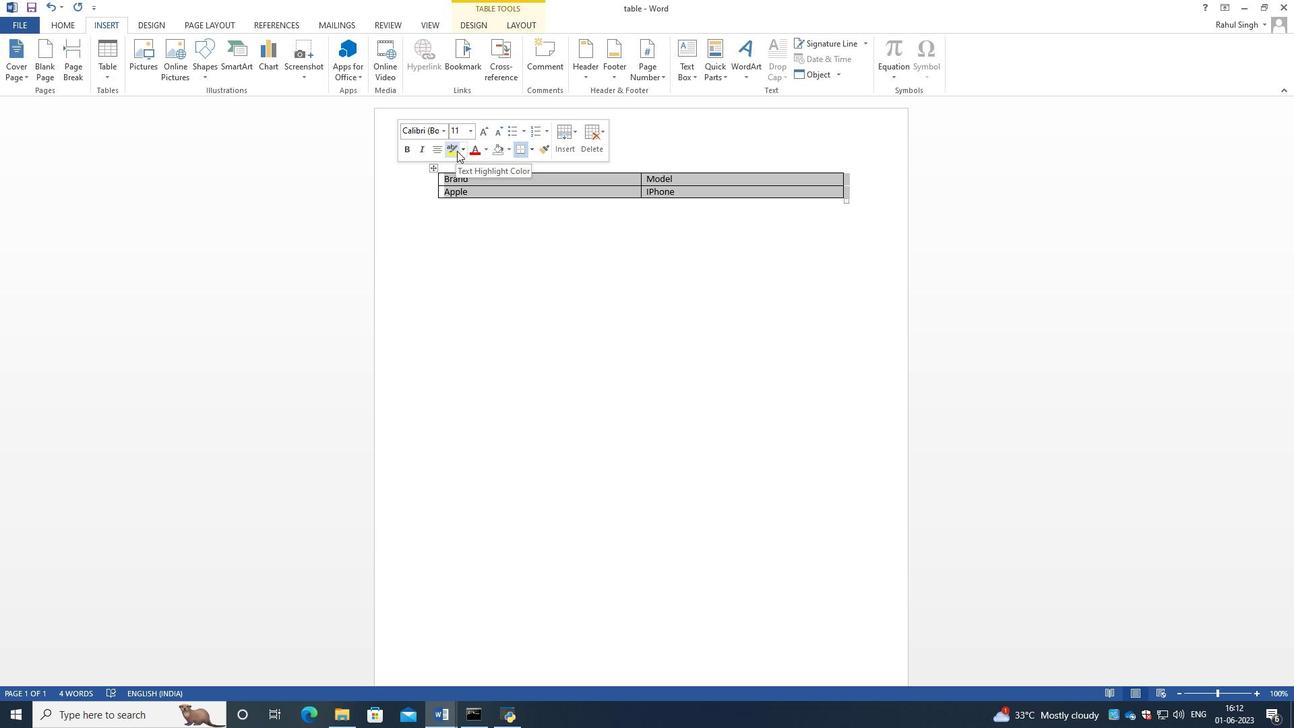 
Action: Mouse moved to (453, 152)
Screenshot: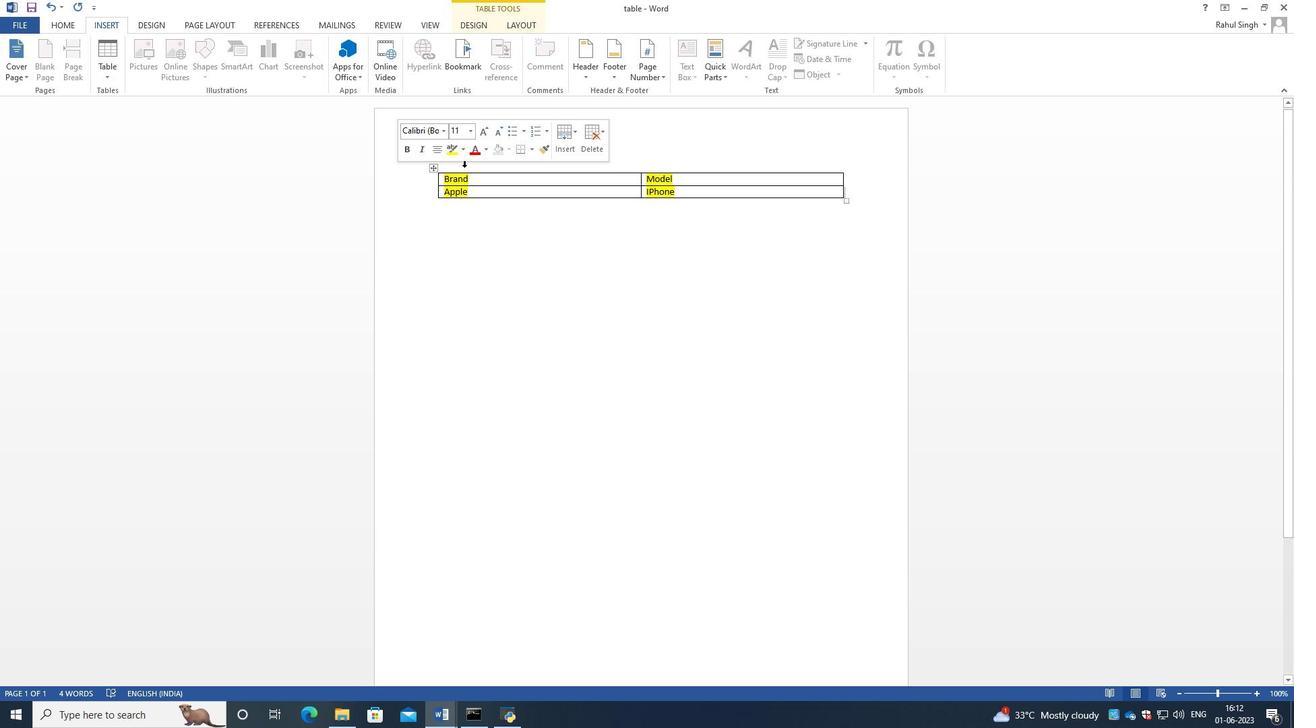 
Action: Mouse pressed left at (453, 152)
Screenshot: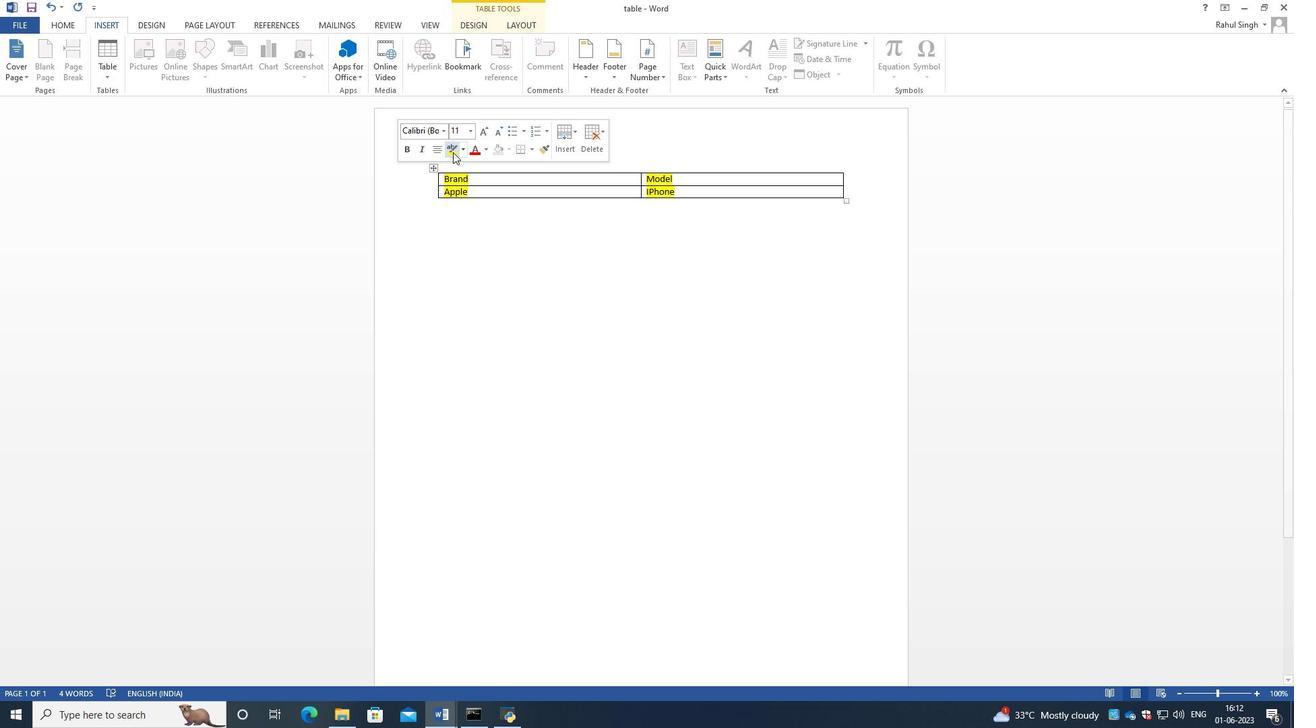 
Action: Mouse moved to (463, 151)
Screenshot: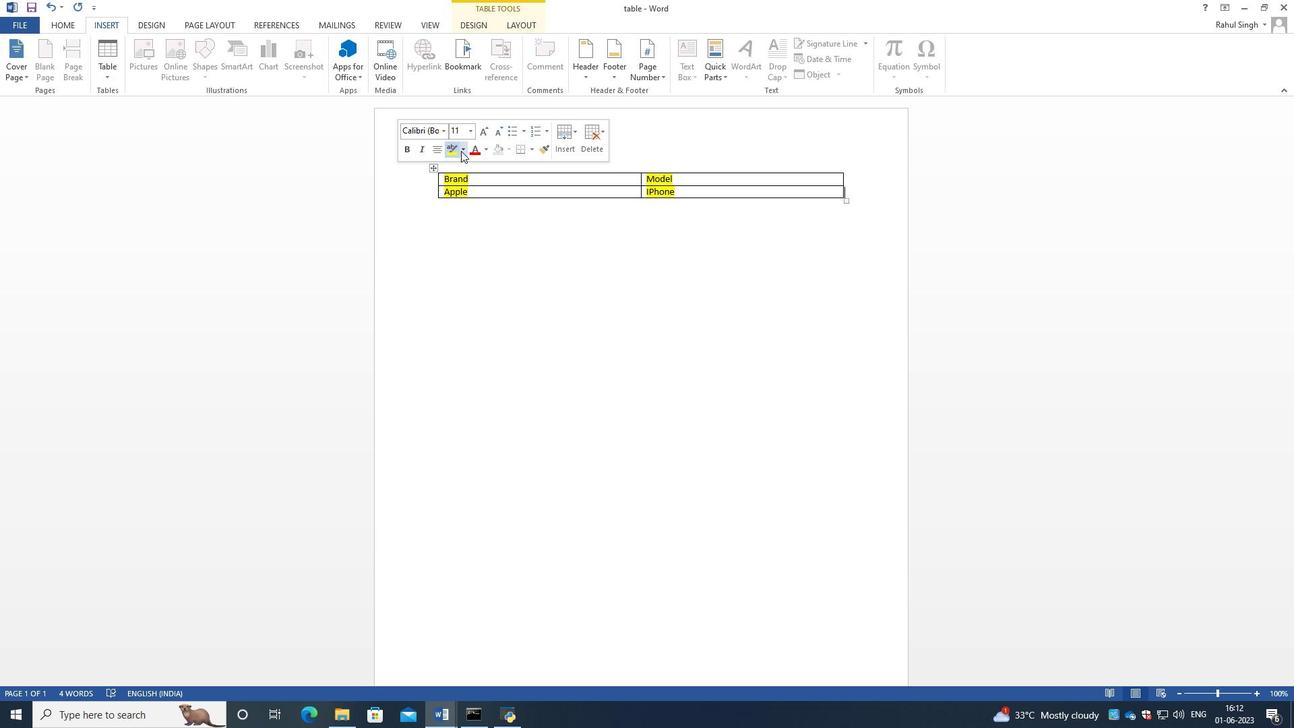 
Action: Mouse pressed left at (463, 151)
Screenshot: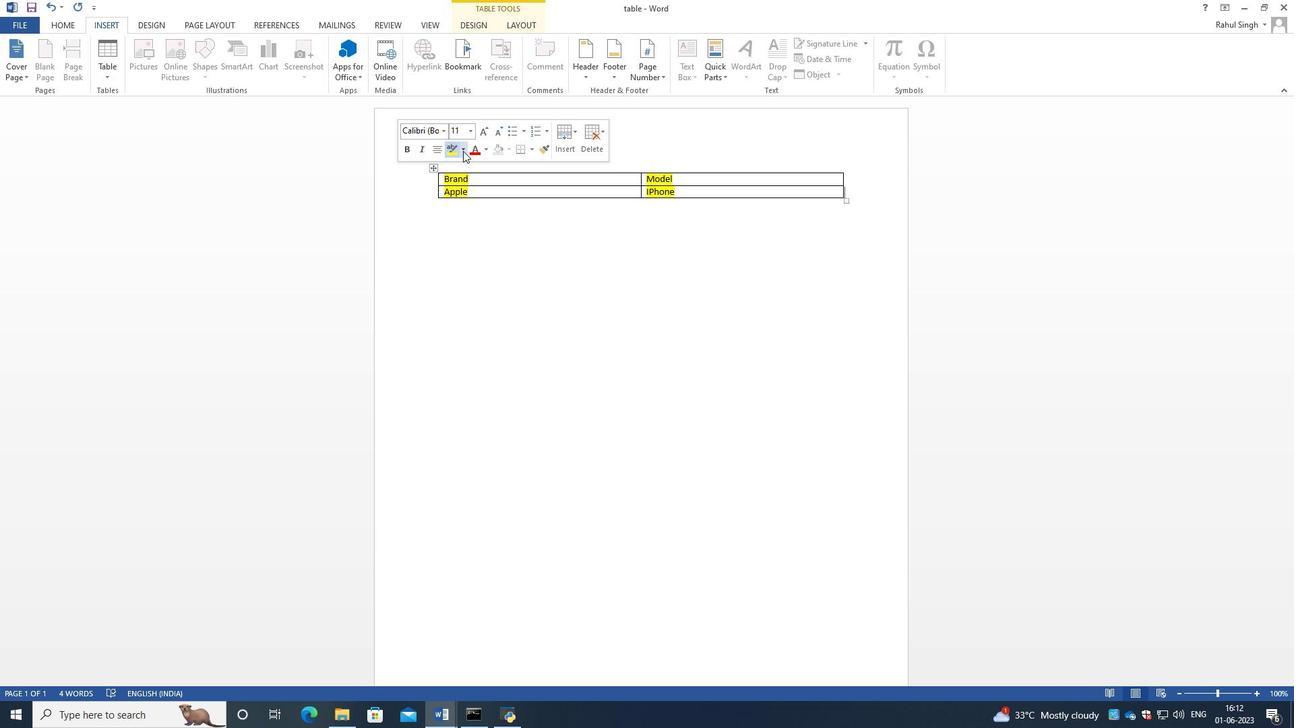 
Action: Mouse moved to (494, 228)
Screenshot: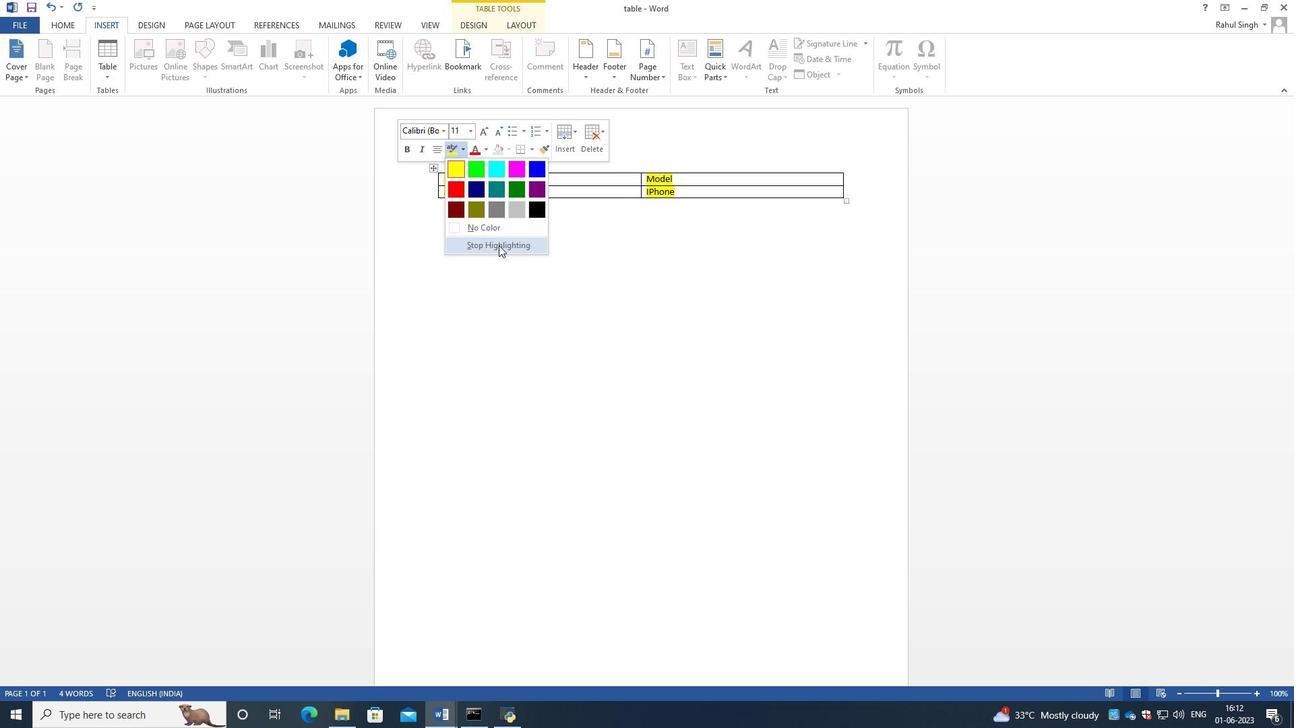 
Action: Mouse pressed left at (494, 228)
Screenshot: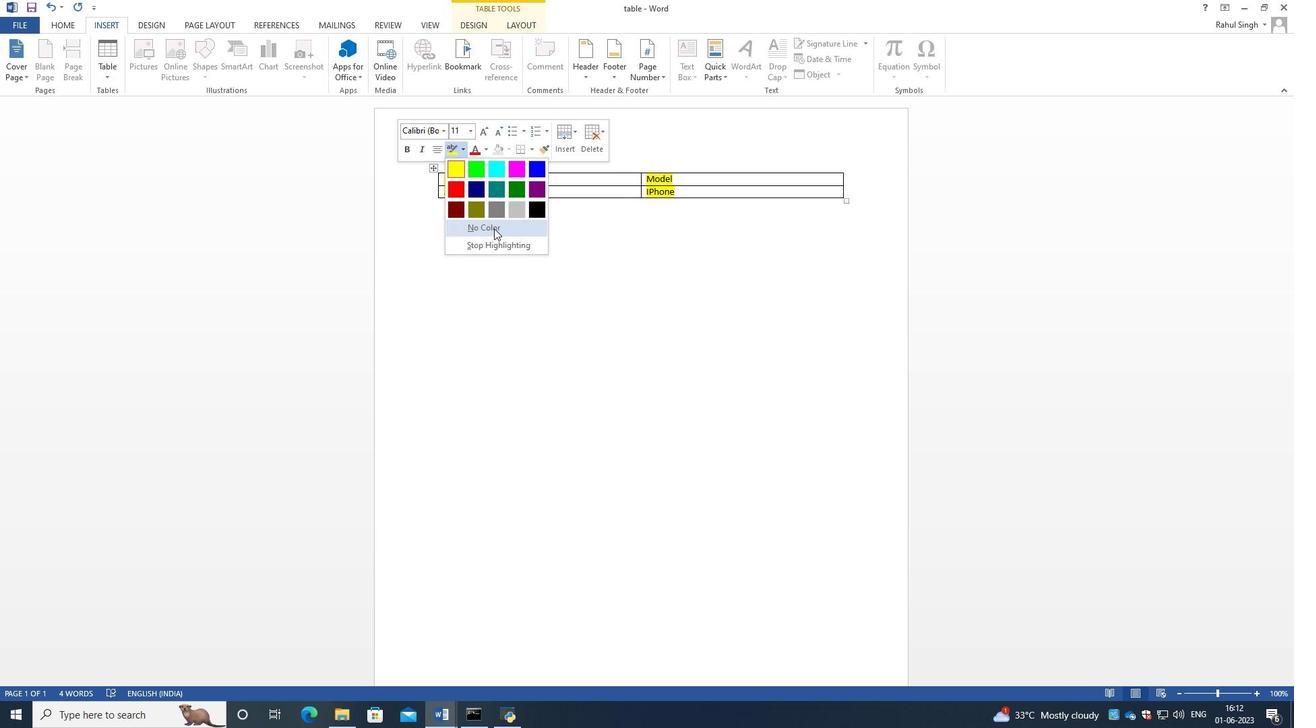 
Action: Mouse moved to (462, 153)
Screenshot: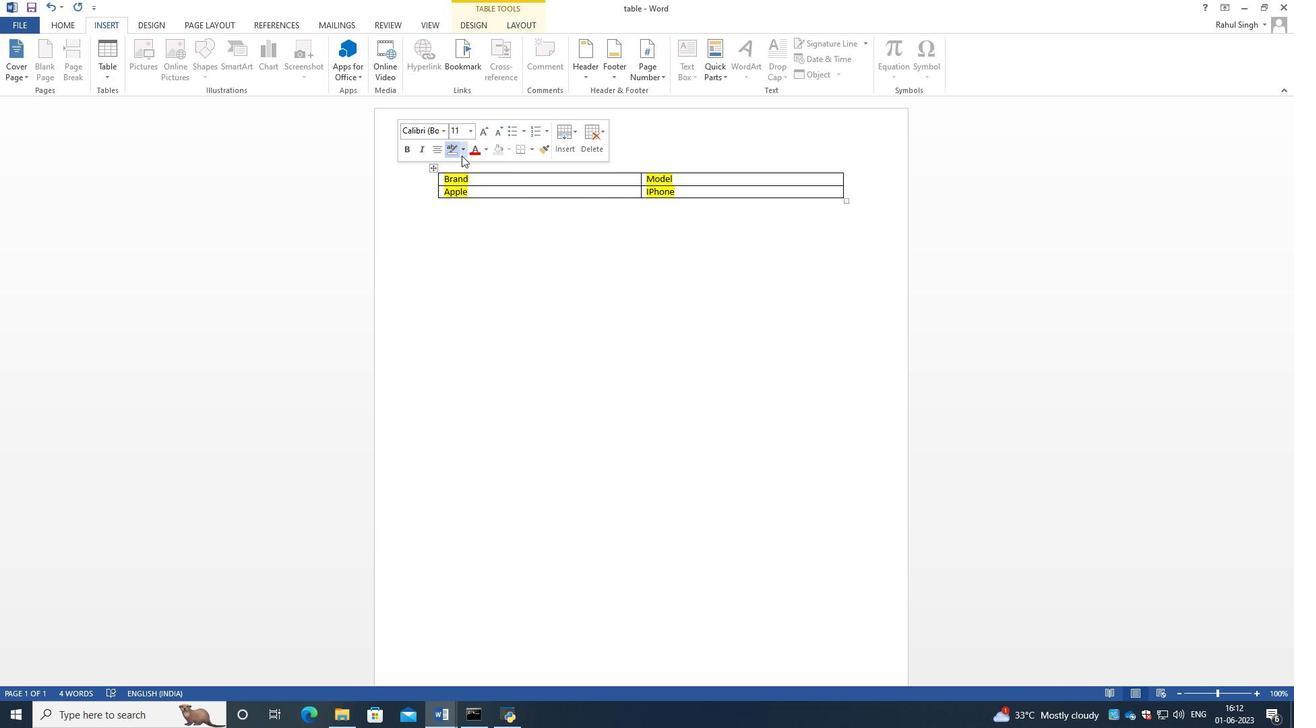 
Action: Mouse pressed left at (462, 153)
Screenshot: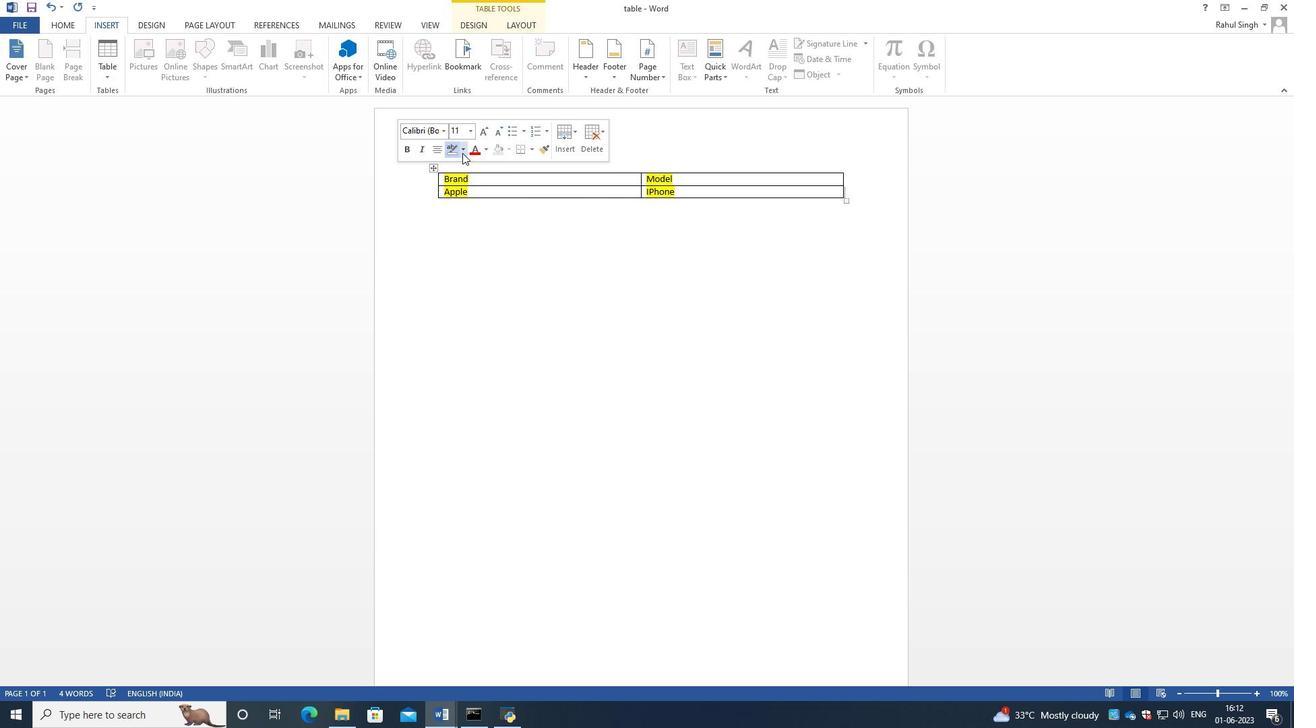 
Action: Mouse moved to (487, 244)
Screenshot: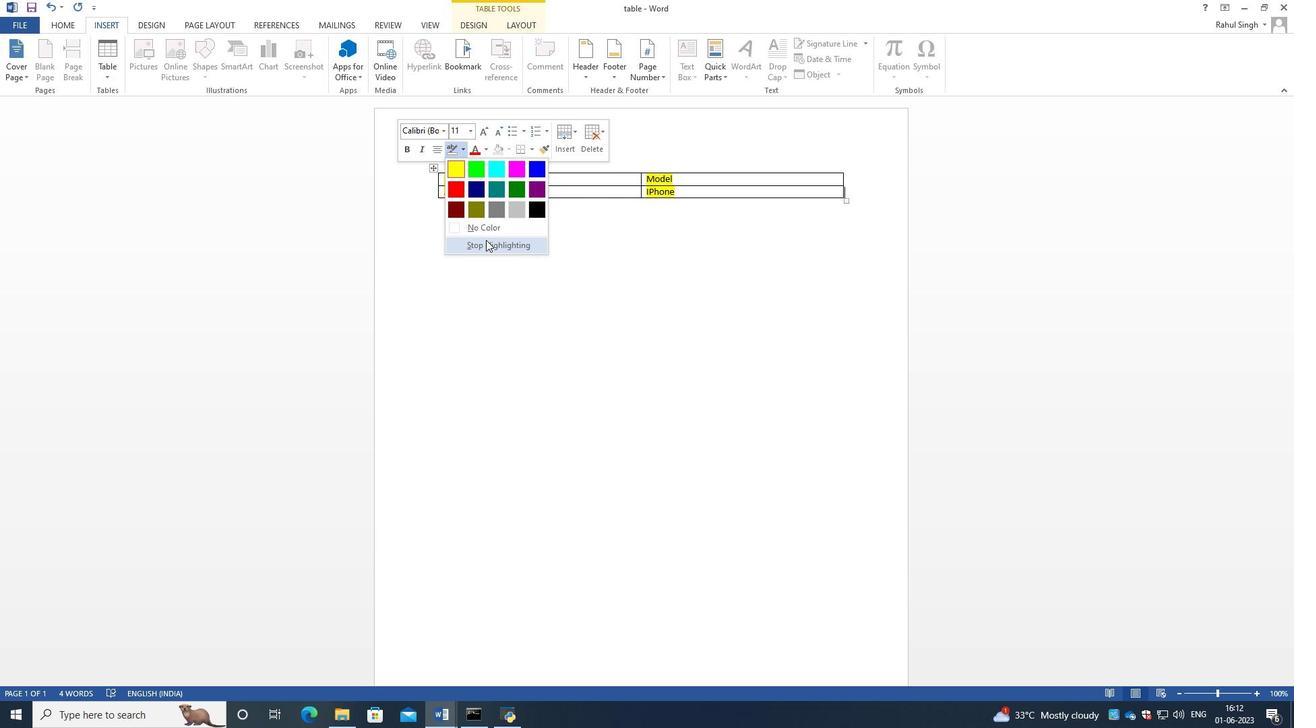 
Action: Mouse pressed left at (487, 244)
Screenshot: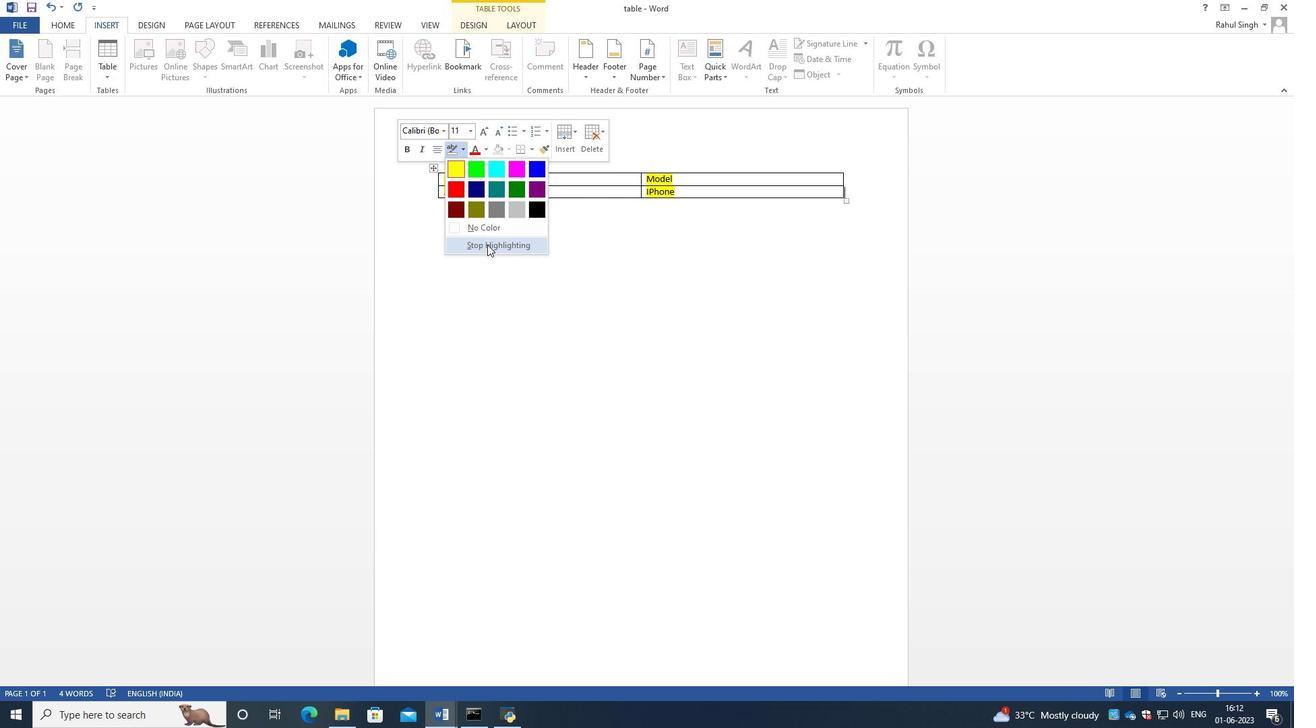 
Action: Mouse moved to (455, 155)
Screenshot: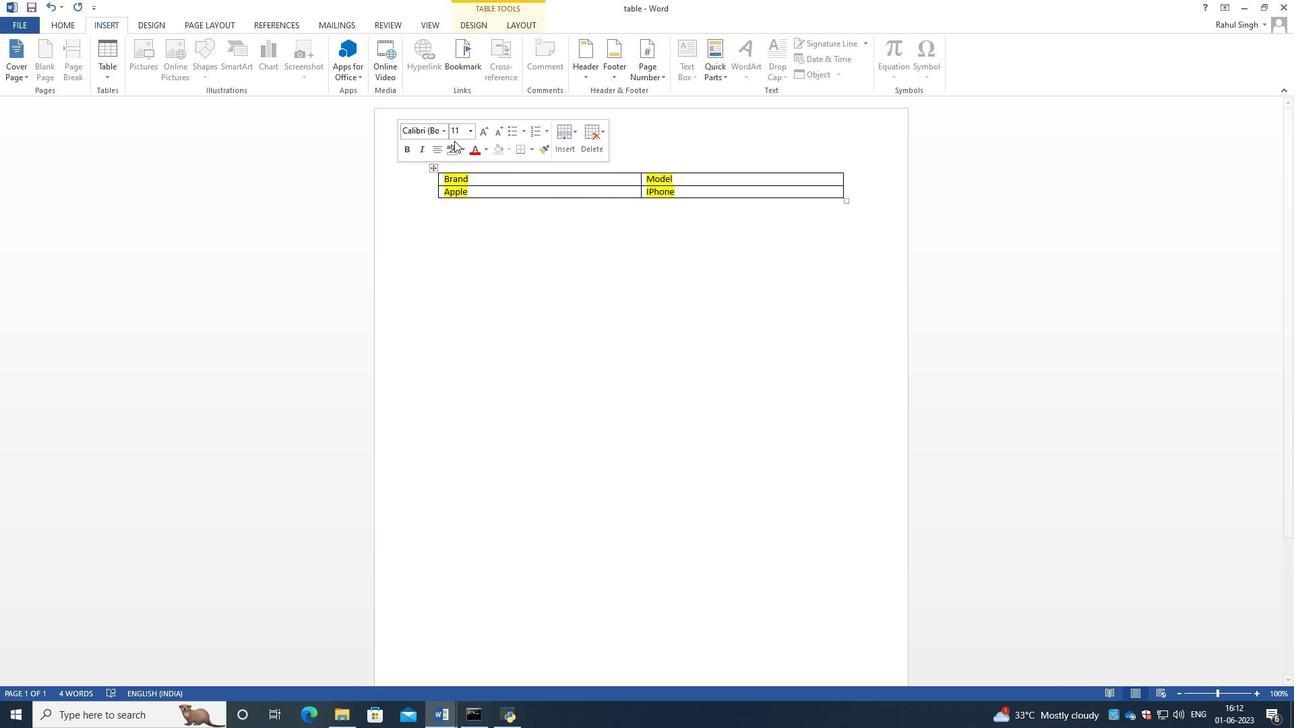 
Action: Mouse pressed left at (455, 155)
Screenshot: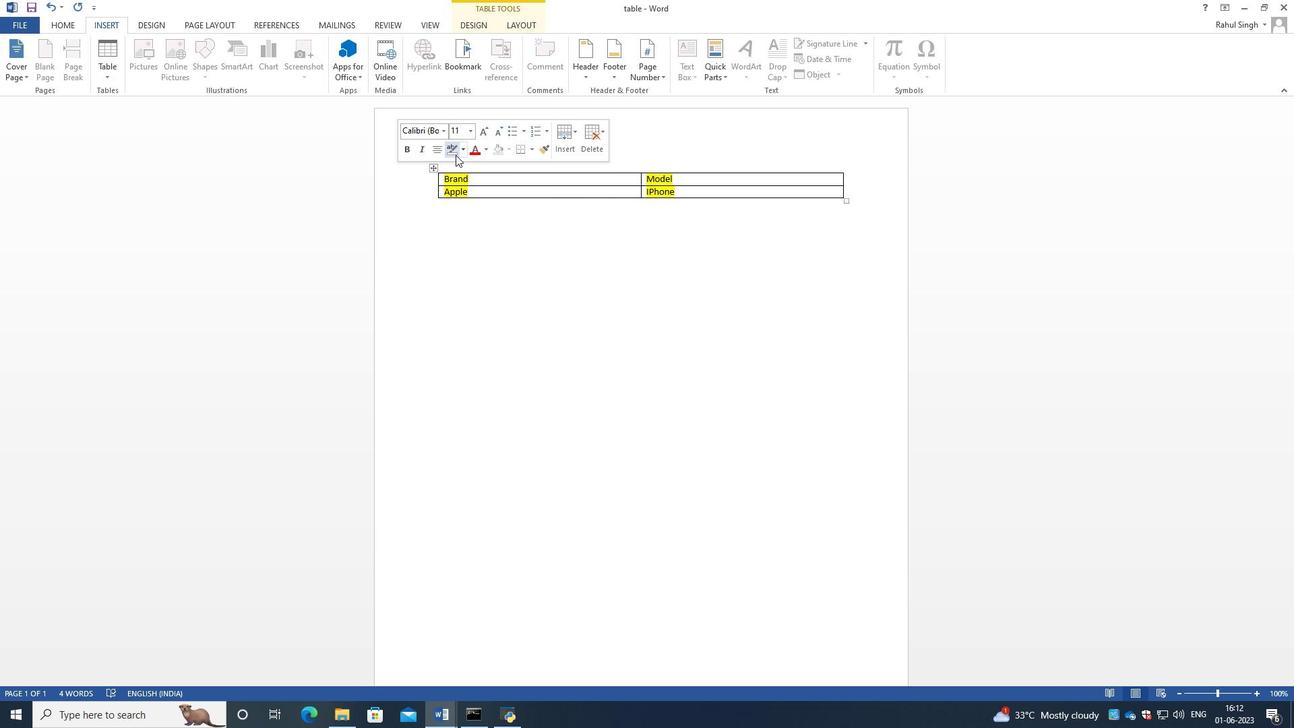 
Action: Mouse moved to (469, 153)
Screenshot: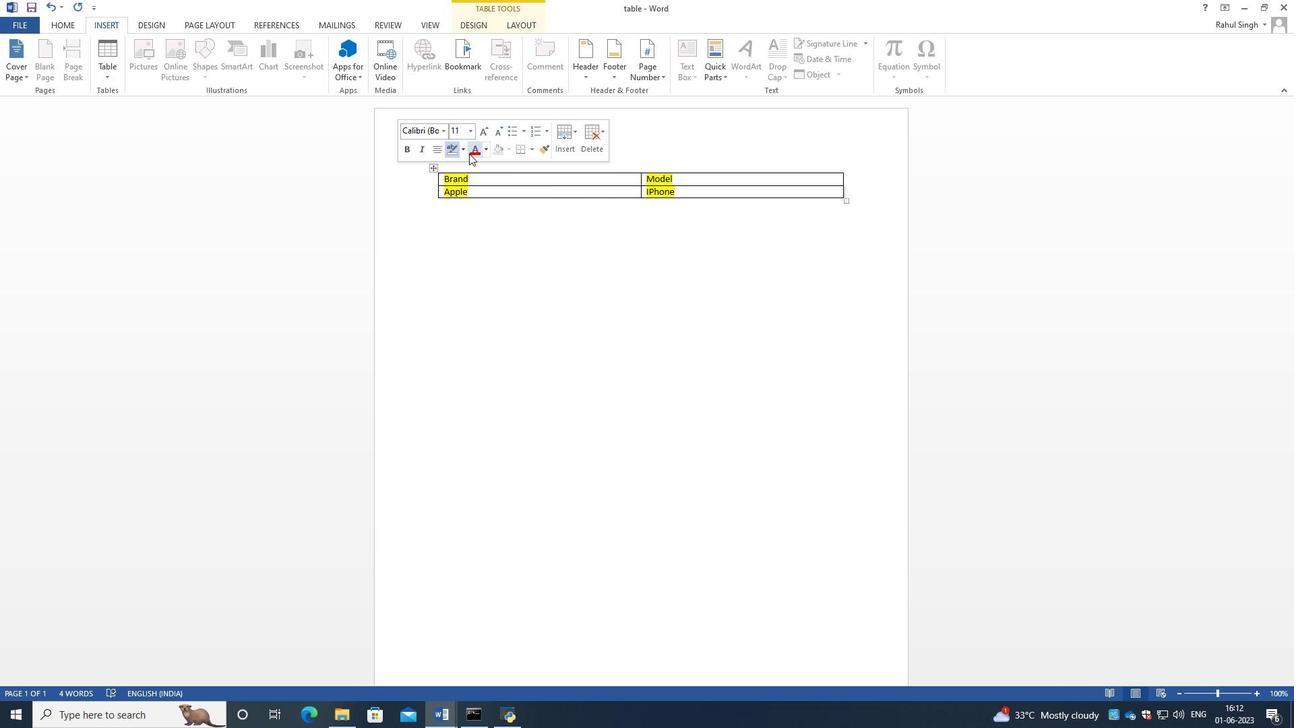 
Action: Mouse pressed left at (469, 153)
Screenshot: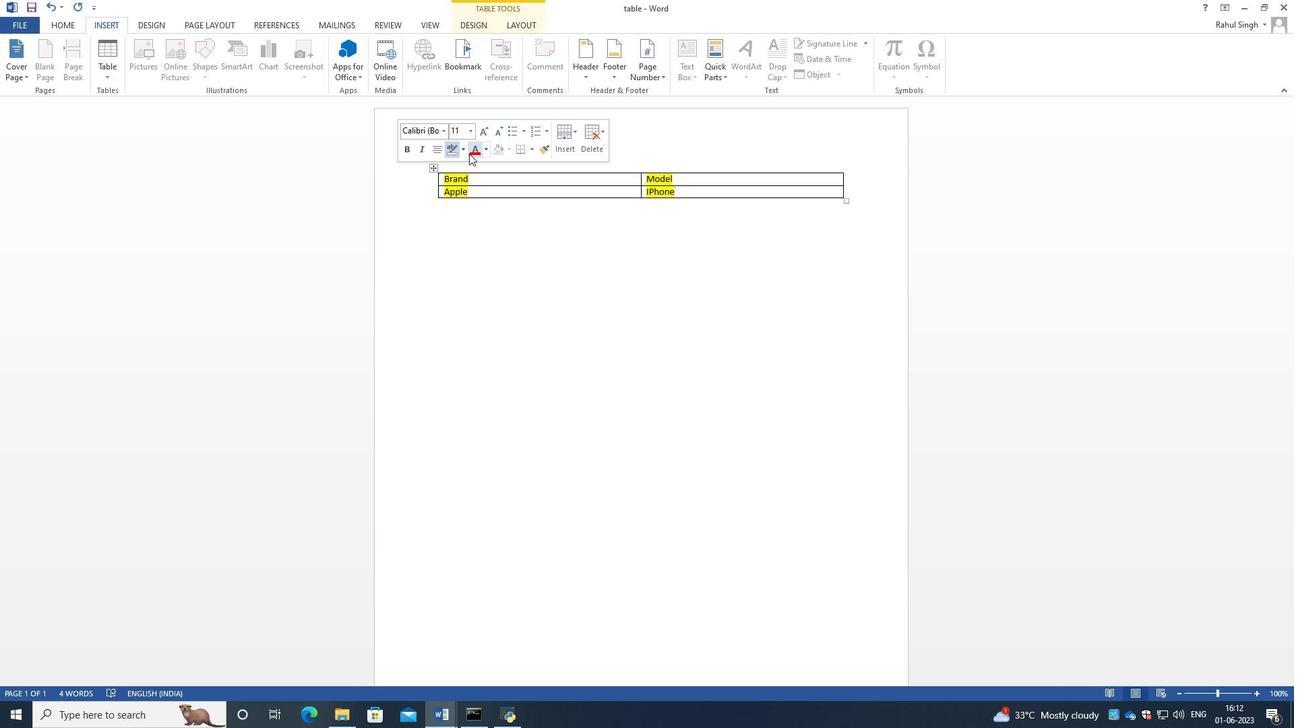 
Action: Mouse moved to (566, 147)
Screenshot: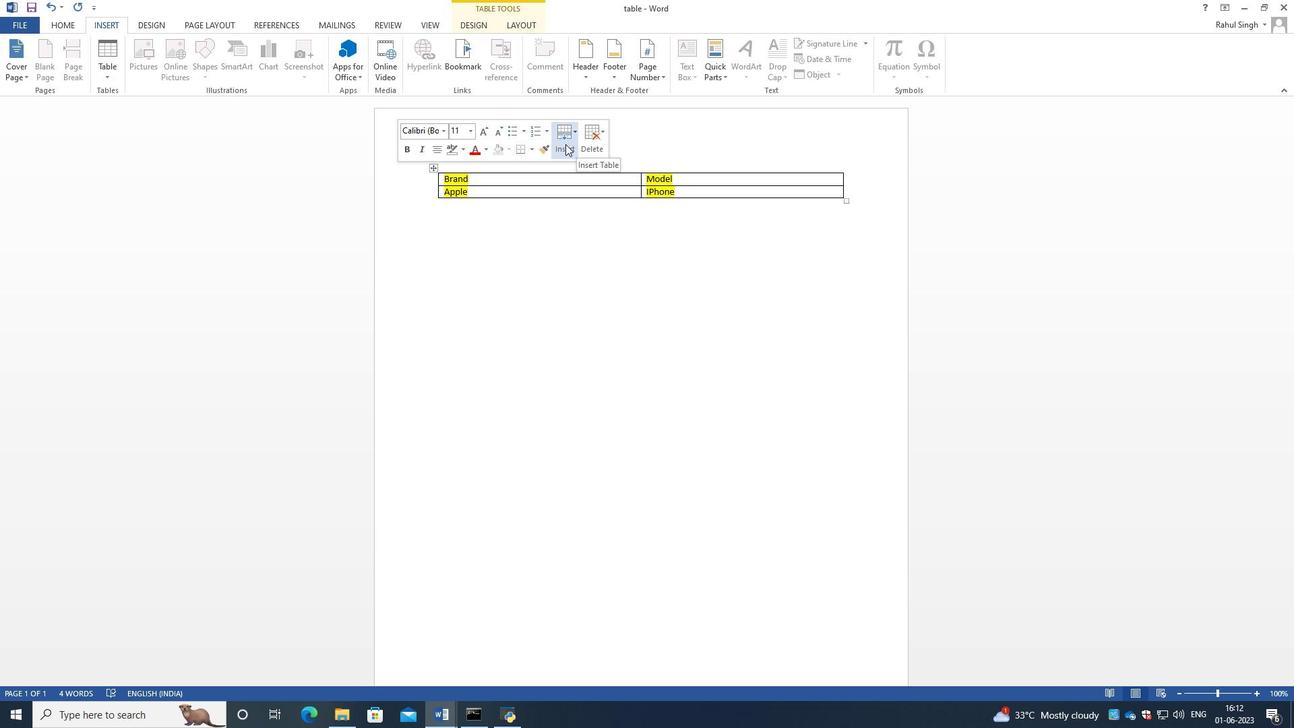 
Action: Mouse pressed left at (566, 147)
Screenshot: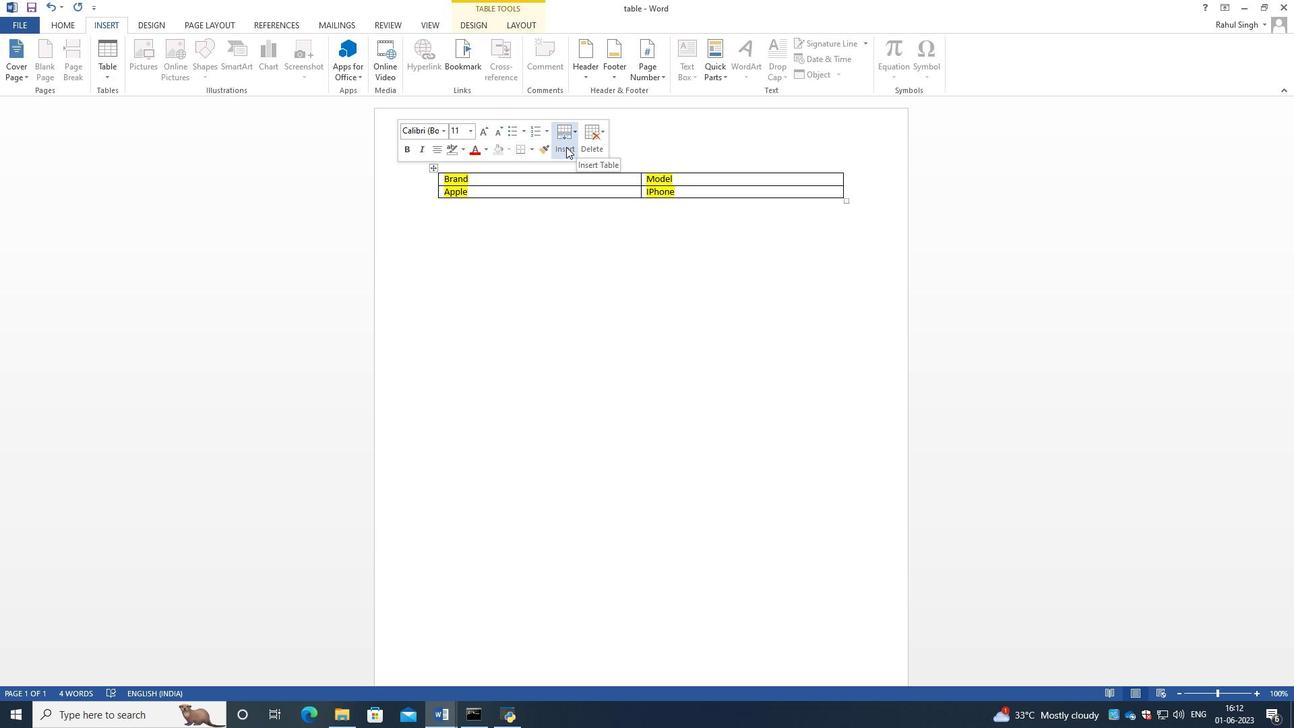 
Action: Mouse moved to (586, 144)
Screenshot: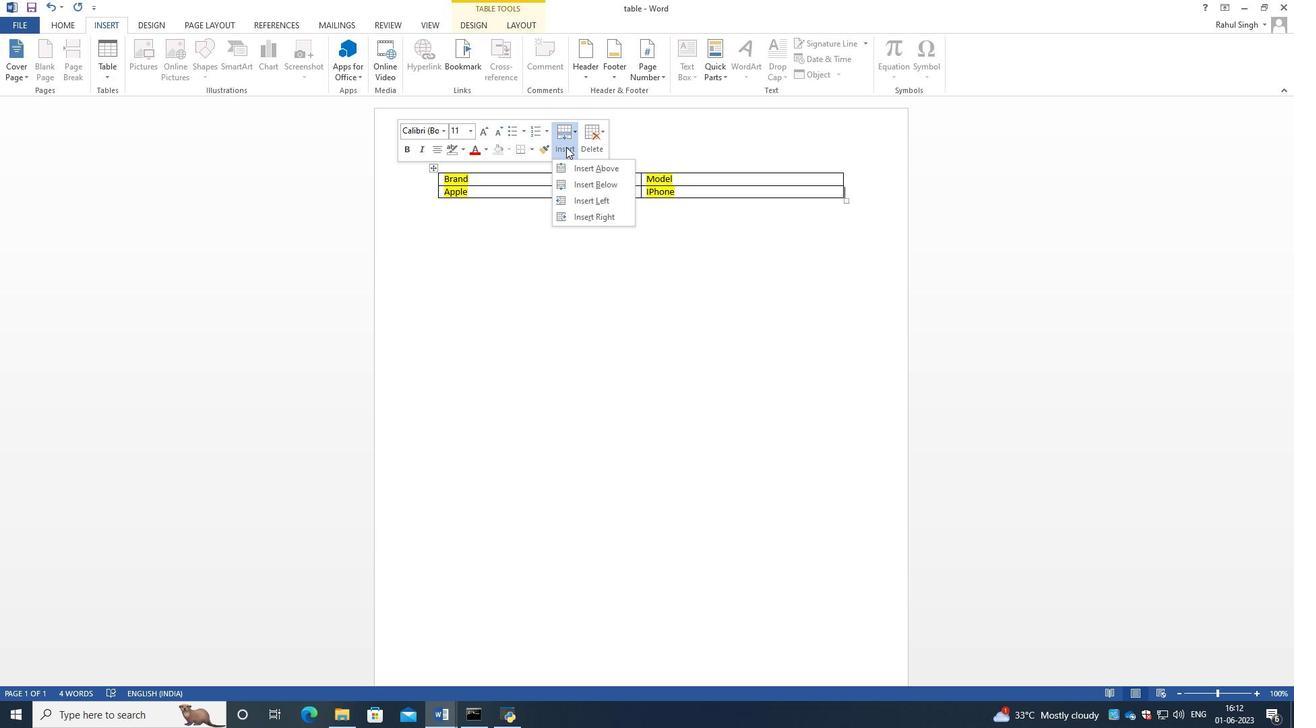 
Action: Mouse pressed left at (586, 144)
Screenshot: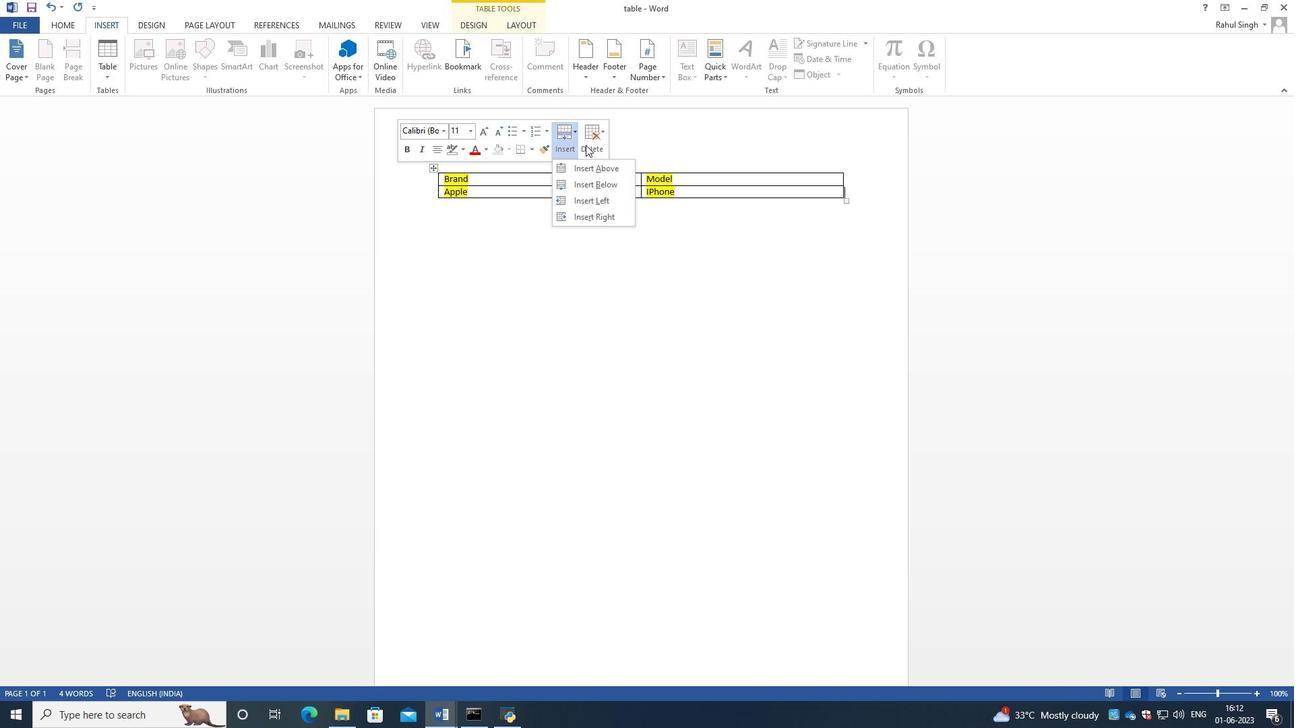 
Action: Mouse moved to (536, 244)
Screenshot: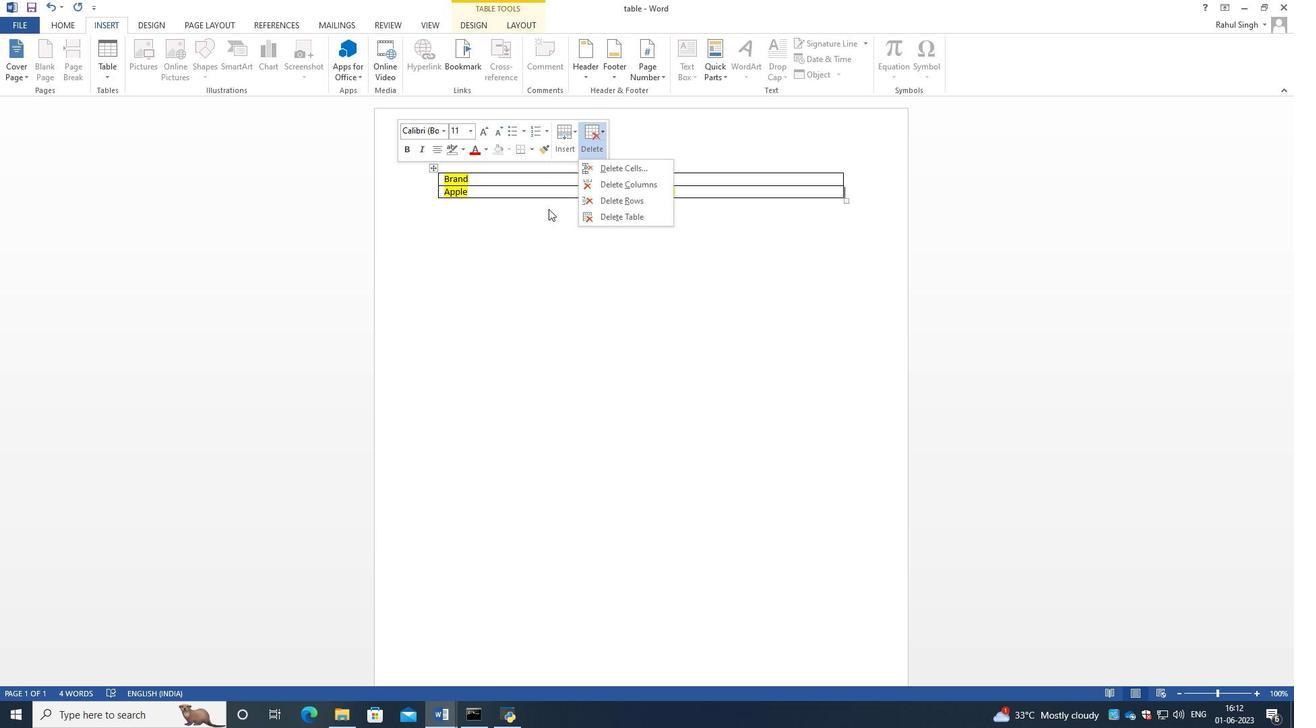 
Action: Mouse pressed left at (536, 244)
Screenshot: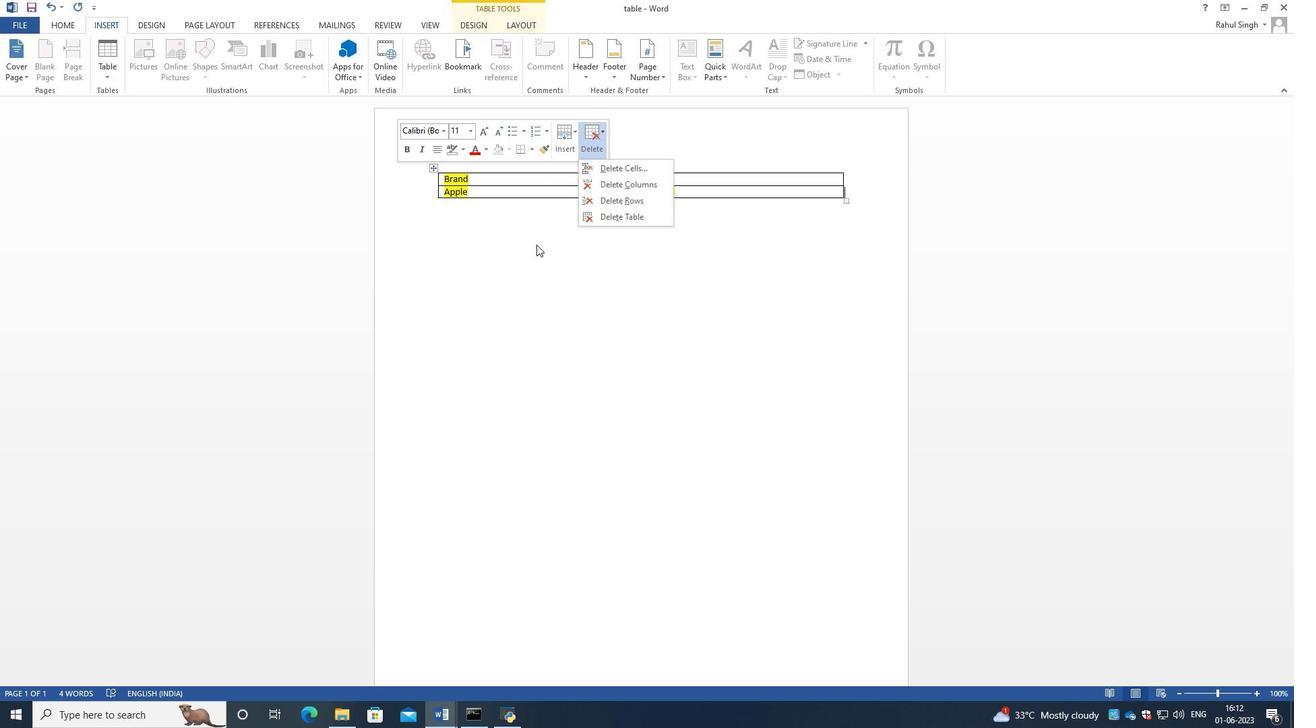 
Action: Mouse moved to (468, 184)
Screenshot: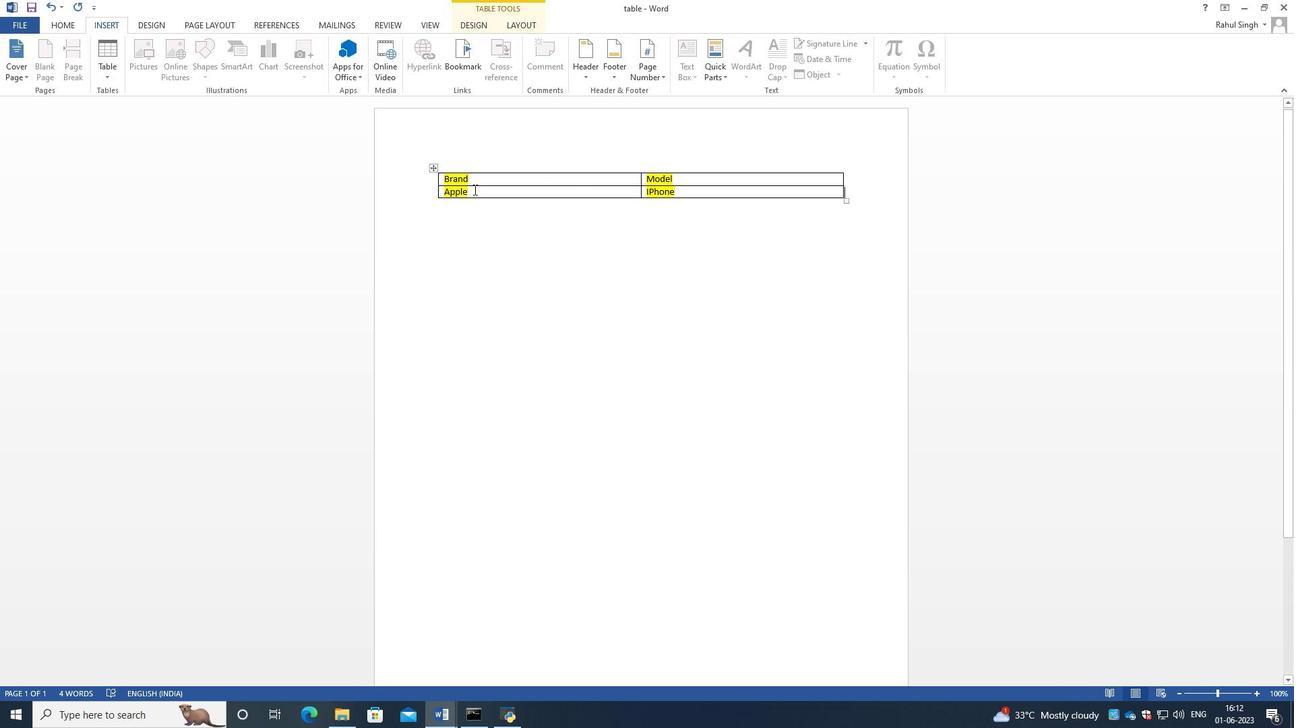 
Action: Mouse pressed left at (468, 184)
Screenshot: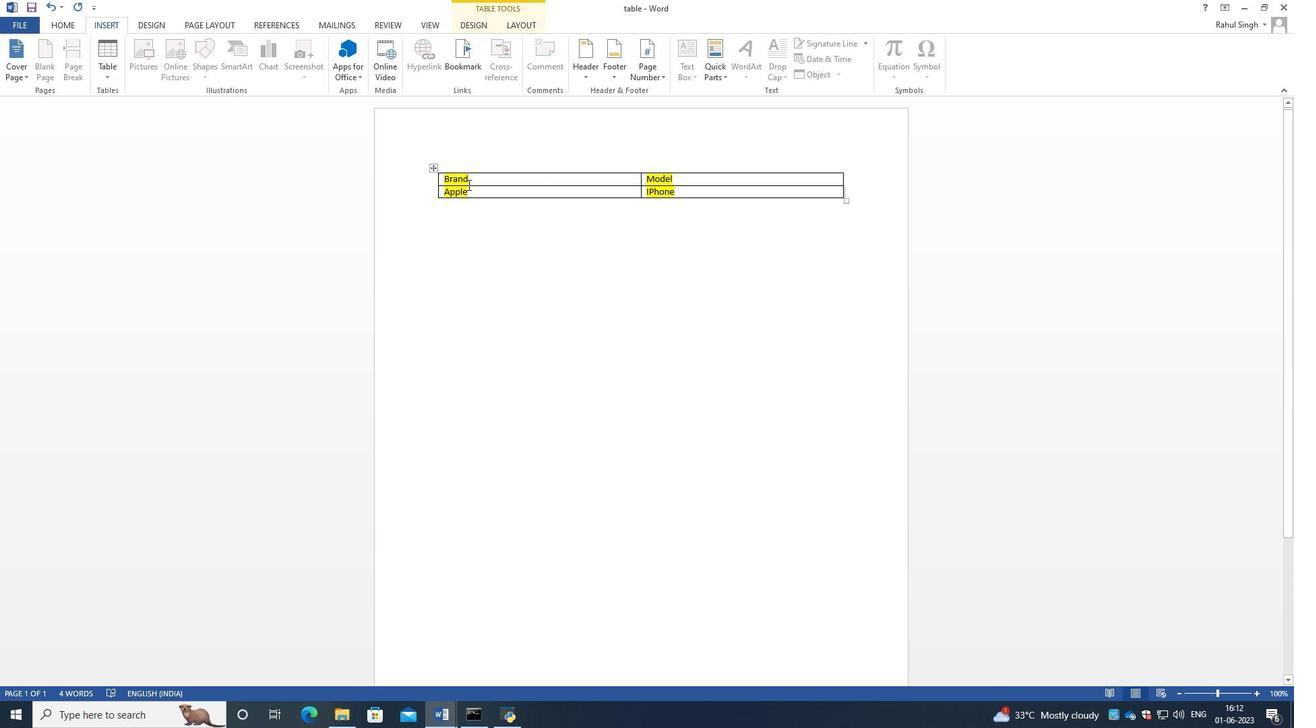 
Action: Mouse pressed left at (468, 184)
Screenshot: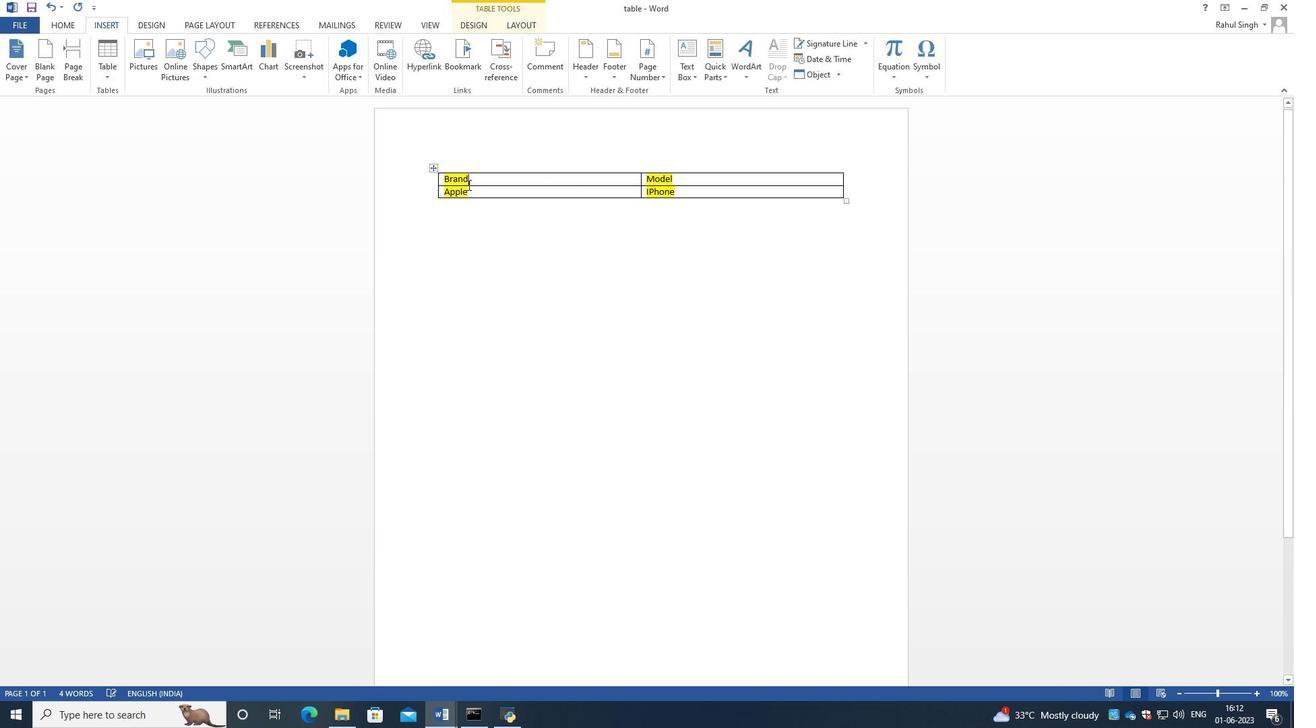 
Action: Mouse moved to (453, 183)
Screenshot: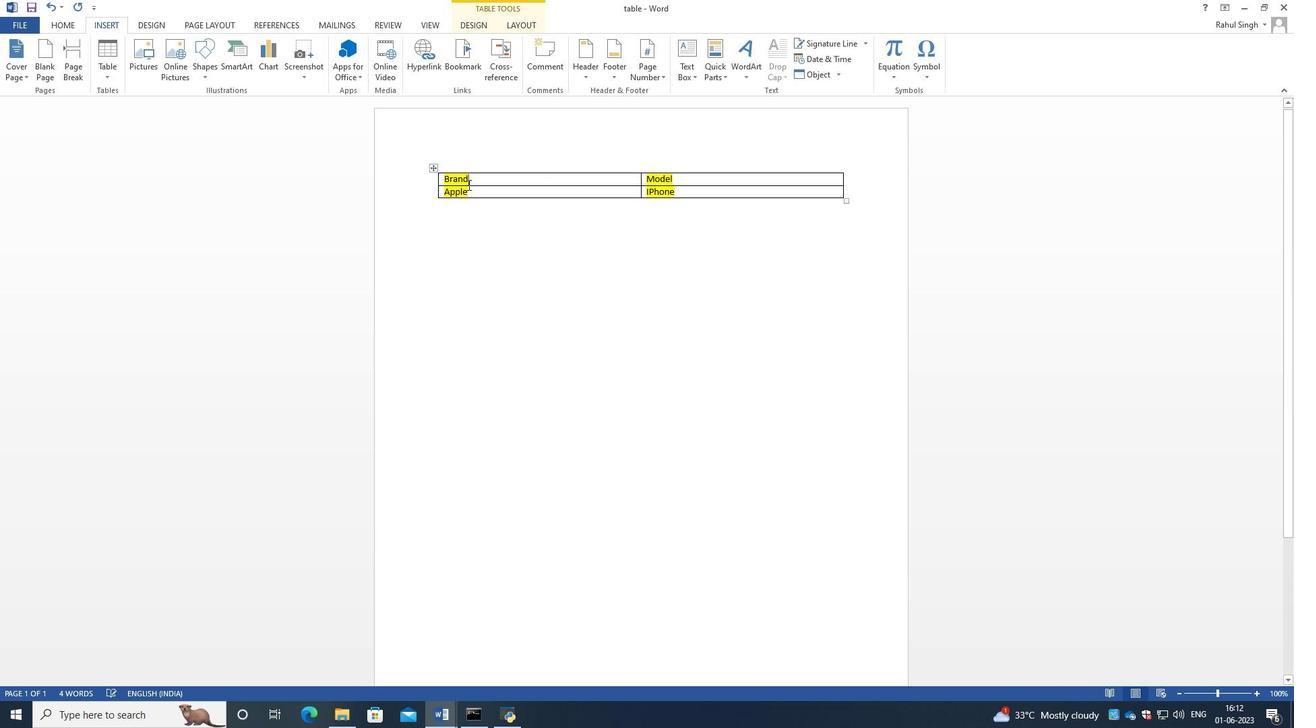 
Action: Mouse pressed left at (453, 183)
Screenshot: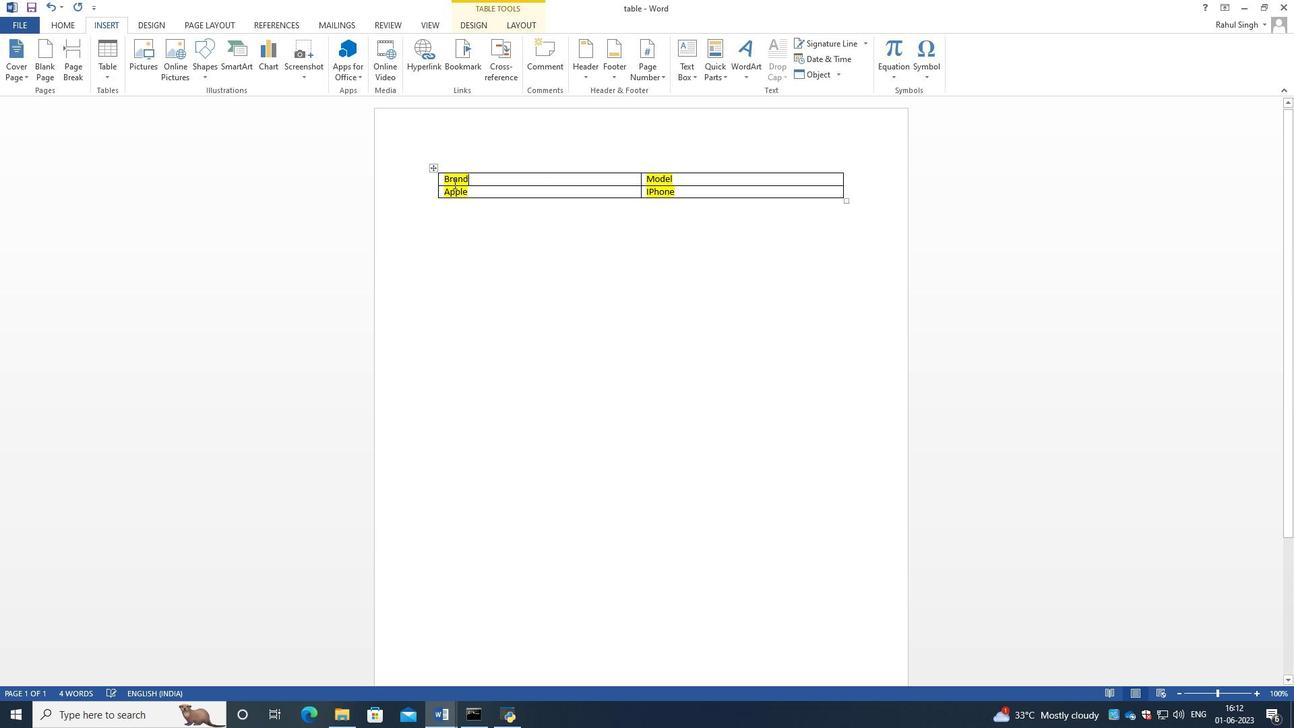 
Action: Mouse moved to (457, 180)
Screenshot: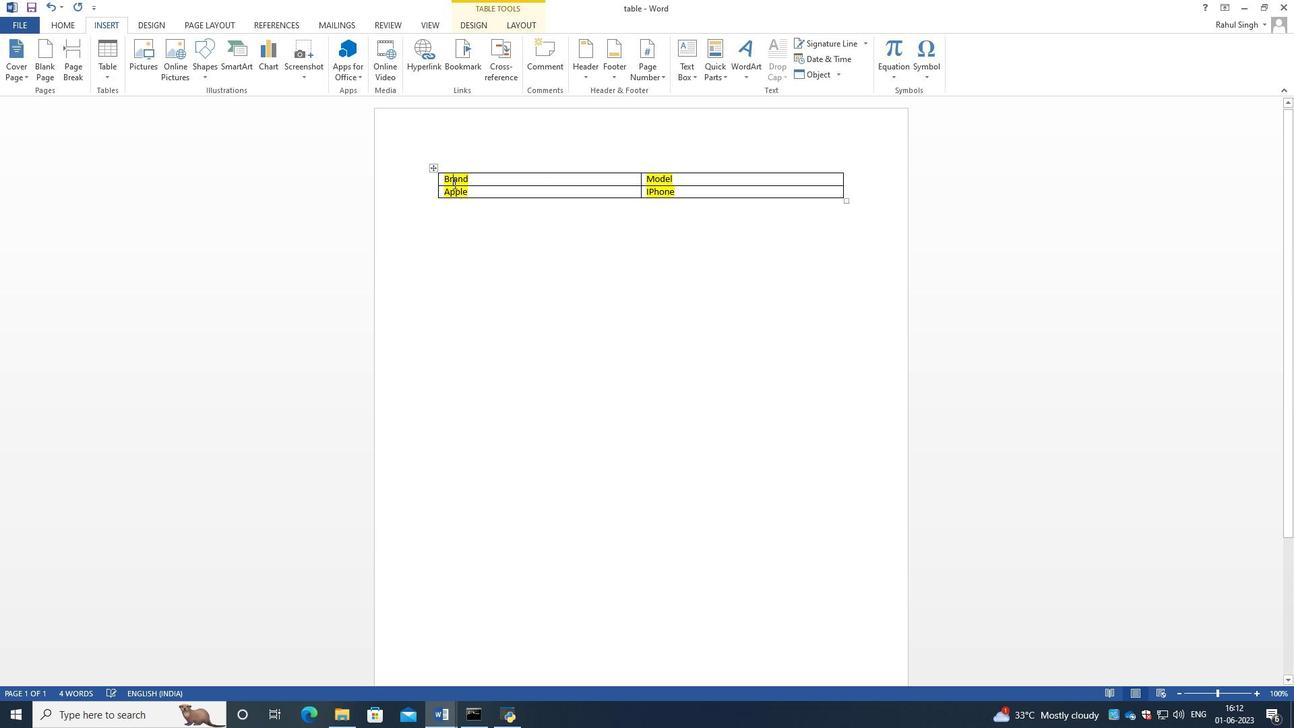 
Action: Mouse pressed right at (457, 180)
Screenshot: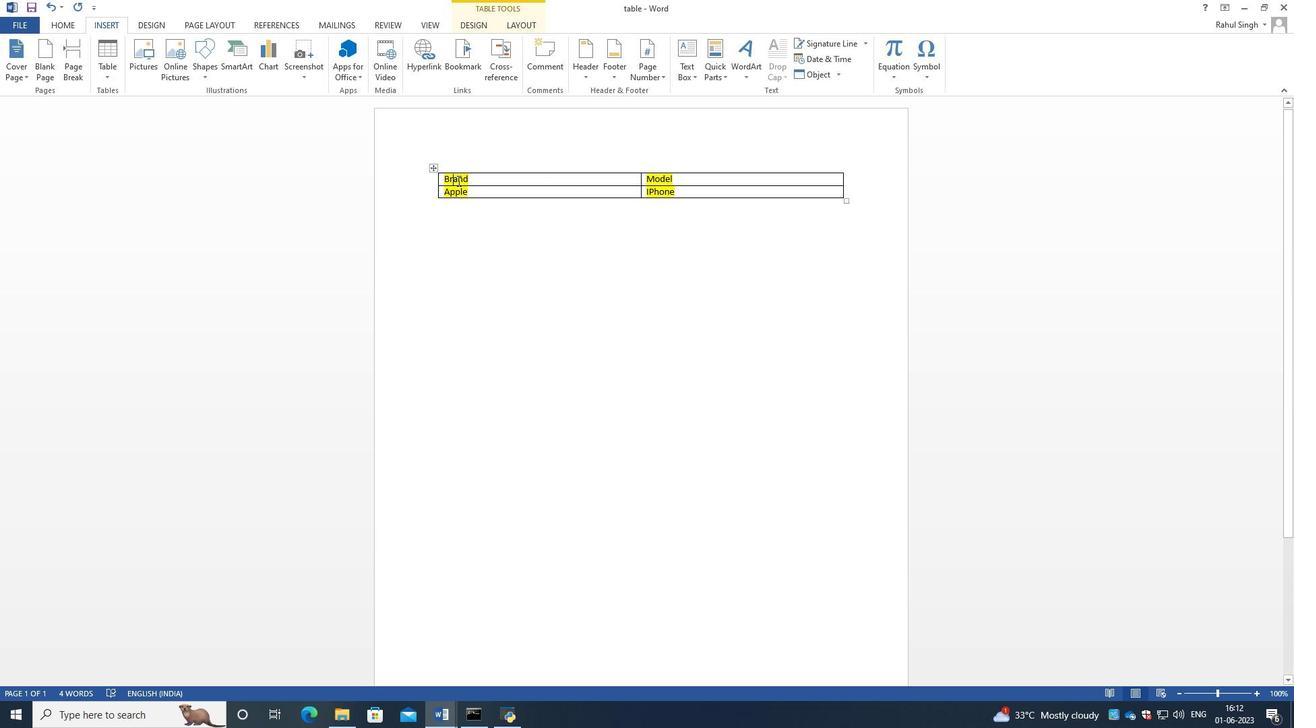 
Action: Mouse moved to (536, 160)
Screenshot: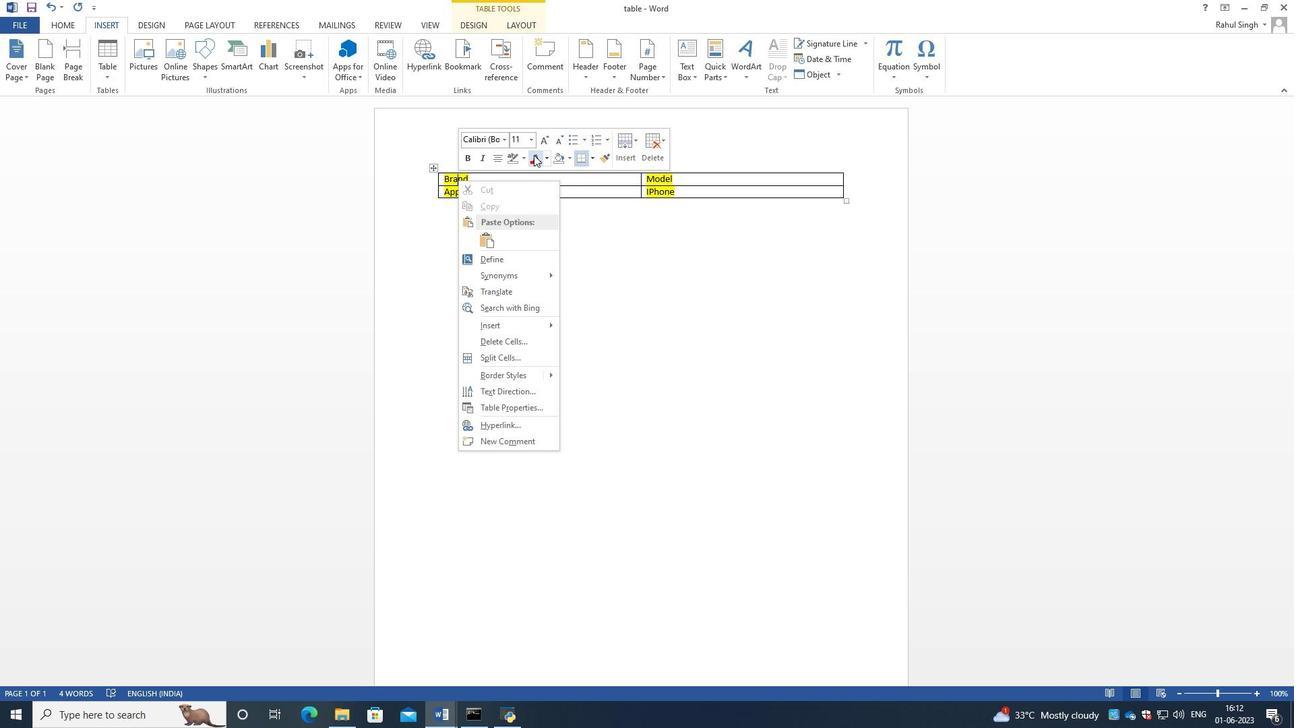 
Action: Mouse pressed left at (536, 160)
Screenshot: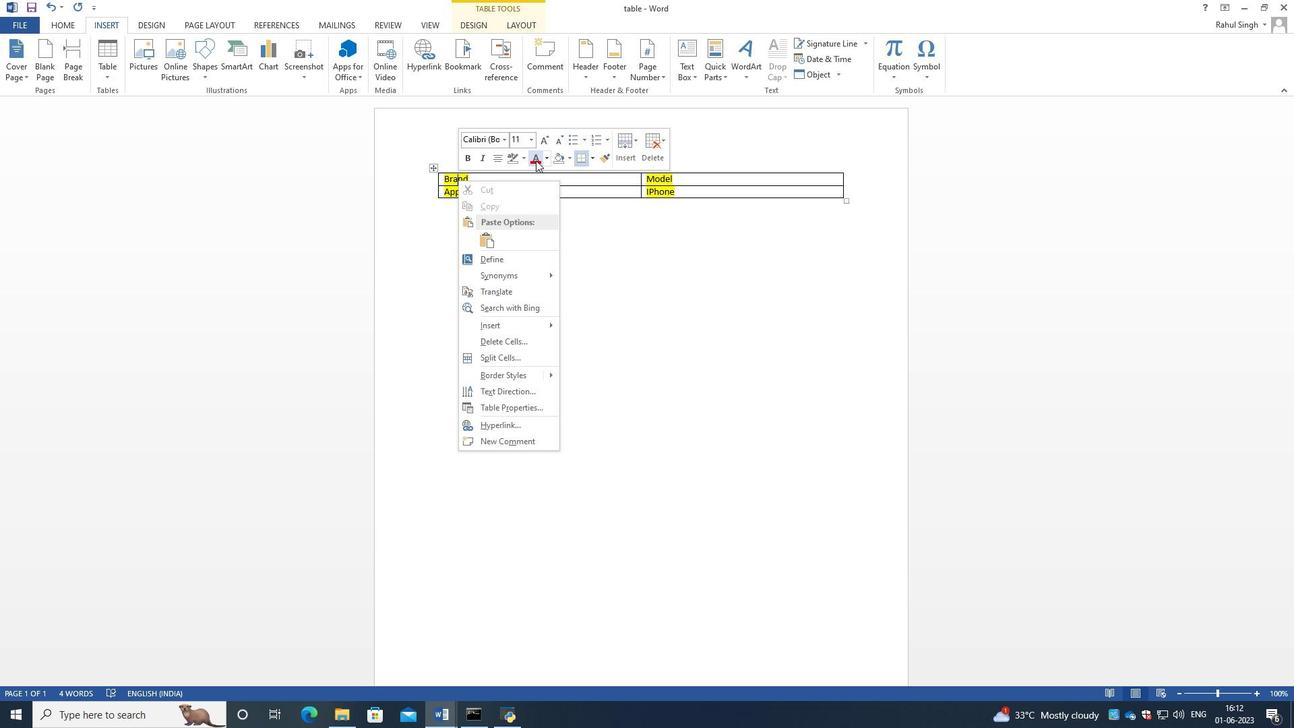 
Action: Mouse moved to (536, 160)
Screenshot: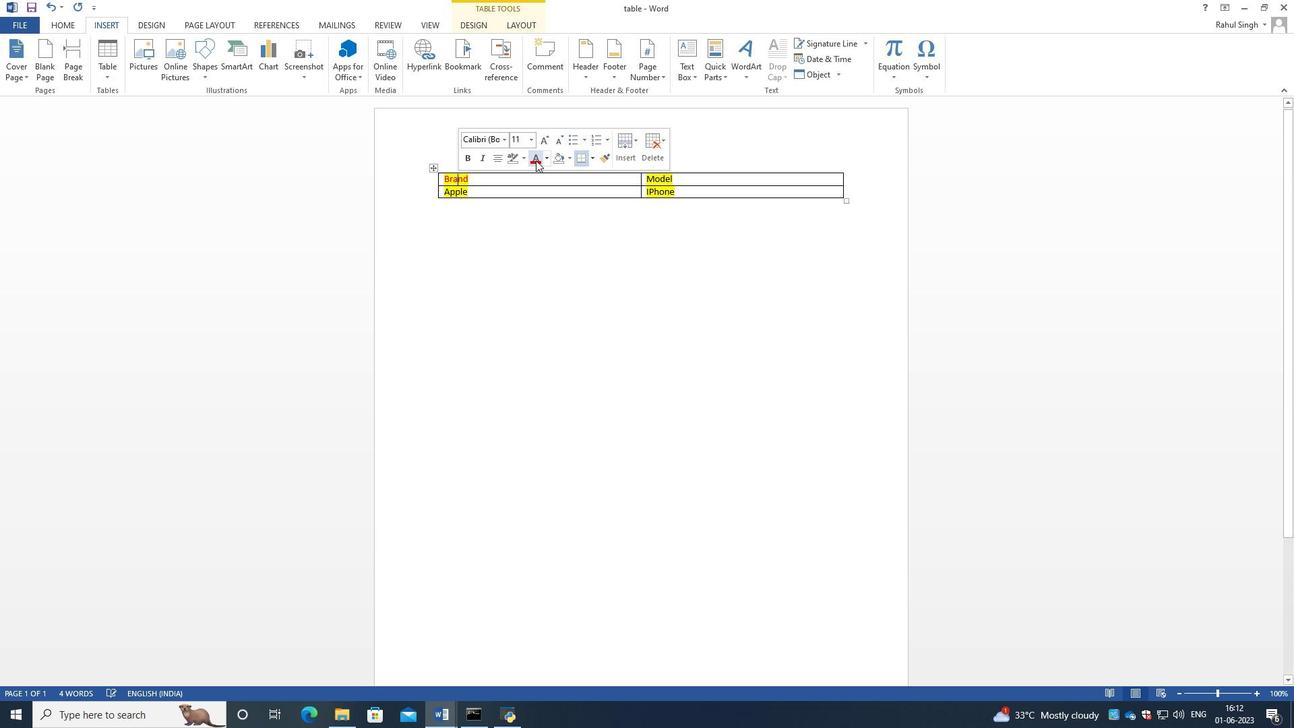 
Action: Mouse pressed left at (536, 160)
Screenshot: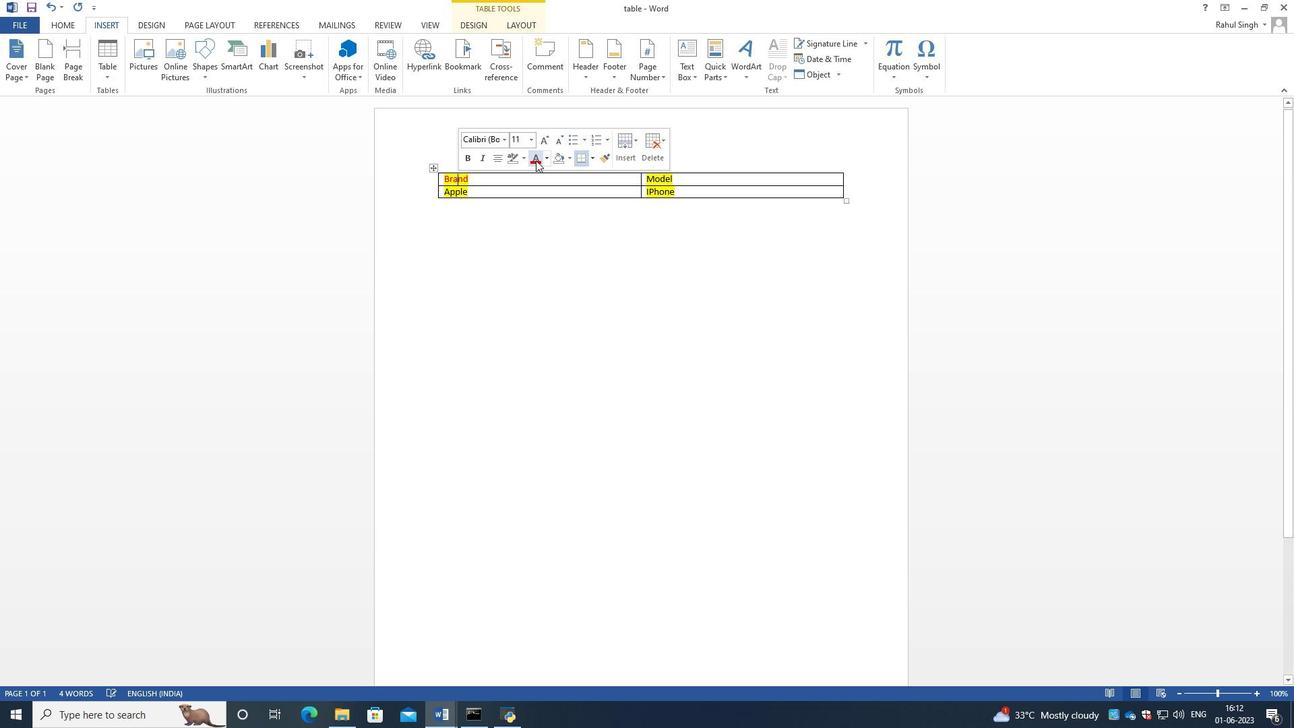 
Action: Mouse moved to (427, 176)
Screenshot: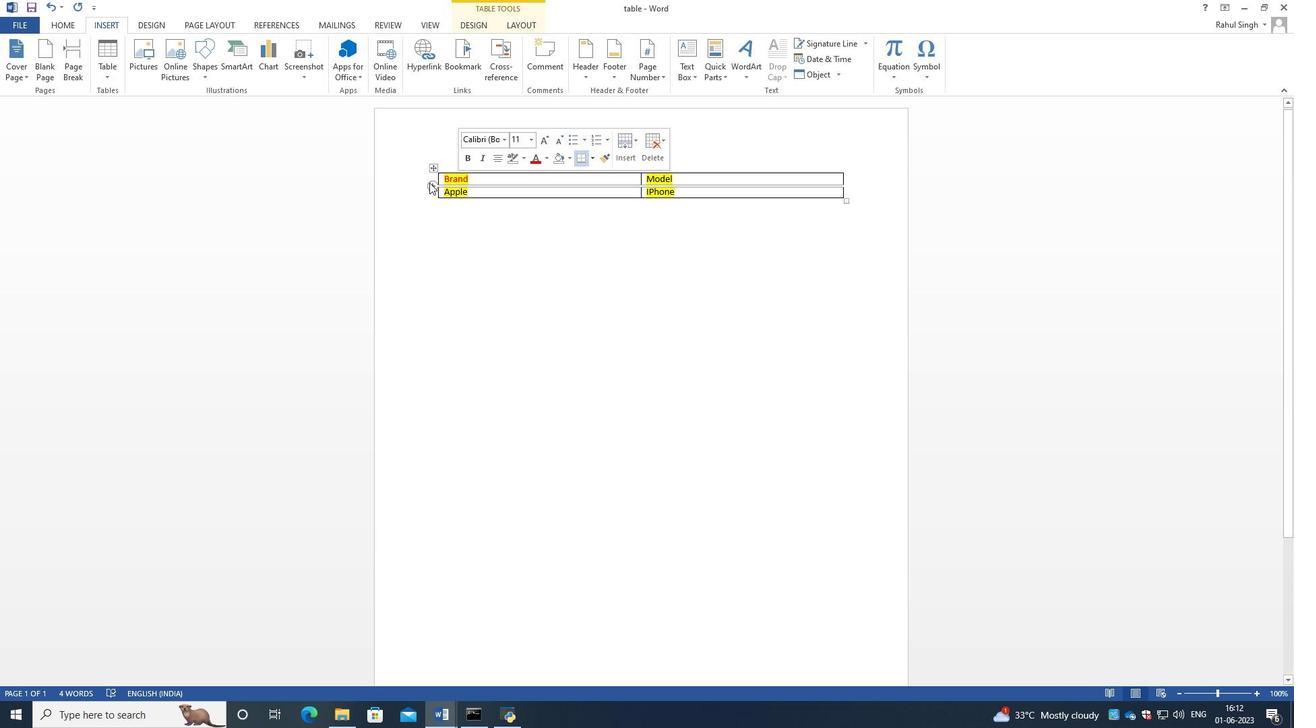 
Action: Mouse pressed left at (427, 176)
Screenshot: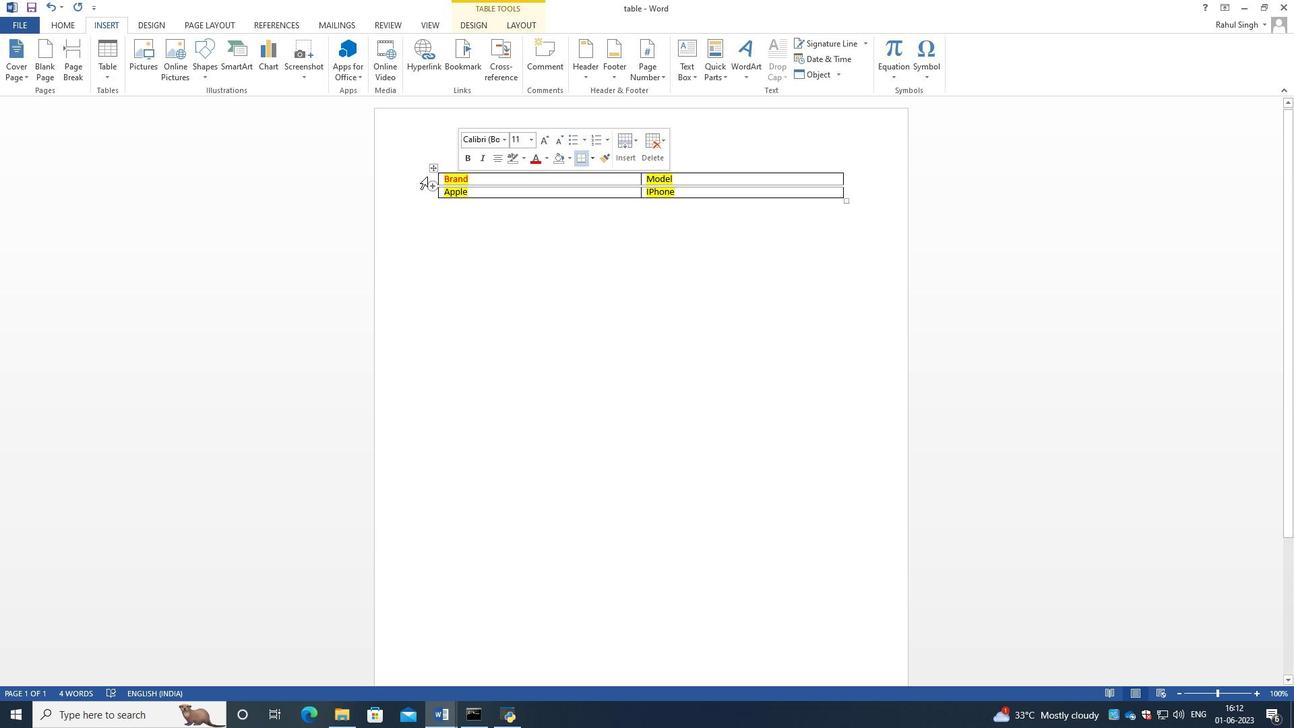 
Action: Mouse moved to (532, 182)
Screenshot: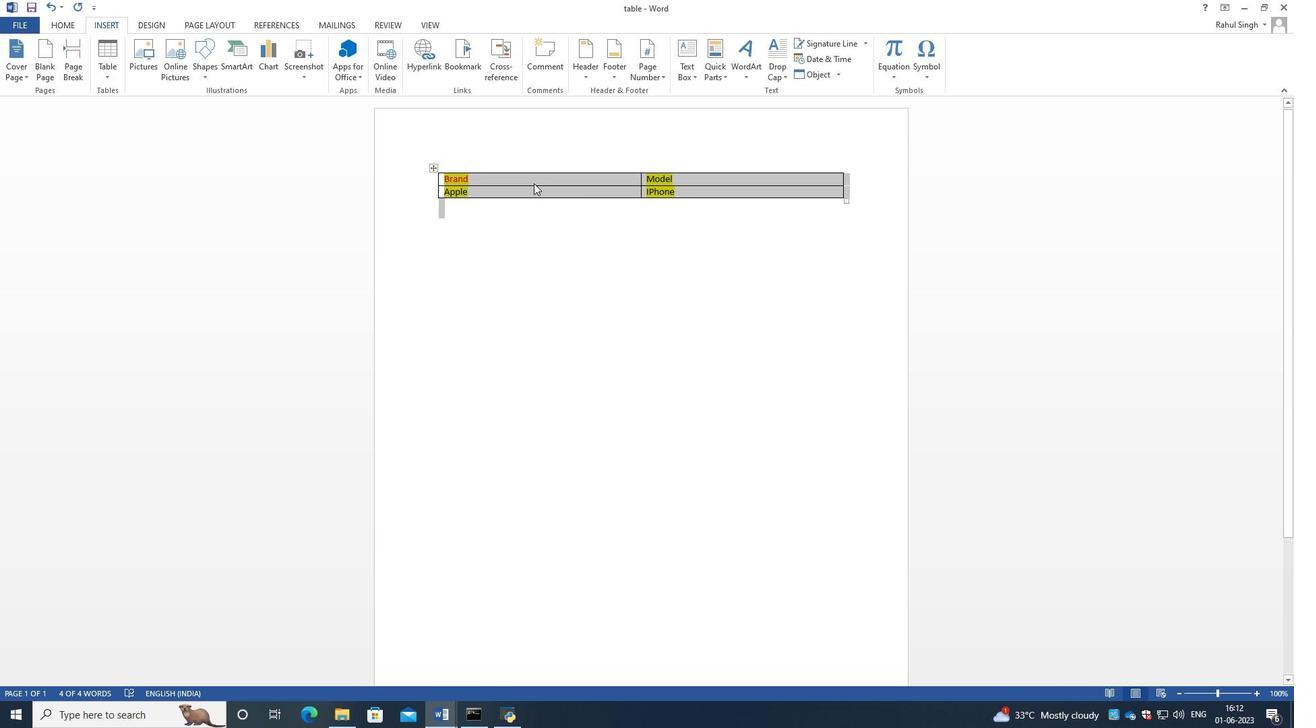 
Action: Mouse pressed right at (532, 182)
Screenshot: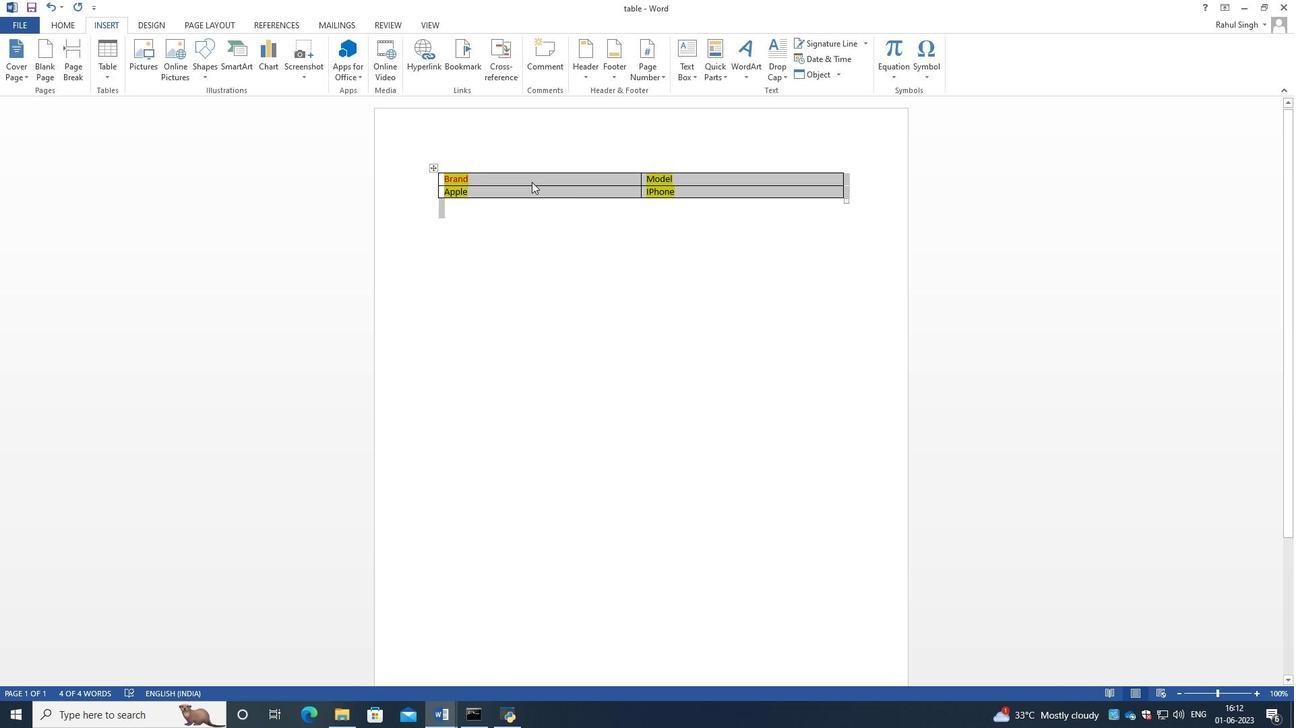 
Action: Mouse moved to (601, 163)
Screenshot: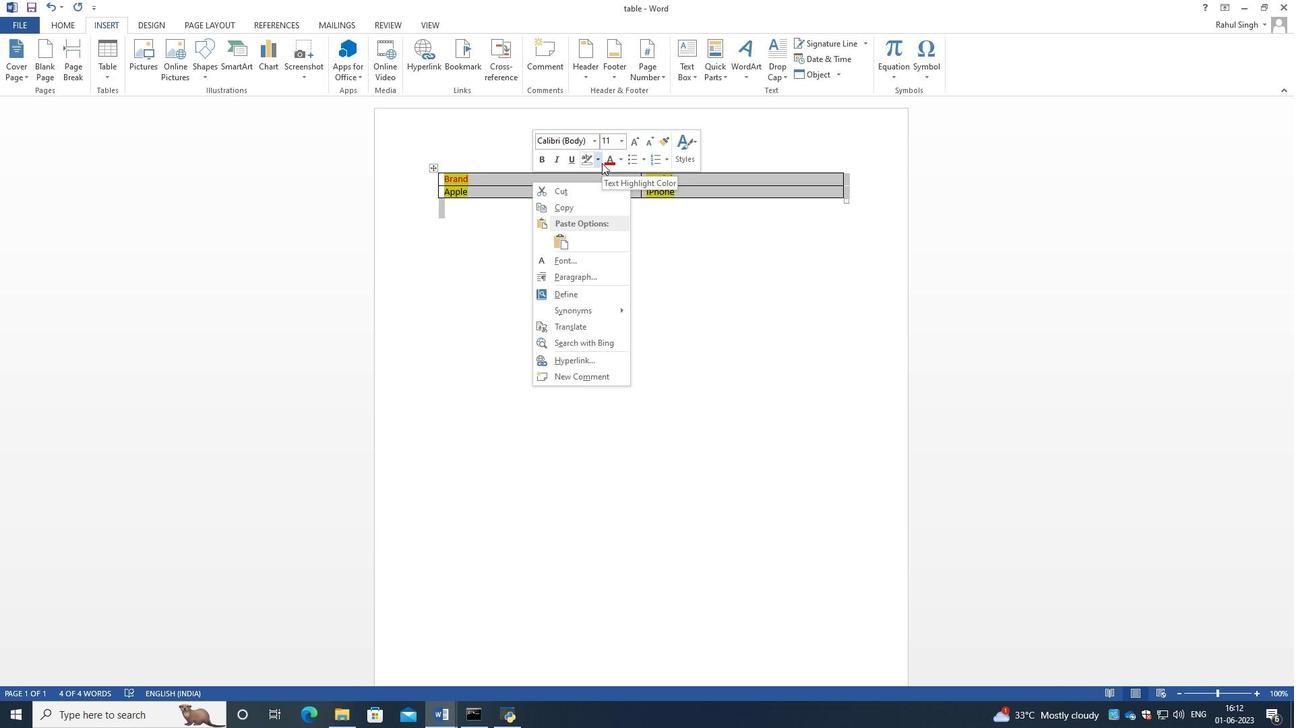 
Action: Mouse pressed left at (601, 163)
Screenshot: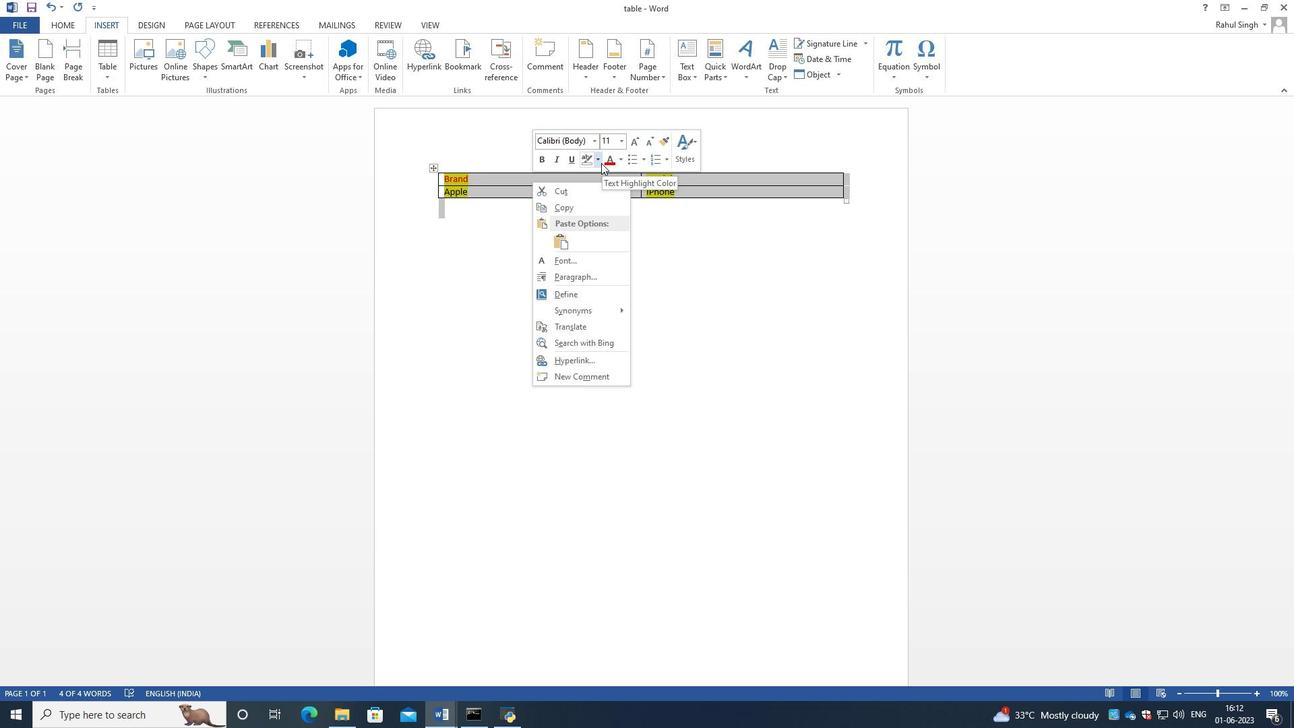 
Action: Mouse moved to (590, 237)
Screenshot: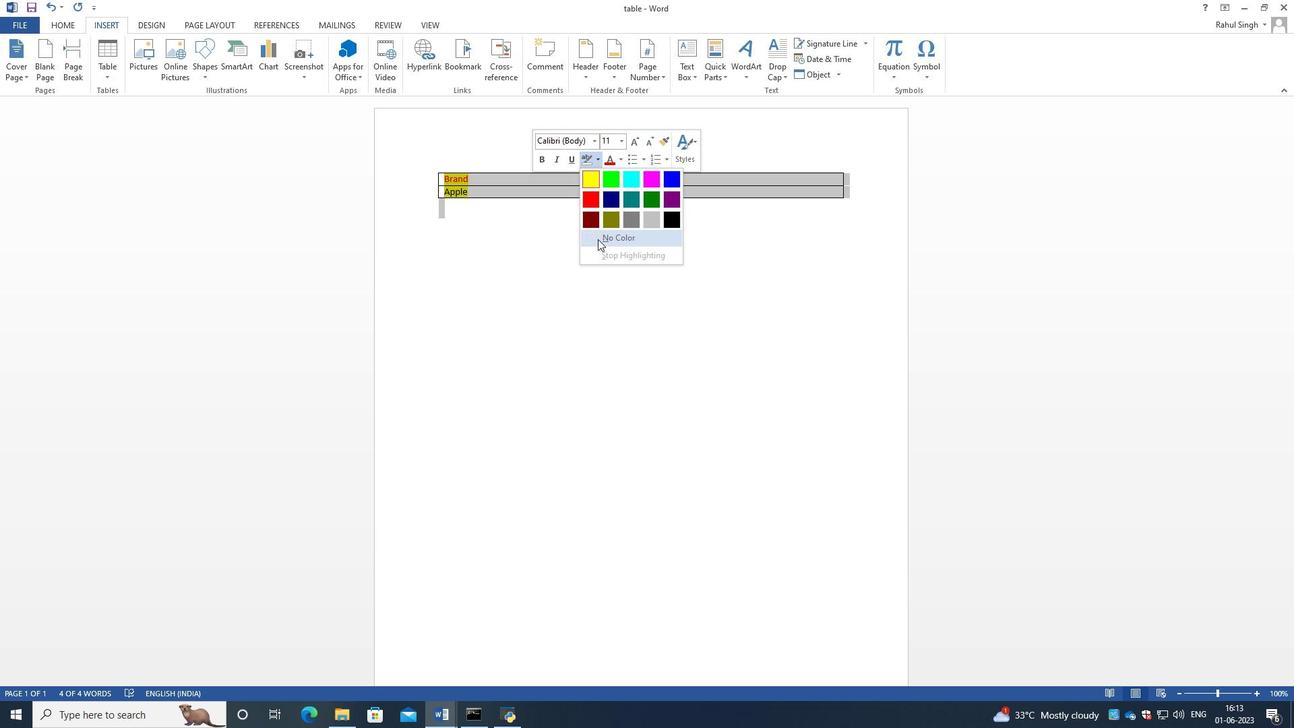 
Action: Mouse pressed left at (590, 237)
Screenshot: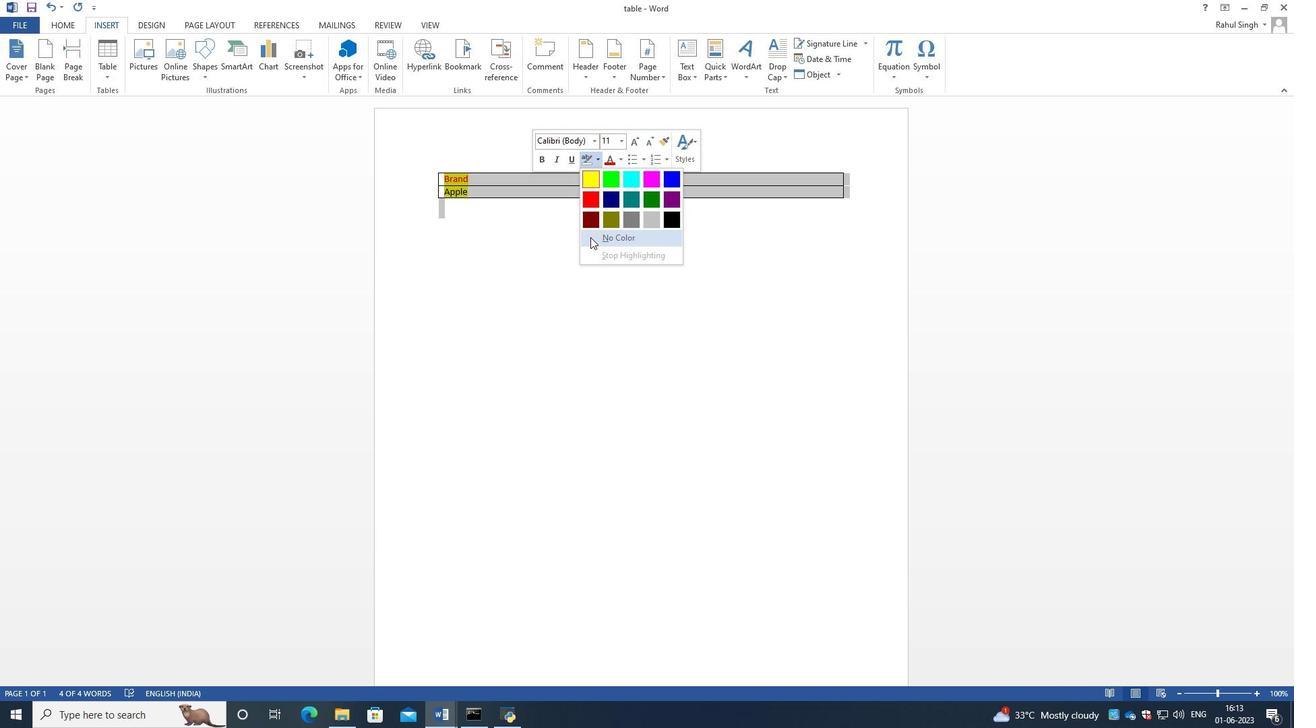 
Action: Mouse moved to (544, 223)
Screenshot: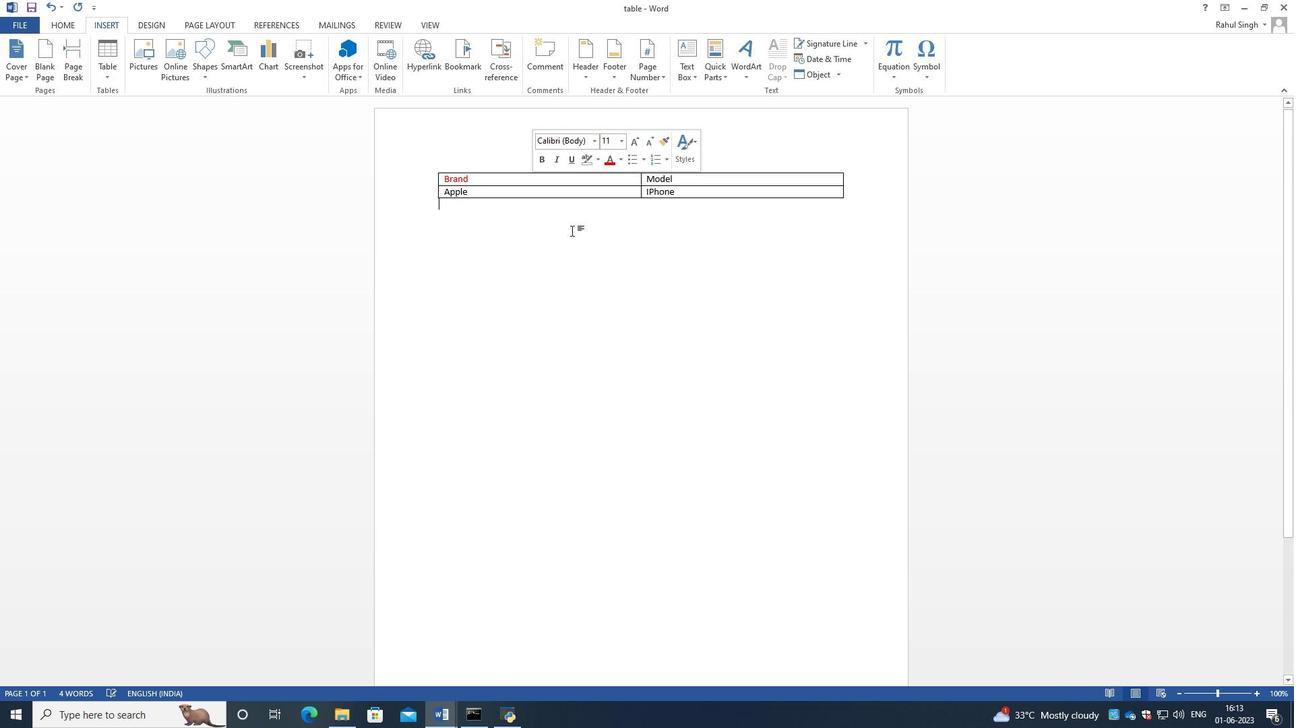 
Action: Mouse pressed left at (544, 223)
Screenshot: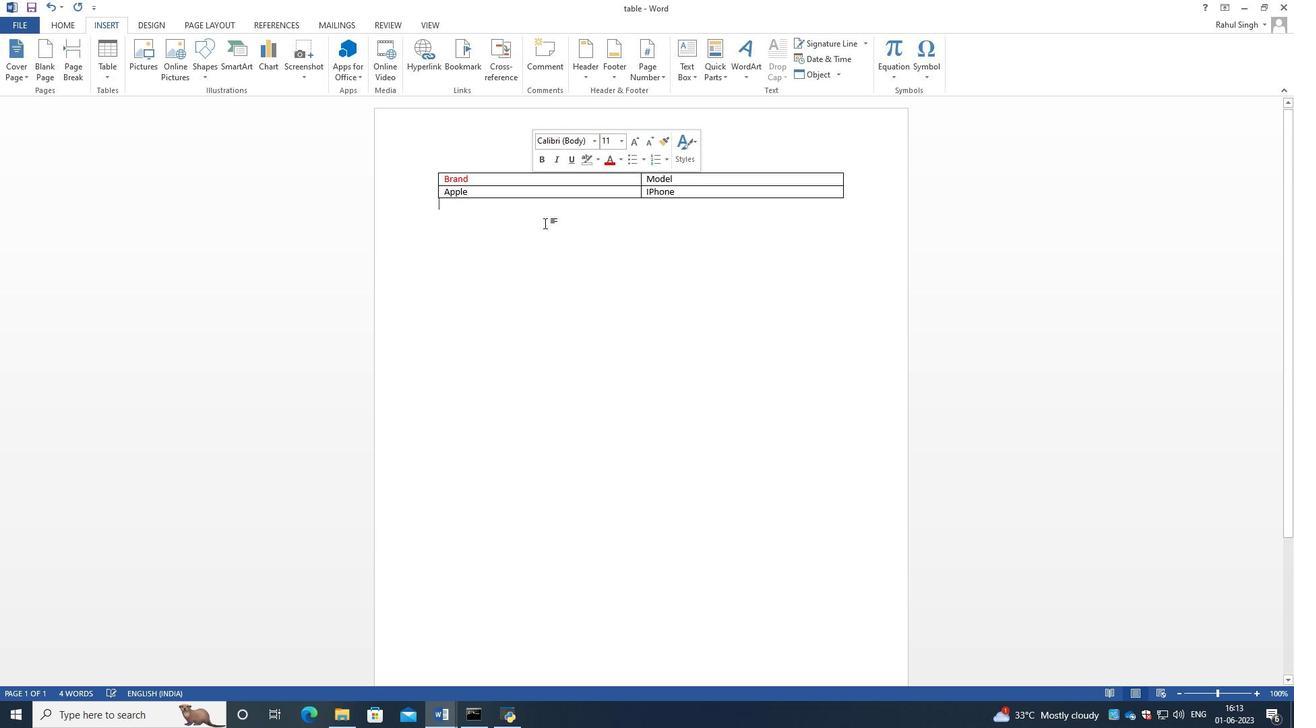
Action: Mouse moved to (482, 182)
Screenshot: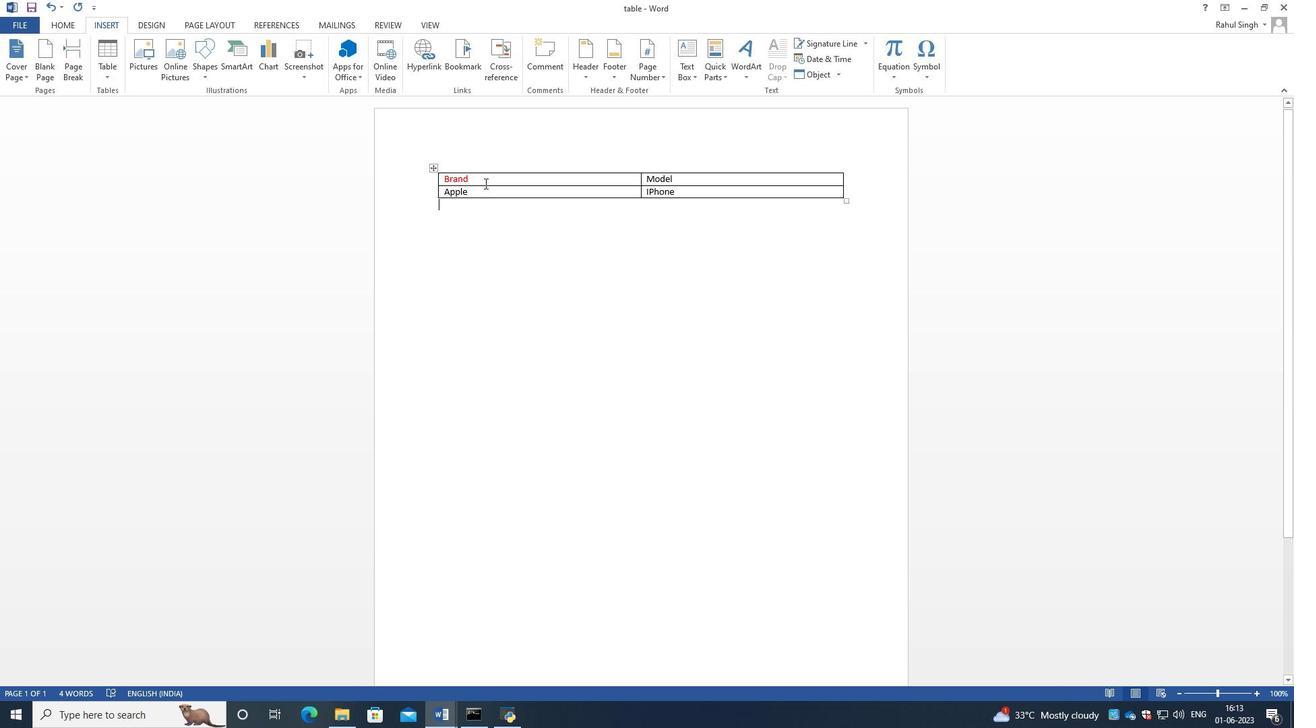 
Action: Mouse pressed left at (482, 182)
Screenshot: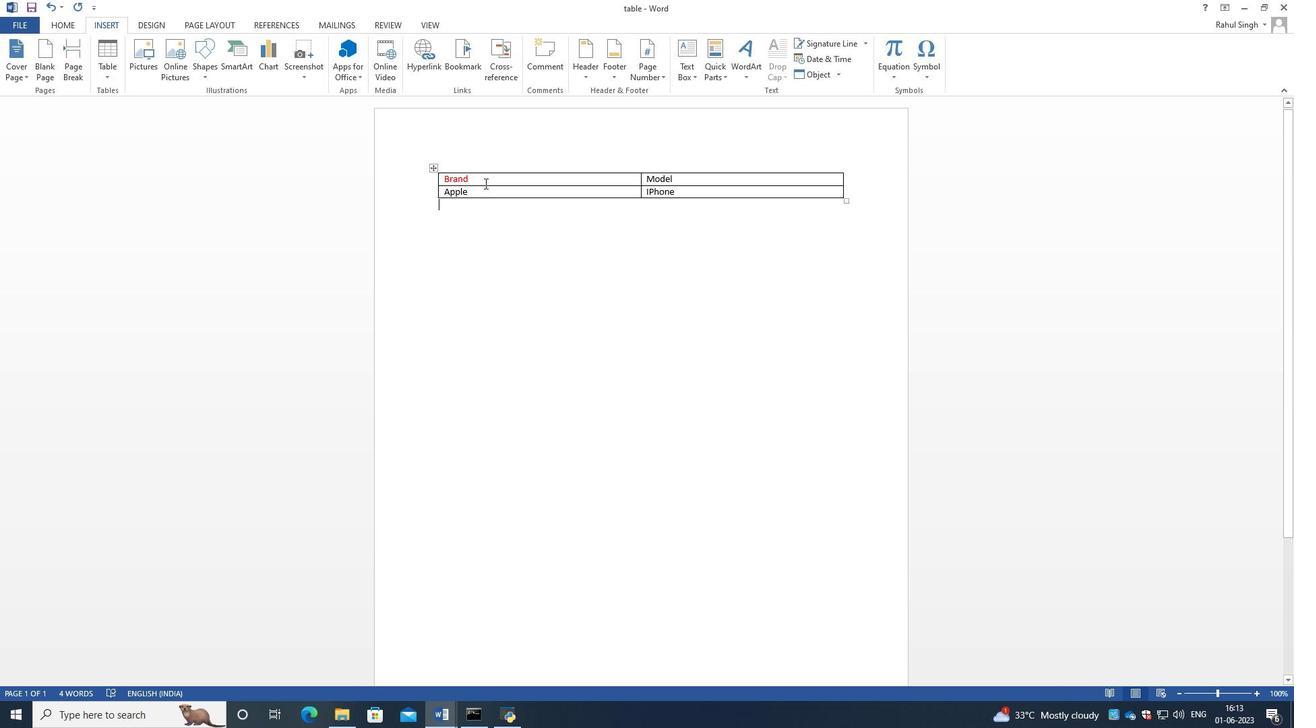 
Action: Mouse moved to (534, 228)
Screenshot: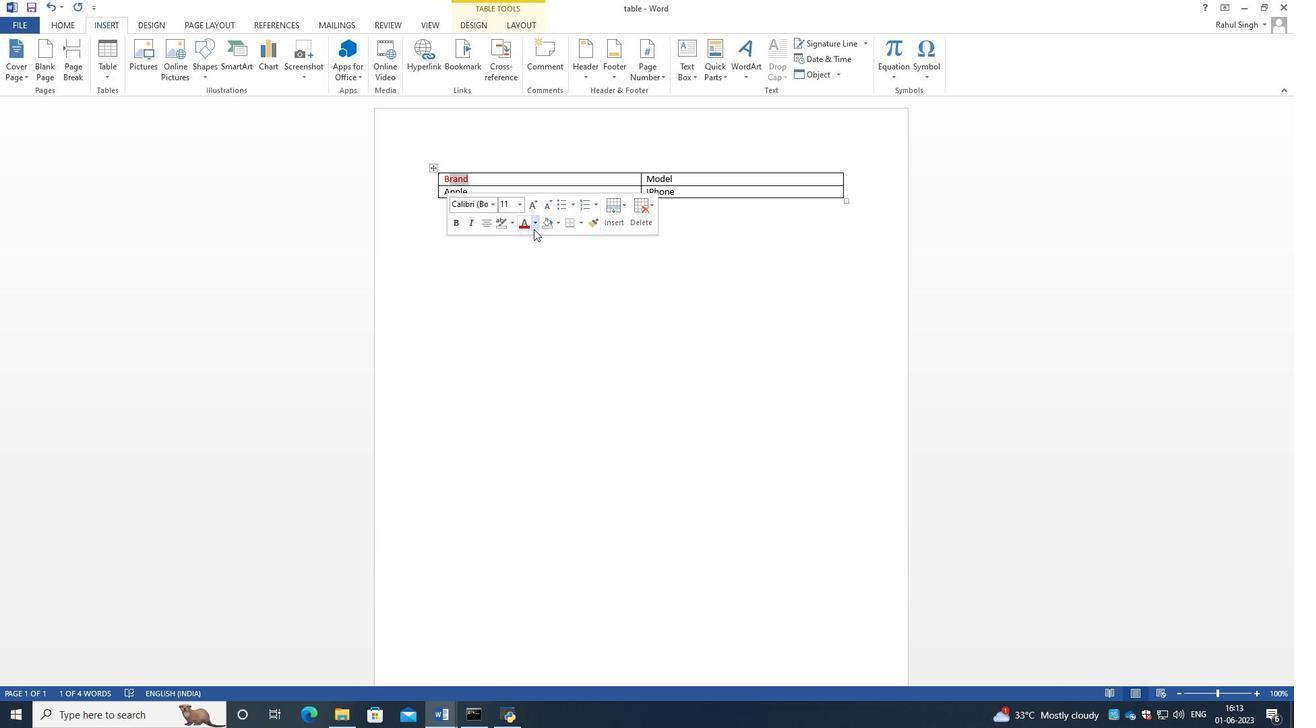
Action: Mouse pressed left at (534, 228)
Screenshot: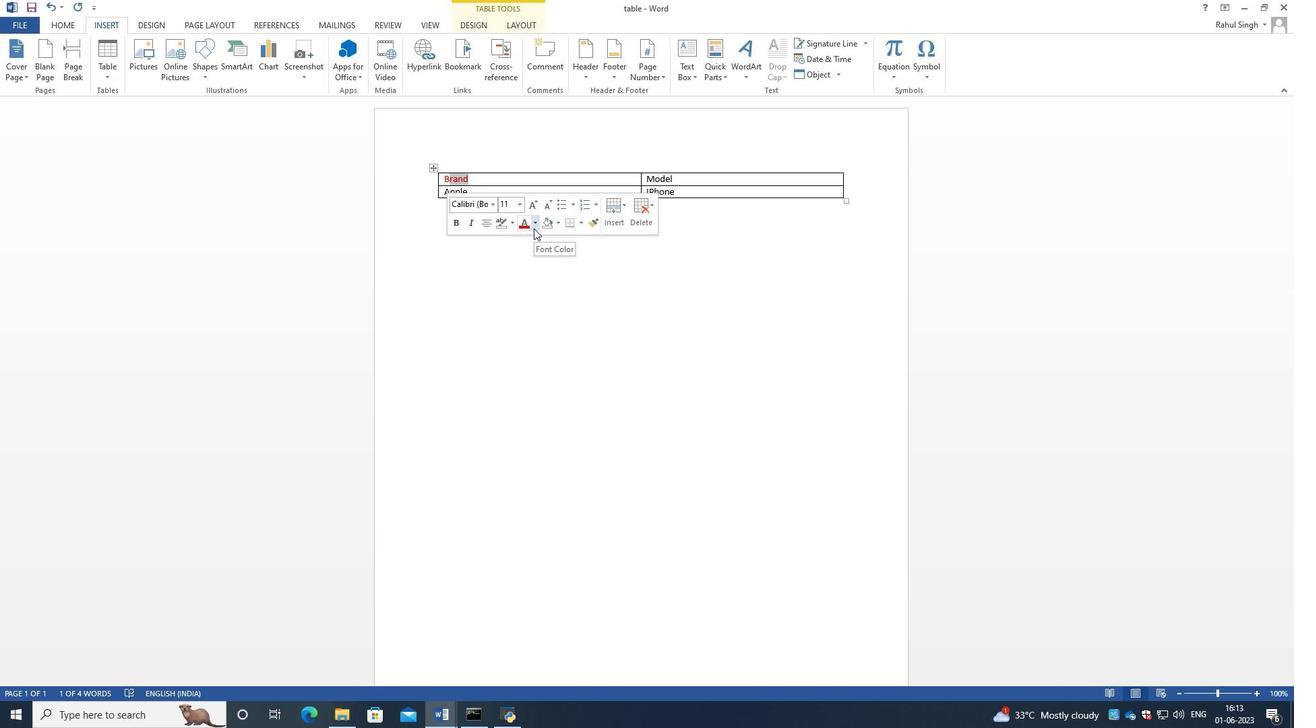 
Action: Mouse moved to (563, 327)
Screenshot: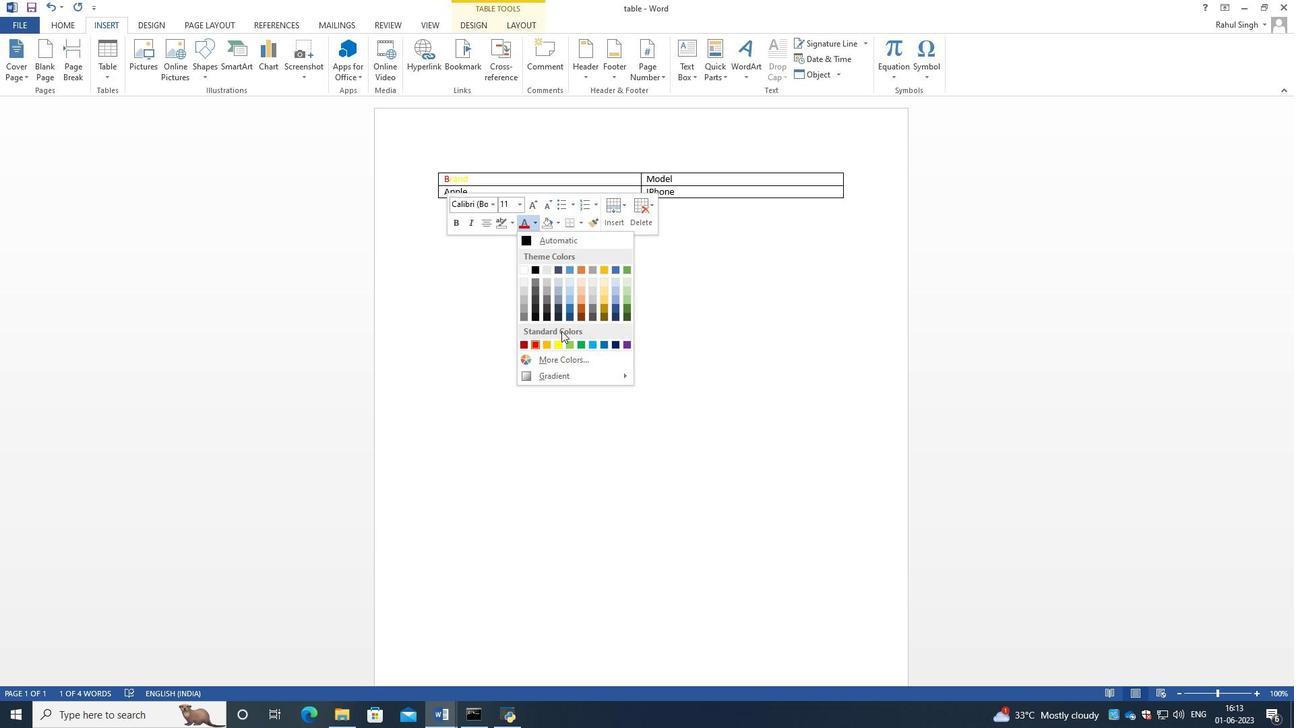
Action: Mouse pressed left at (563, 327)
Screenshot: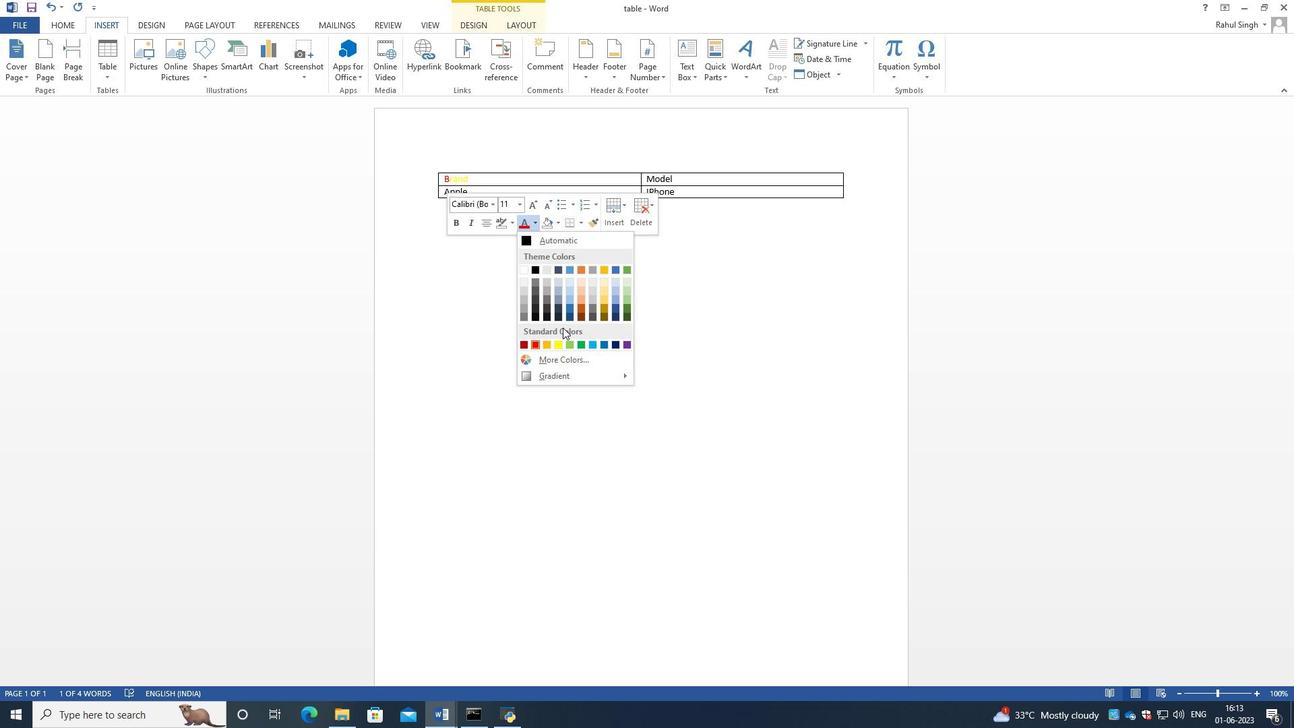 
Action: Mouse moved to (525, 242)
Screenshot: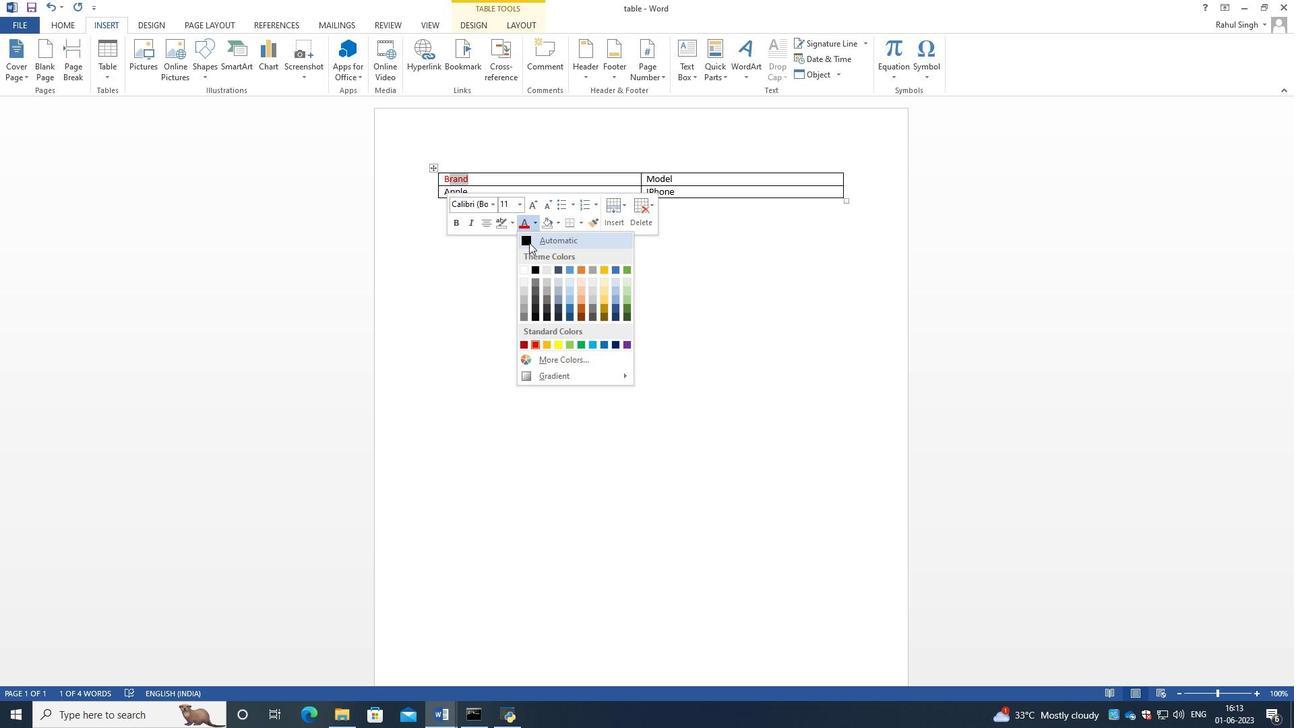 
Action: Mouse pressed left at (525, 242)
Screenshot: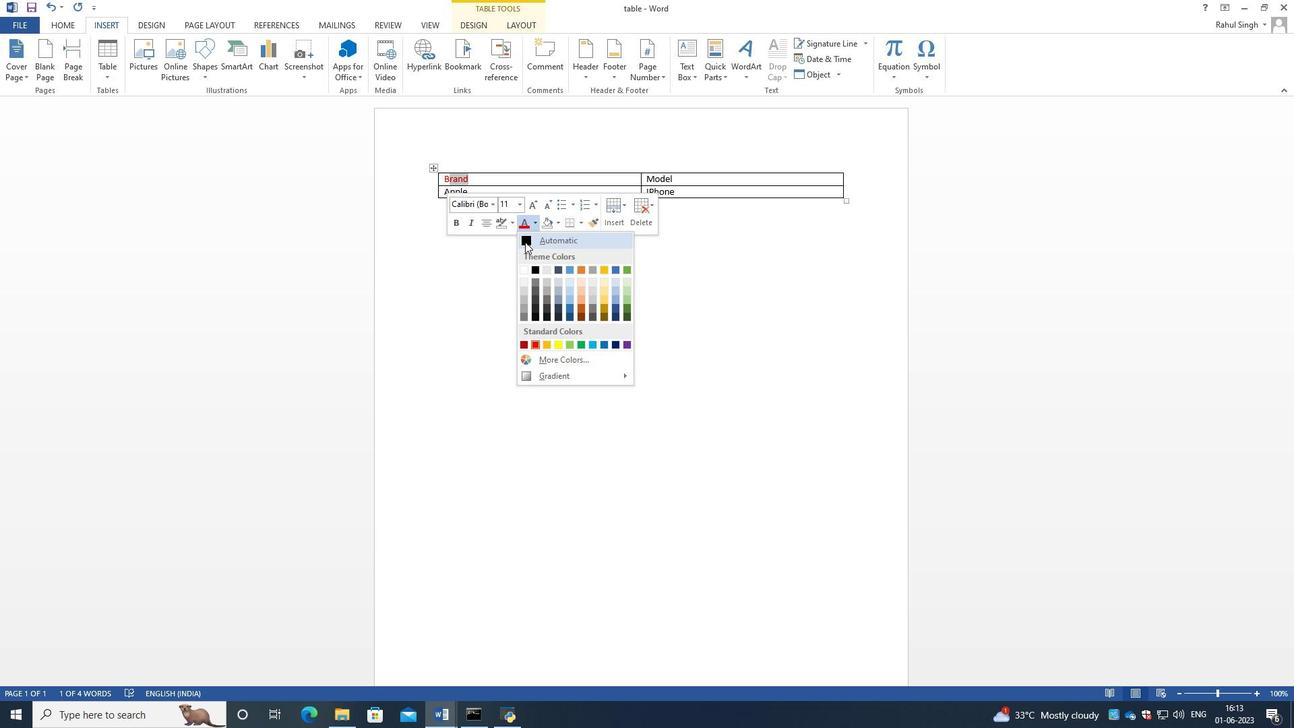 
Action: Mouse moved to (546, 142)
Screenshot: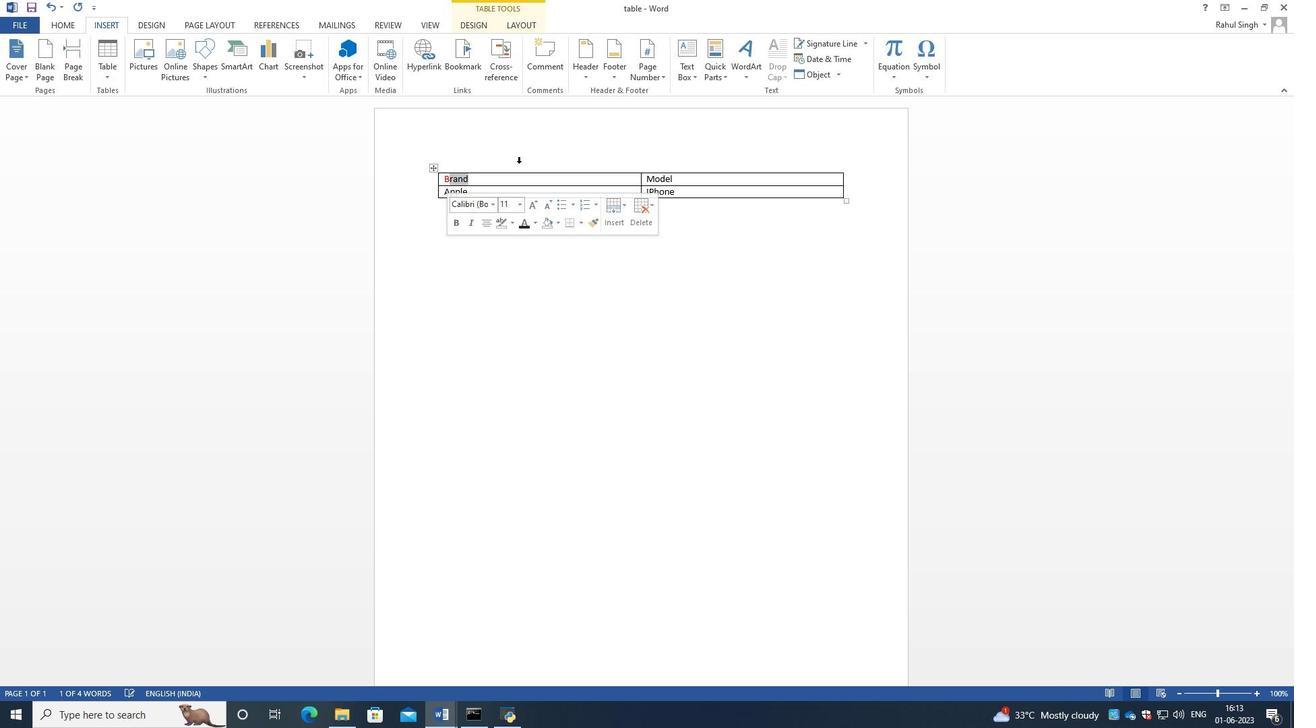 
Action: Mouse pressed left at (546, 142)
Screenshot: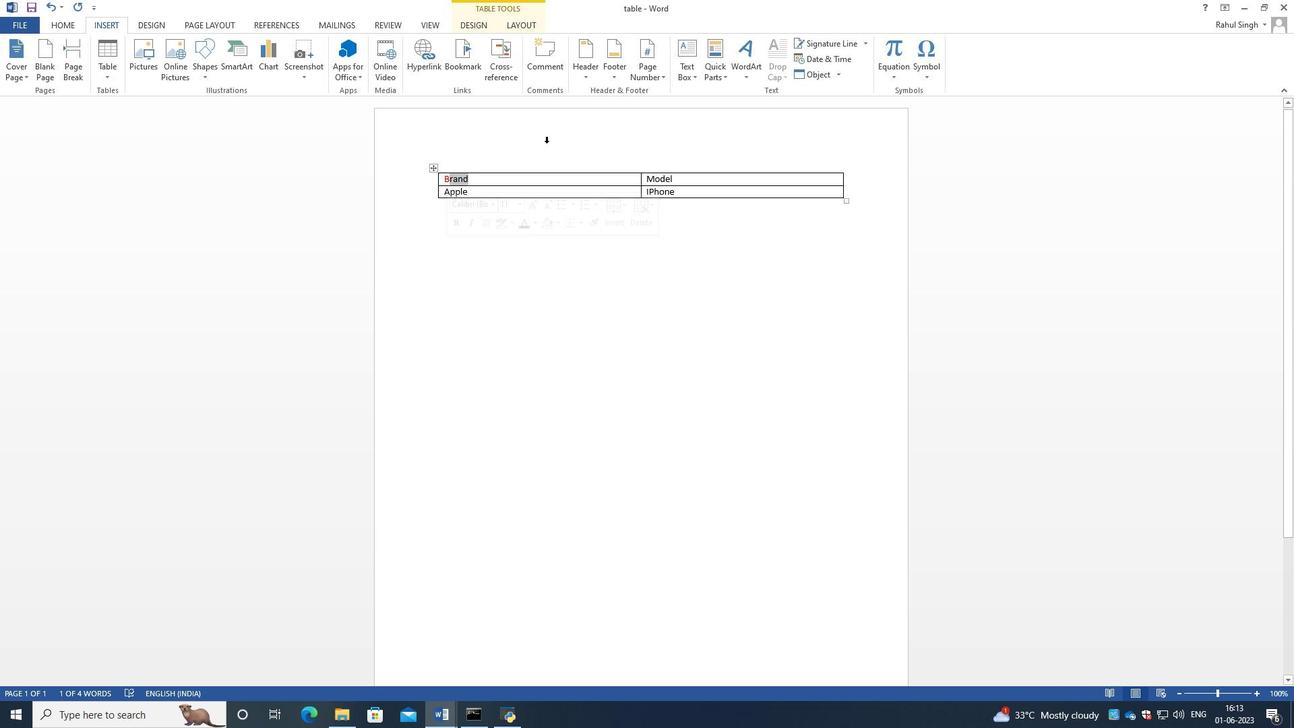 
Action: Mouse moved to (452, 261)
Screenshot: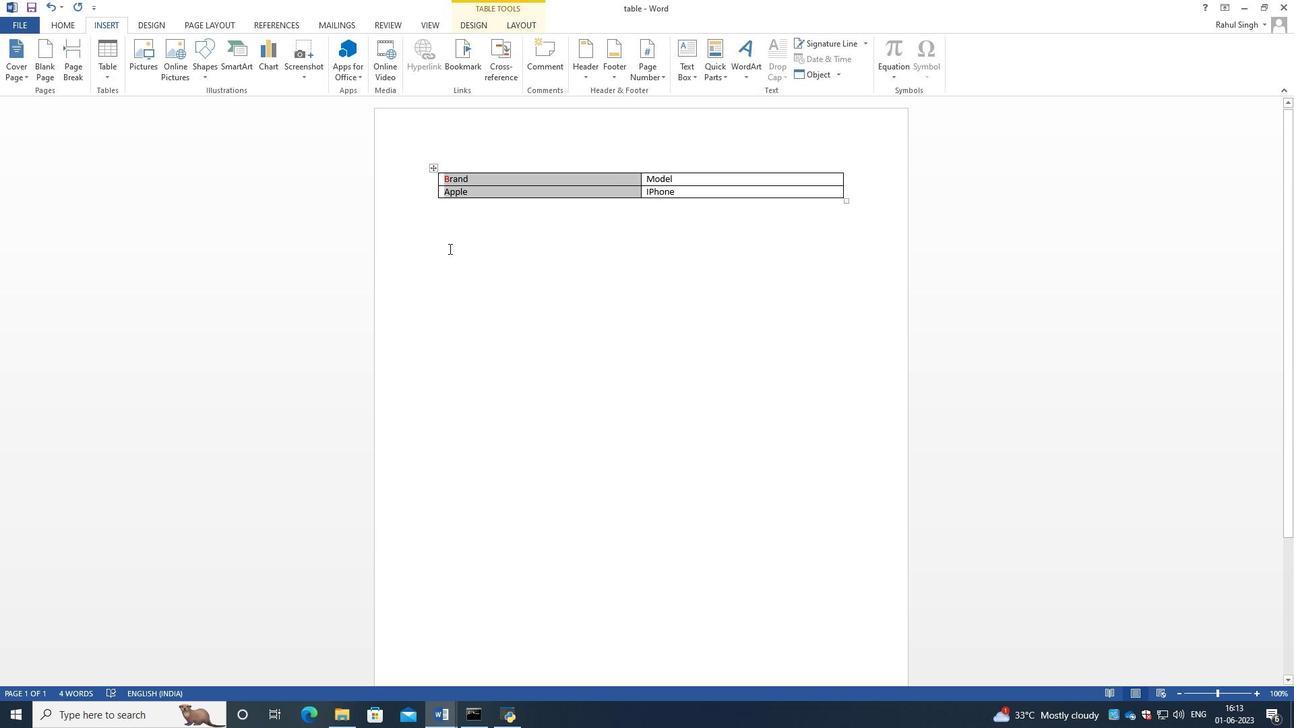 
Action: Mouse pressed left at (452, 261)
Screenshot: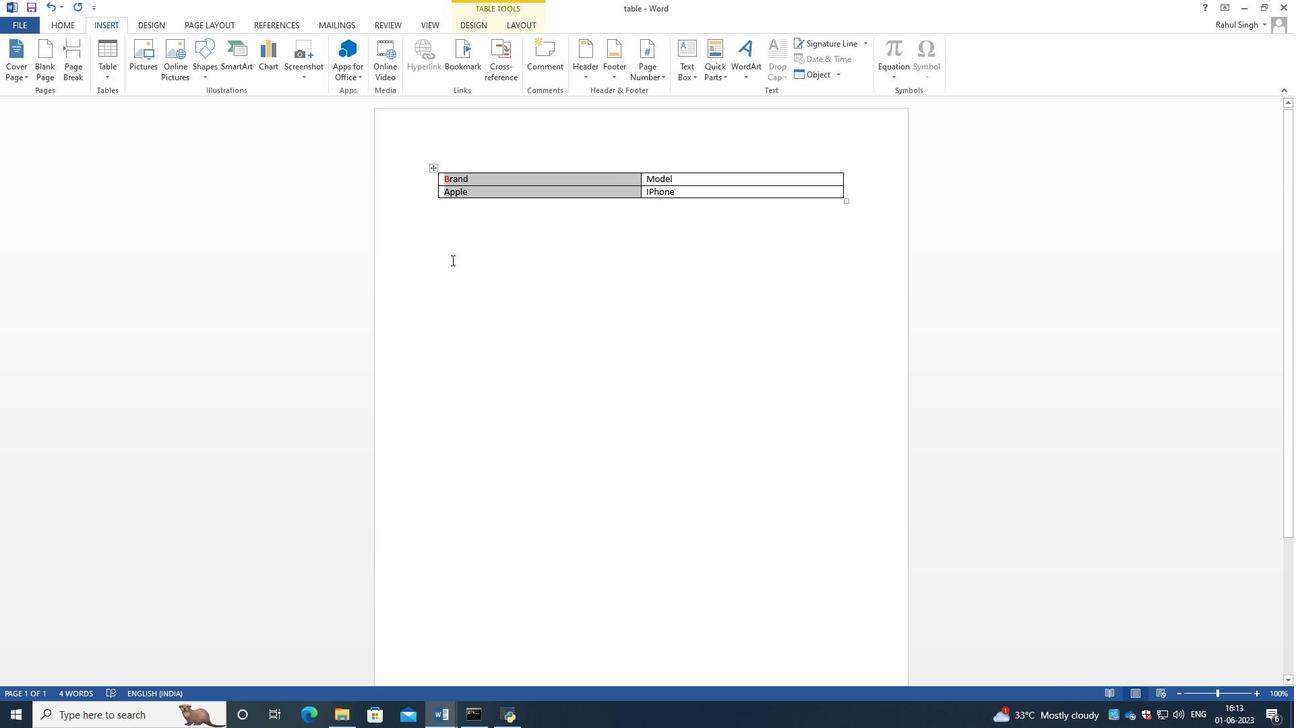 
Action: Mouse moved to (472, 182)
Screenshot: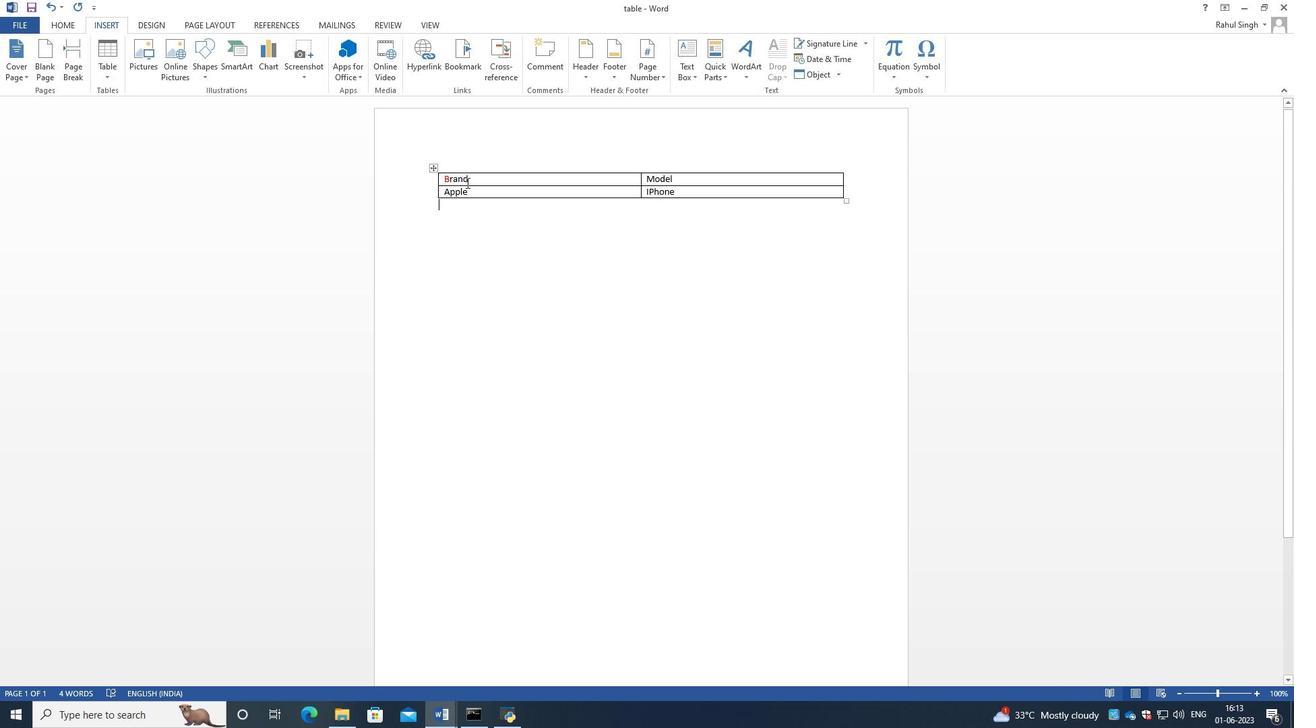 
Action: Mouse pressed left at (472, 182)
Screenshot: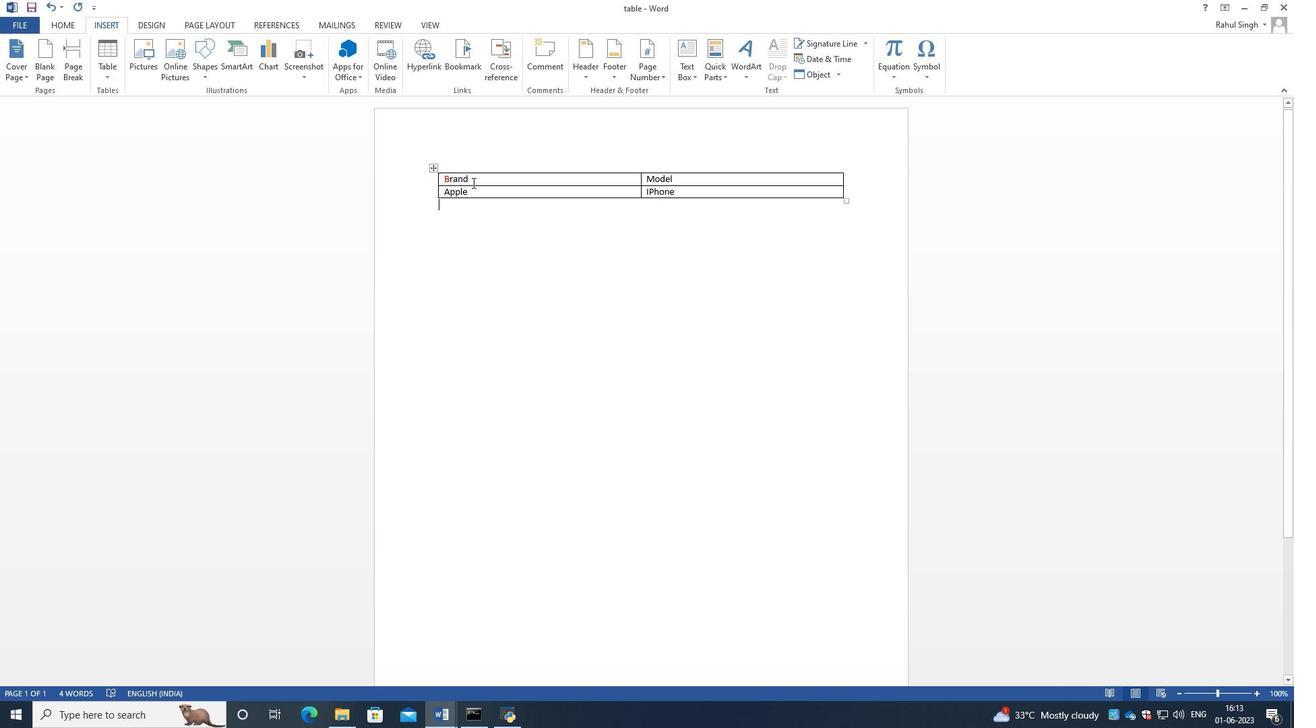 
Action: Mouse moved to (548, 227)
Screenshot: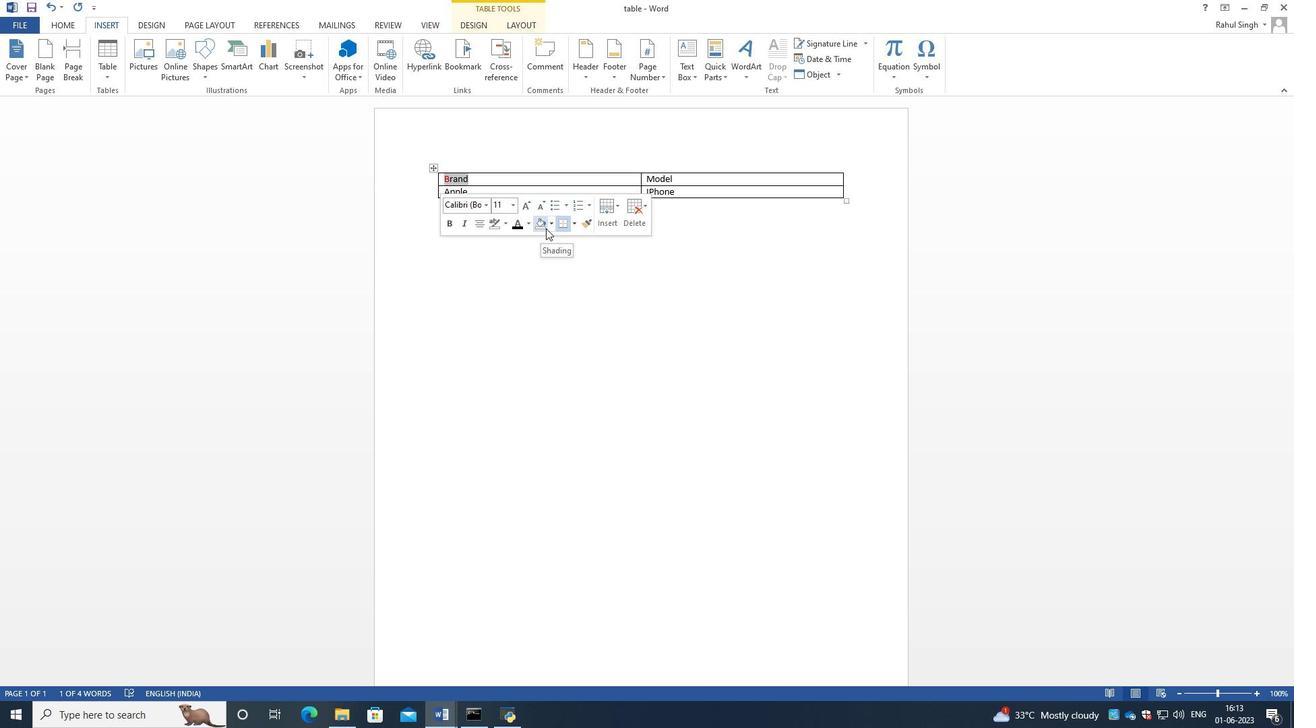 
Action: Mouse pressed left at (548, 227)
Screenshot: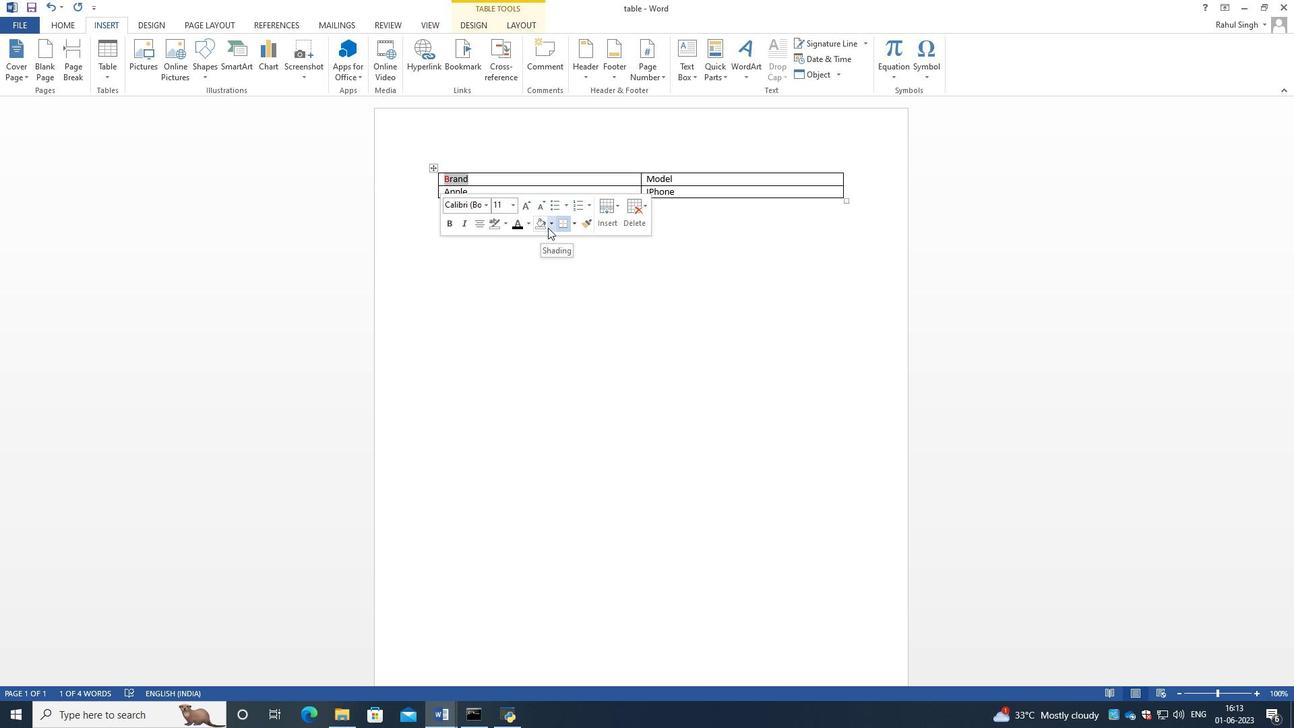 
Action: Mouse moved to (501, 138)
Screenshot: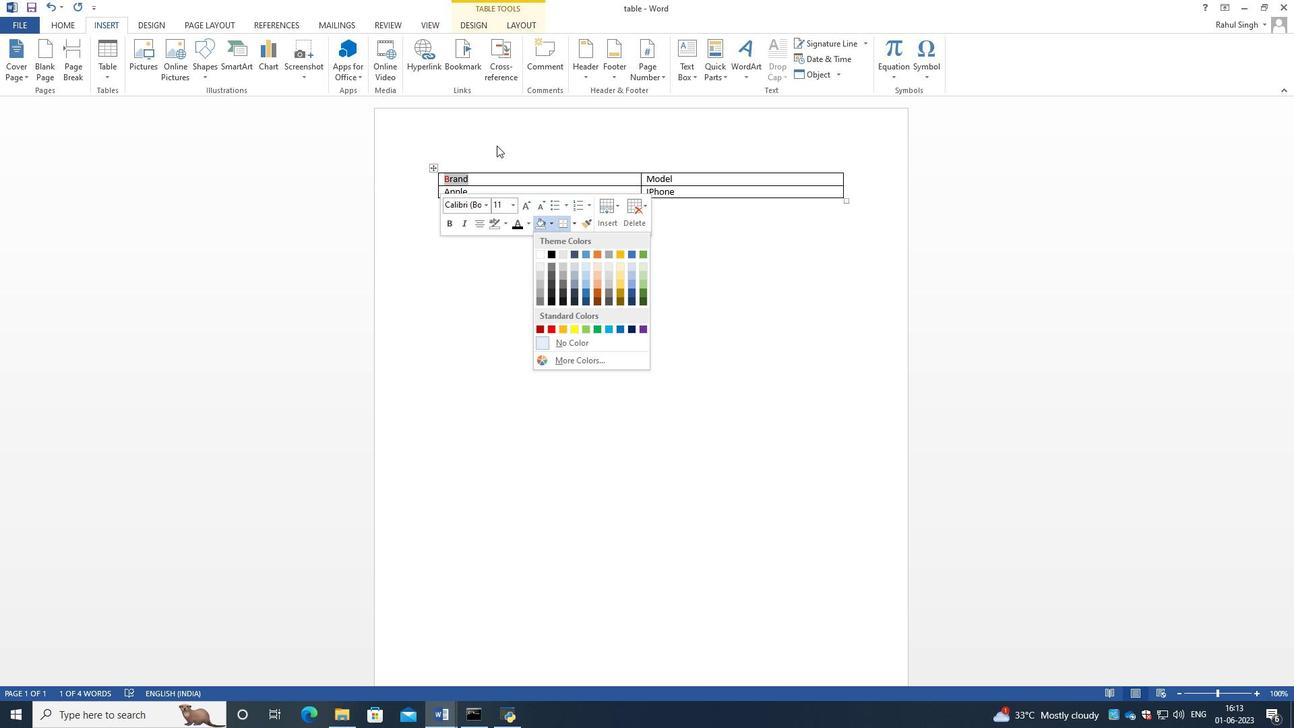 
Action: Mouse pressed left at (501, 138)
Screenshot: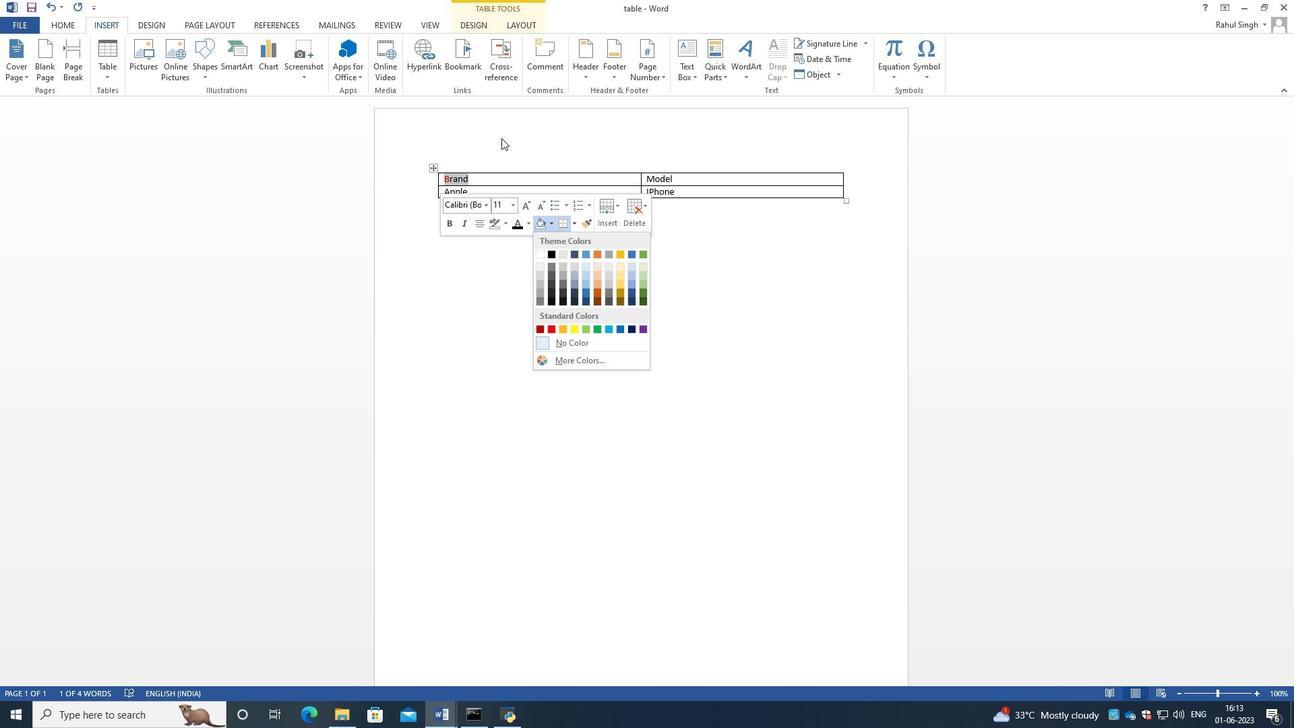 
Action: Mouse moved to (437, 180)
Screenshot: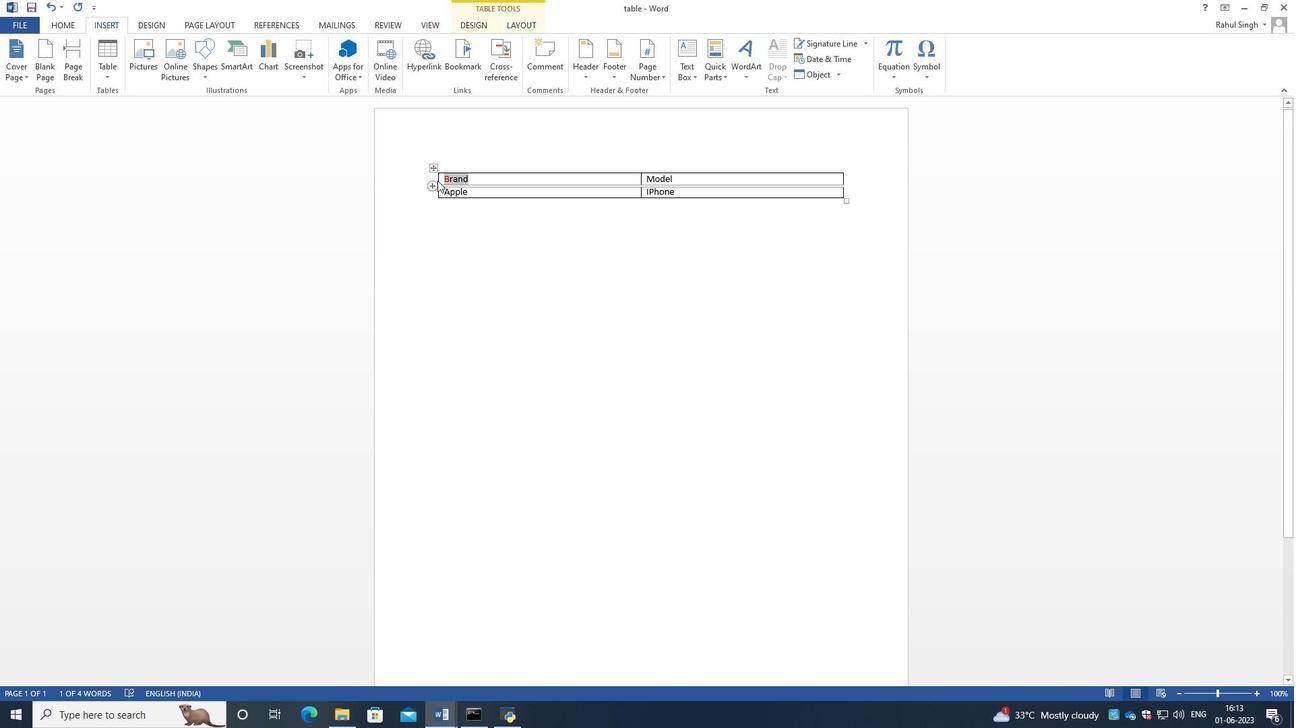 
Action: Mouse pressed left at (437, 180)
Screenshot: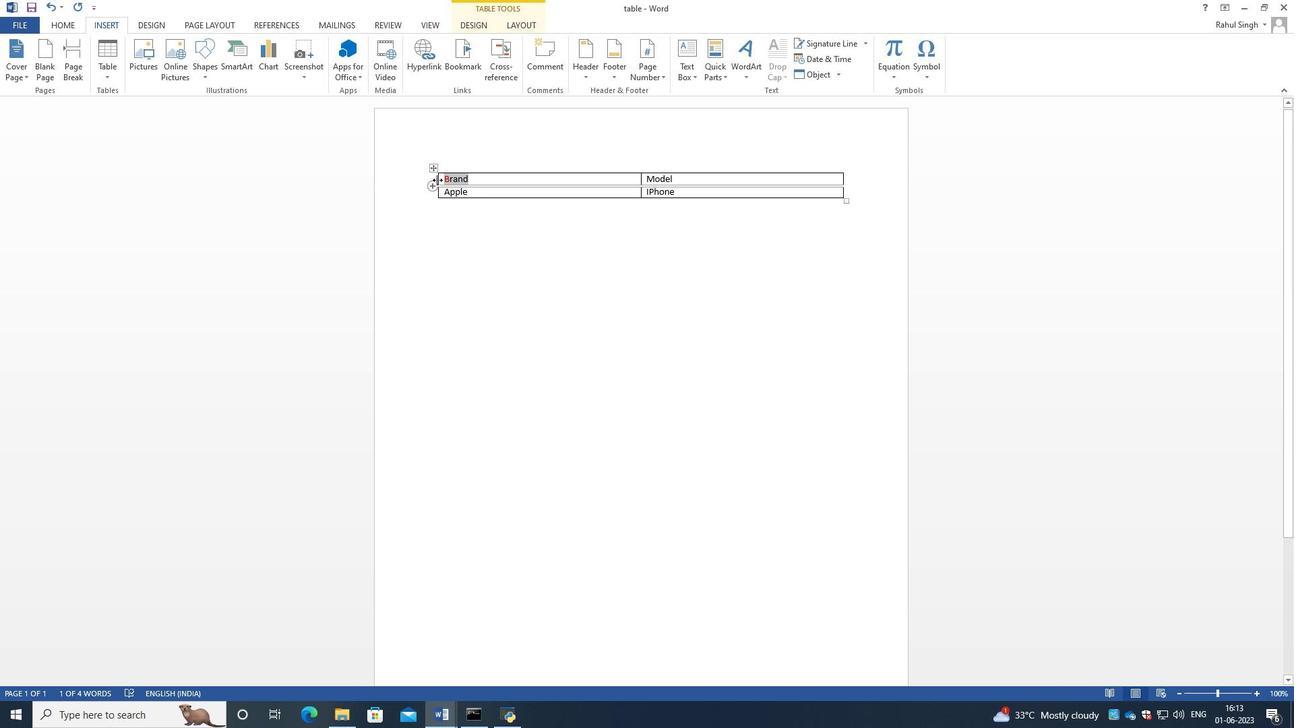 
Action: Mouse moved to (801, 194)
Screenshot: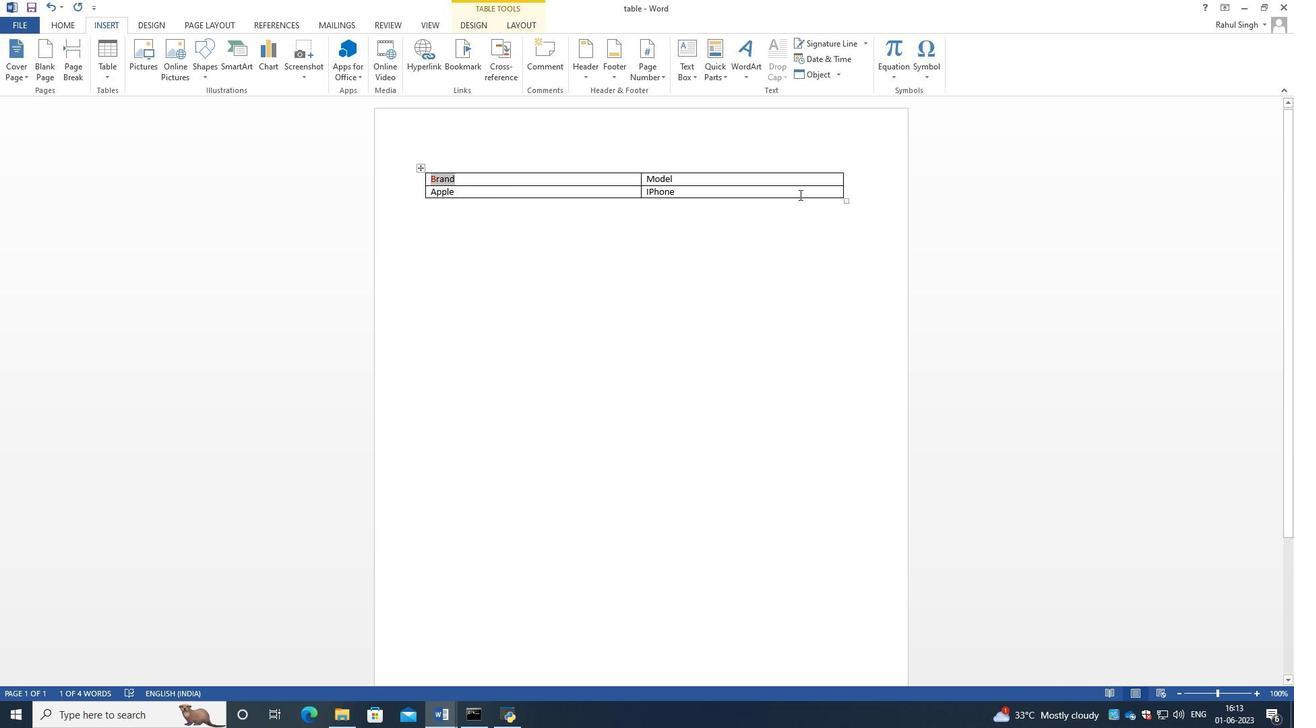 
Action: Mouse pressed left at (801, 194)
Screenshot: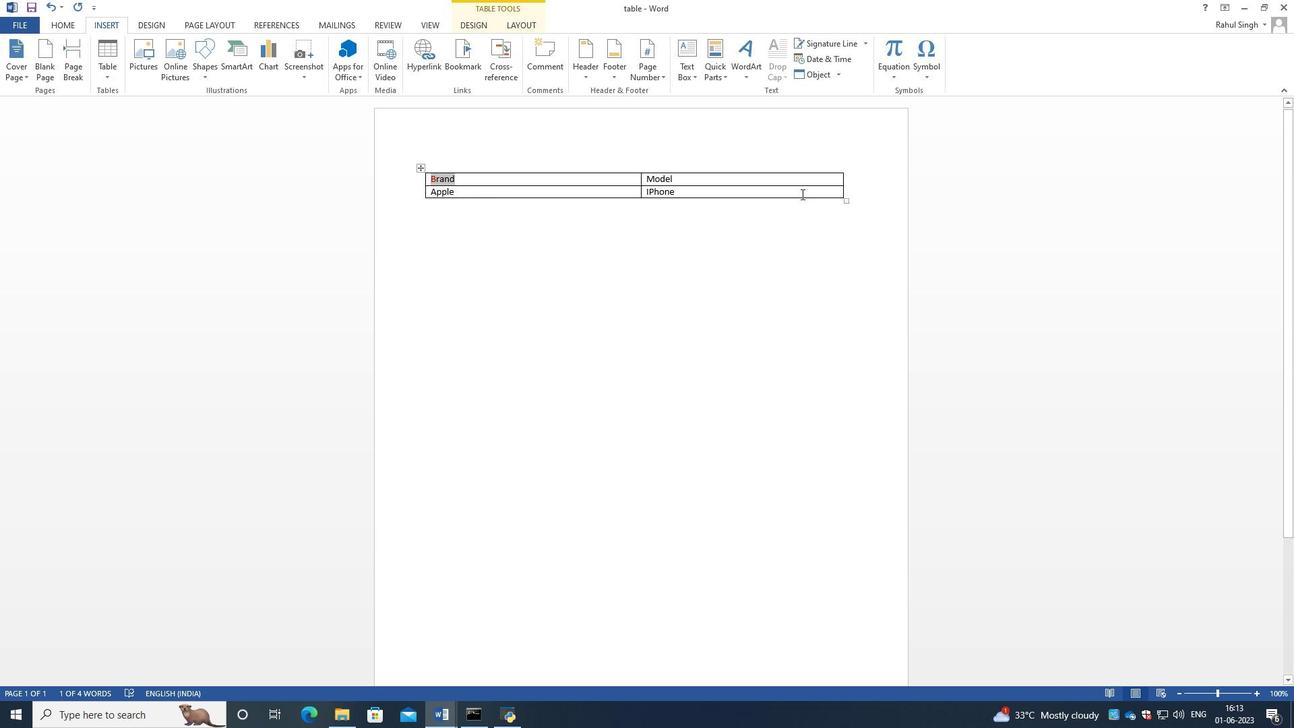 
Action: Mouse moved to (499, 180)
Screenshot: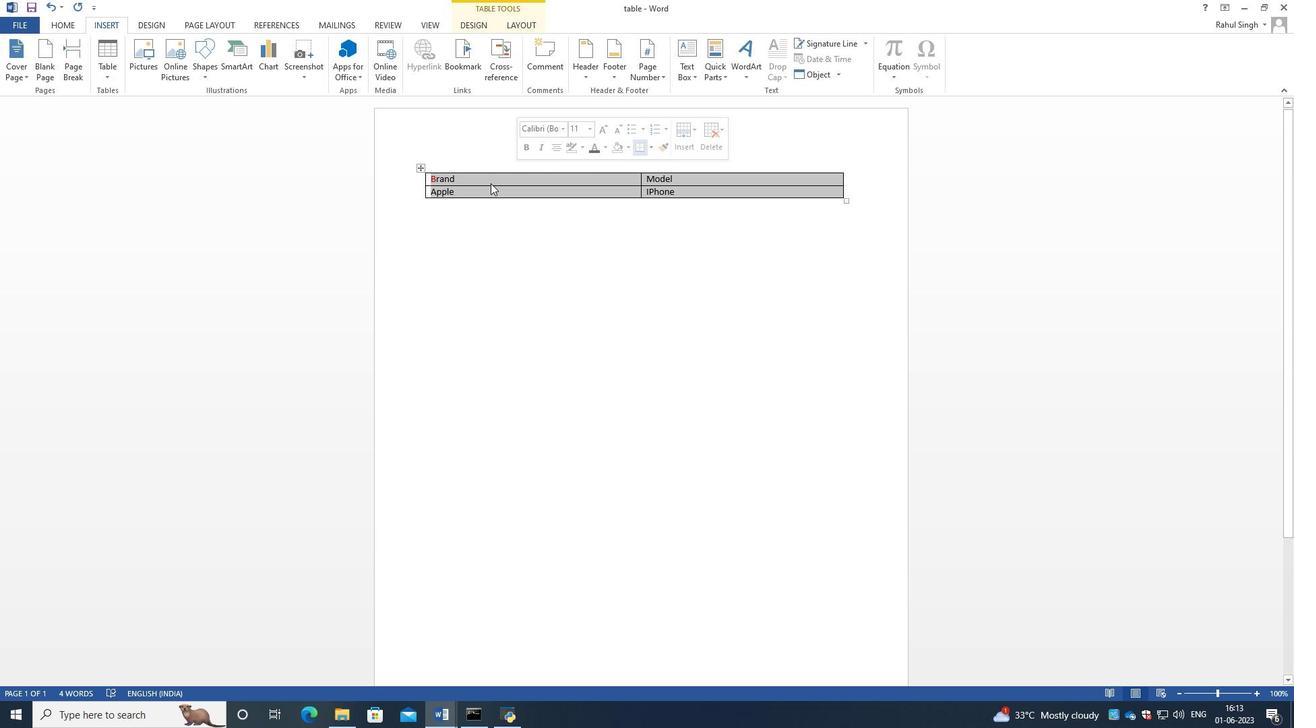 
Action: Mouse pressed right at (499, 180)
Screenshot: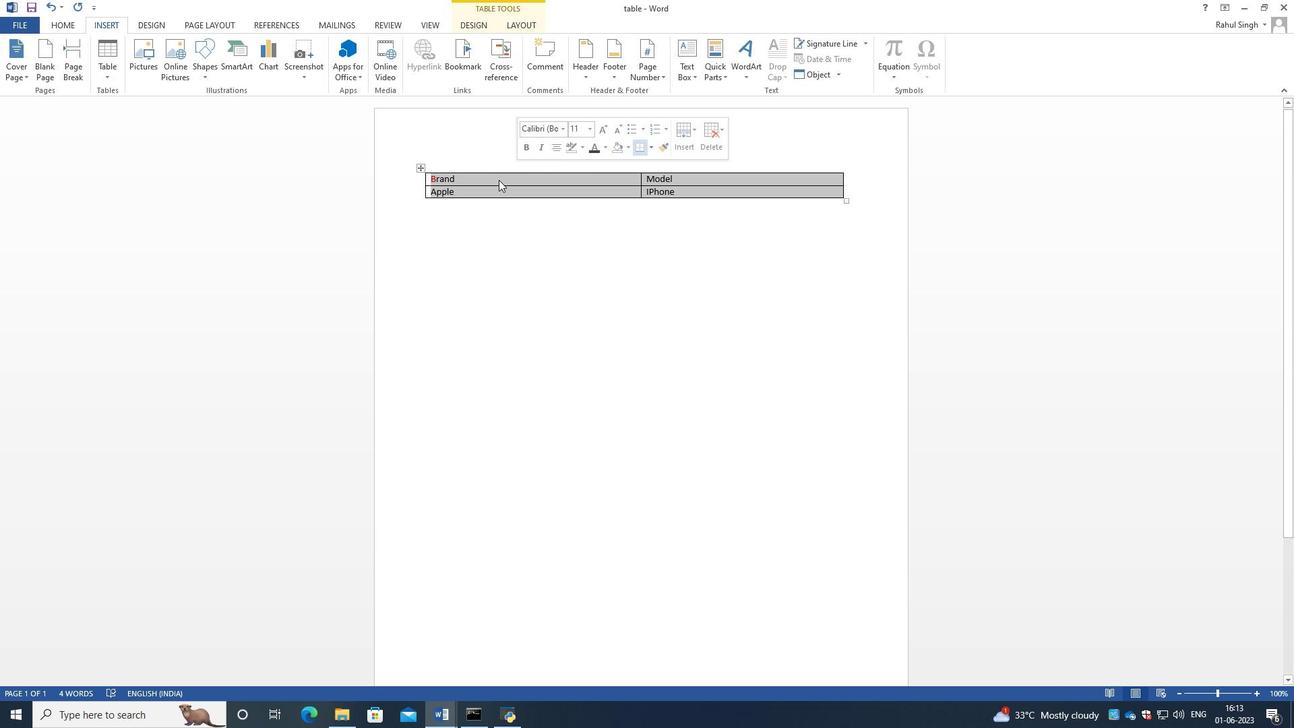 
Action: Mouse moved to (610, 157)
Screenshot: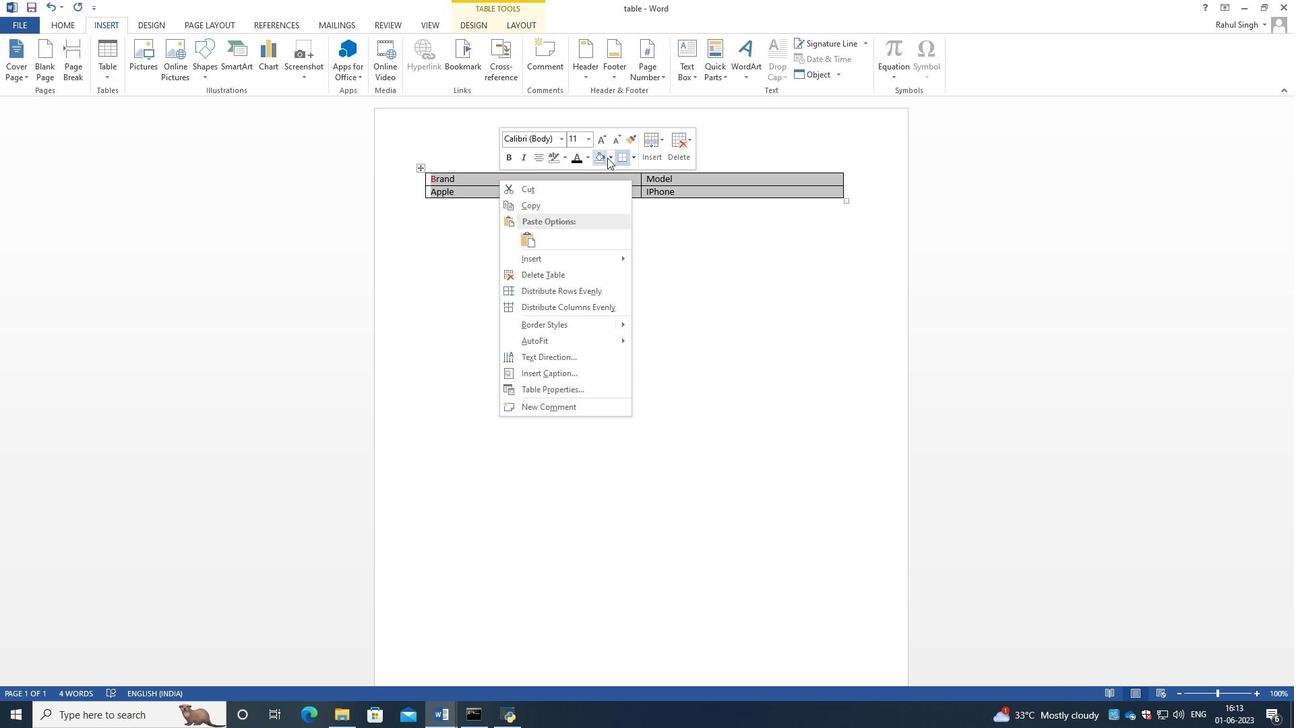
Action: Mouse pressed left at (610, 157)
Screenshot: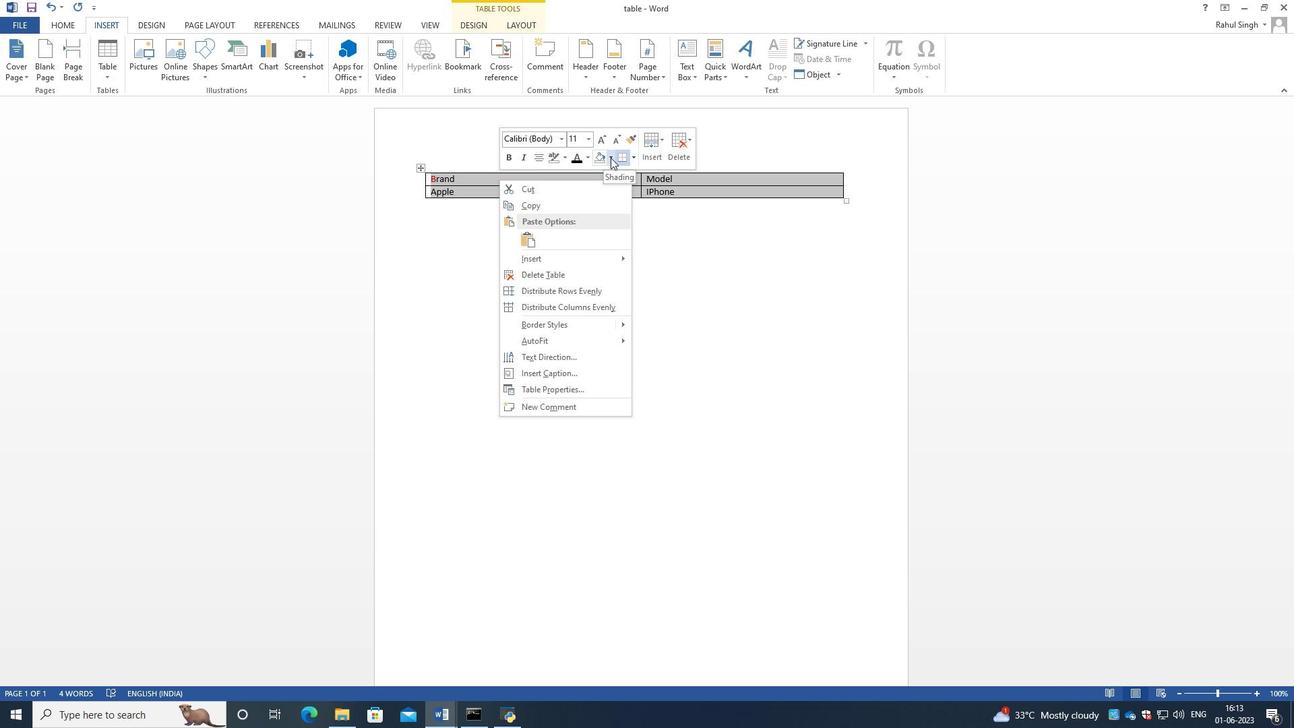 
Action: Mouse moved to (701, 261)
Screenshot: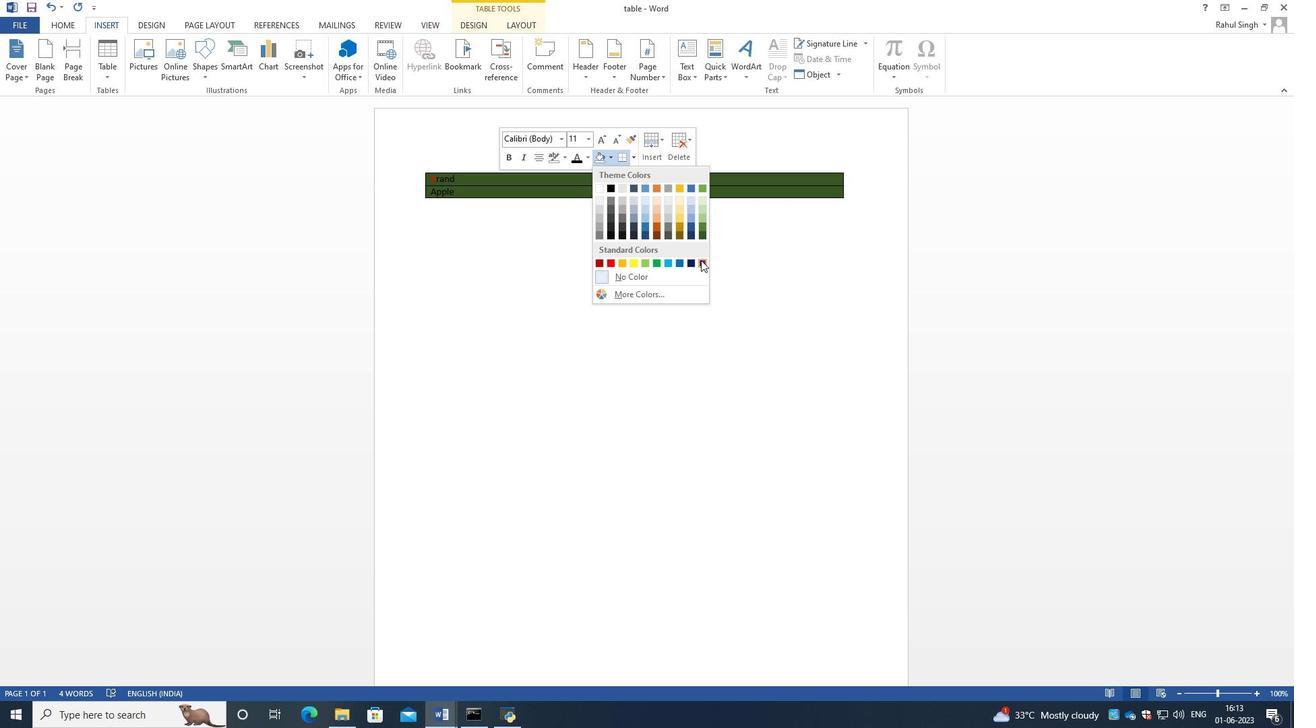 
Action: Mouse pressed left at (701, 261)
Screenshot: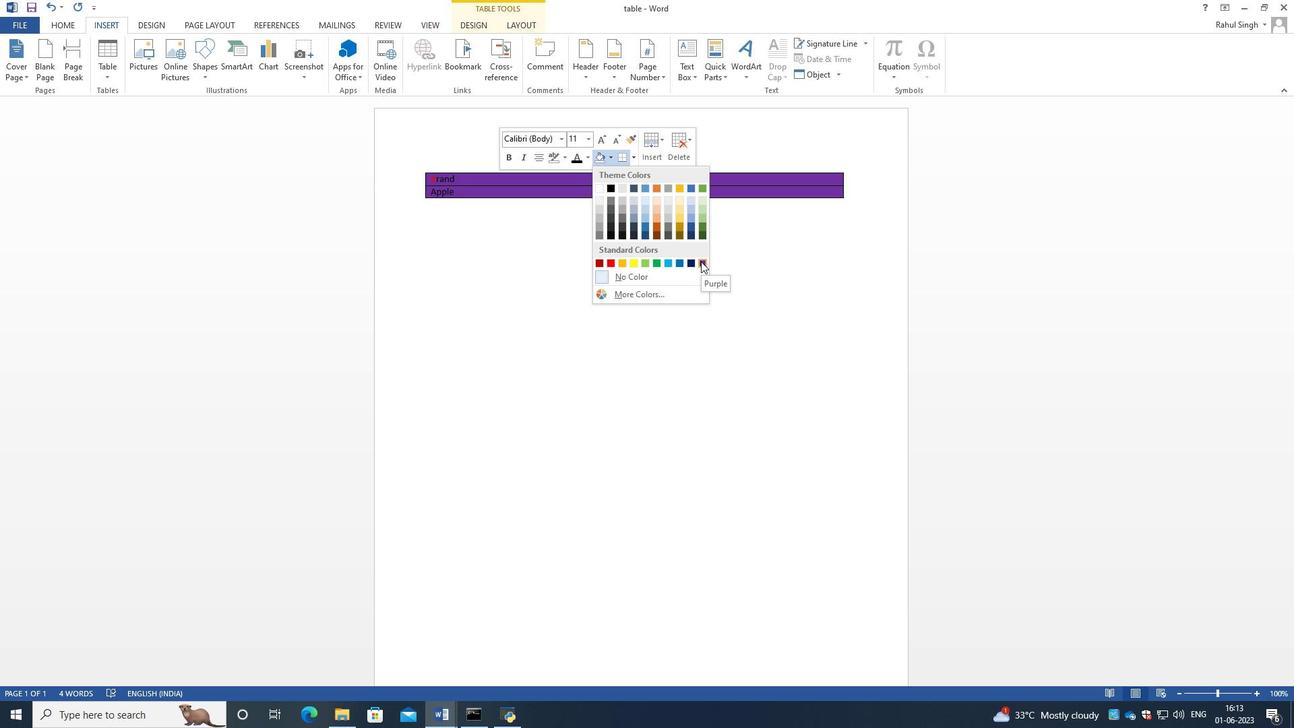 
Action: Mouse moved to (497, 224)
Screenshot: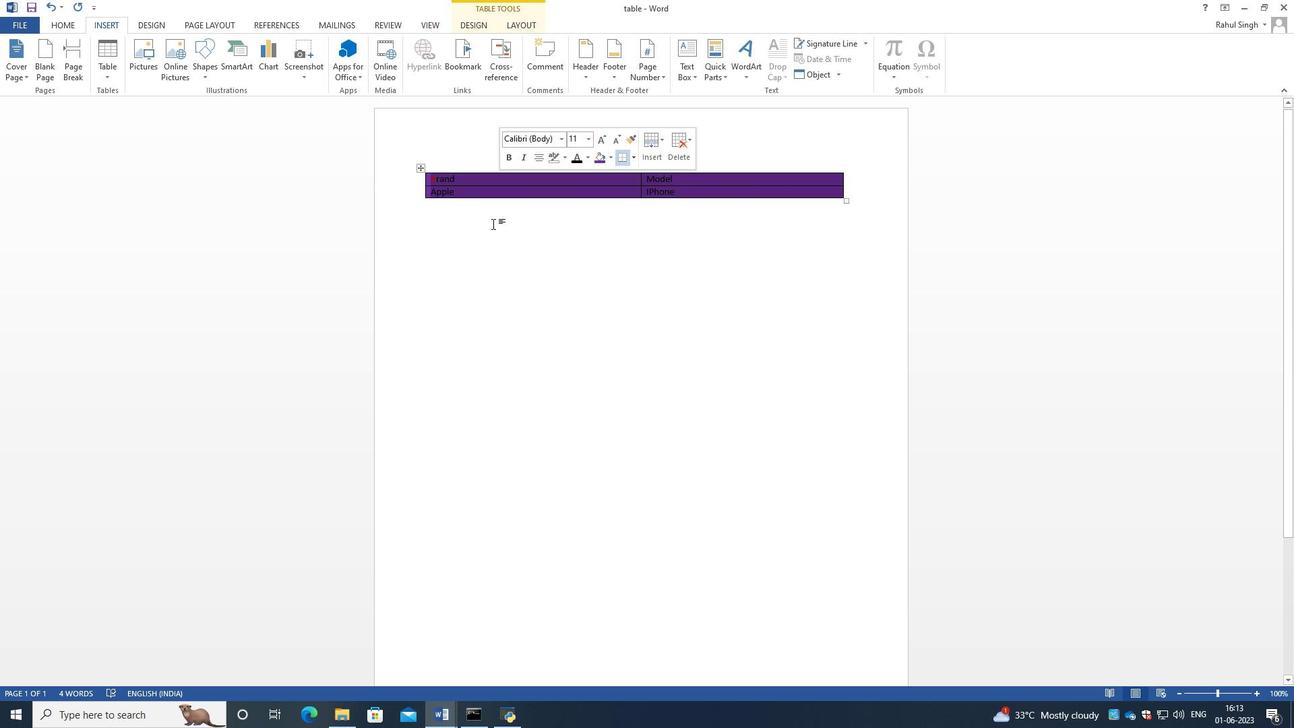 
Action: Mouse pressed left at (497, 224)
Screenshot: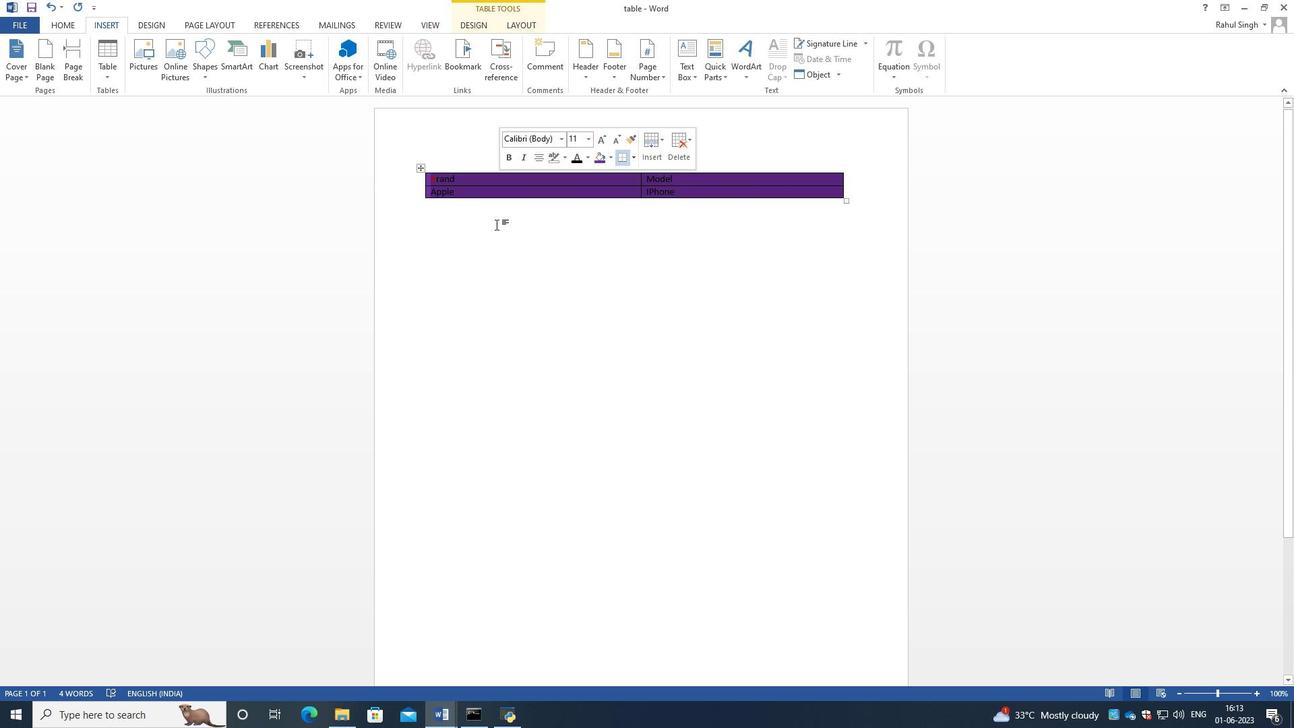 
Action: Mouse moved to (435, 178)
Screenshot: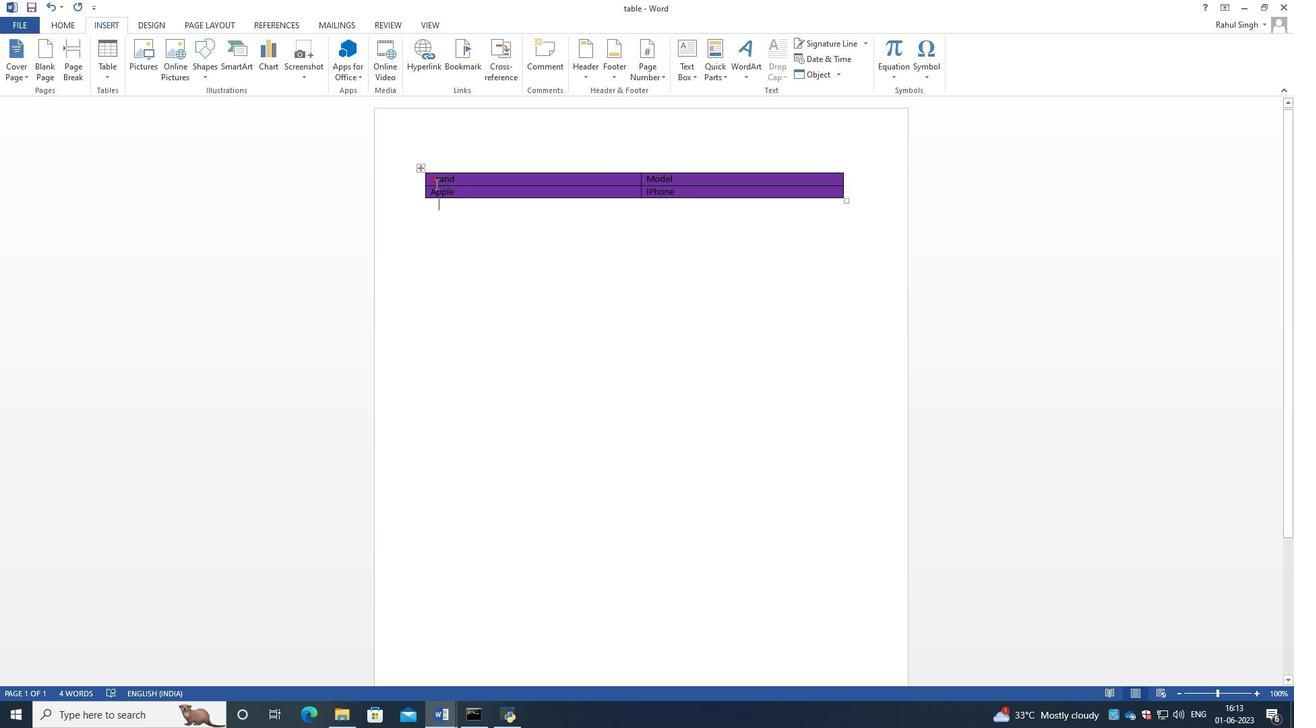 
Action: Mouse pressed left at (435, 178)
Screenshot: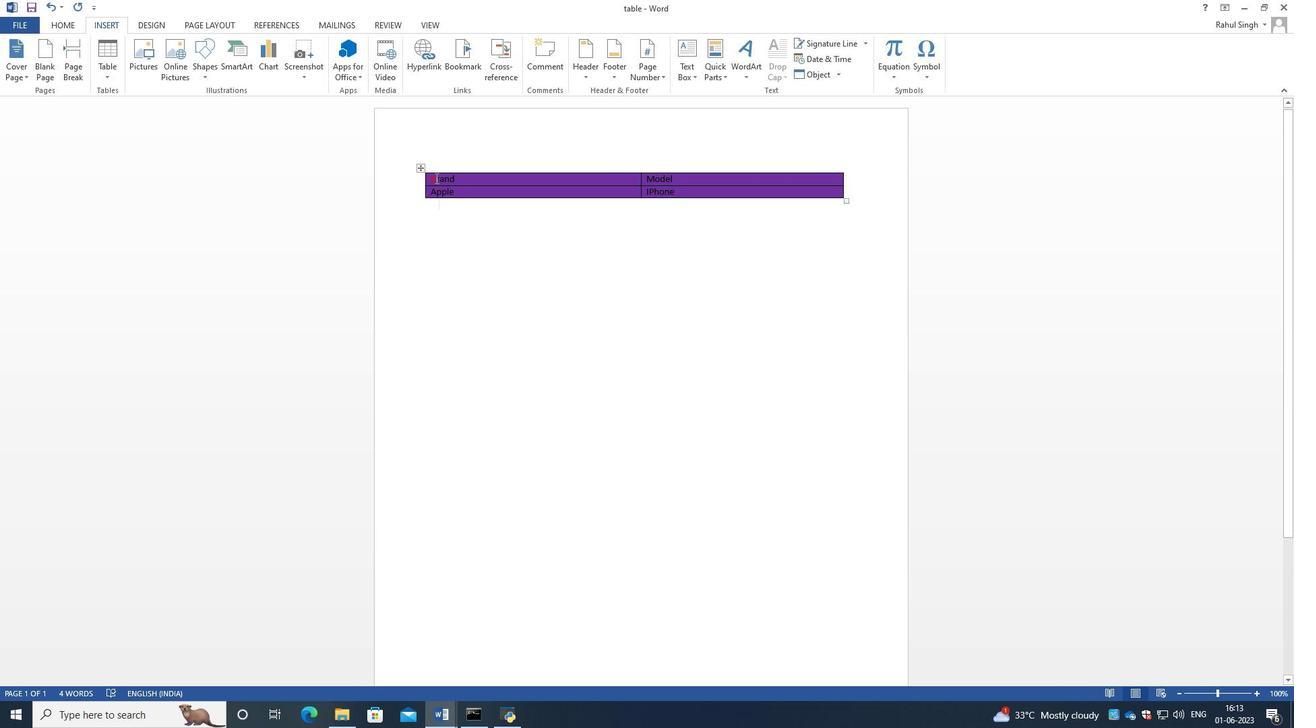 
Action: Mouse moved to (514, 151)
Screenshot: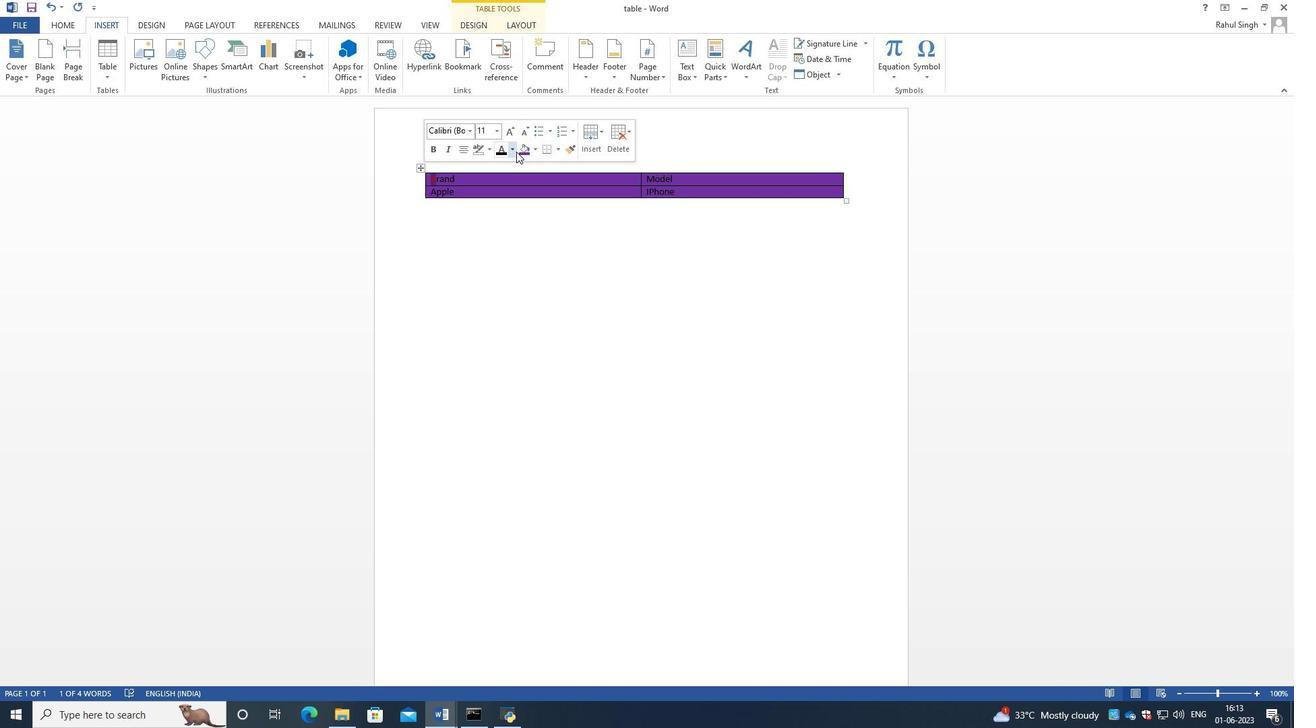 
Action: Mouse pressed left at (514, 151)
Screenshot: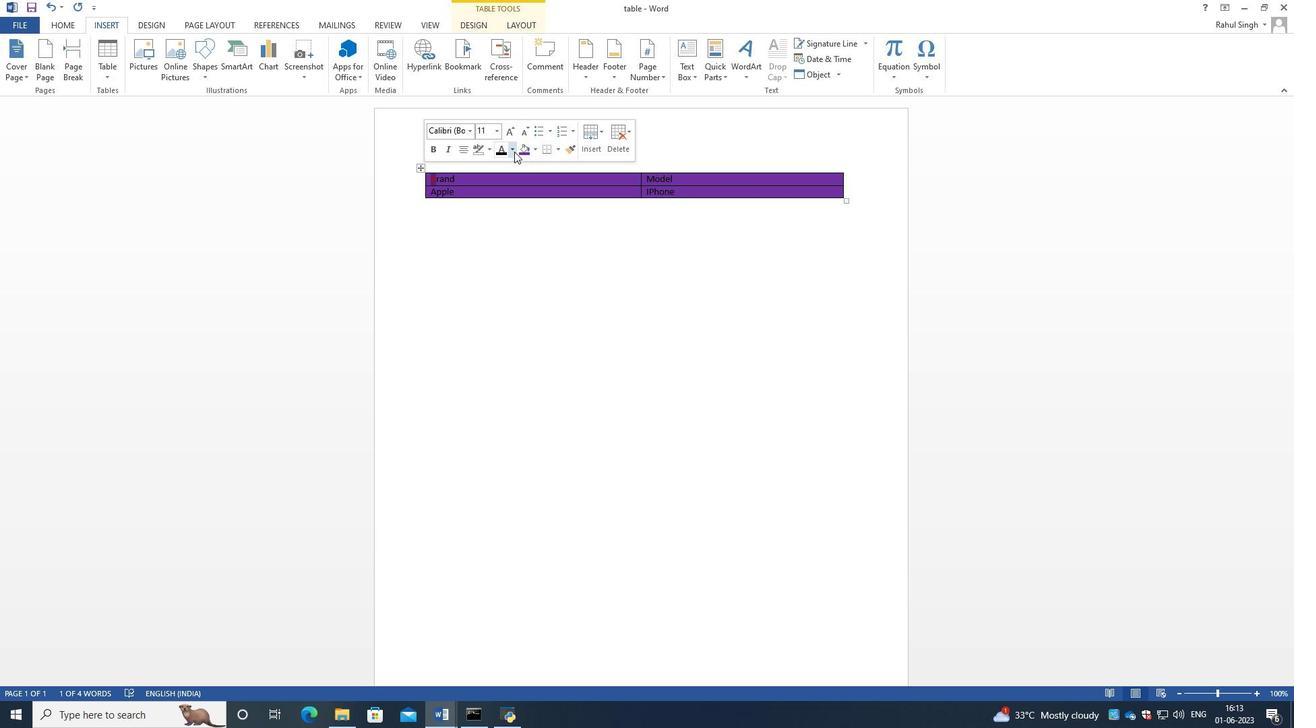 
Action: Mouse moved to (514, 197)
Screenshot: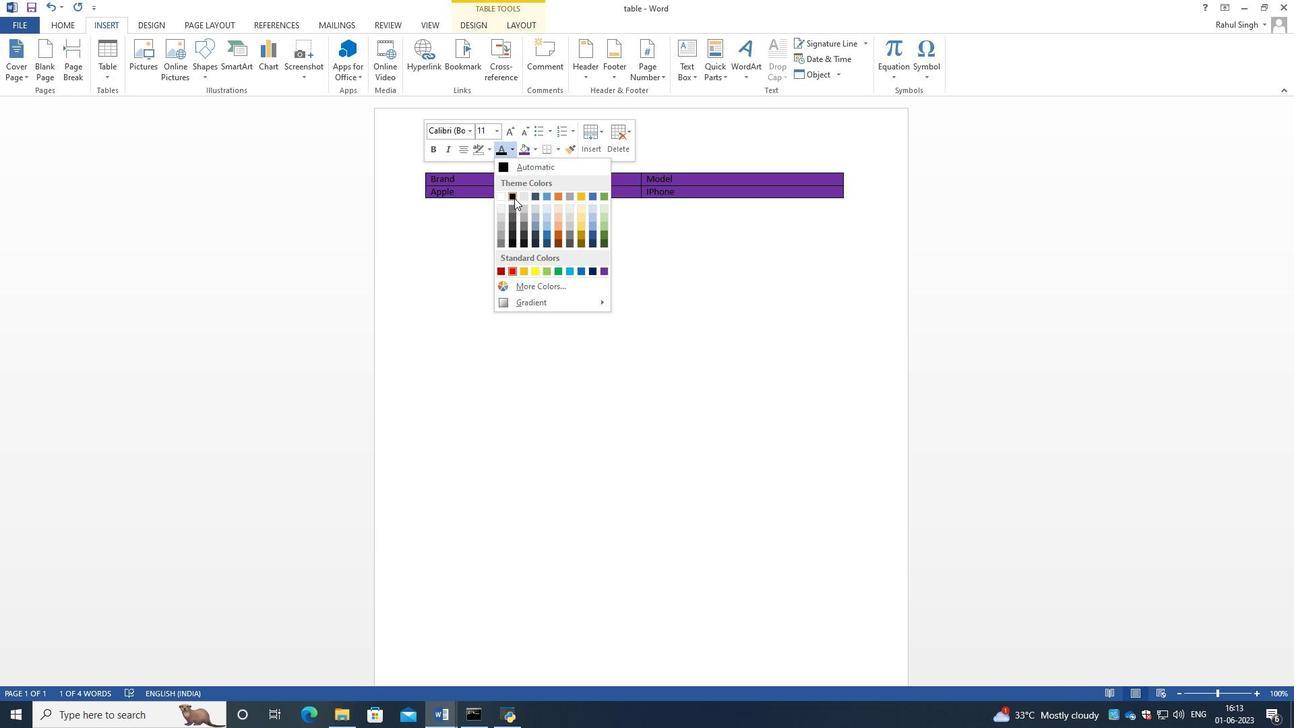 
Action: Mouse pressed left at (514, 197)
Screenshot: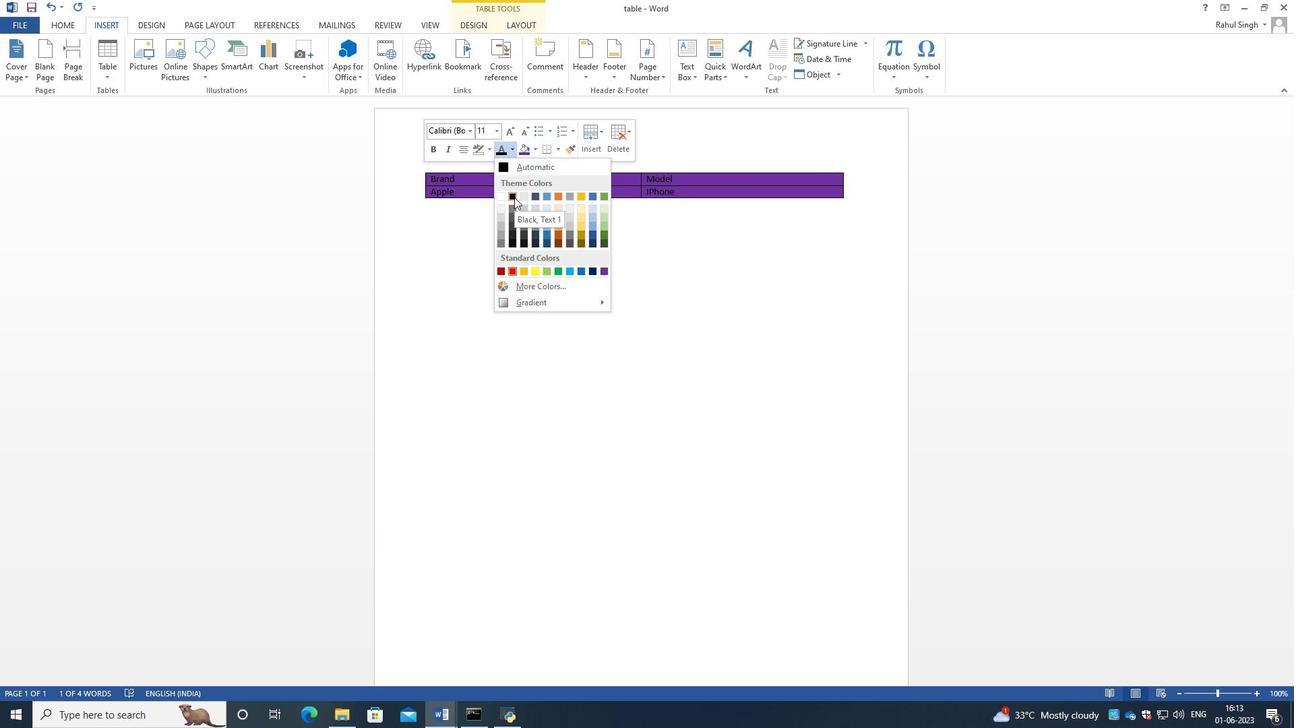 
Action: Mouse moved to (526, 226)
Screenshot: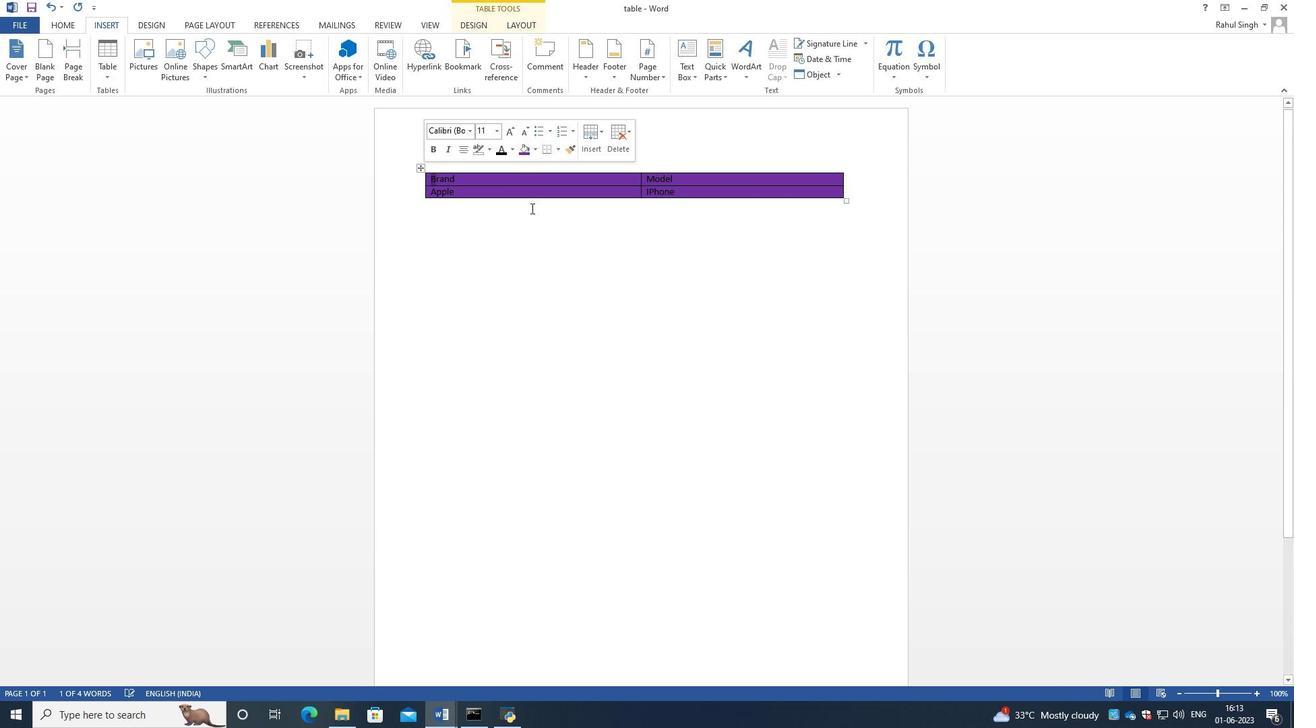 
Action: Mouse pressed left at (526, 226)
Screenshot: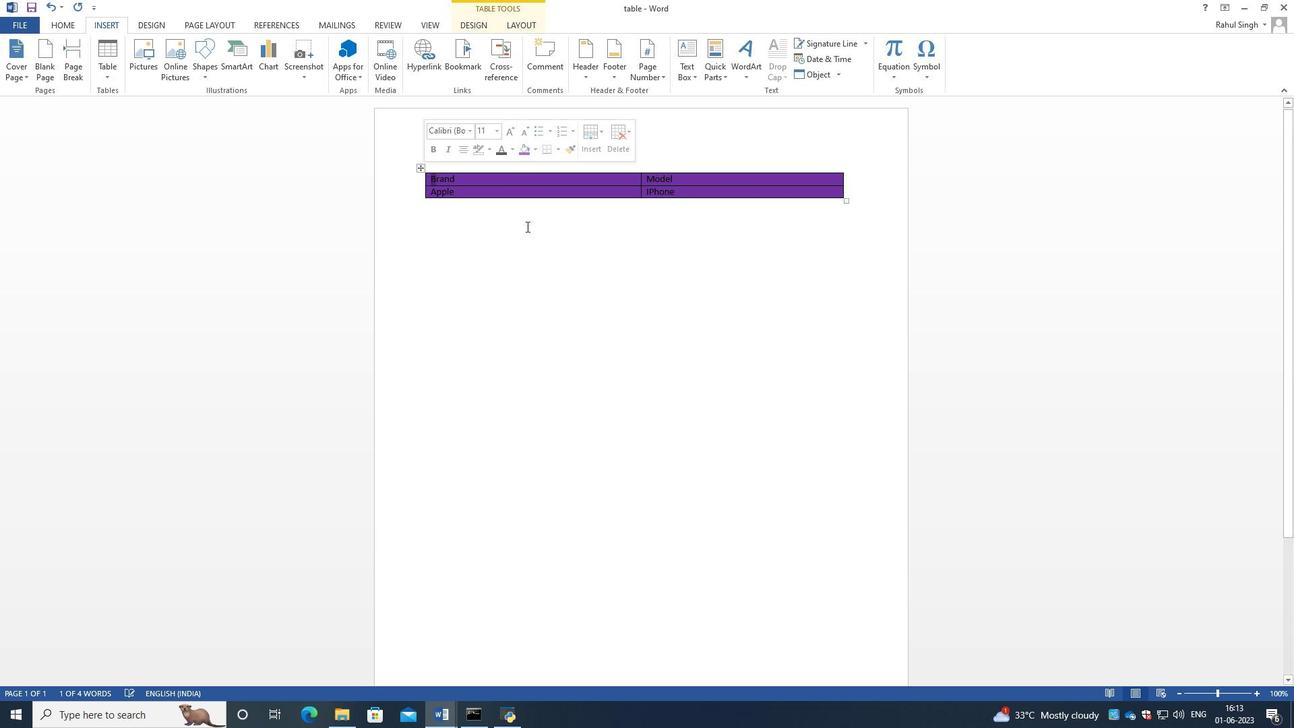 
Action: Mouse moved to (615, 329)
Screenshot: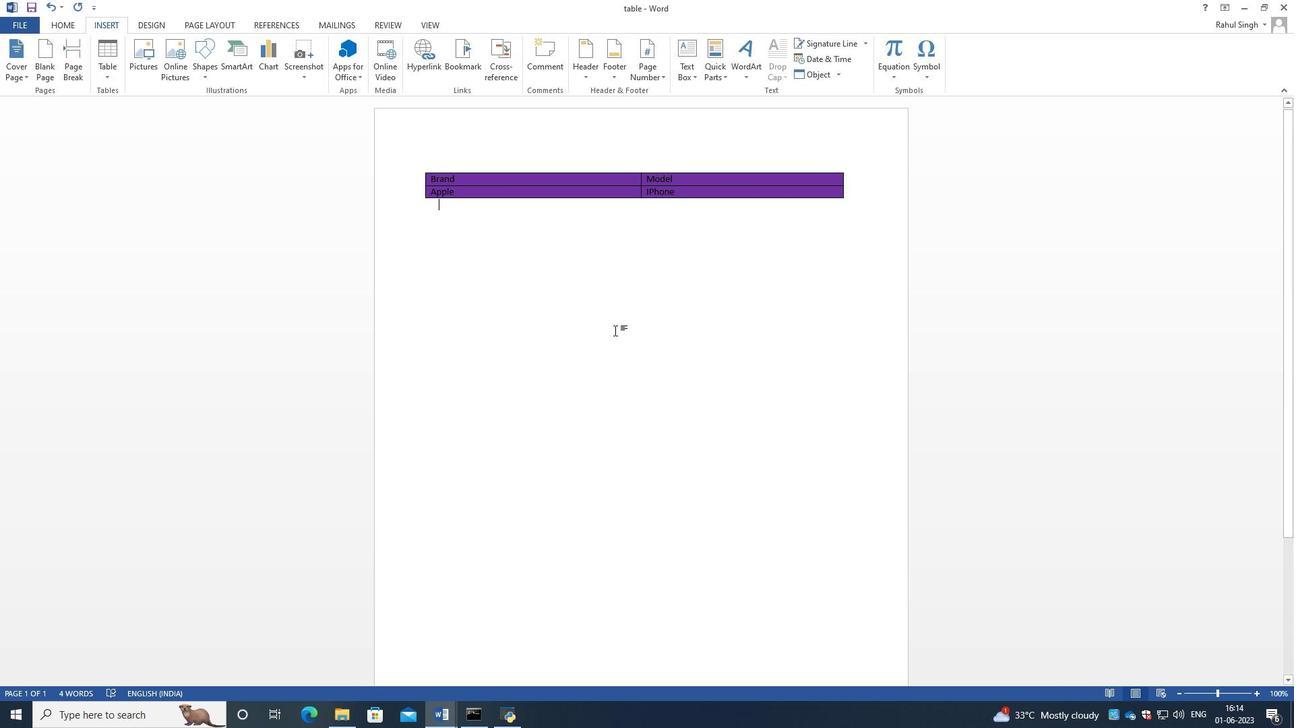 
